 Task: Research Airbnb options in Tebingtinggi, Indonesia from 7th December, 2023 to 15th December, 2023 for 6 adults.3 bedrooms having 3 beds and 3 bathrooms. Property type can be guest house. Look for 4 properties as per requirement.
Action: Mouse moved to (567, 130)
Screenshot: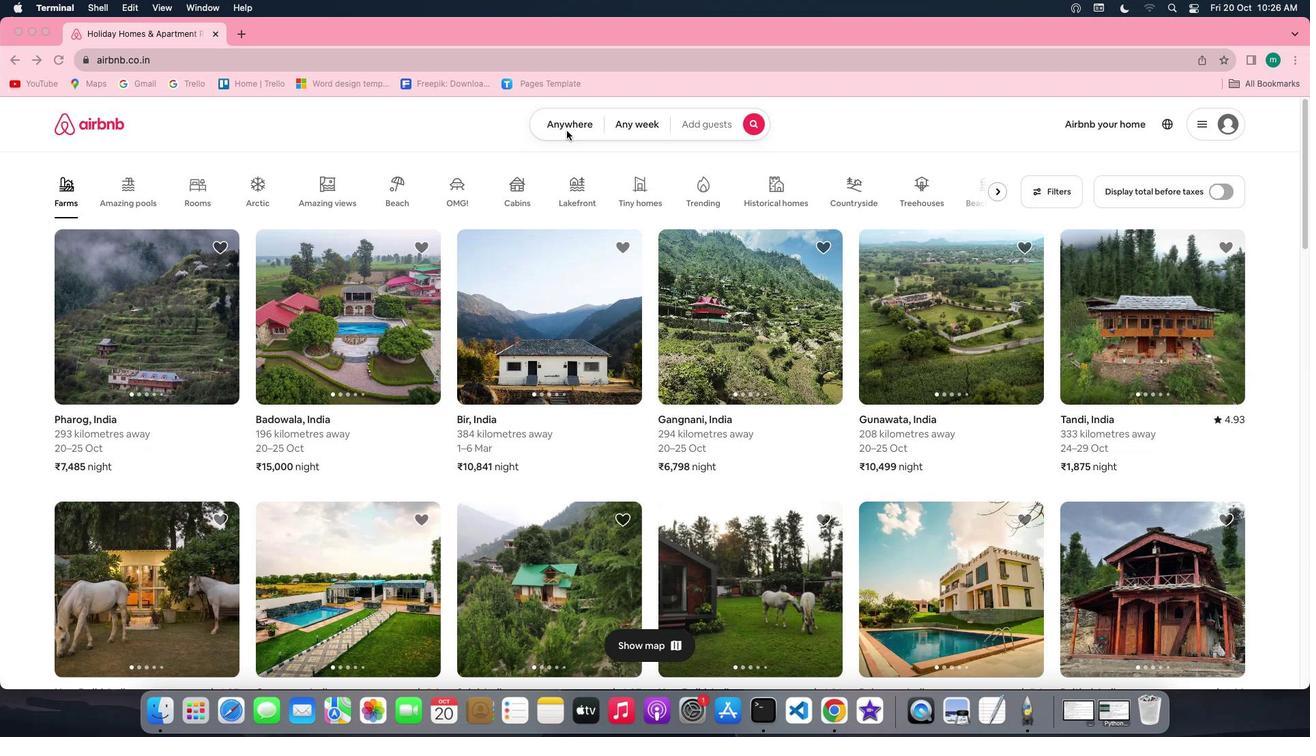 
Action: Mouse pressed left at (567, 130)
Screenshot: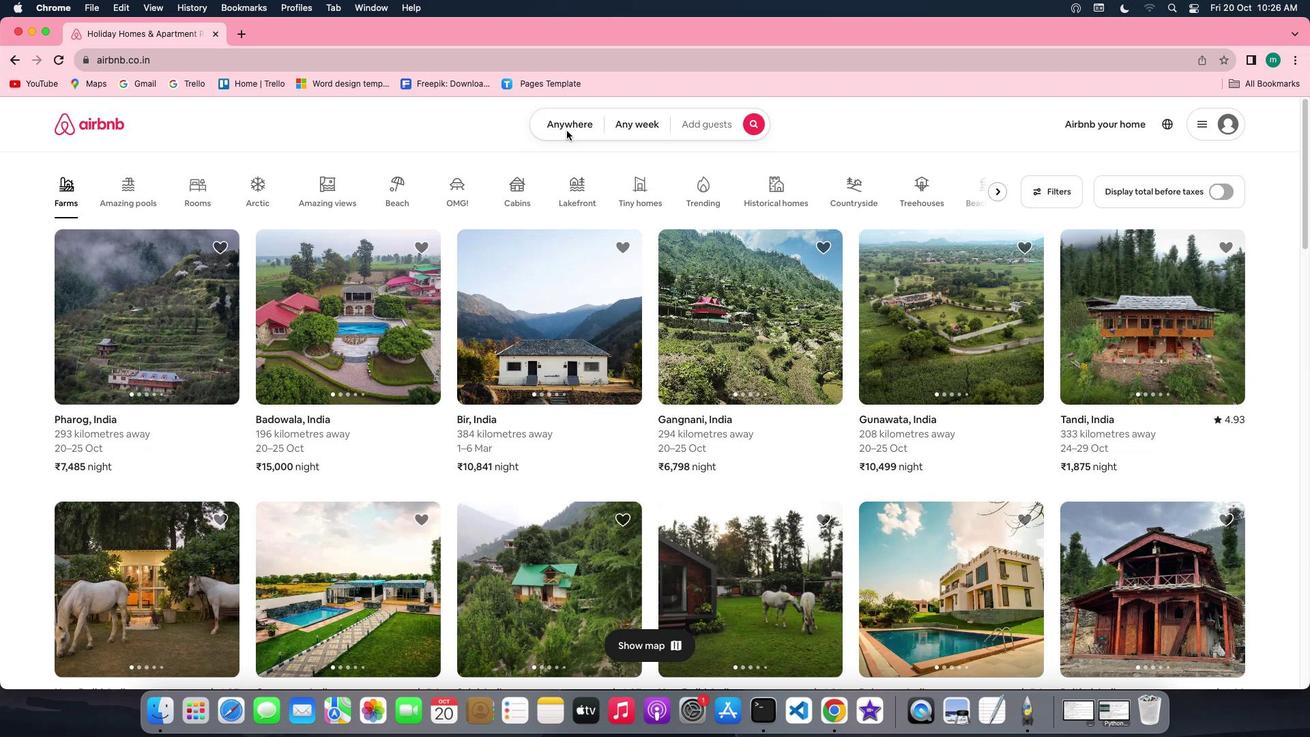 
Action: Mouse pressed left at (567, 130)
Screenshot: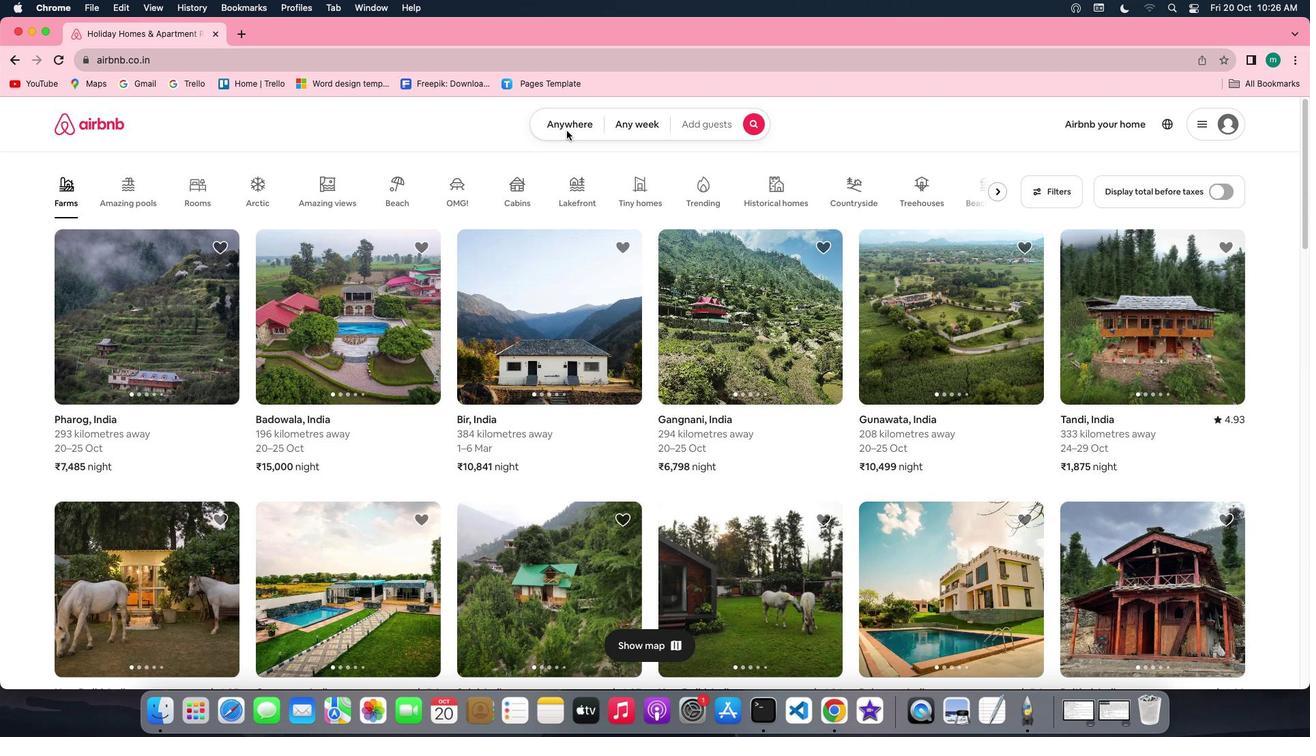 
Action: Key pressed Key.shift'T''e''b''i''n''g''t''i''n''g''g''i'','Key.shift'I''n''d''o''n''e''s''i''a'
Screenshot: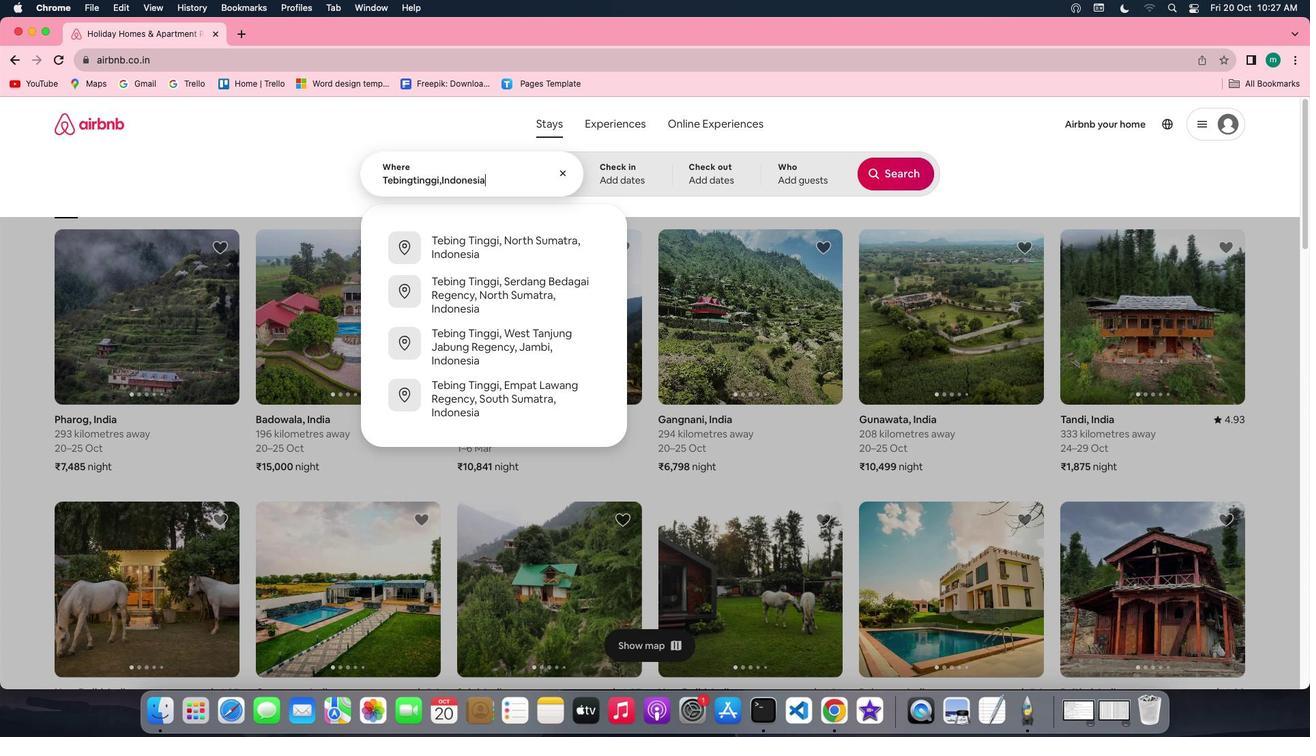 
Action: Mouse moved to (628, 182)
Screenshot: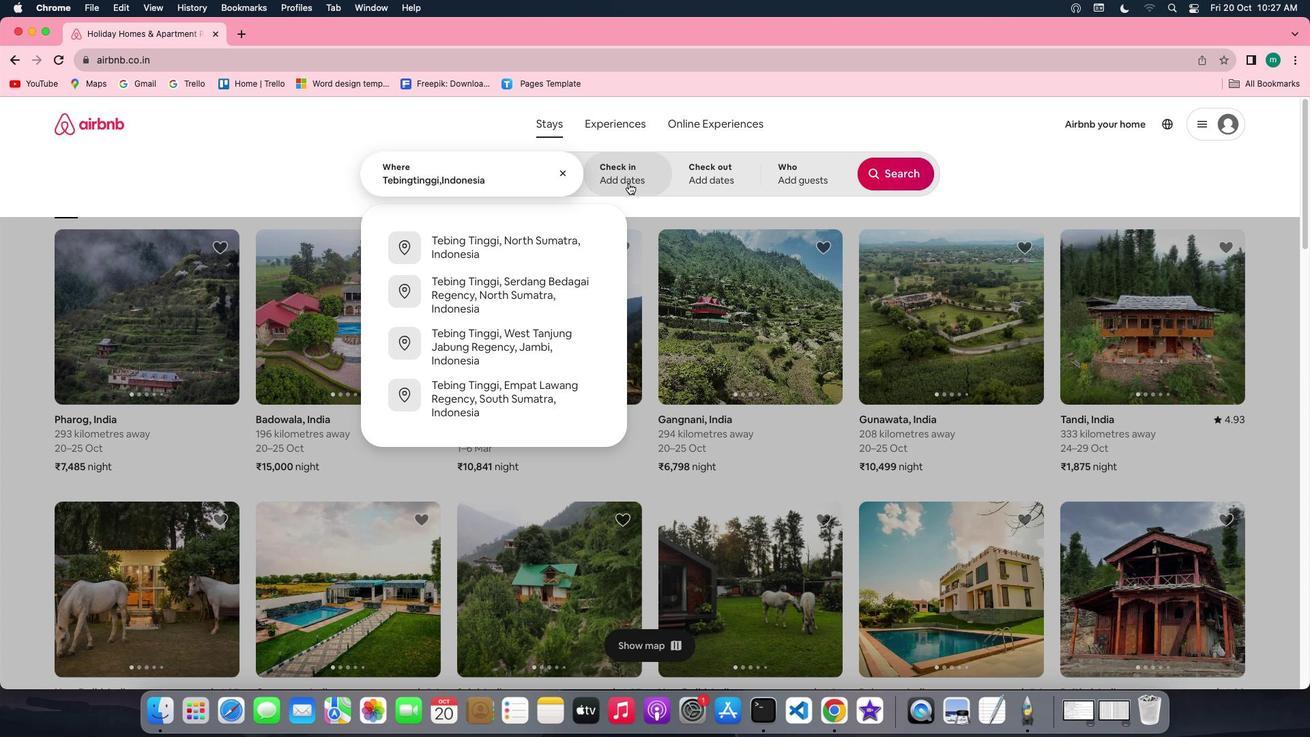 
Action: Mouse pressed left at (628, 182)
Screenshot: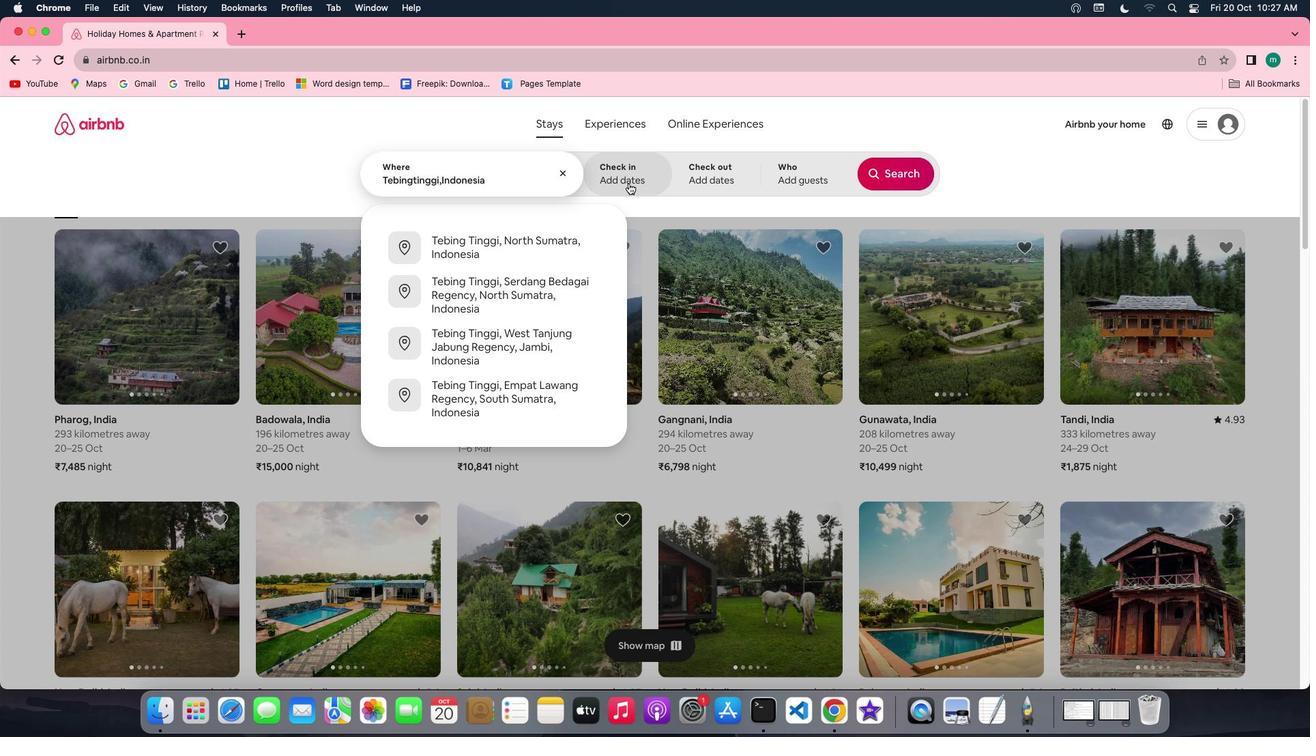 
Action: Mouse moved to (888, 279)
Screenshot: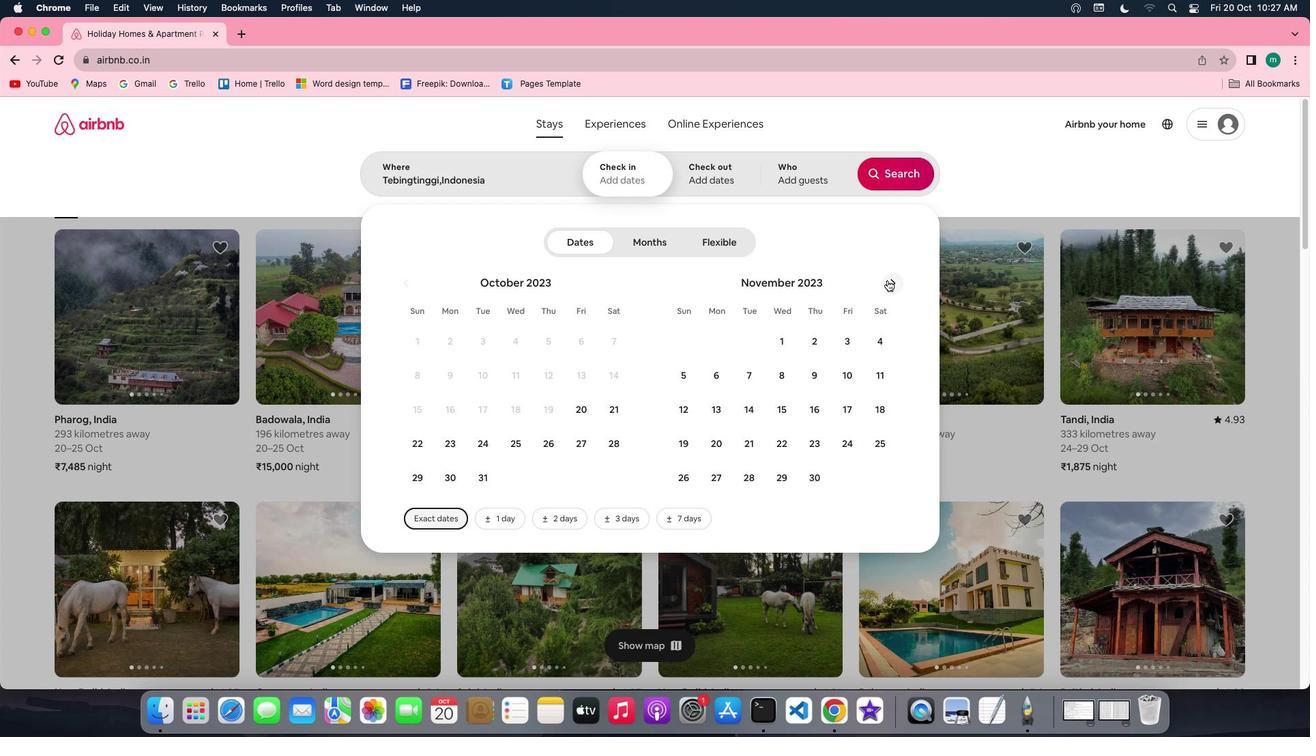 
Action: Mouse pressed left at (888, 279)
Screenshot: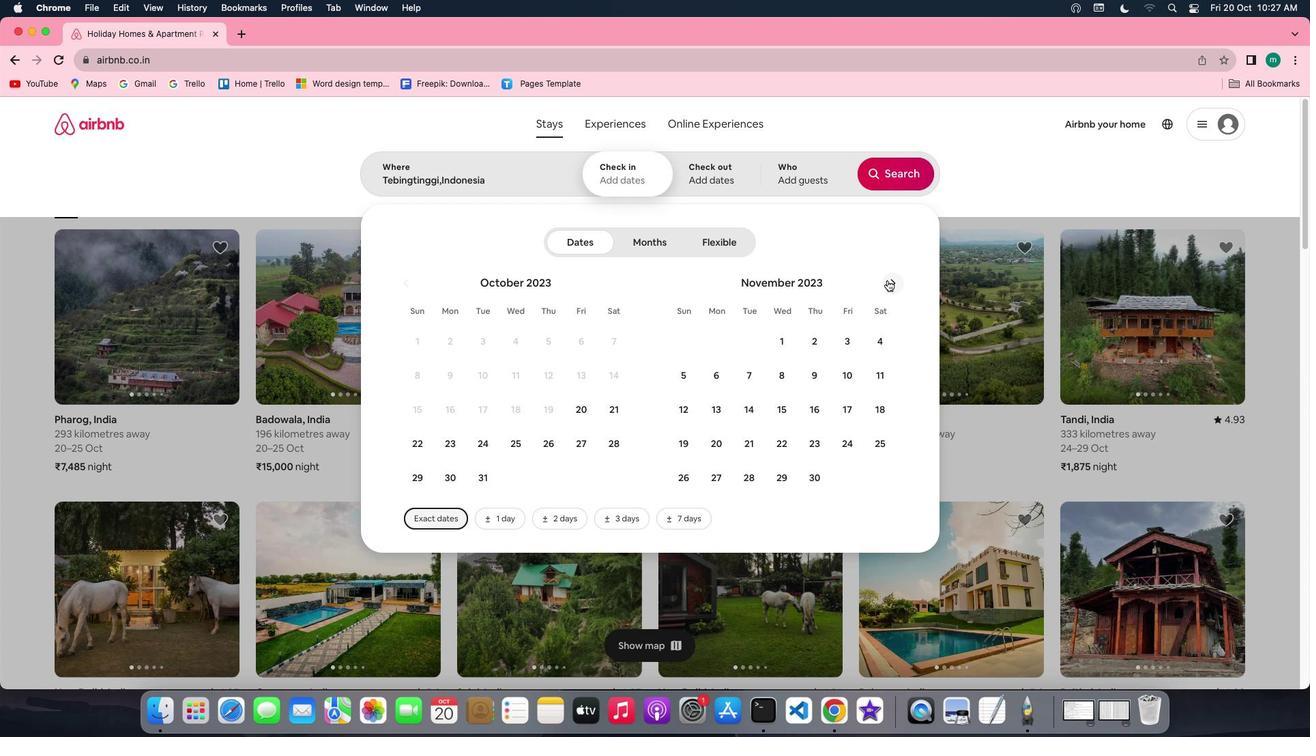 
Action: Mouse moved to (811, 365)
Screenshot: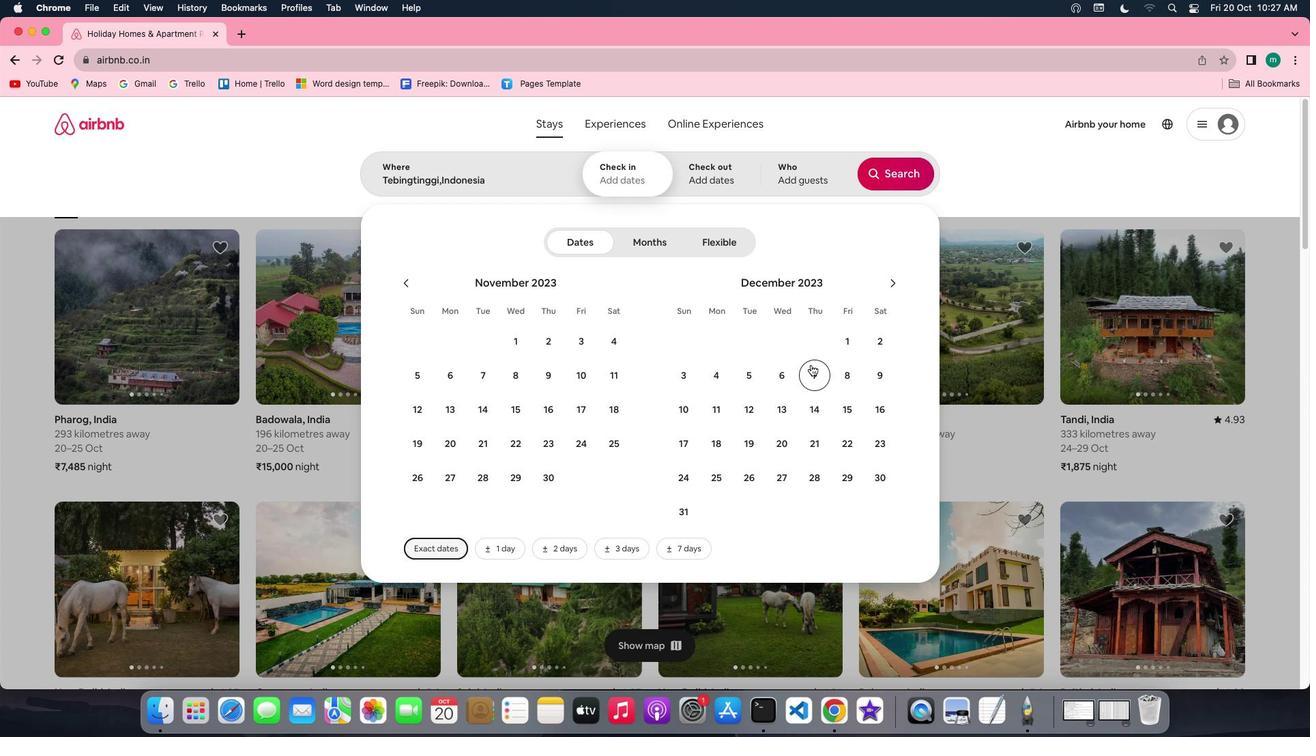
Action: Mouse pressed left at (811, 365)
Screenshot: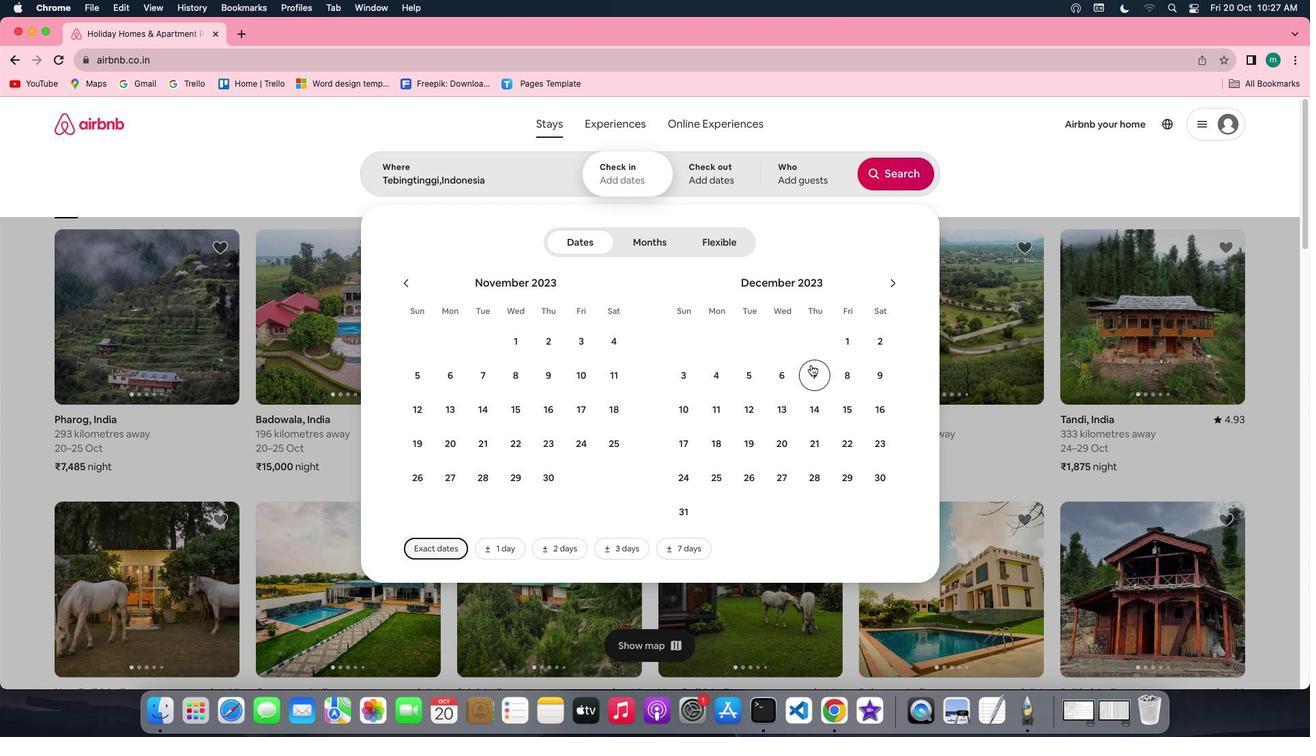 
Action: Mouse moved to (845, 400)
Screenshot: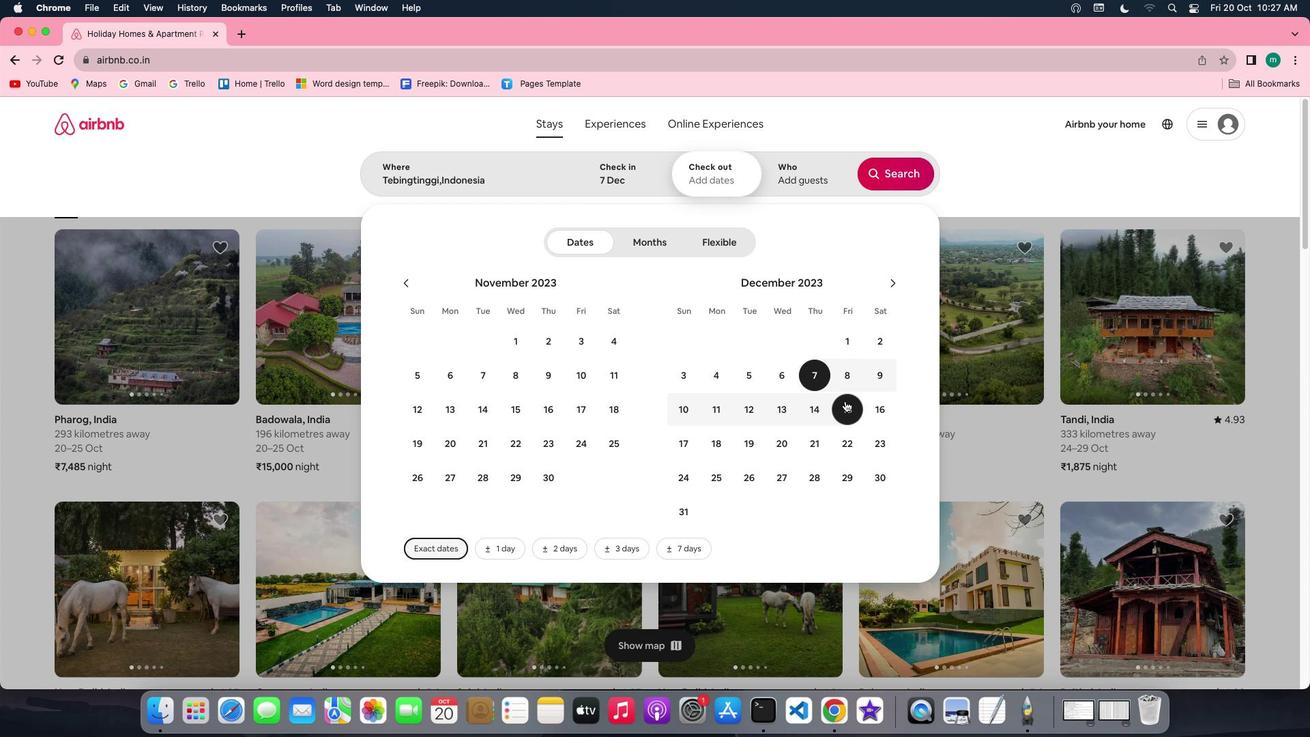 
Action: Mouse pressed left at (845, 400)
Screenshot: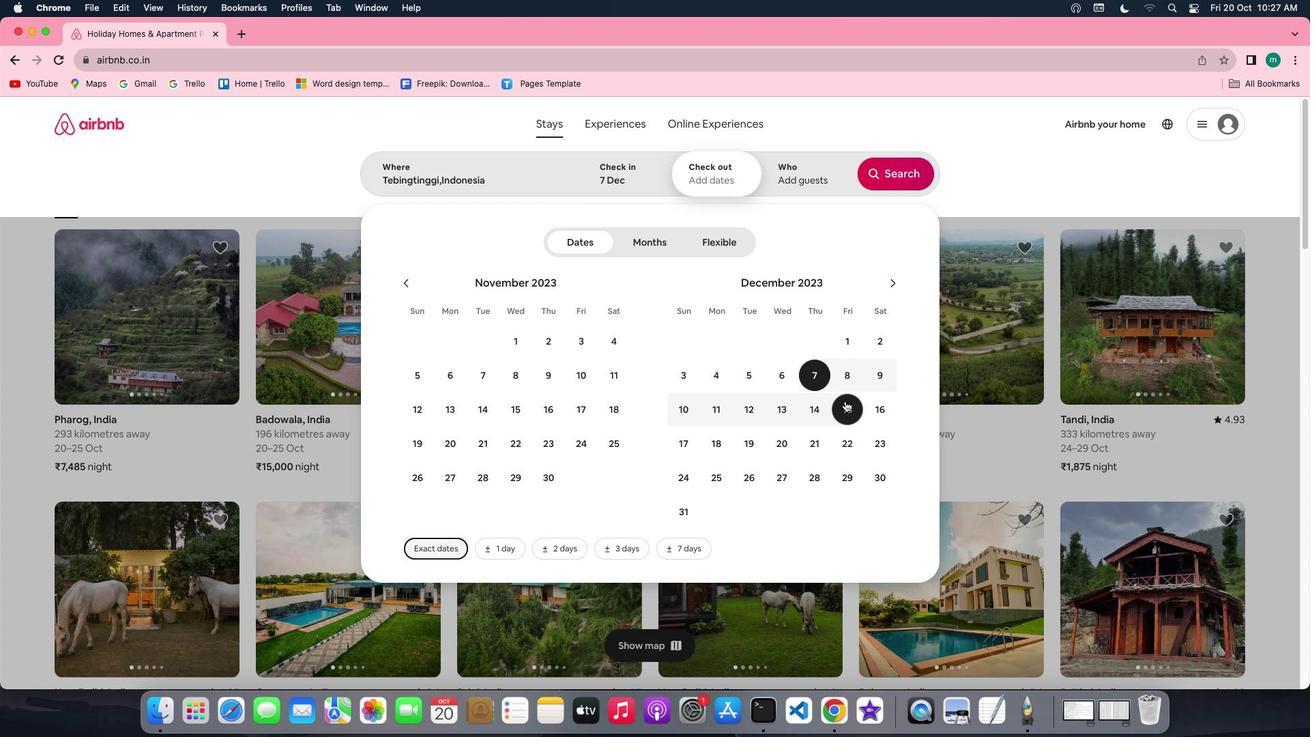 
Action: Mouse moved to (814, 182)
Screenshot: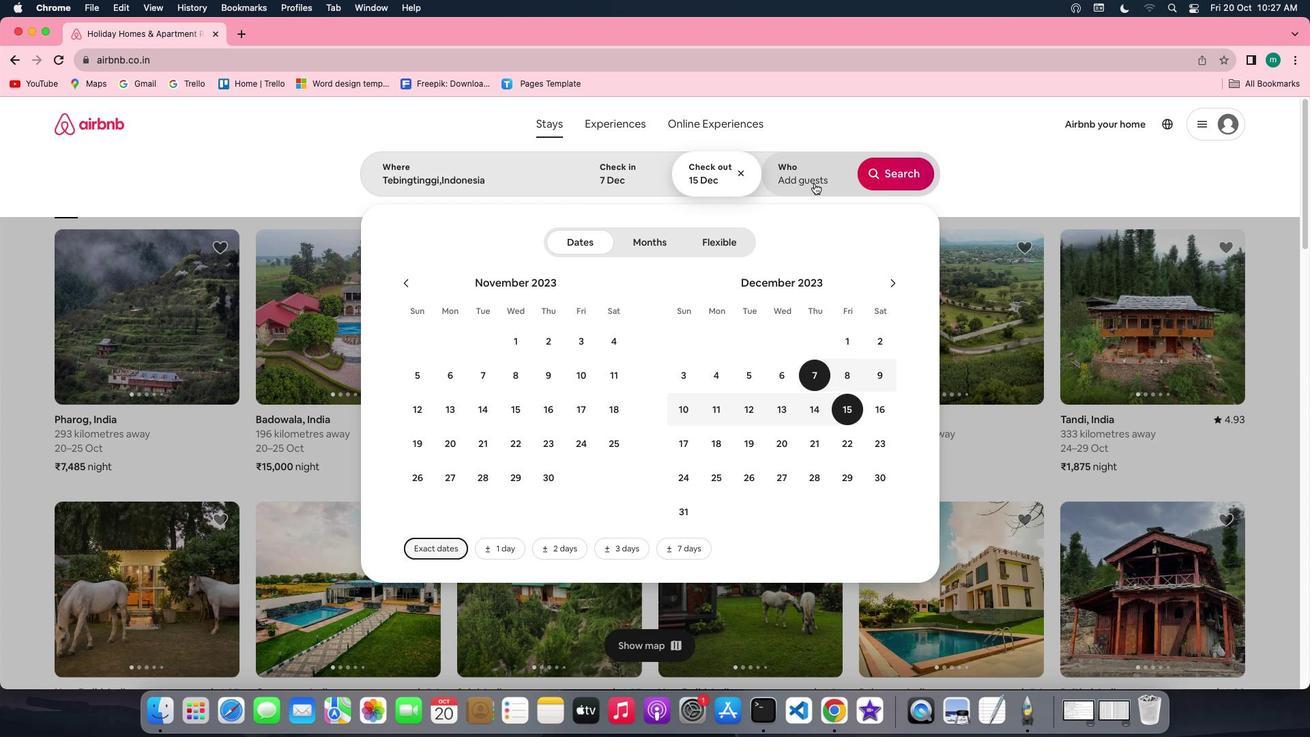 
Action: Mouse pressed left at (814, 182)
Screenshot: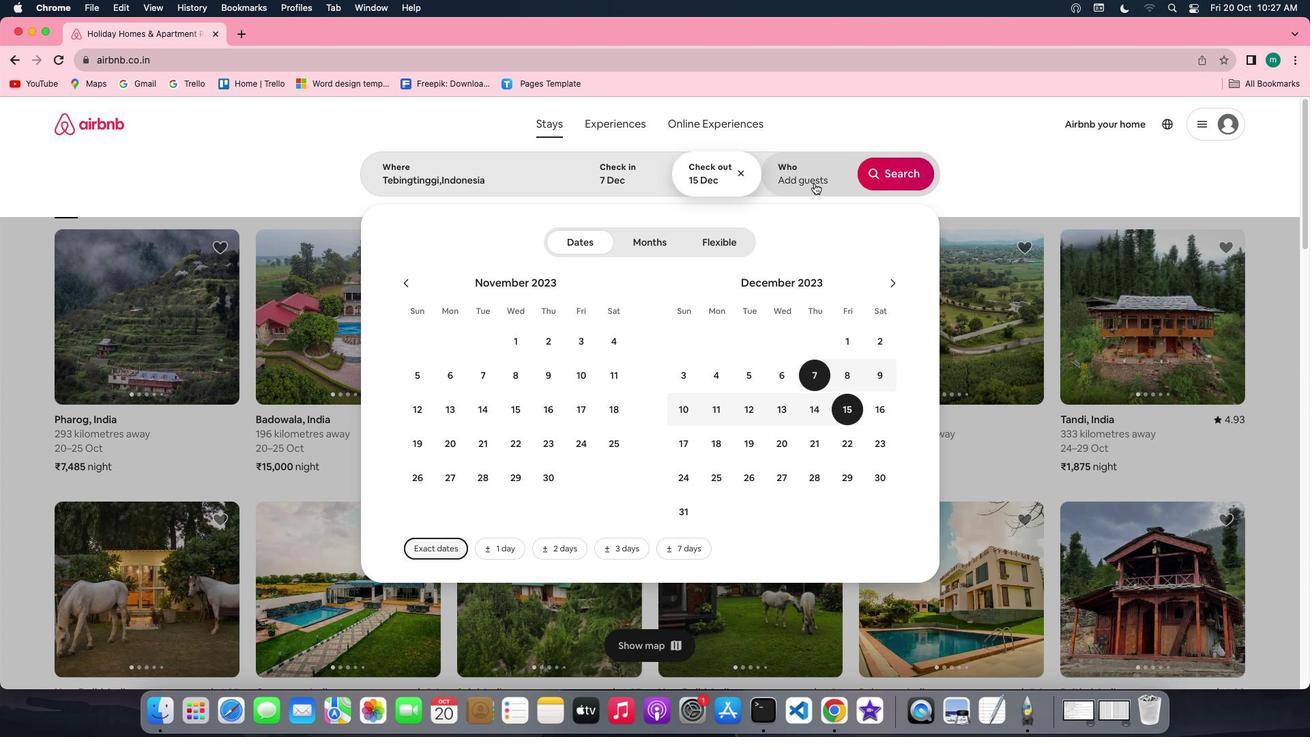 
Action: Mouse moved to (905, 247)
Screenshot: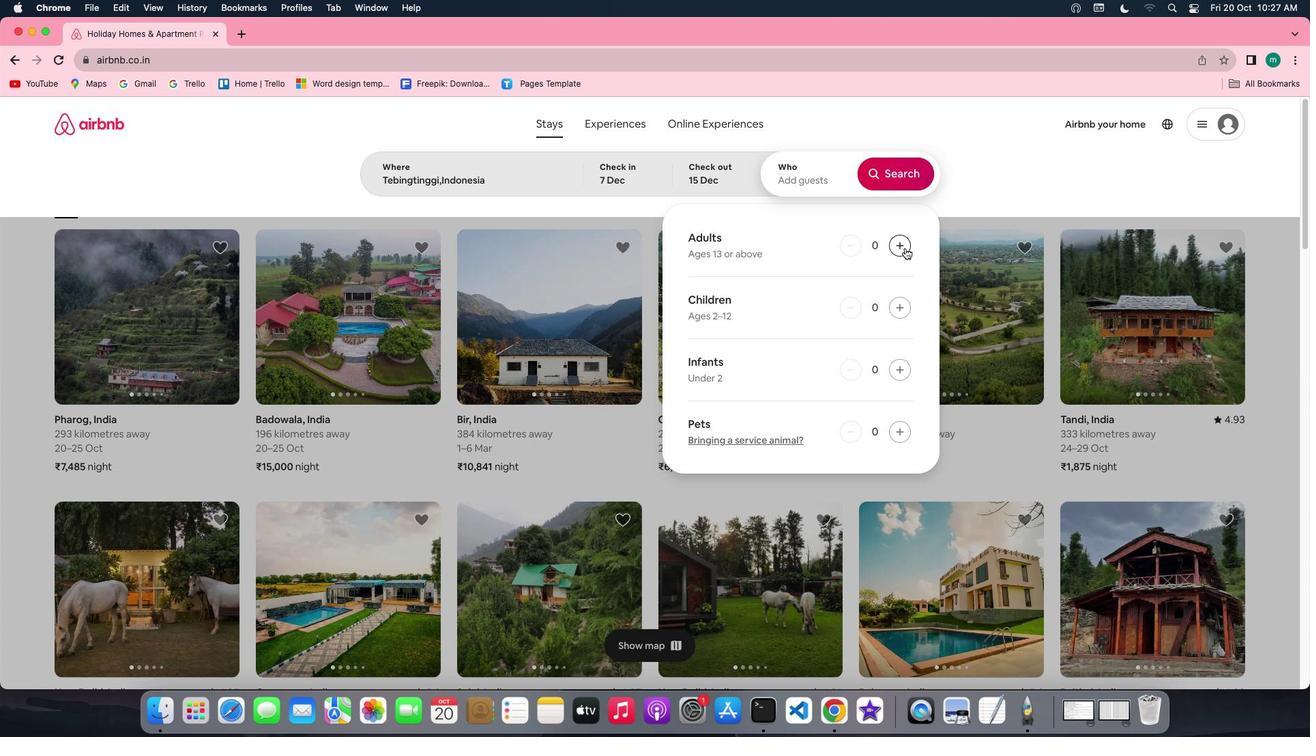 
Action: Mouse pressed left at (905, 247)
Screenshot: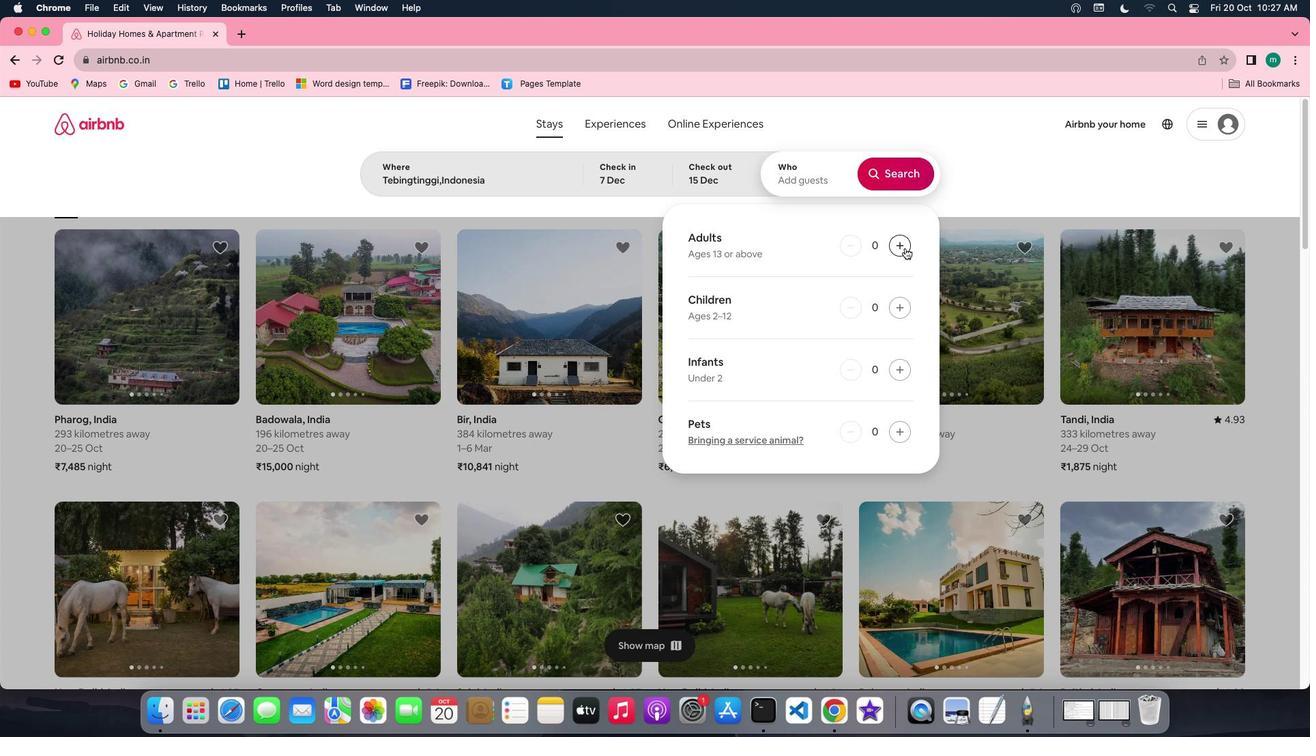 
Action: Mouse pressed left at (905, 247)
Screenshot: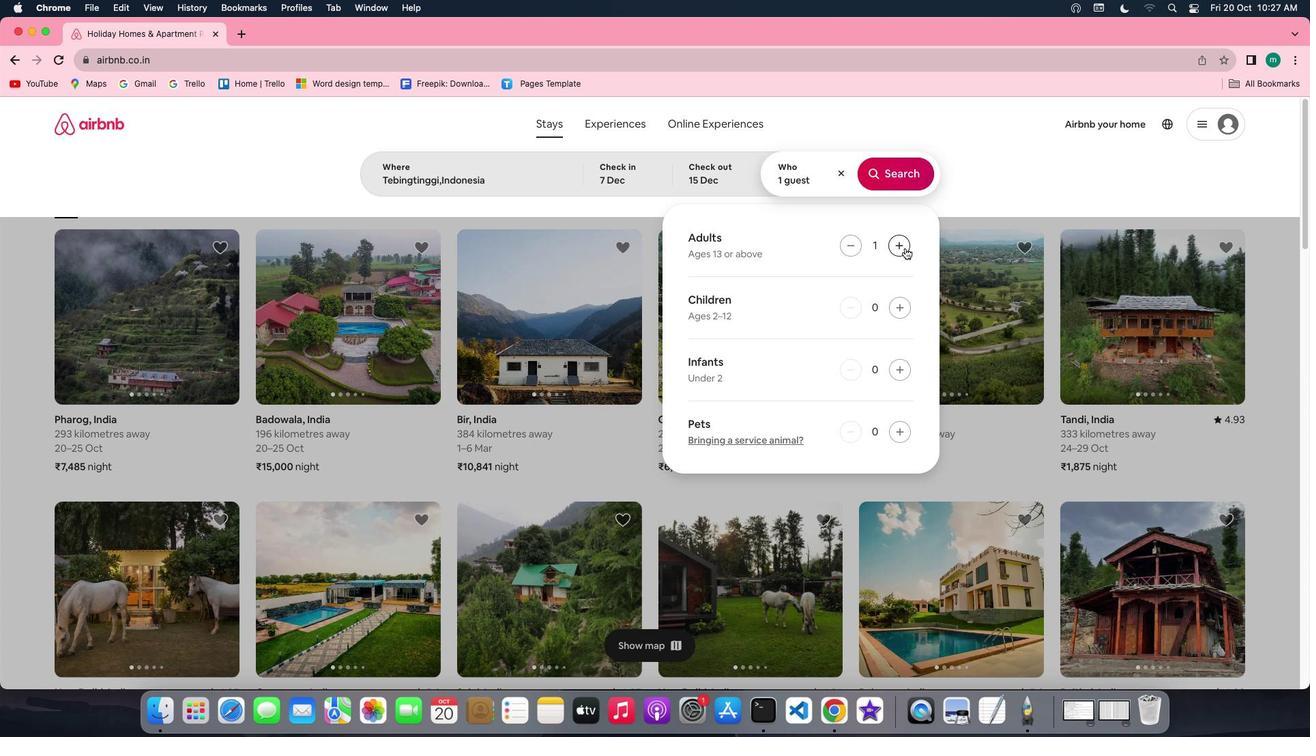 
Action: Mouse pressed left at (905, 247)
Screenshot: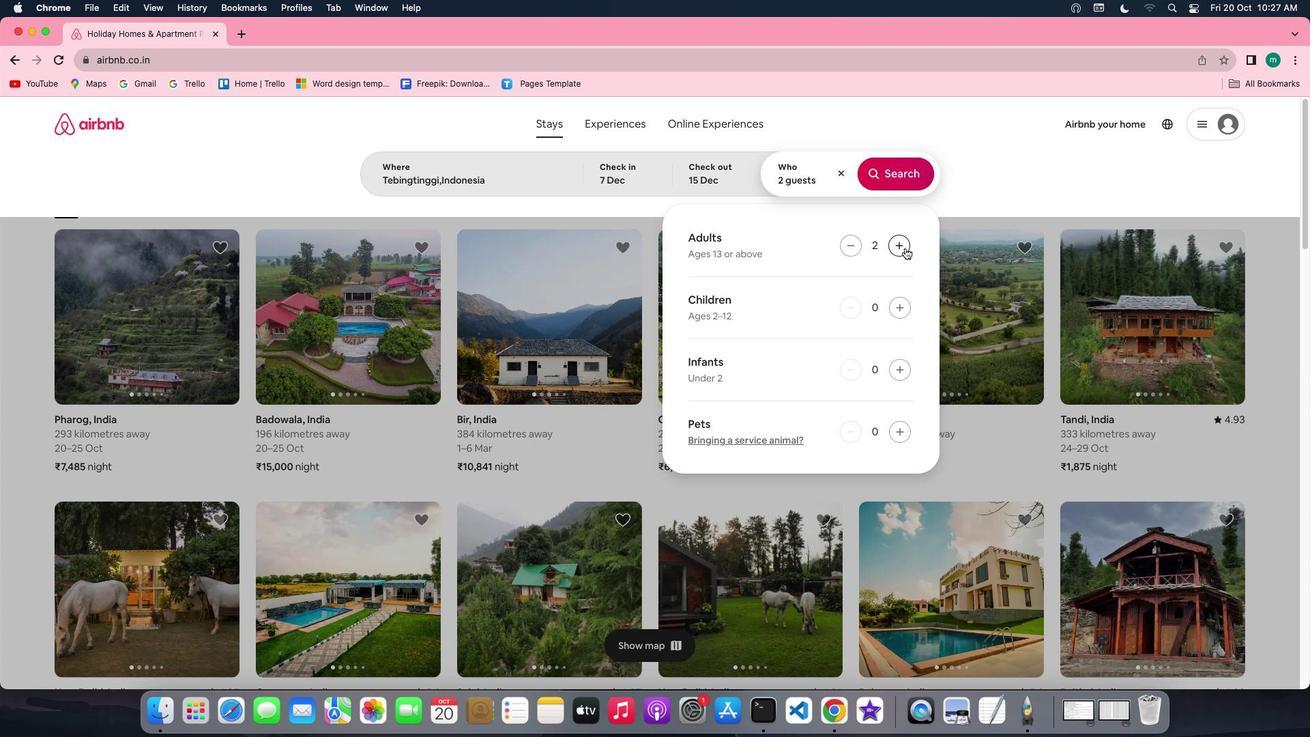 
Action: Mouse pressed left at (905, 247)
Screenshot: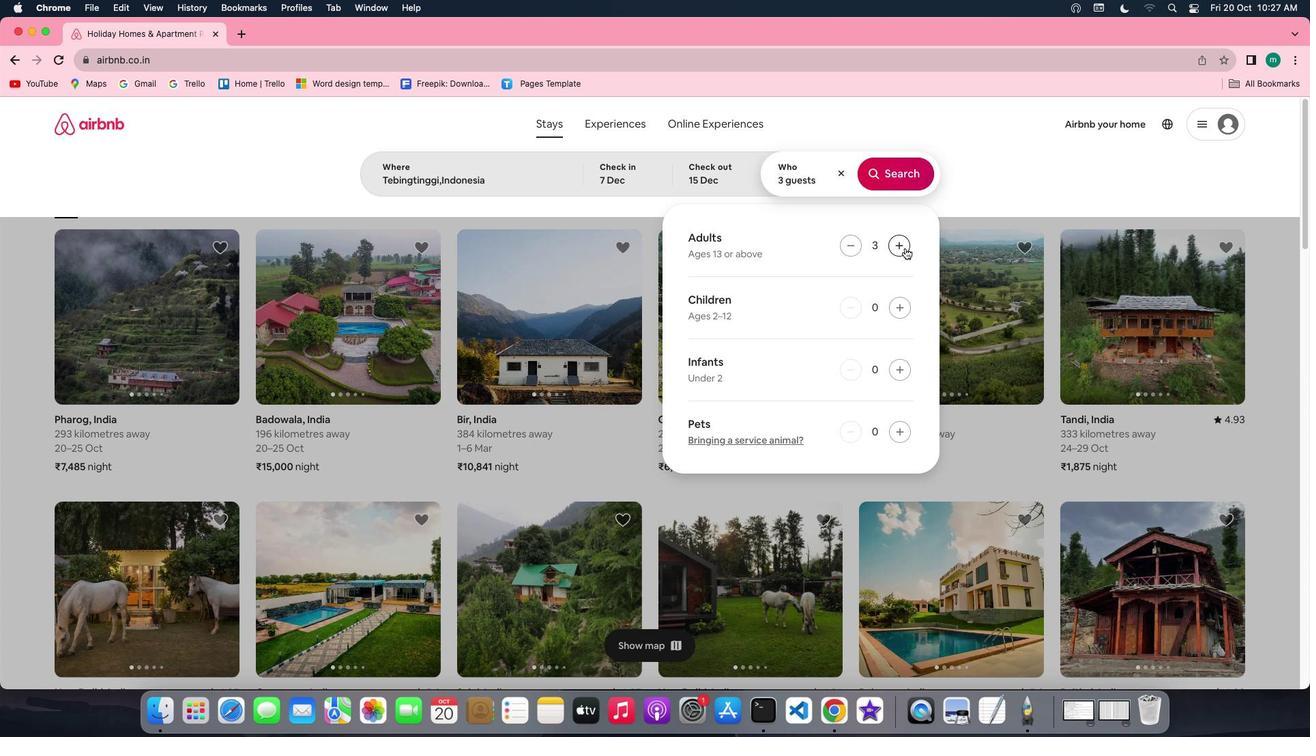 
Action: Mouse pressed left at (905, 247)
Screenshot: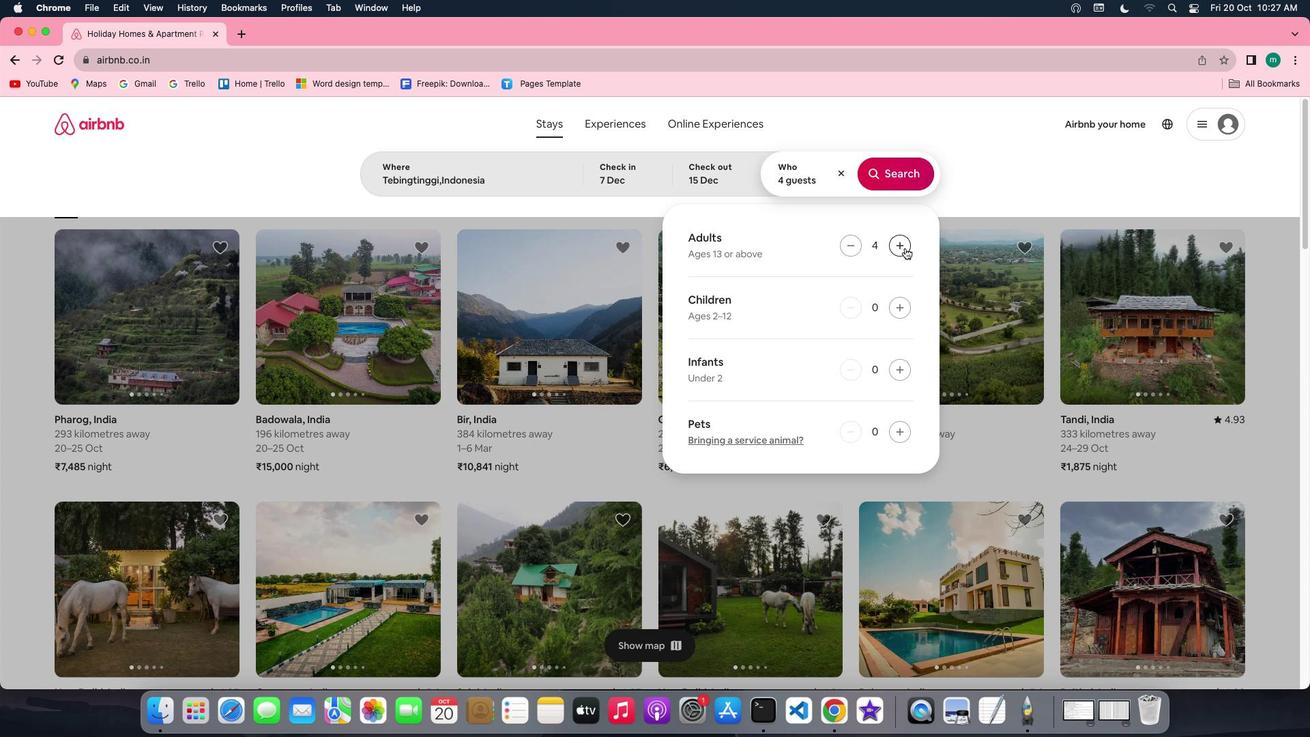 
Action: Mouse pressed left at (905, 247)
Screenshot: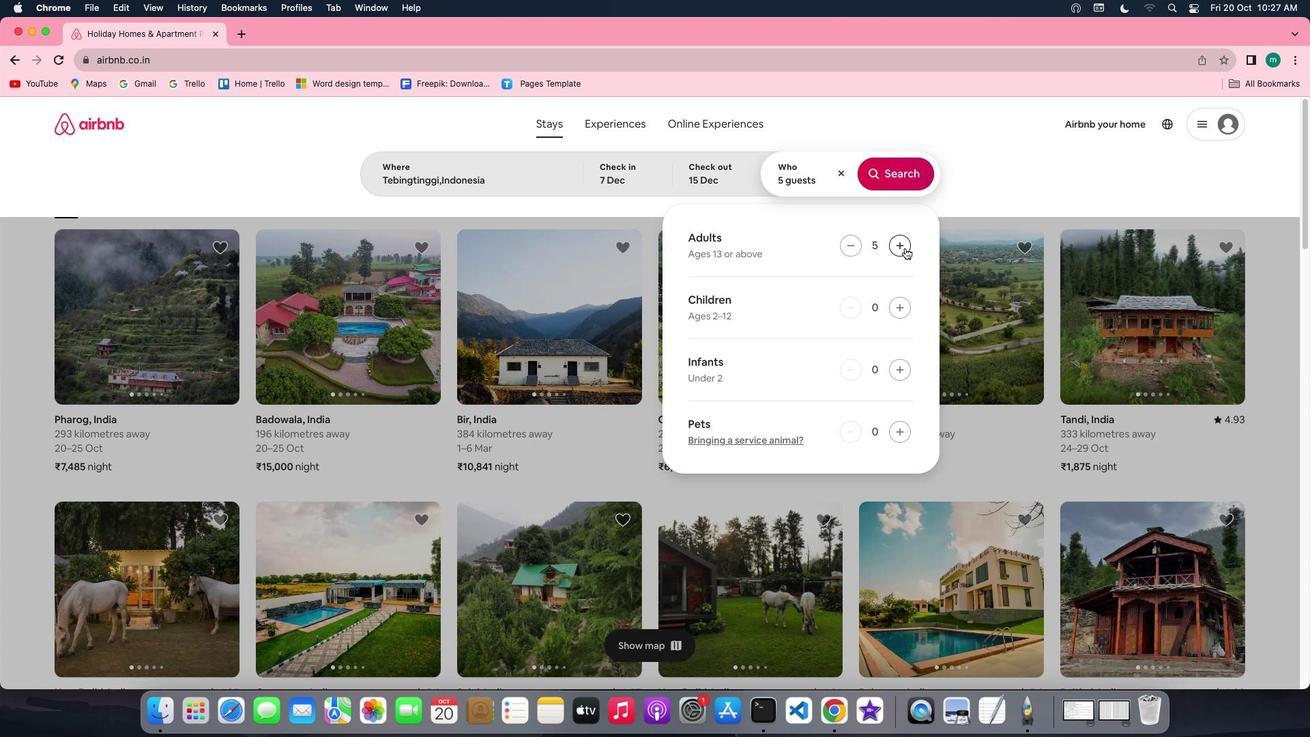 
Action: Mouse moved to (888, 168)
Screenshot: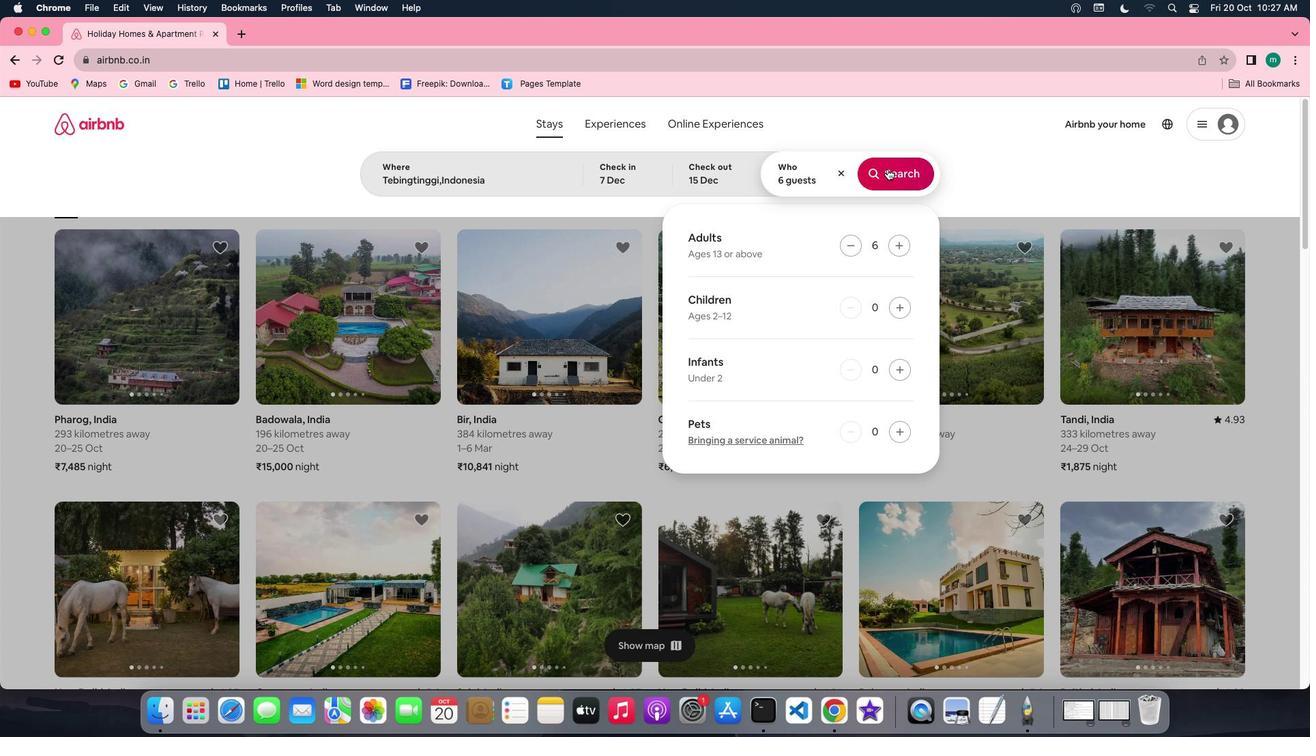 
Action: Mouse pressed left at (888, 168)
Screenshot: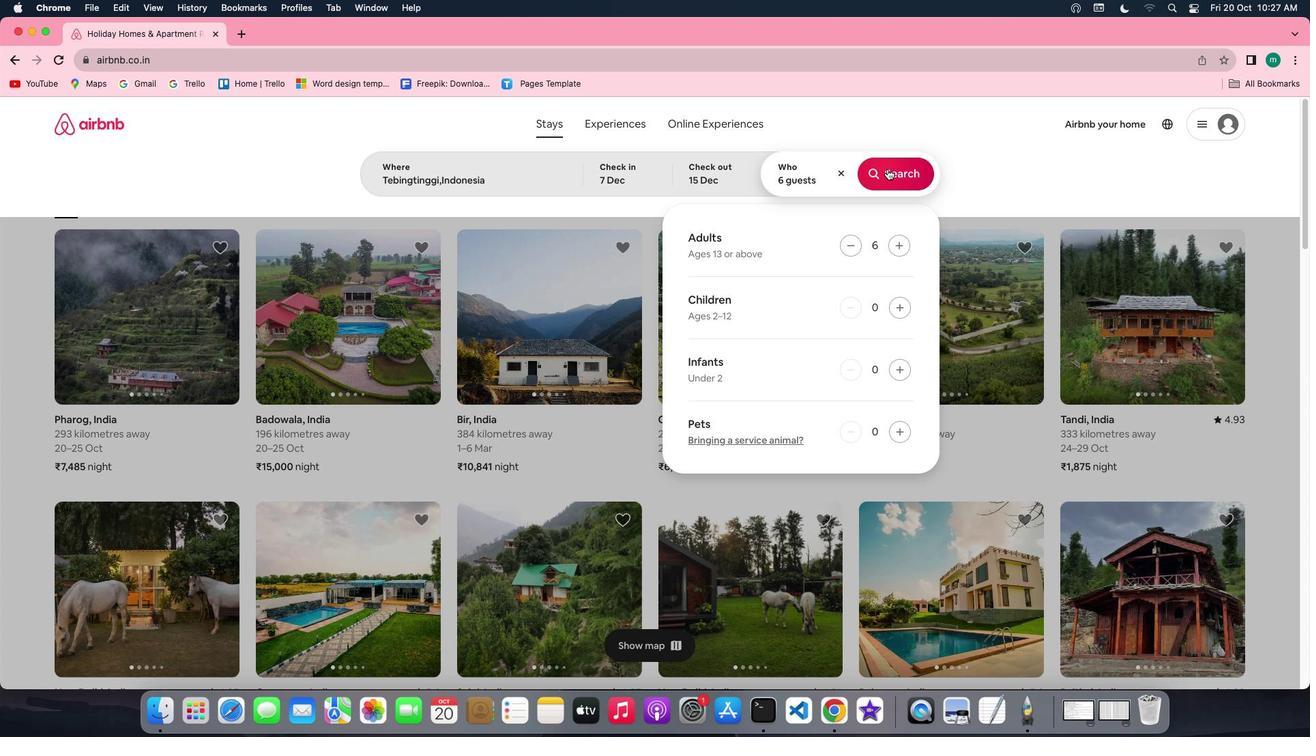 
Action: Mouse moved to (1085, 182)
Screenshot: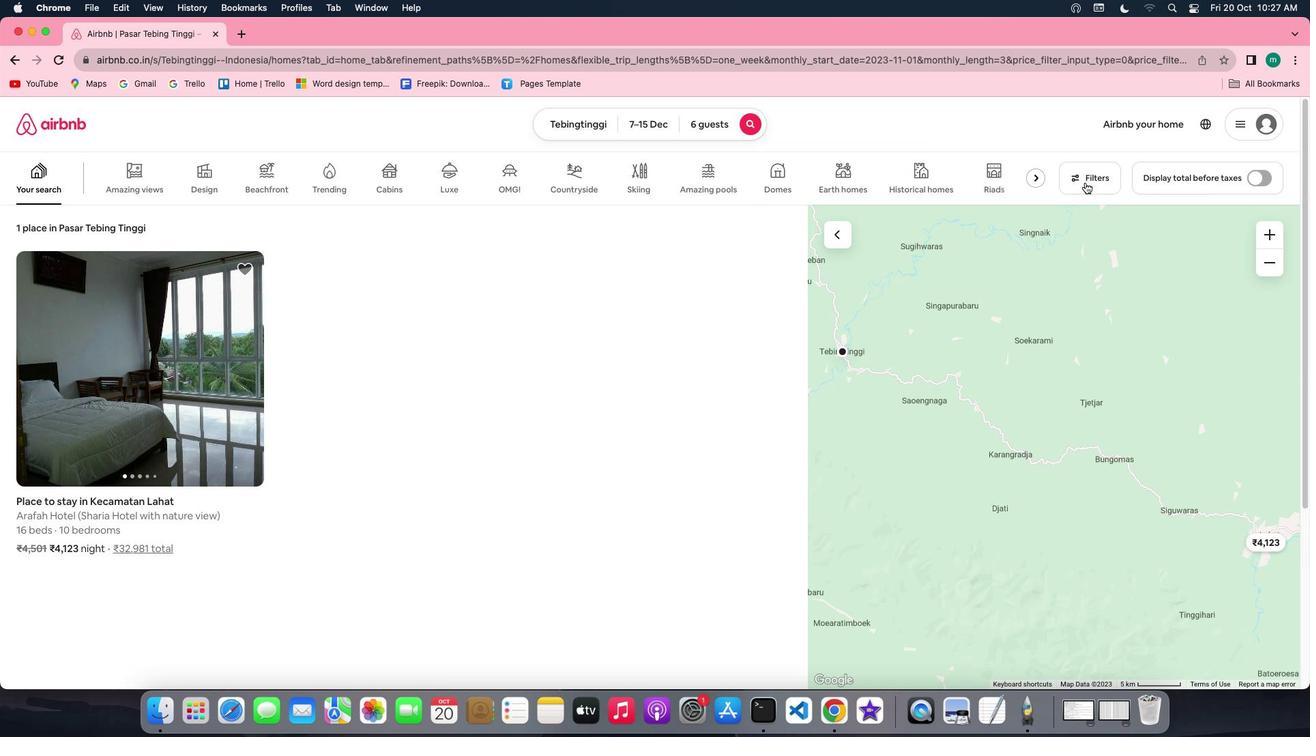 
Action: Mouse pressed left at (1085, 182)
Screenshot: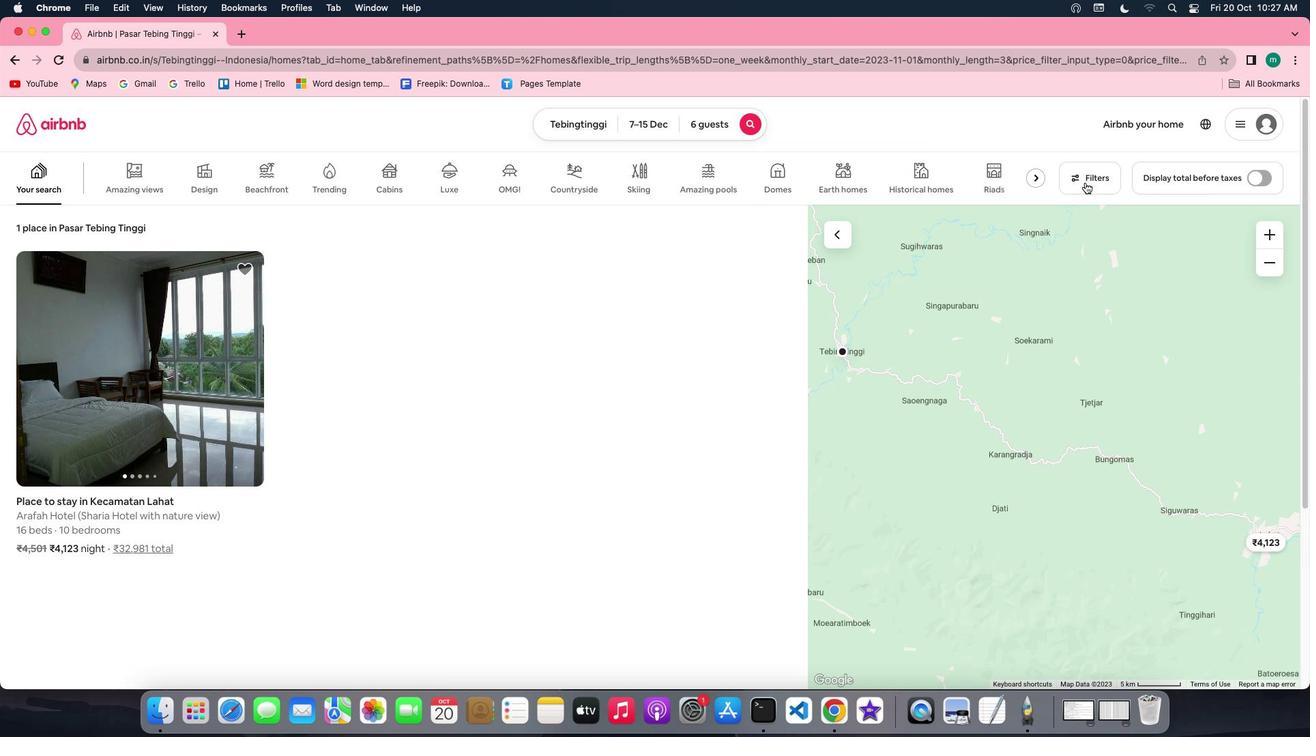 
Action: Mouse moved to (620, 410)
Screenshot: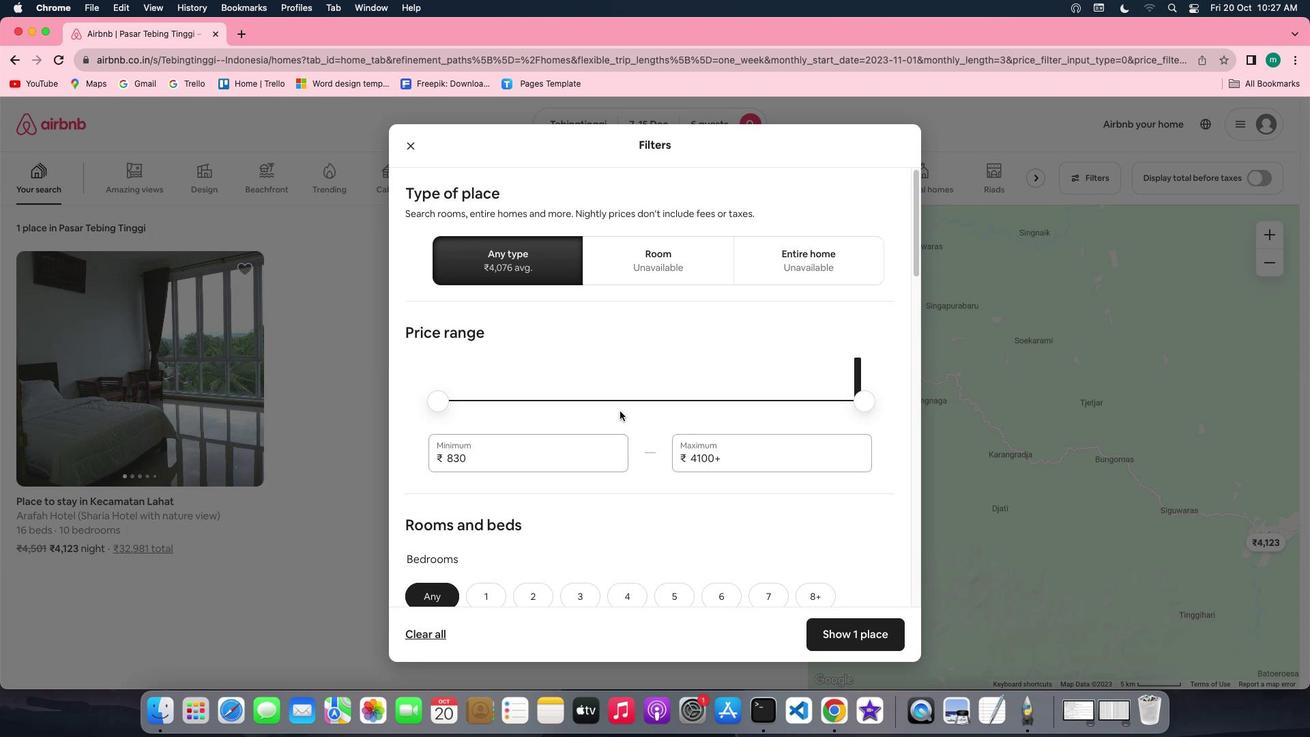 
Action: Mouse scrolled (620, 410) with delta (0, 0)
Screenshot: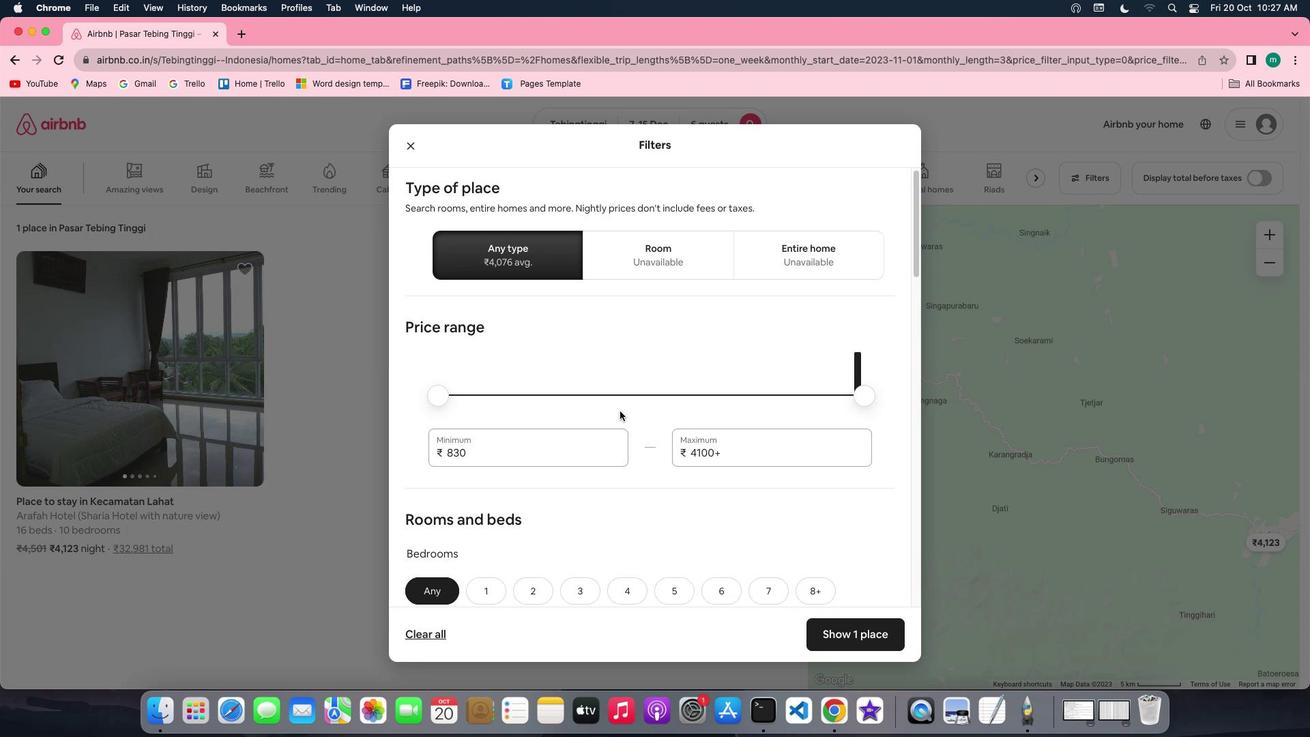 
Action: Mouse scrolled (620, 410) with delta (0, 0)
Screenshot: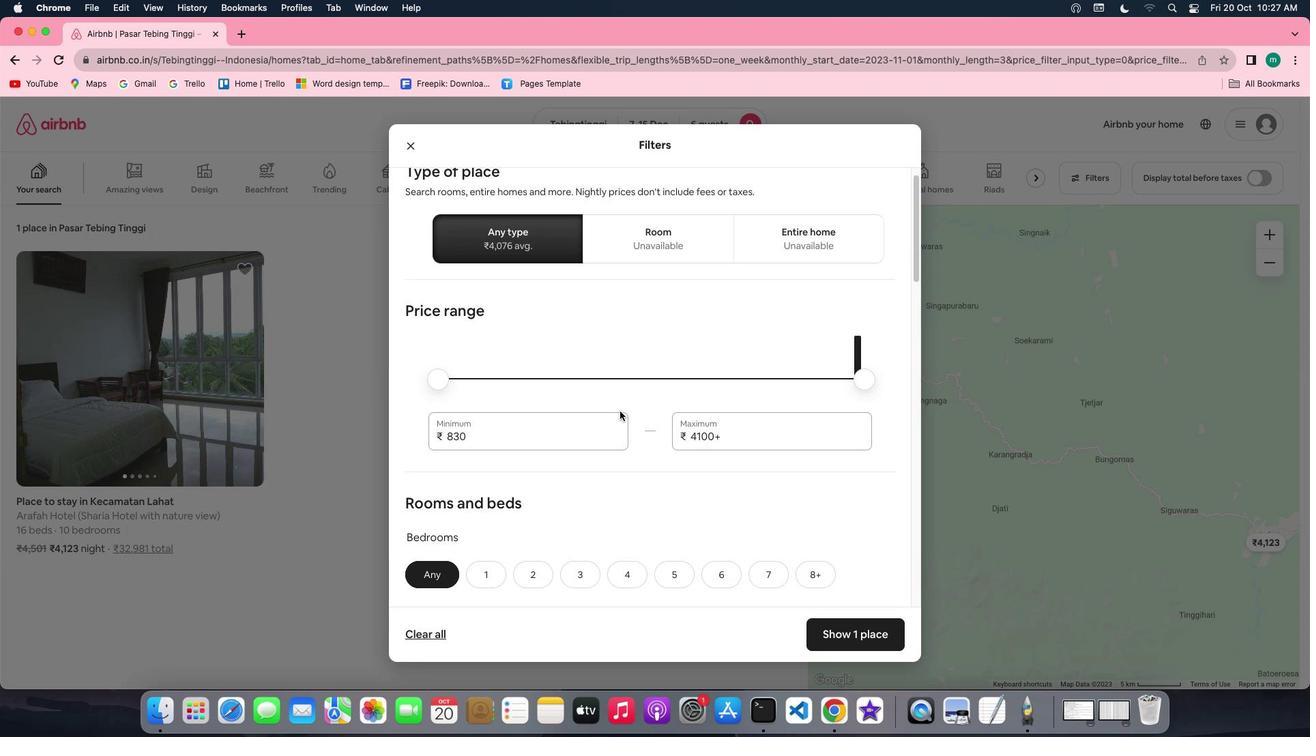 
Action: Mouse scrolled (620, 410) with delta (0, -2)
Screenshot: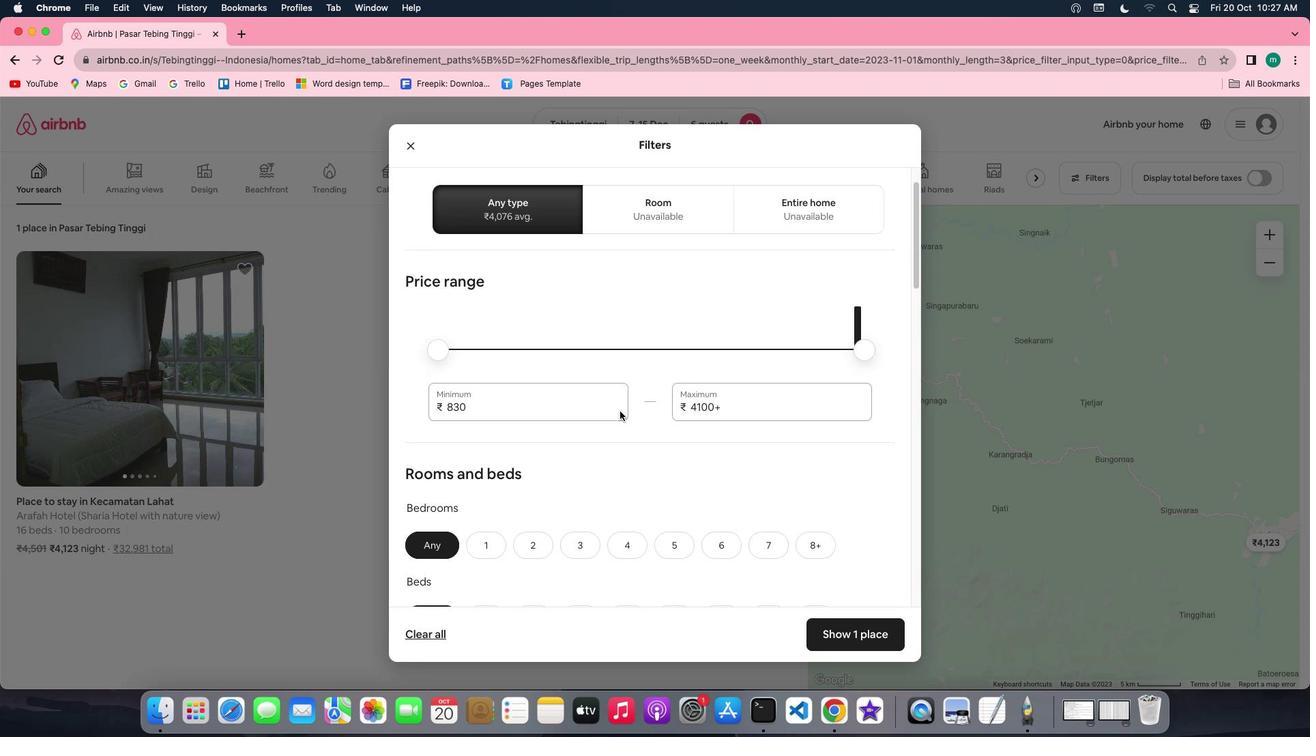 
Action: Mouse scrolled (620, 410) with delta (0, -2)
Screenshot: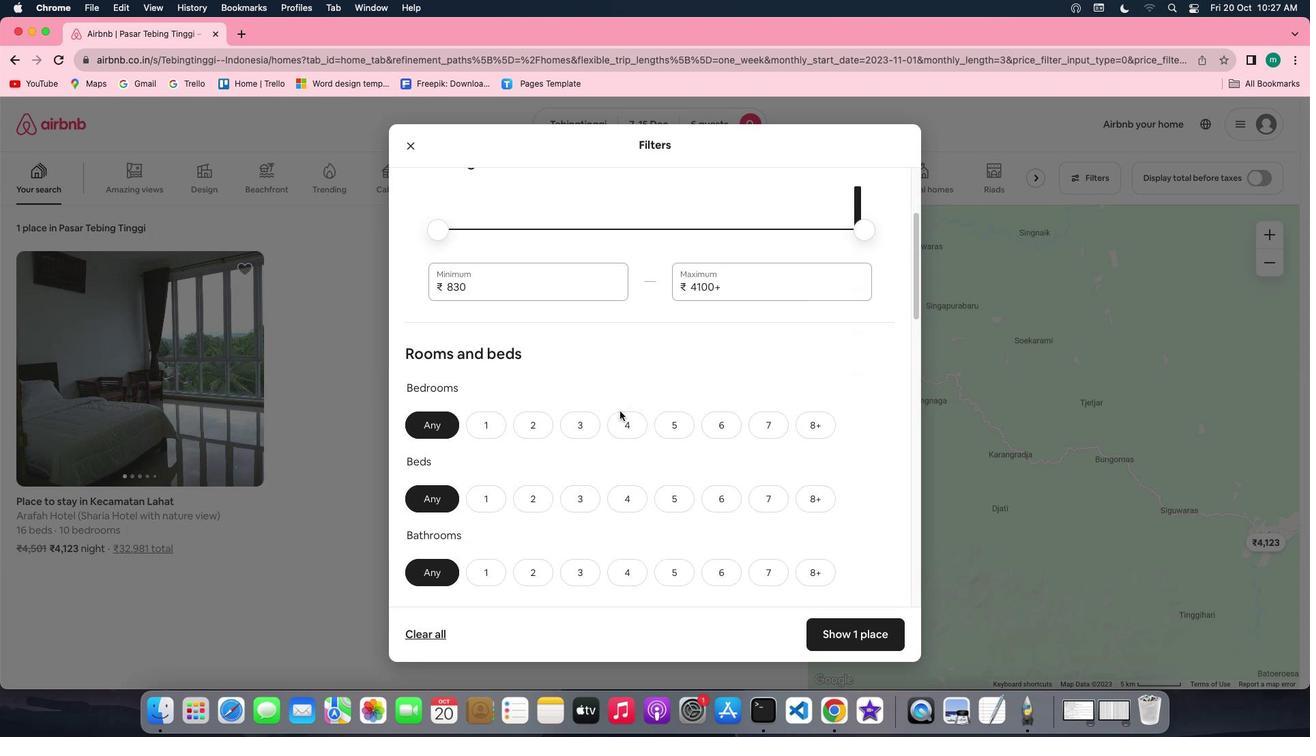 
Action: Mouse scrolled (620, 410) with delta (0, 0)
Screenshot: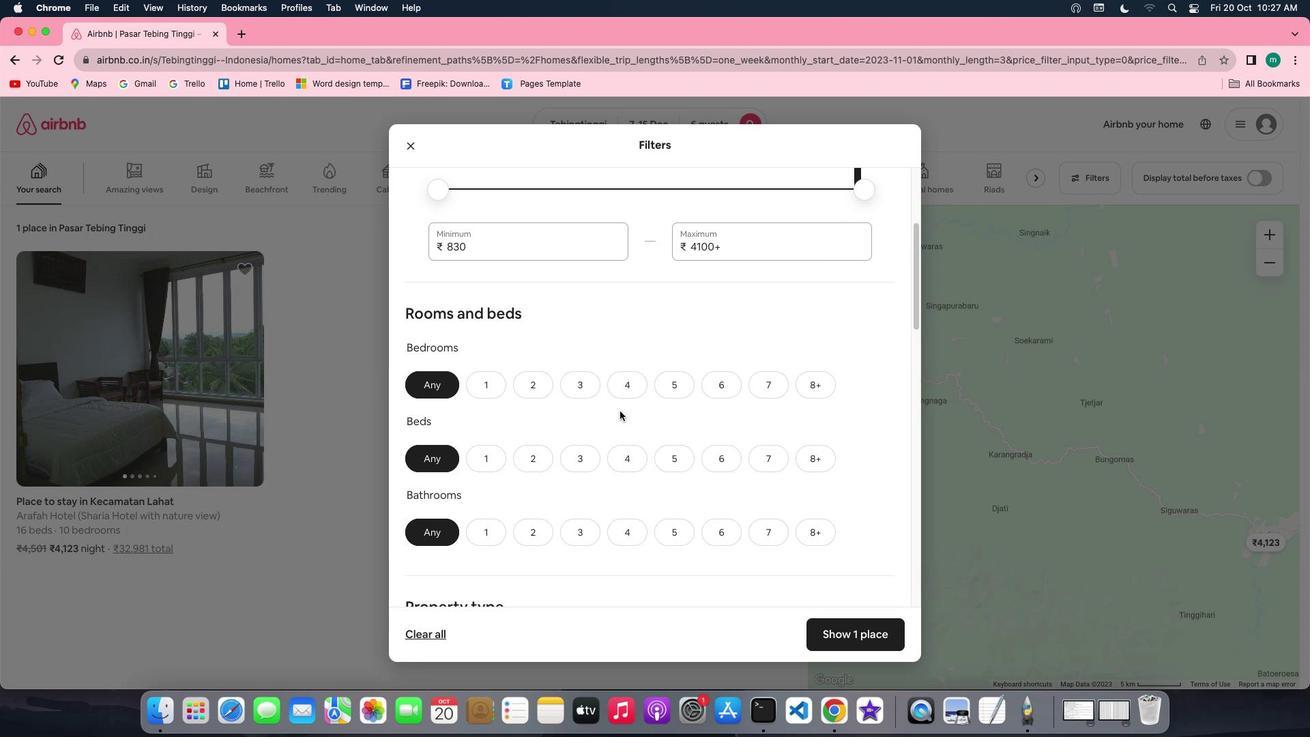
Action: Mouse scrolled (620, 410) with delta (0, 0)
Screenshot: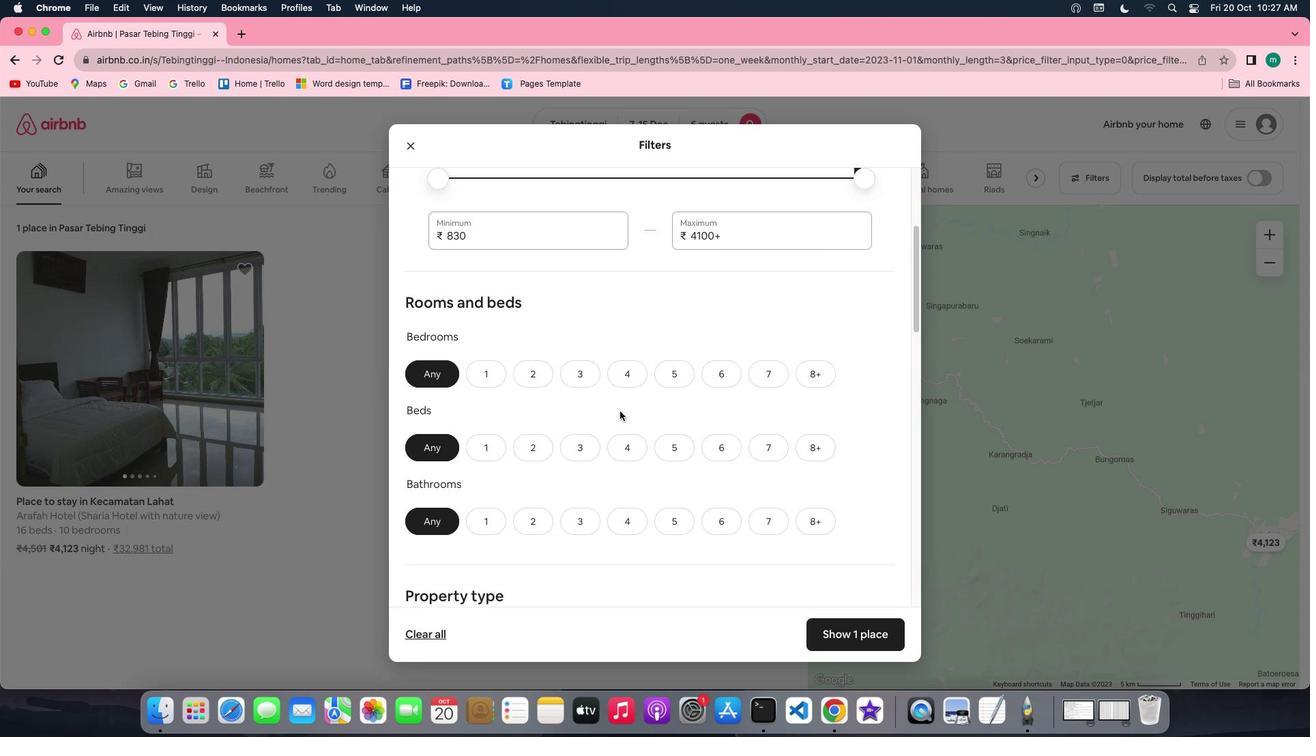 
Action: Mouse scrolled (620, 410) with delta (0, -2)
Screenshot: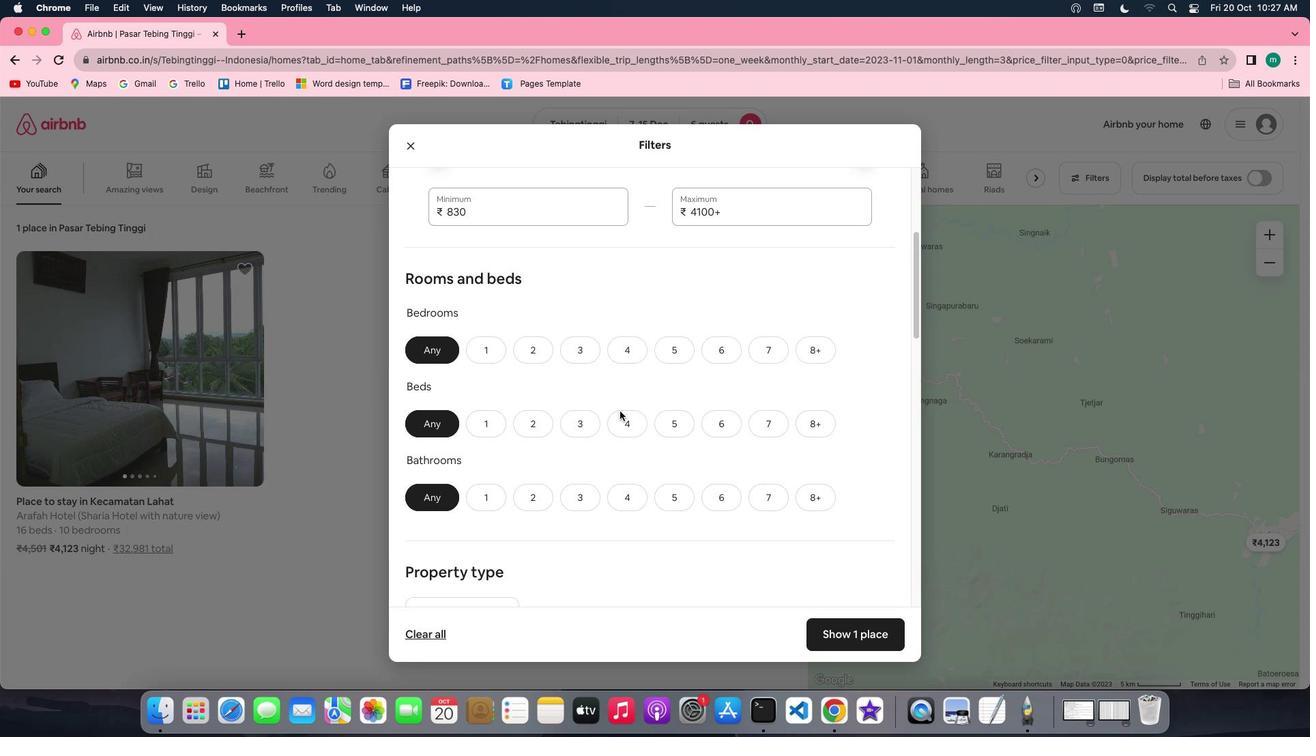 
Action: Mouse scrolled (620, 410) with delta (0, -2)
Screenshot: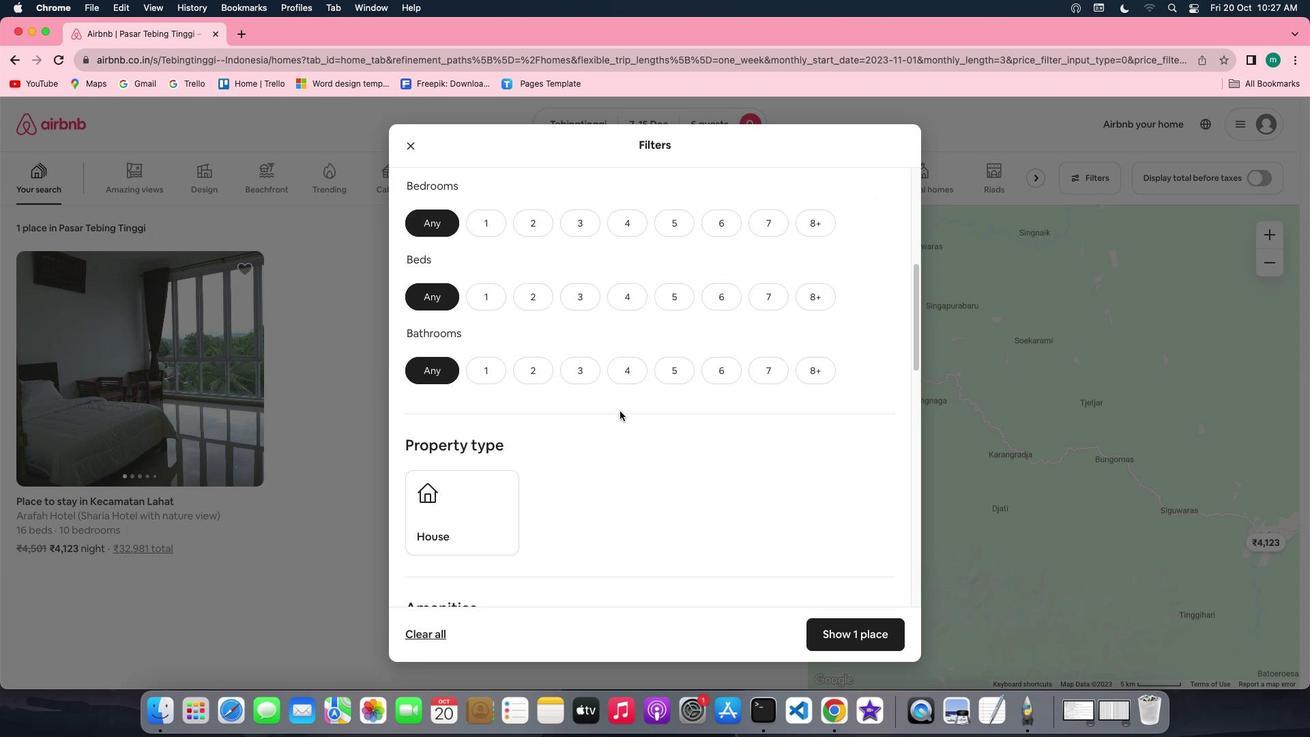 
Action: Mouse moved to (615, 382)
Screenshot: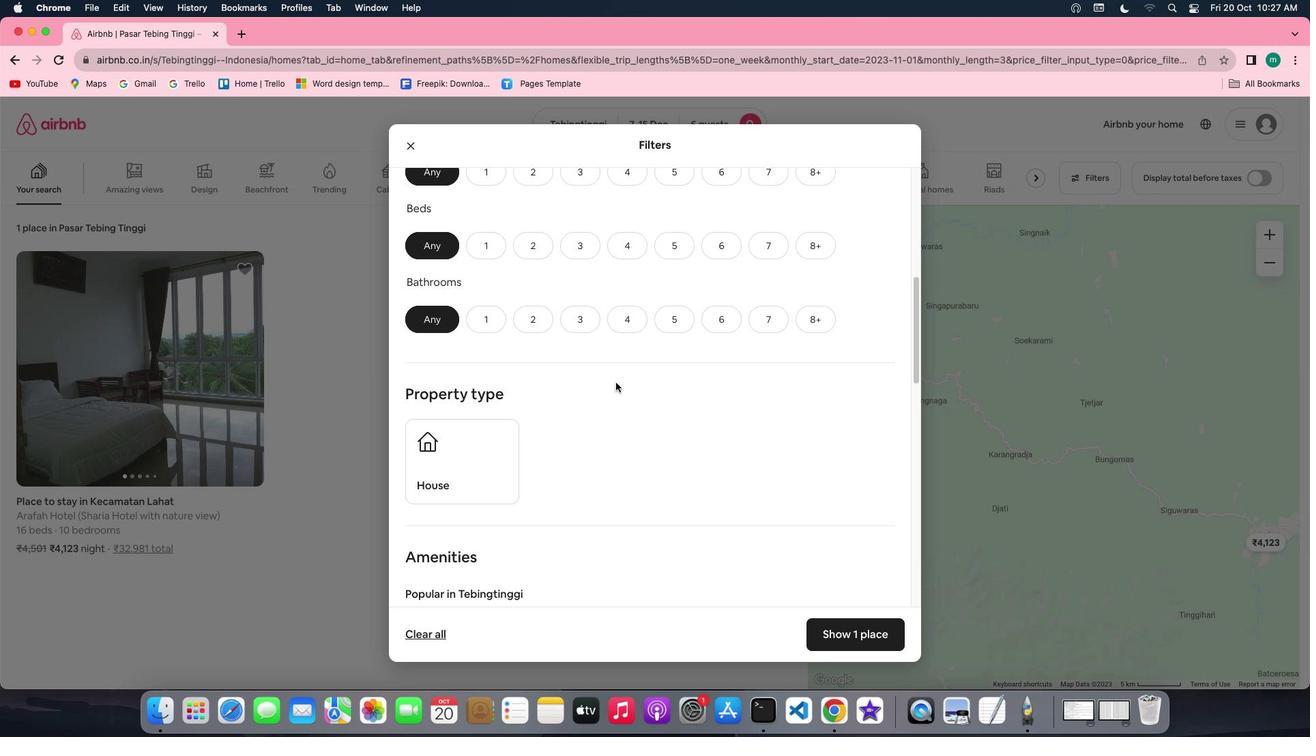 
Action: Mouse scrolled (615, 382) with delta (0, 0)
Screenshot: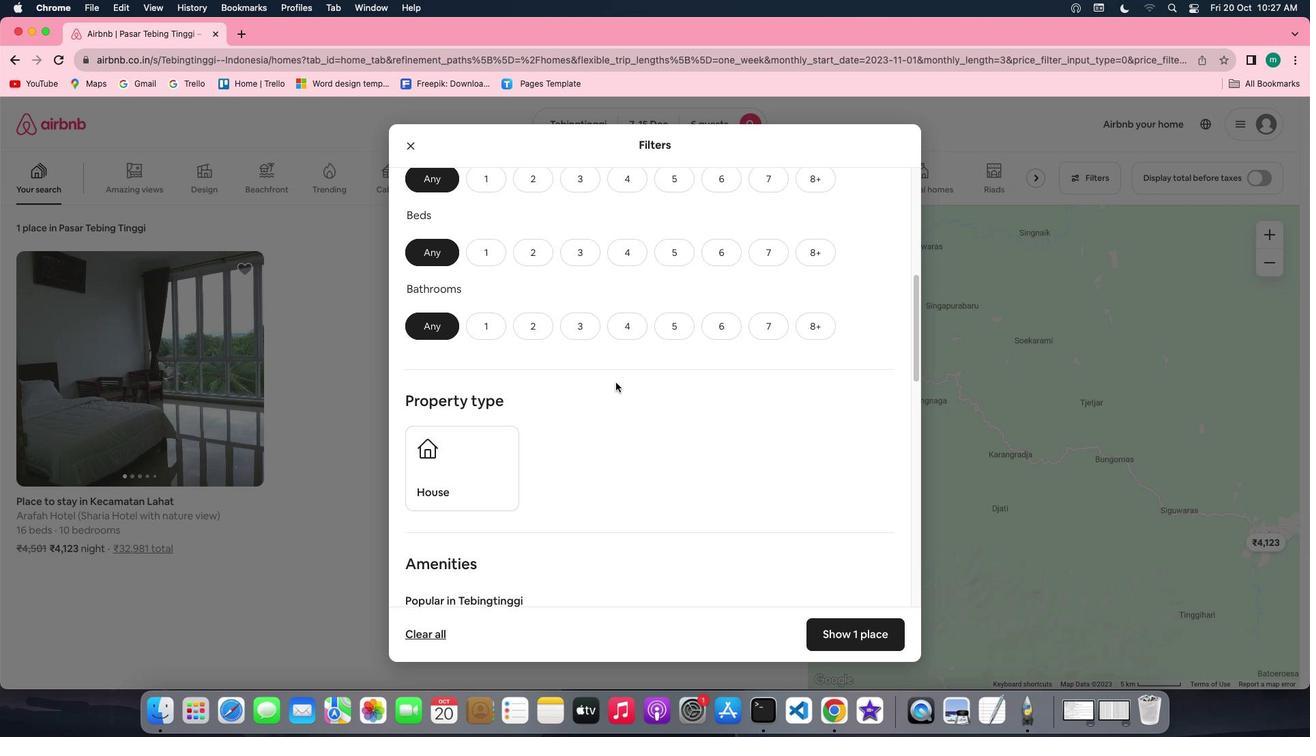 
Action: Mouse scrolled (615, 382) with delta (0, 0)
Screenshot: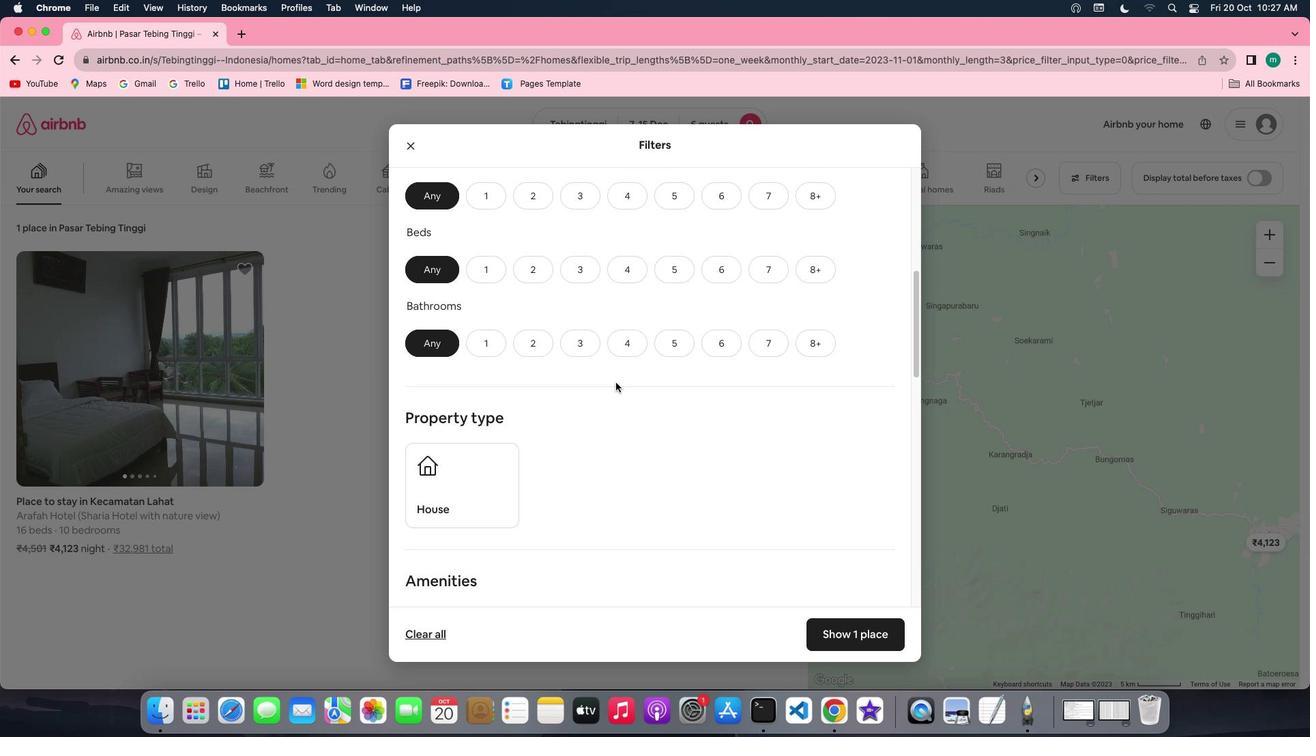 
Action: Mouse scrolled (615, 382) with delta (0, 2)
Screenshot: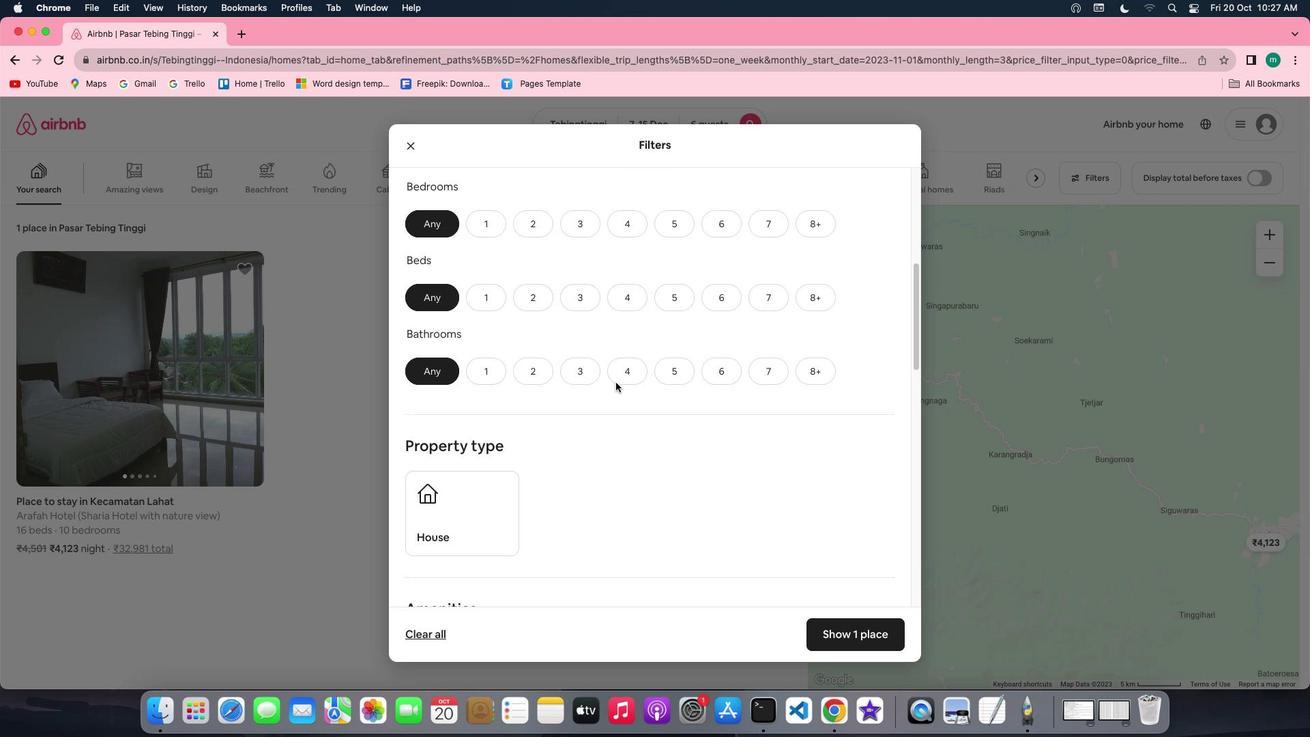 
Action: Mouse moved to (595, 284)
Screenshot: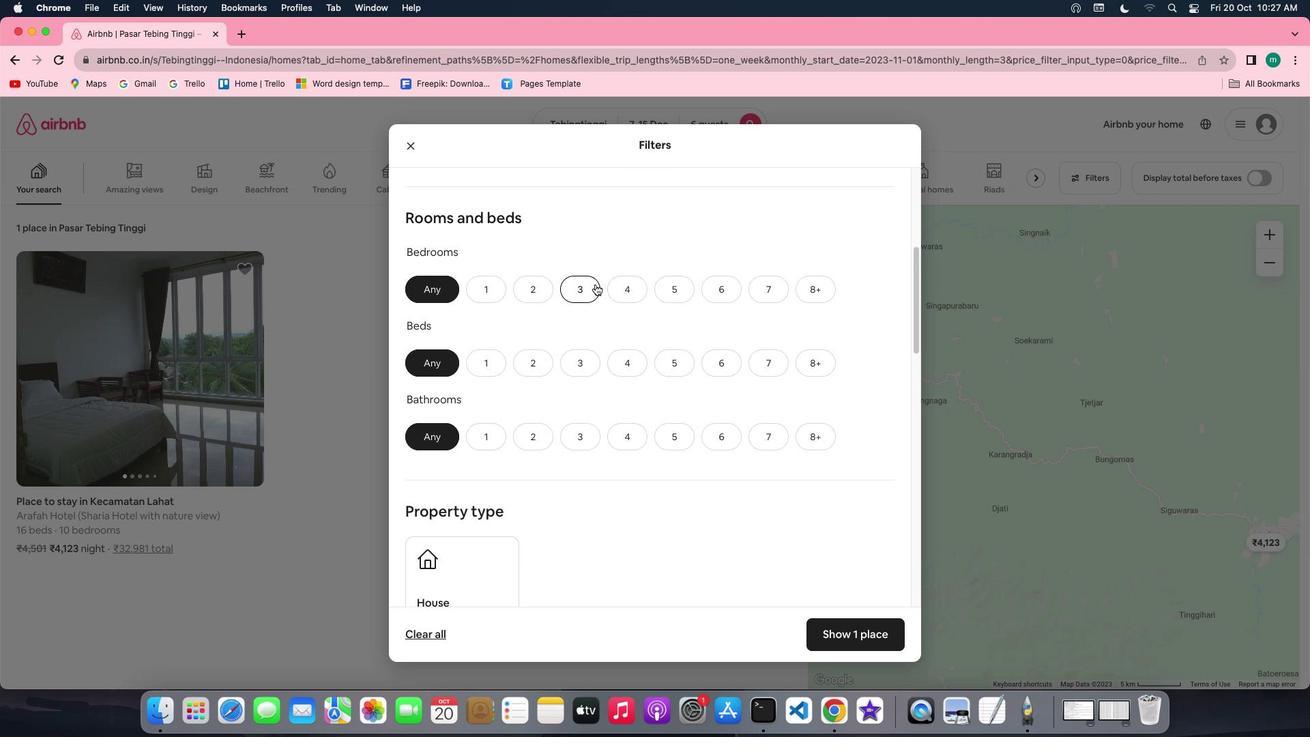 
Action: Mouse pressed left at (595, 284)
Screenshot: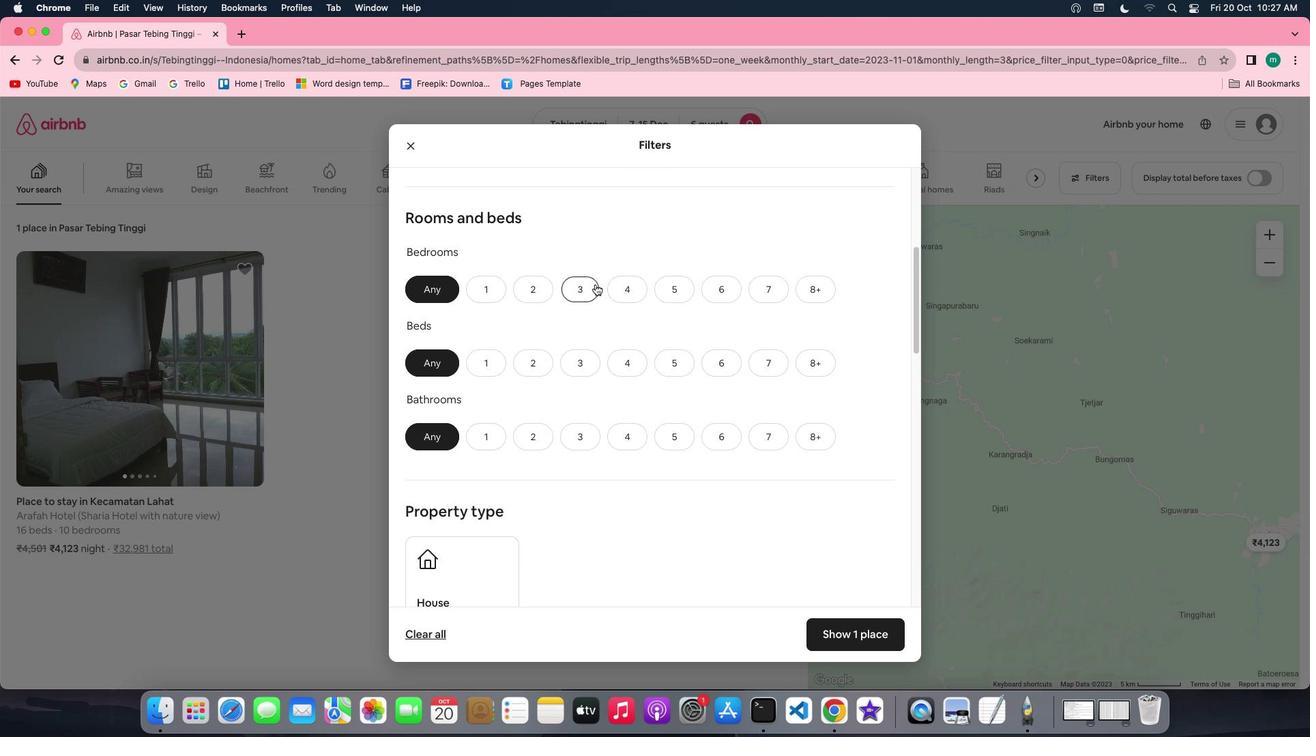 
Action: Mouse moved to (576, 367)
Screenshot: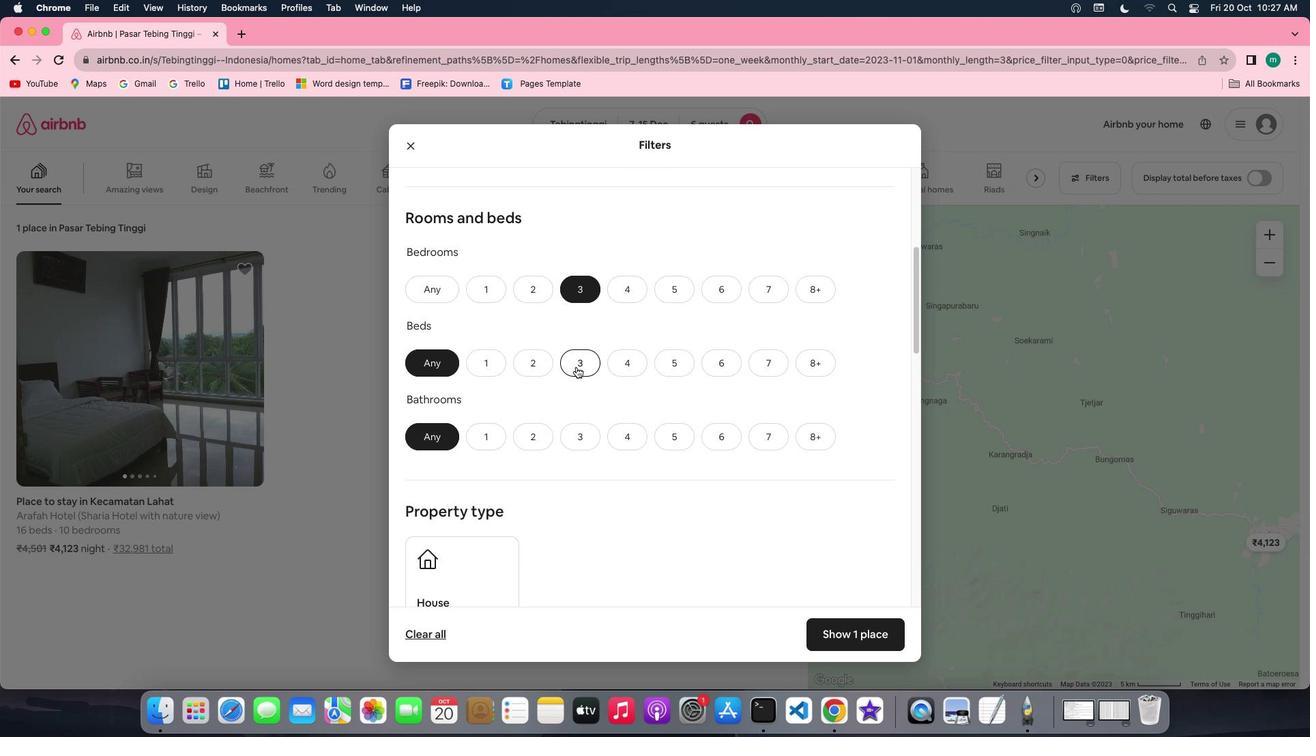 
Action: Mouse pressed left at (576, 367)
Screenshot: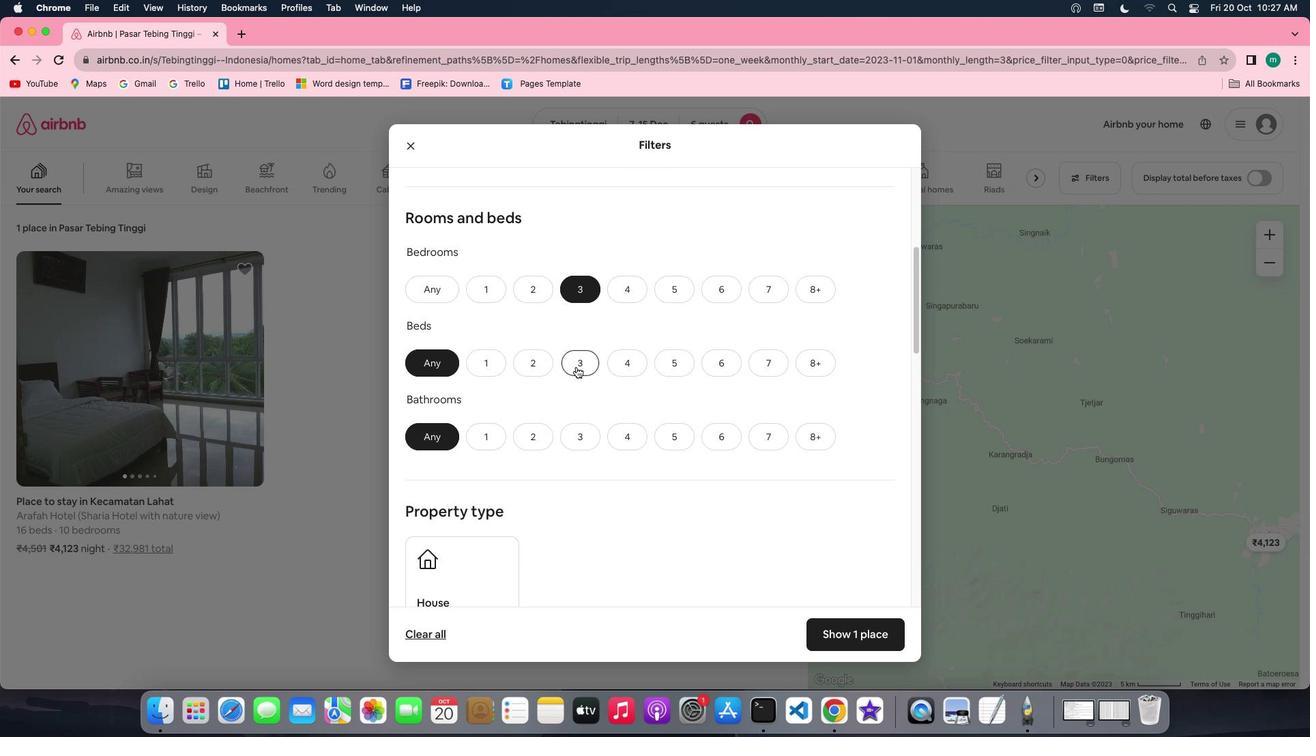 
Action: Mouse moved to (576, 430)
Screenshot: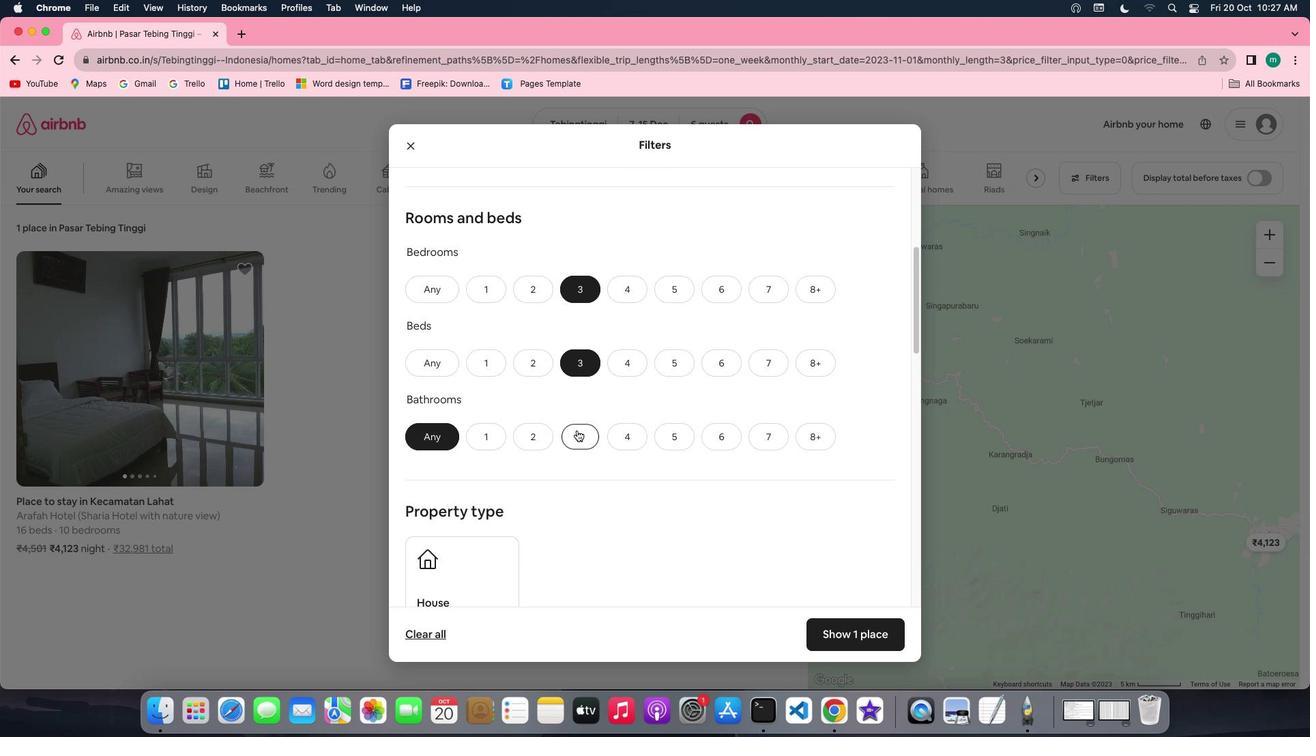
Action: Mouse pressed left at (576, 430)
Screenshot: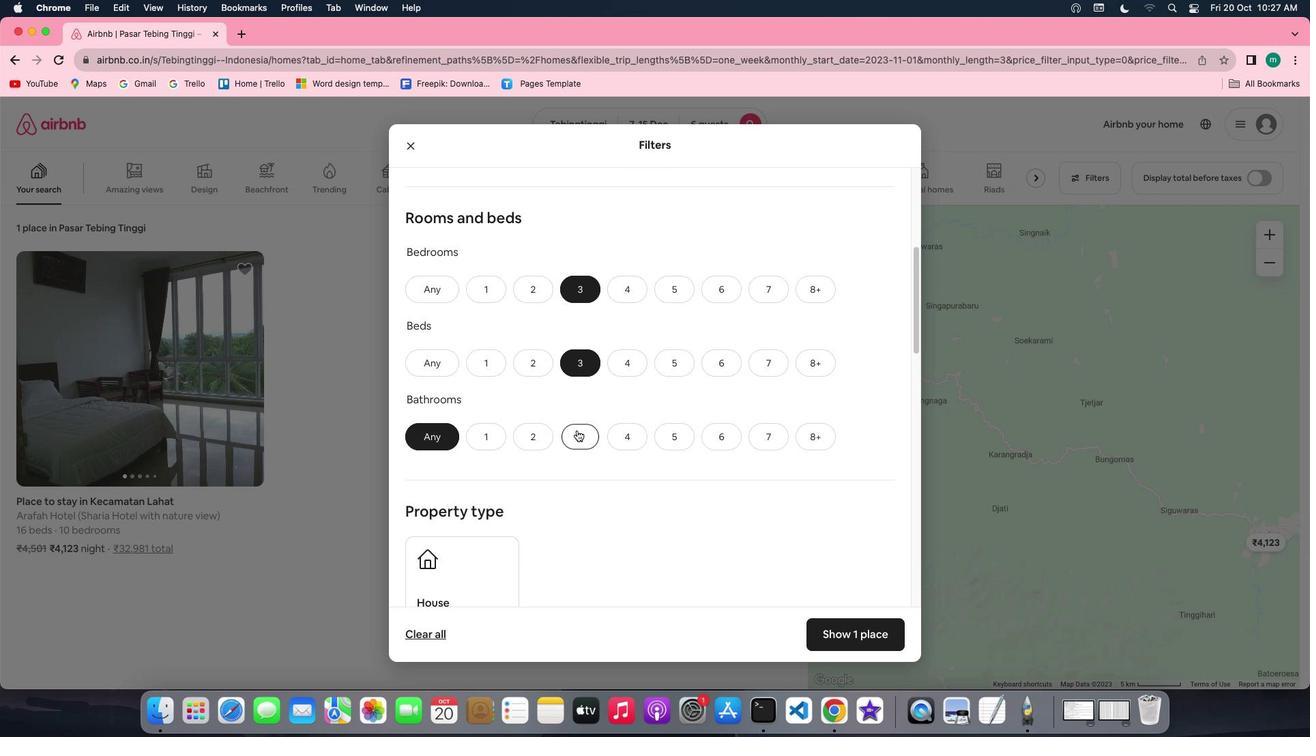 
Action: Mouse moved to (722, 425)
Screenshot: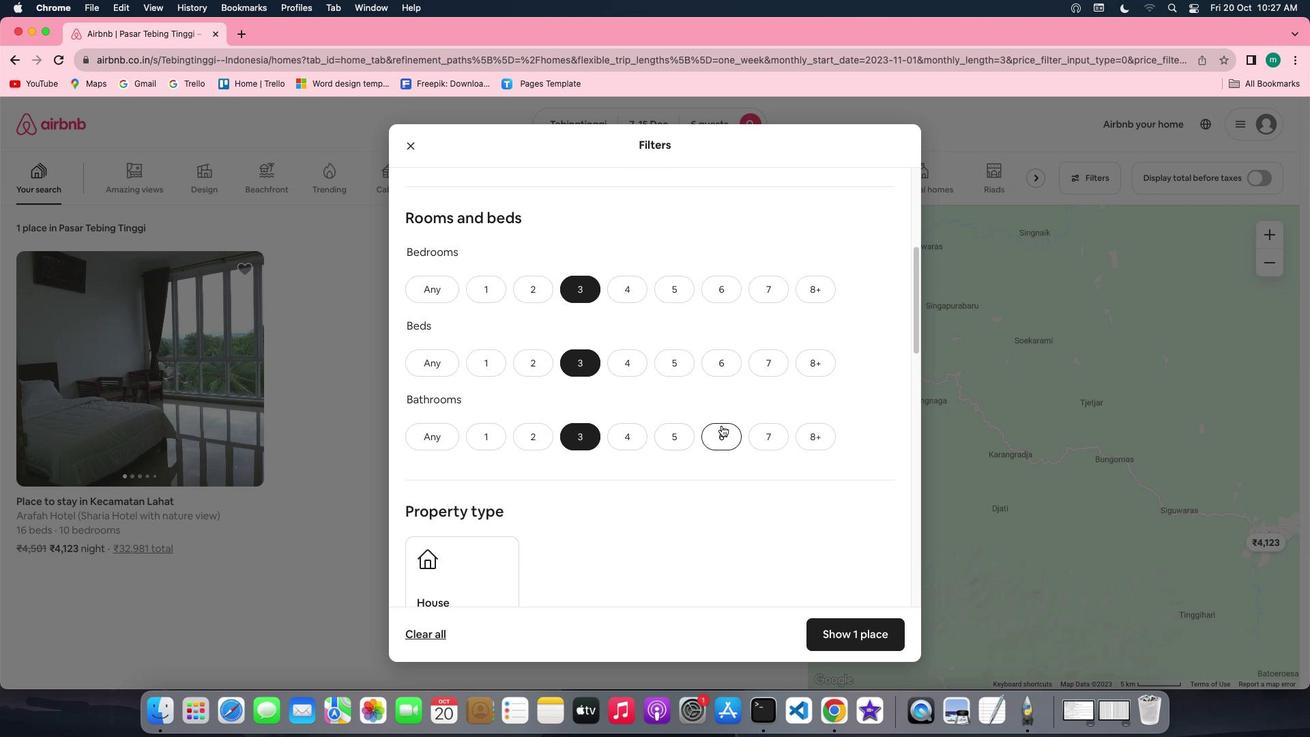 
Action: Mouse scrolled (722, 425) with delta (0, 0)
Screenshot: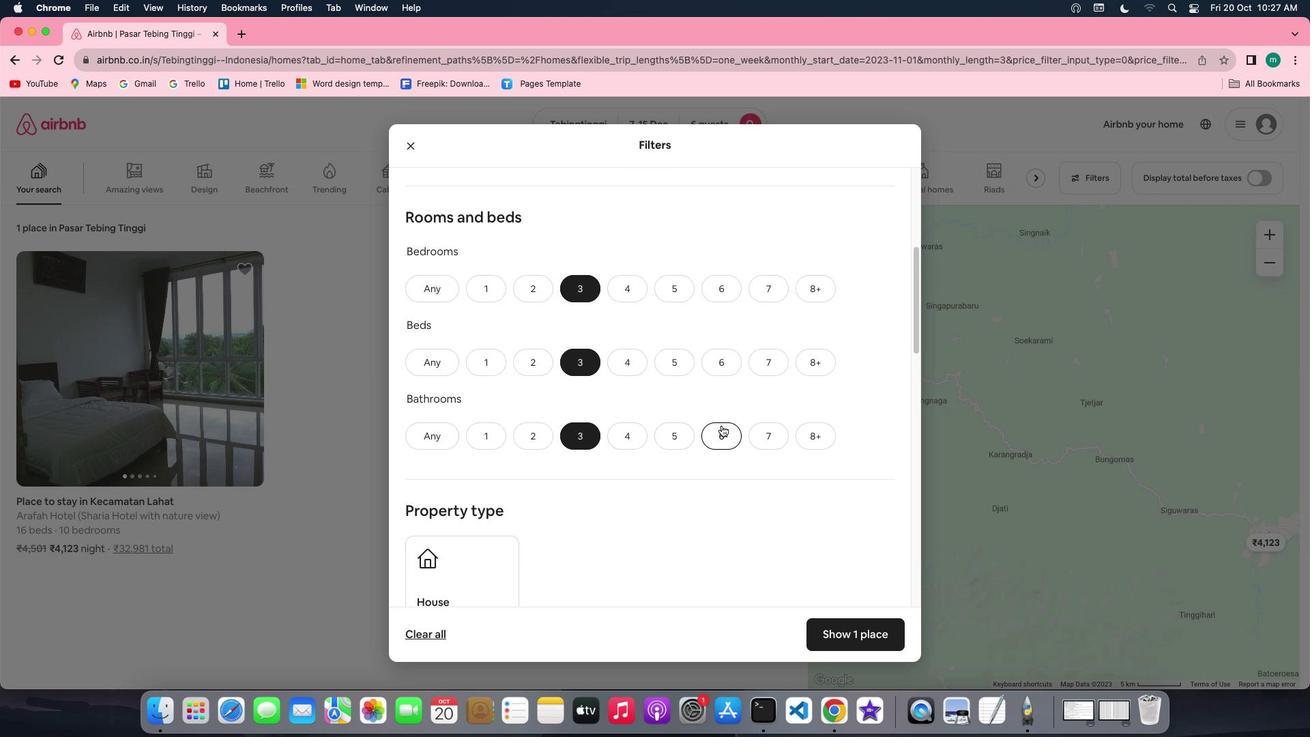 
Action: Mouse scrolled (722, 425) with delta (0, 0)
Screenshot: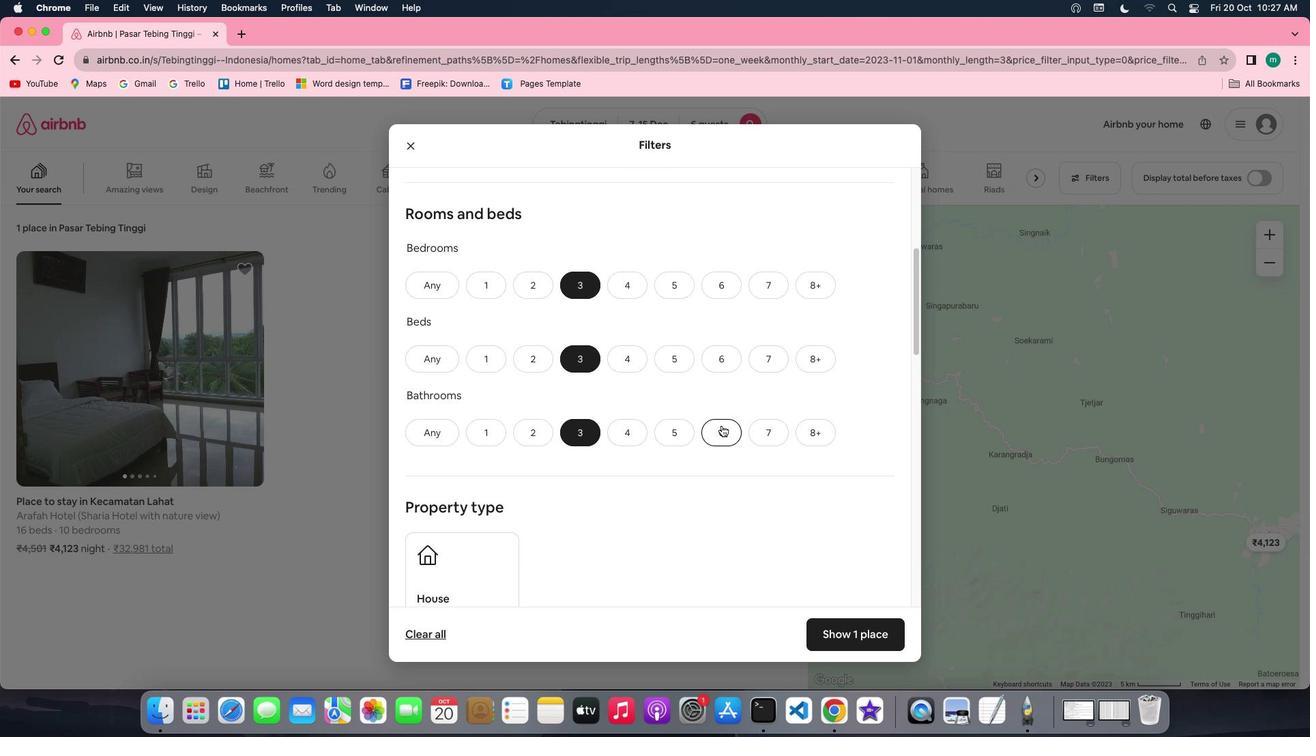 
Action: Mouse scrolled (722, 425) with delta (0, 0)
Screenshot: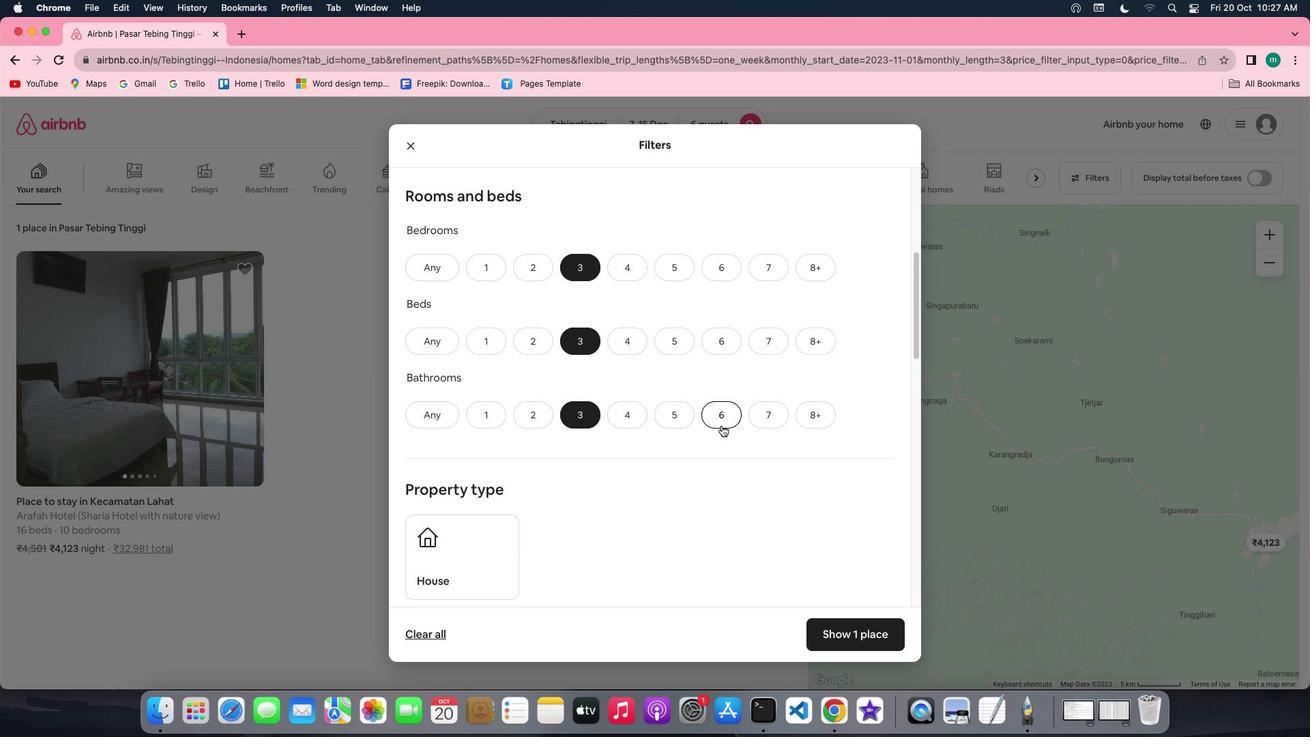 
Action: Mouse scrolled (722, 425) with delta (0, 0)
Screenshot: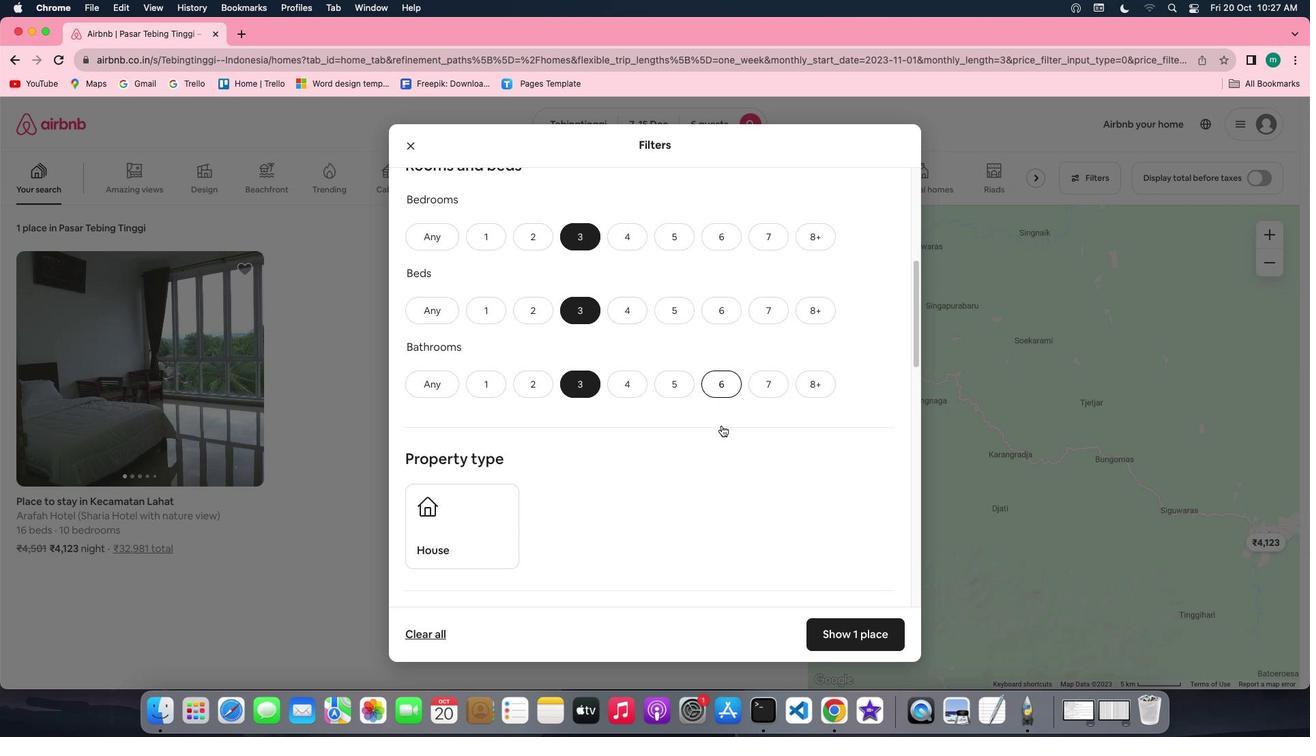 
Action: Mouse scrolled (722, 425) with delta (0, 0)
Screenshot: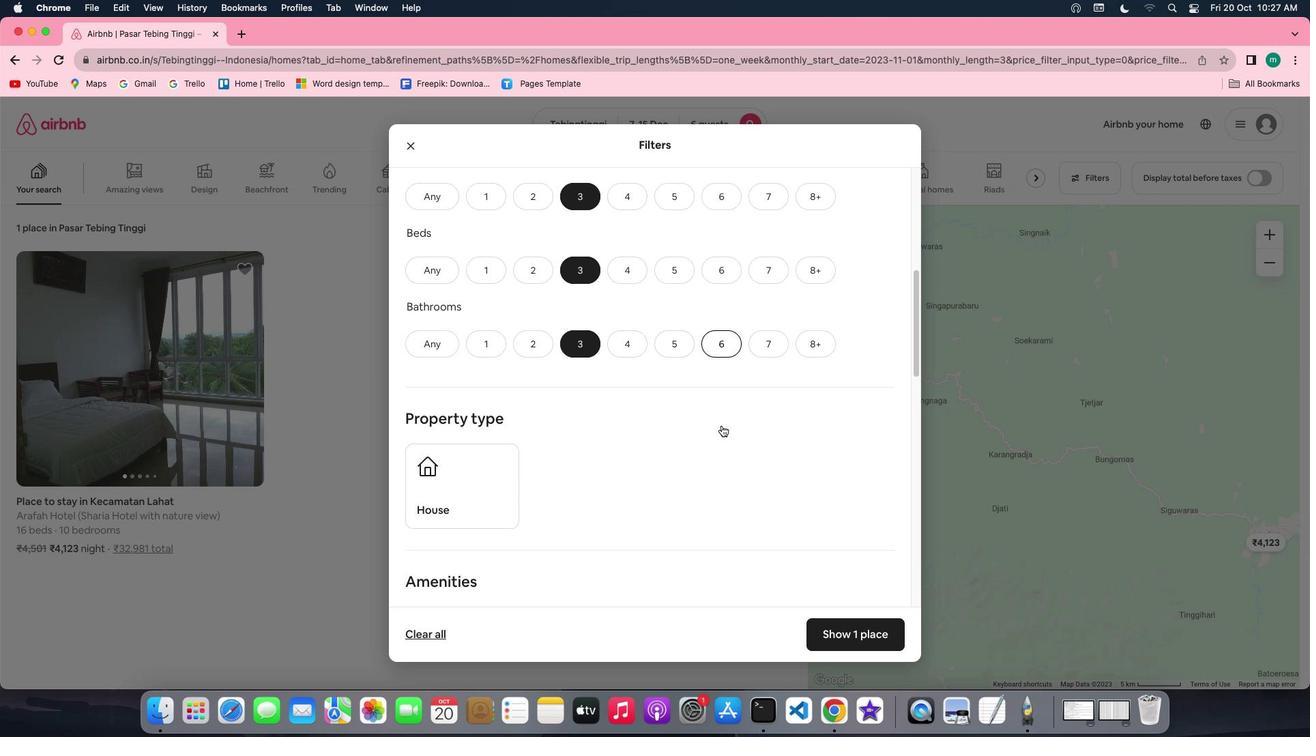 
Action: Mouse scrolled (722, 425) with delta (0, 0)
Screenshot: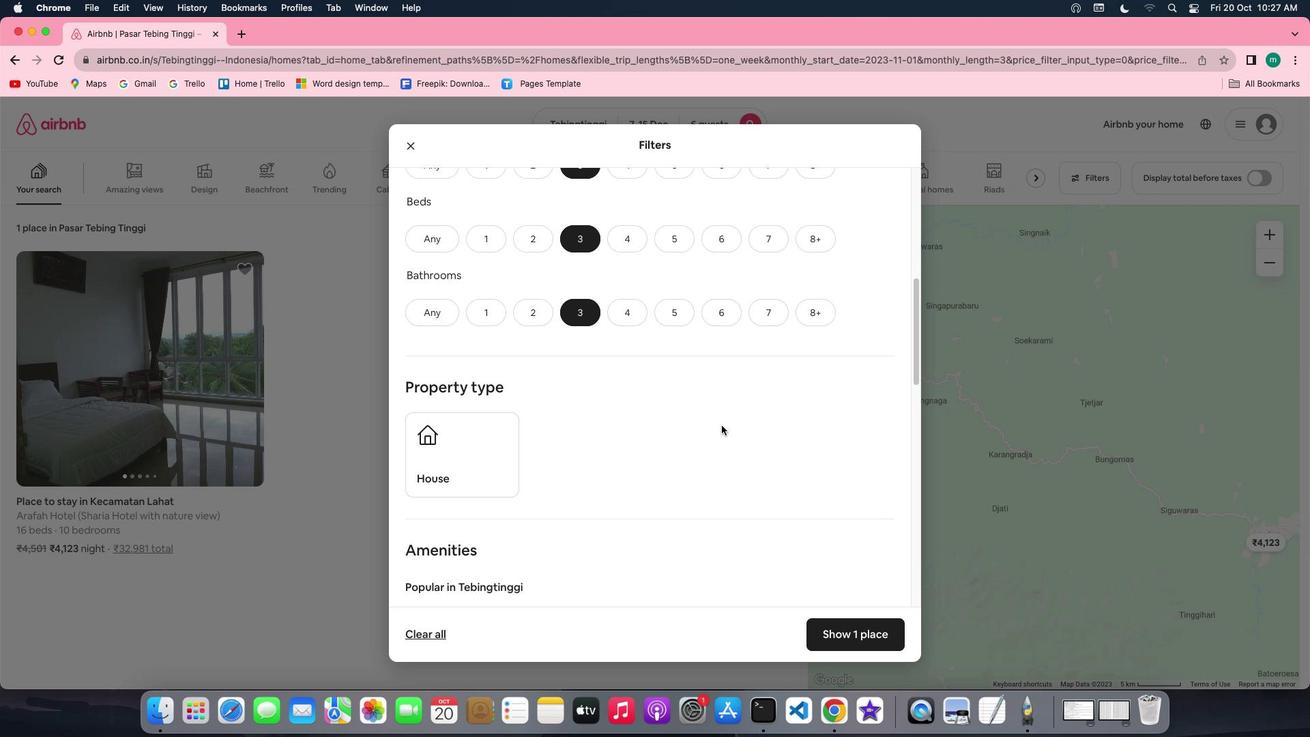 
Action: Mouse scrolled (722, 425) with delta (0, 0)
Screenshot: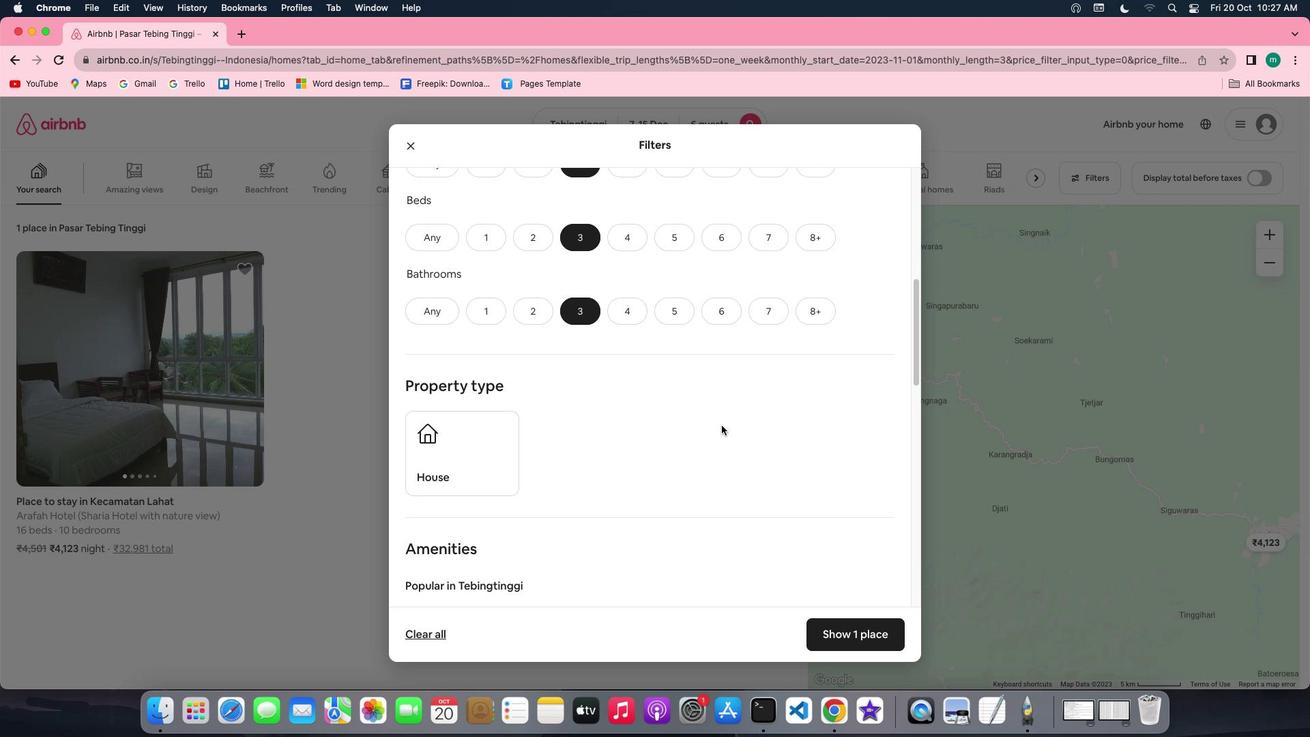 
Action: Mouse scrolled (722, 425) with delta (0, 0)
Screenshot: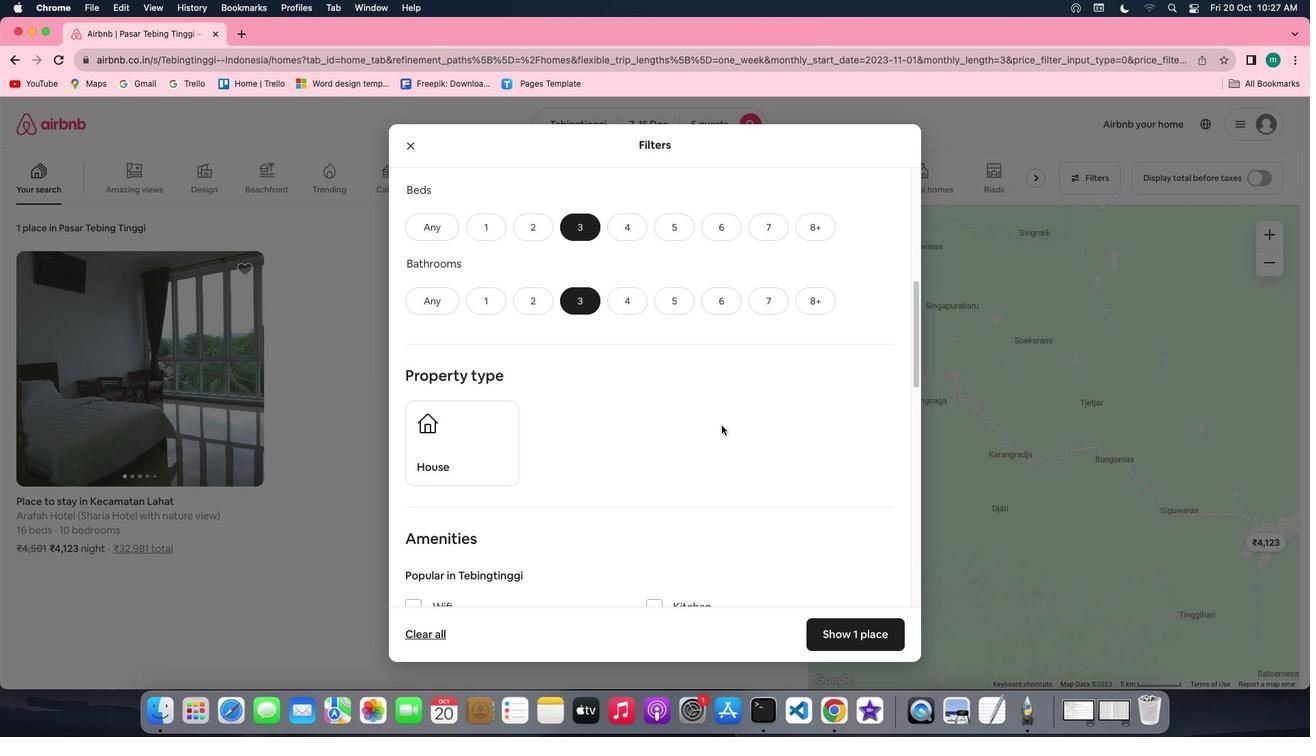 
Action: Mouse scrolled (722, 425) with delta (0, 0)
Screenshot: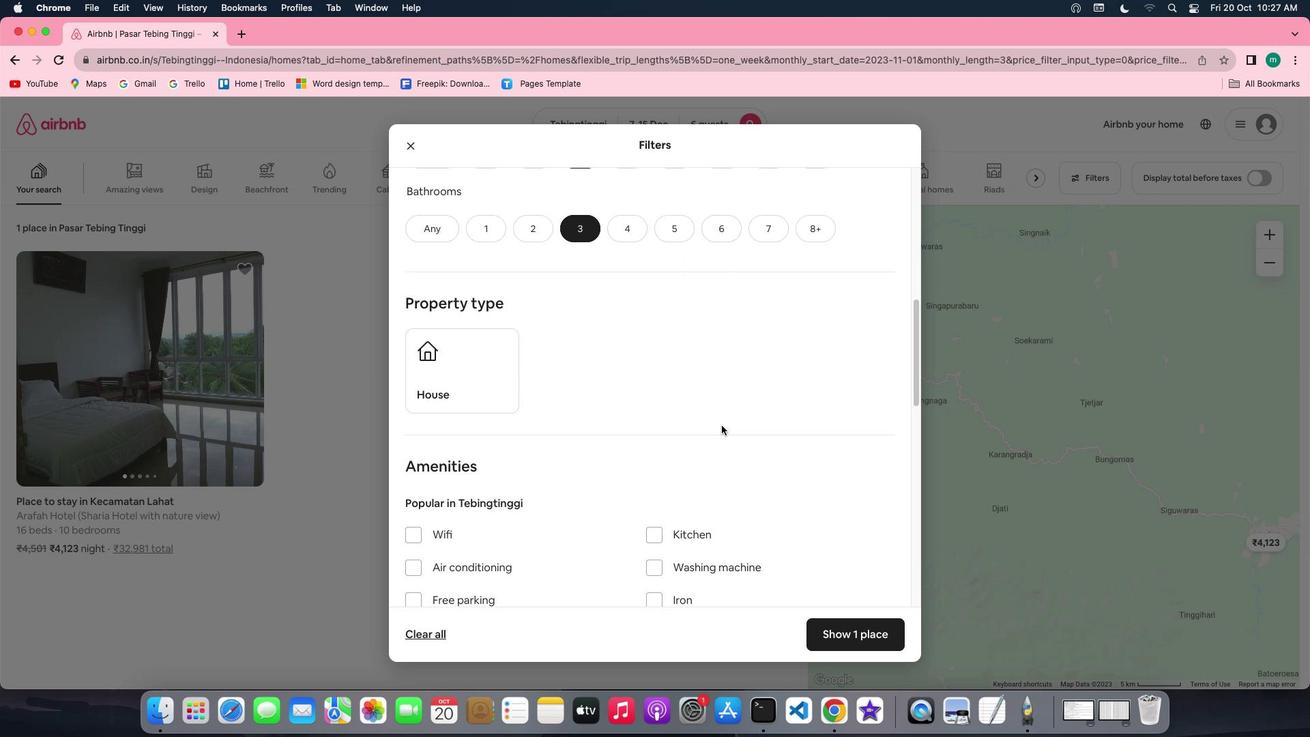 
Action: Mouse scrolled (722, 425) with delta (0, 0)
Screenshot: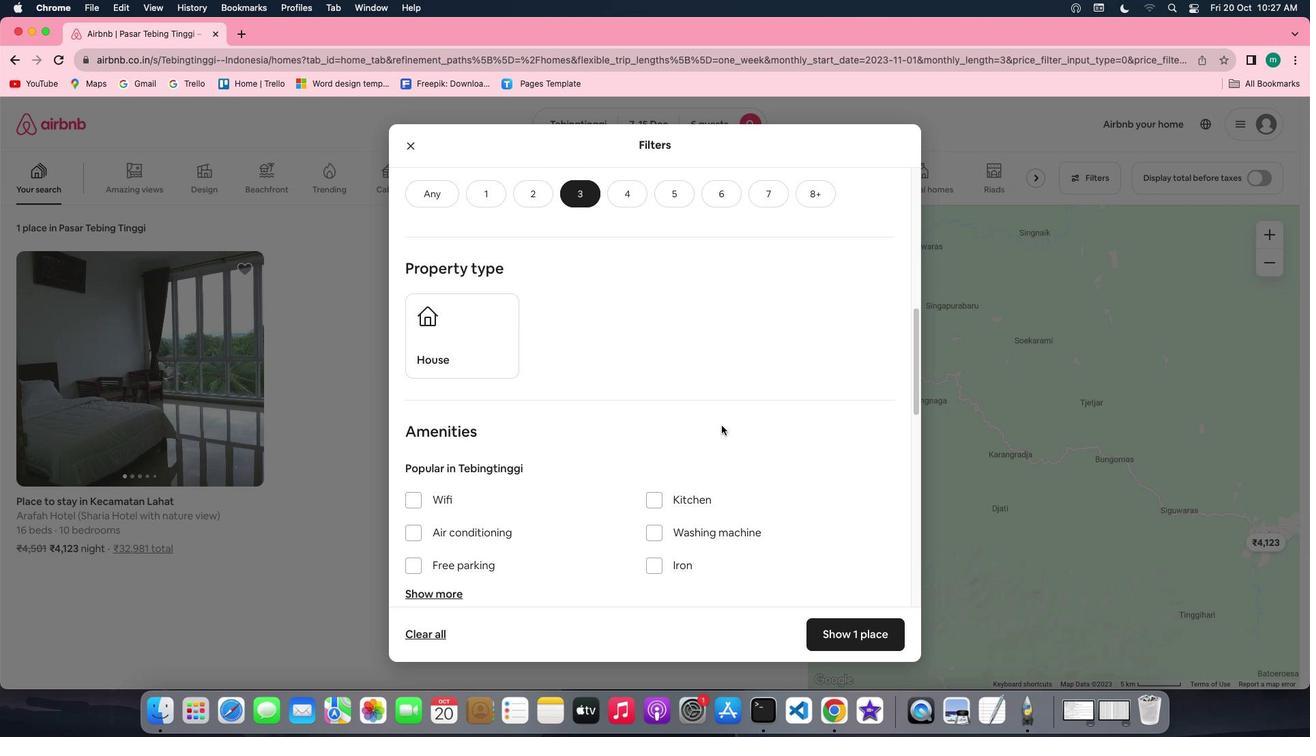 
Action: Mouse scrolled (722, 425) with delta (0, 0)
Screenshot: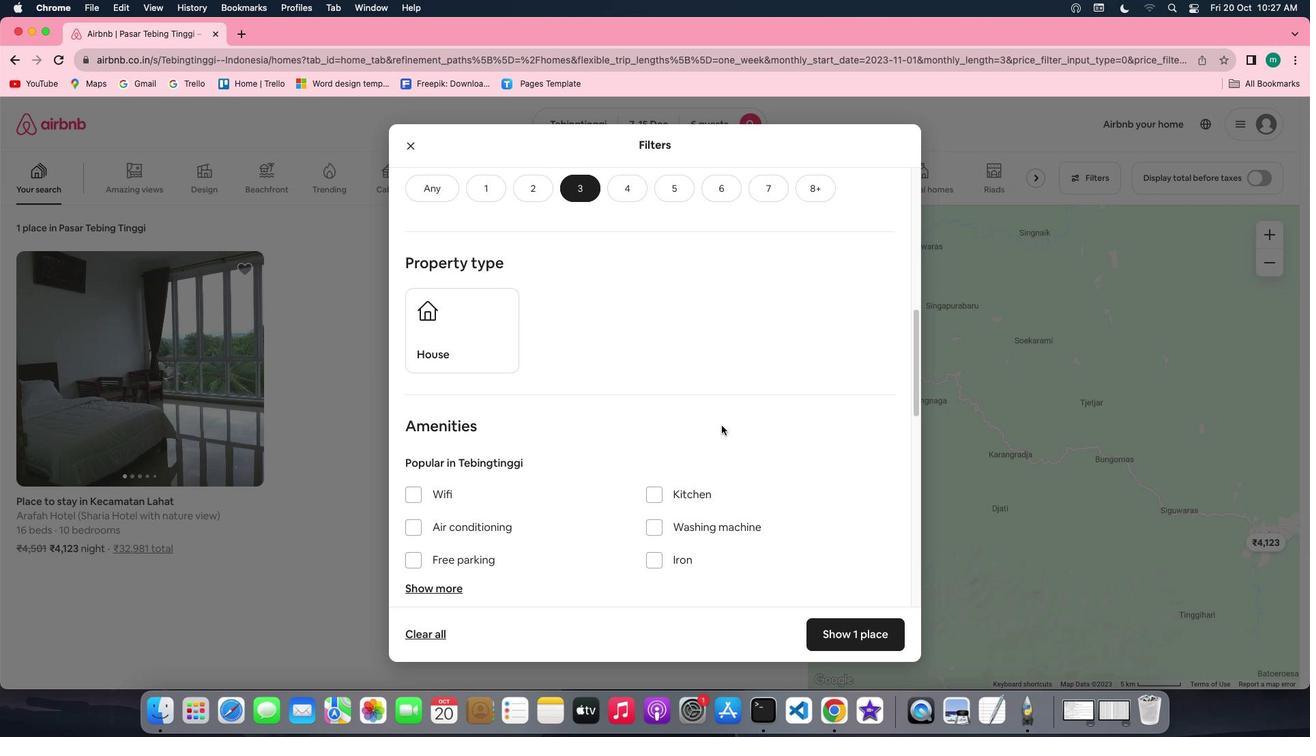 
Action: Mouse scrolled (722, 425) with delta (0, 0)
Screenshot: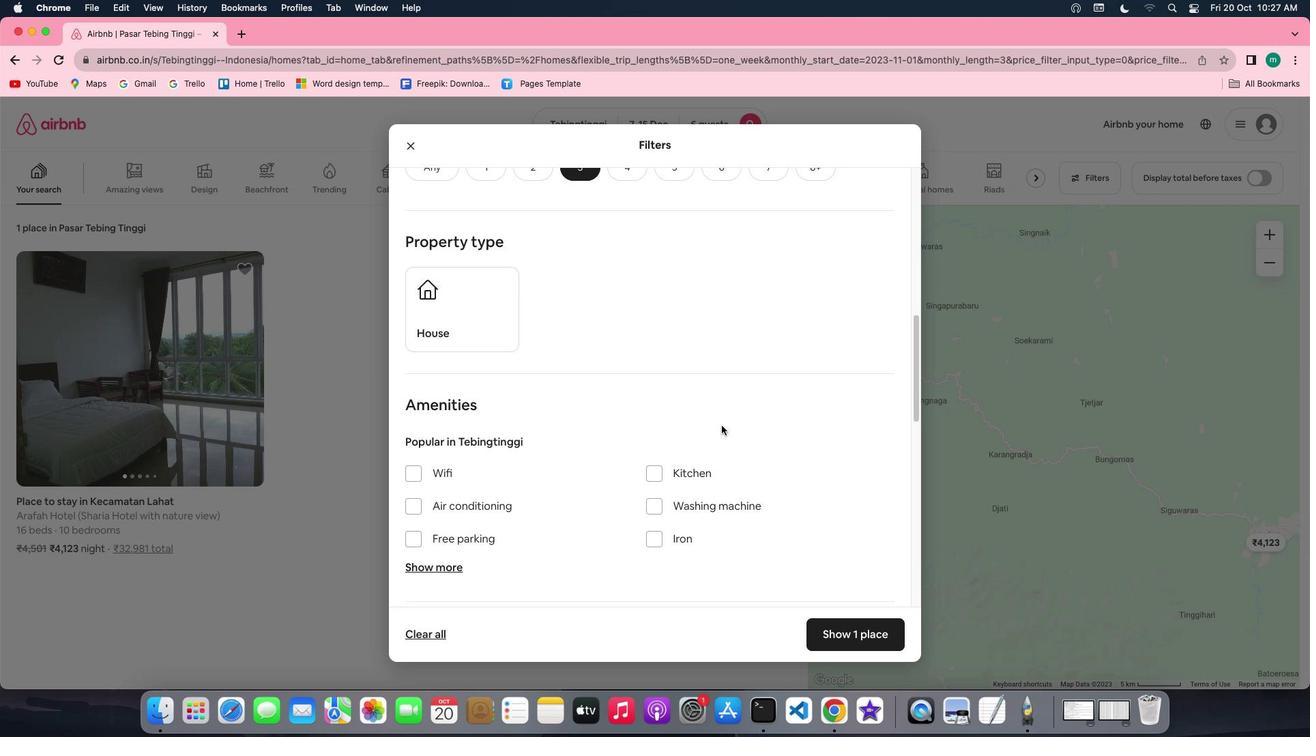 
Action: Mouse scrolled (722, 425) with delta (0, 0)
Screenshot: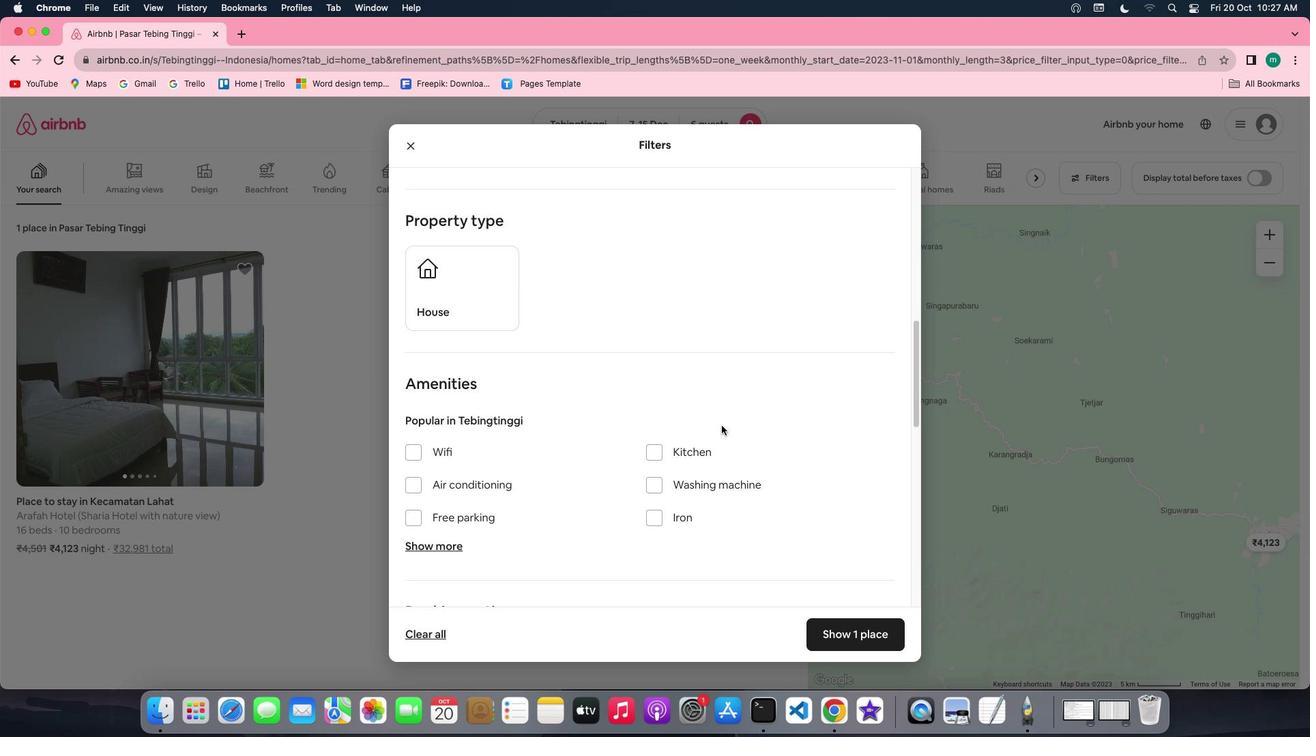
Action: Mouse scrolled (722, 425) with delta (0, 0)
Screenshot: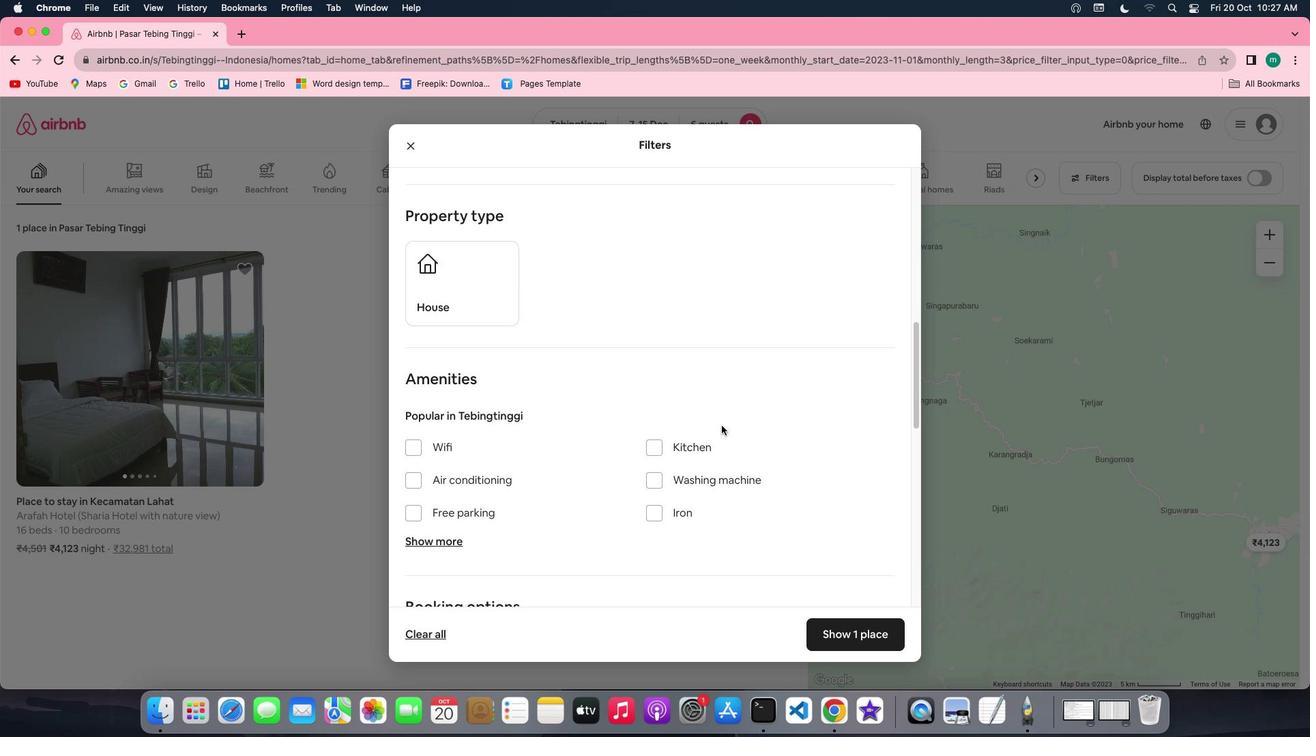 
Action: Mouse scrolled (722, 425) with delta (0, 0)
Screenshot: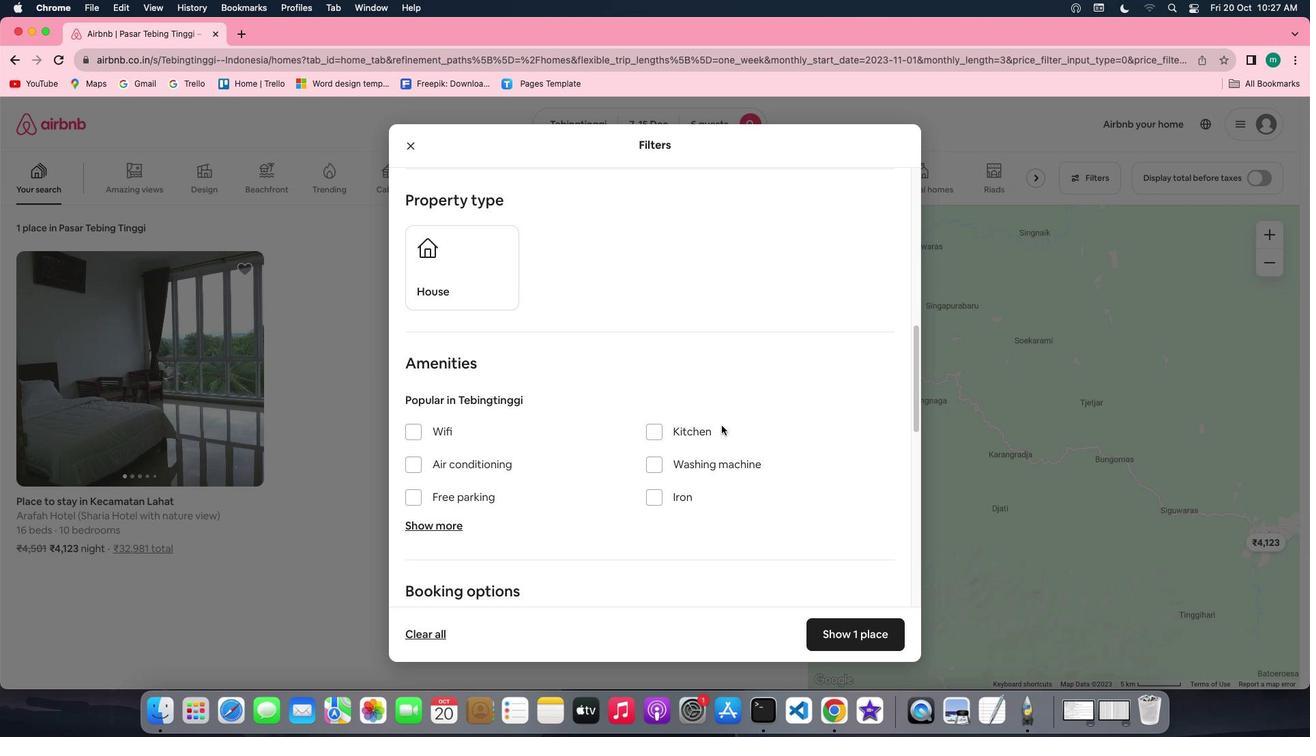 
Action: Mouse scrolled (722, 425) with delta (0, 0)
Screenshot: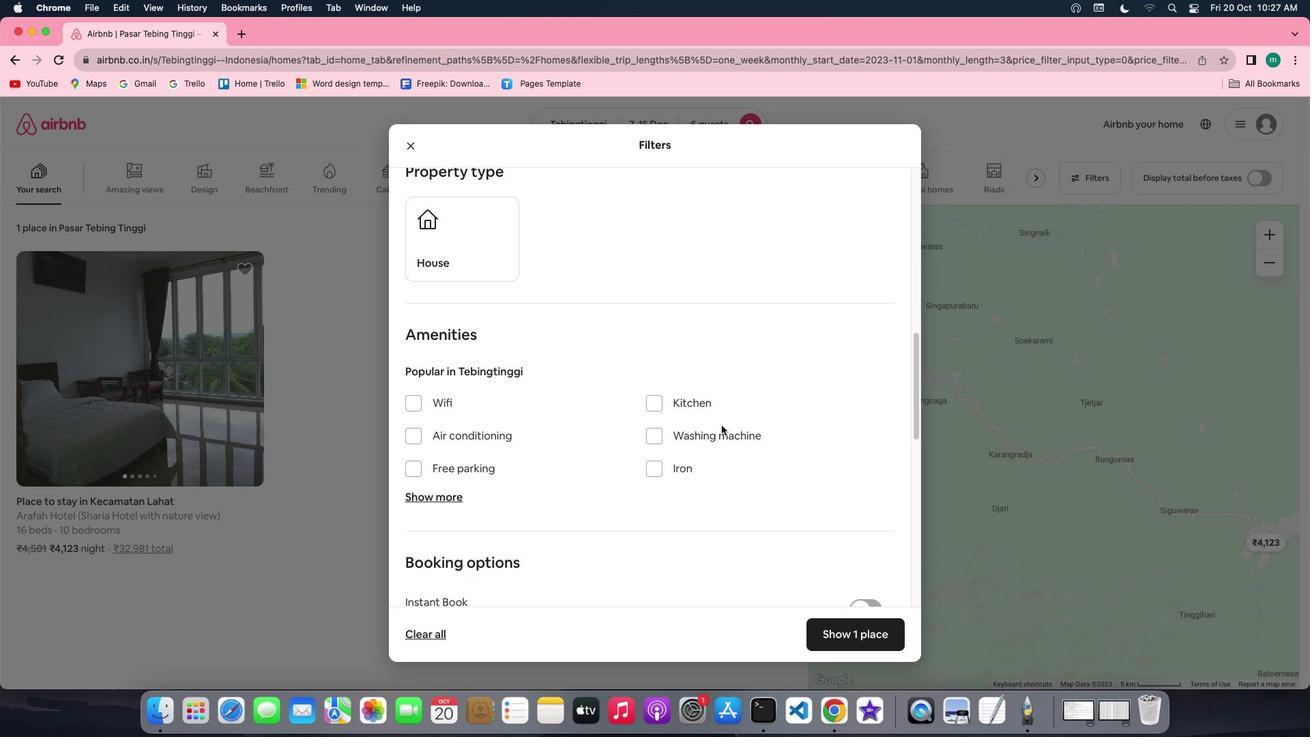 
Action: Mouse scrolled (722, 425) with delta (0, 0)
Screenshot: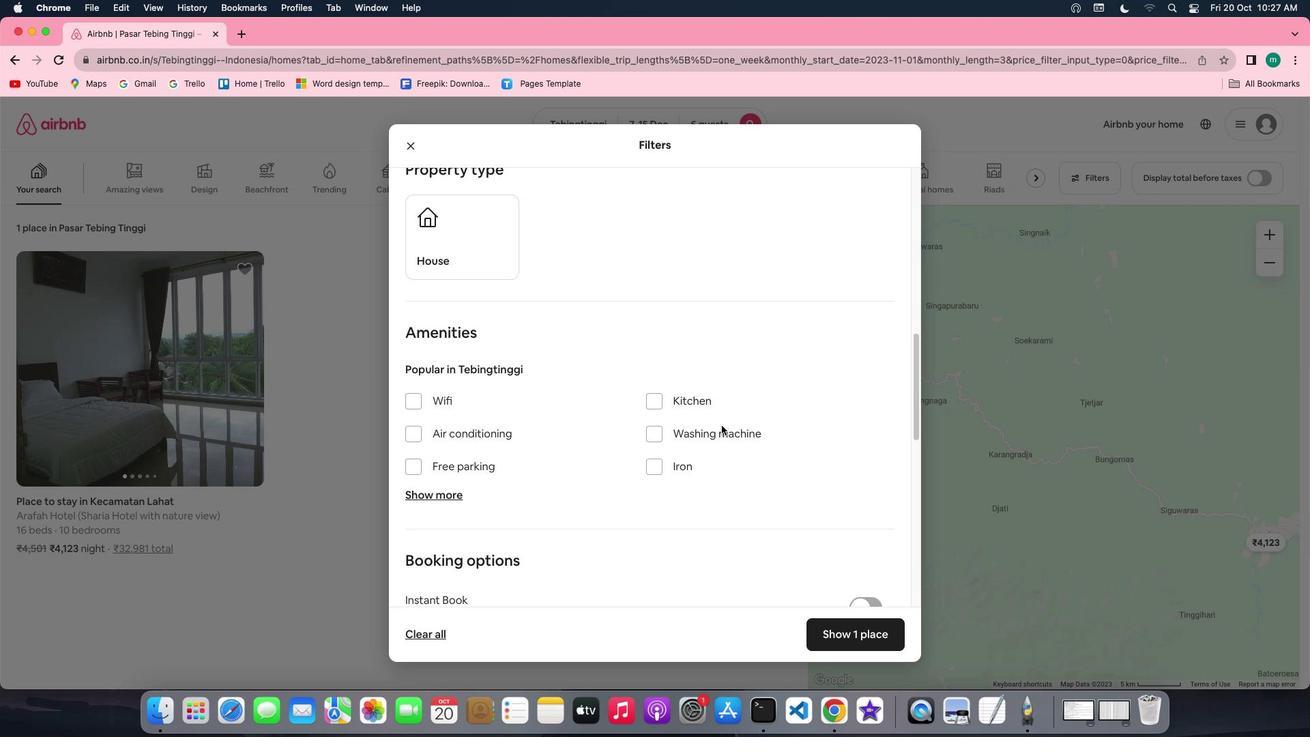 
Action: Mouse scrolled (722, 425) with delta (0, 0)
Screenshot: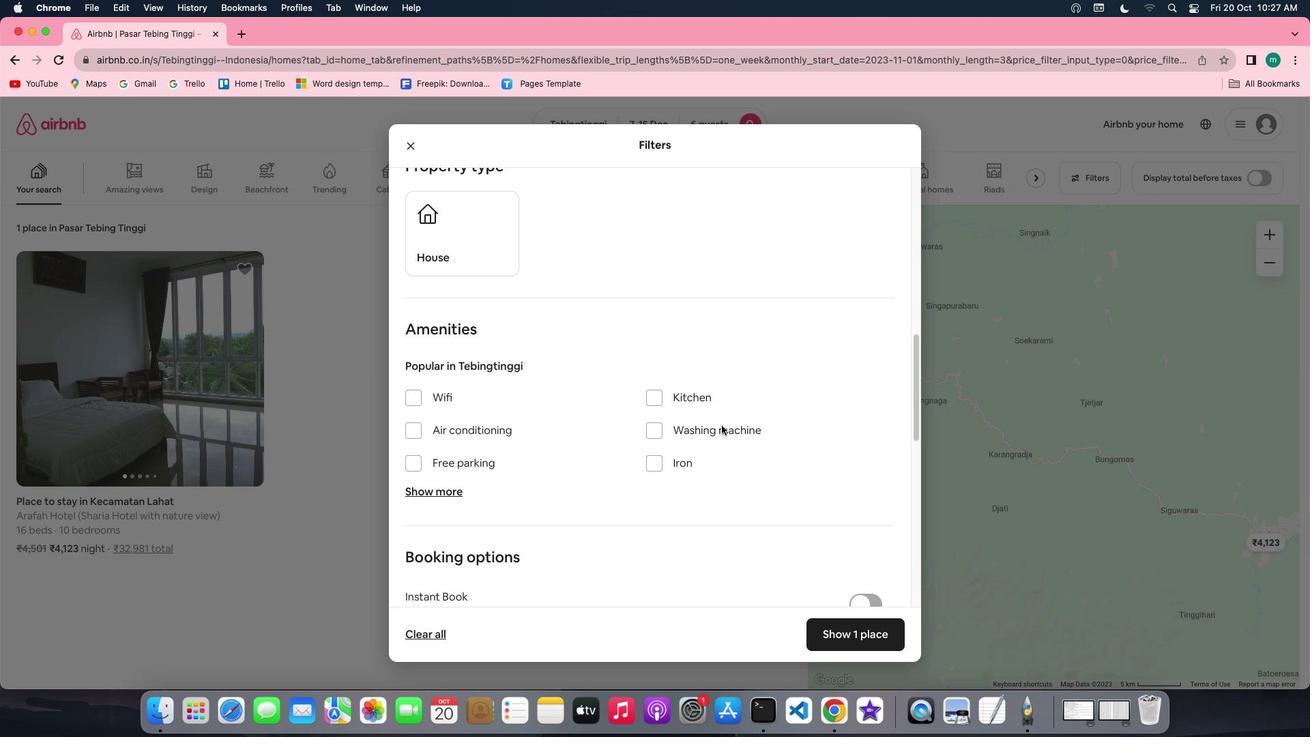 
Action: Mouse scrolled (722, 425) with delta (0, 0)
Screenshot: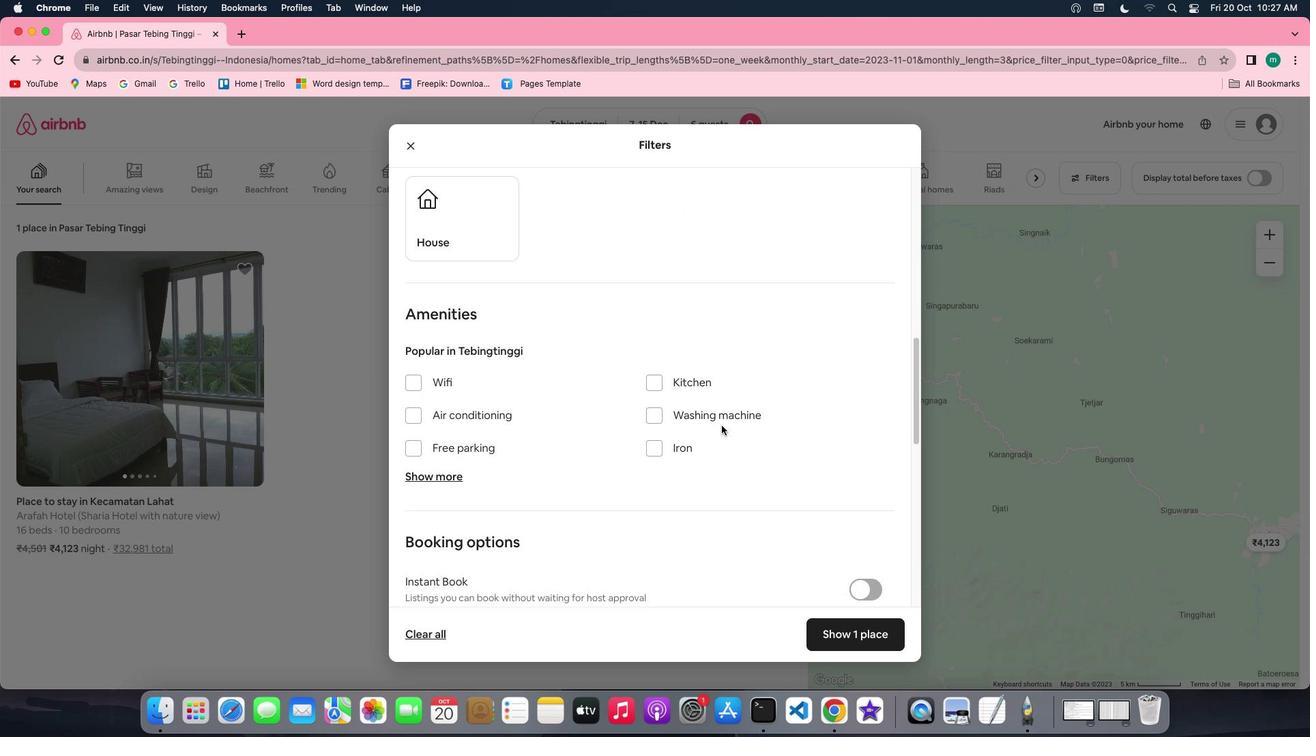 
Action: Mouse scrolled (722, 425) with delta (0, 0)
Screenshot: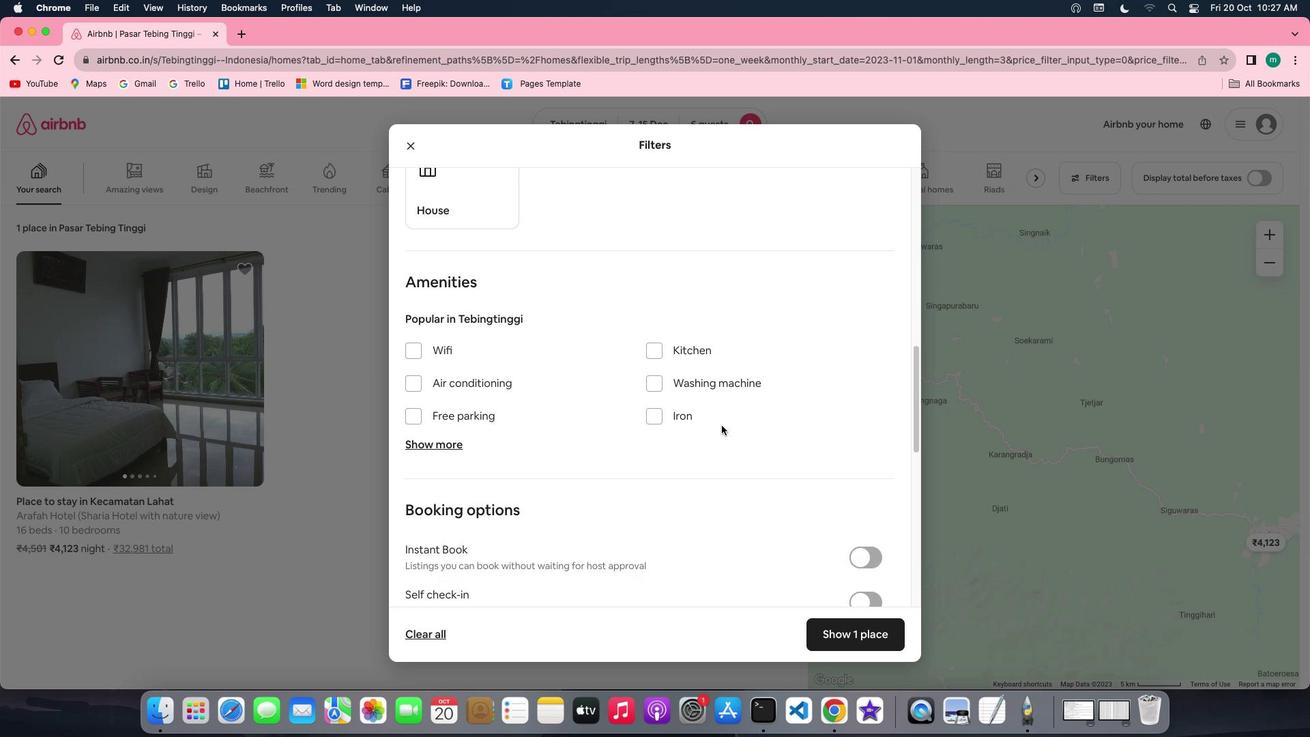 
Action: Mouse scrolled (722, 425) with delta (0, 0)
Screenshot: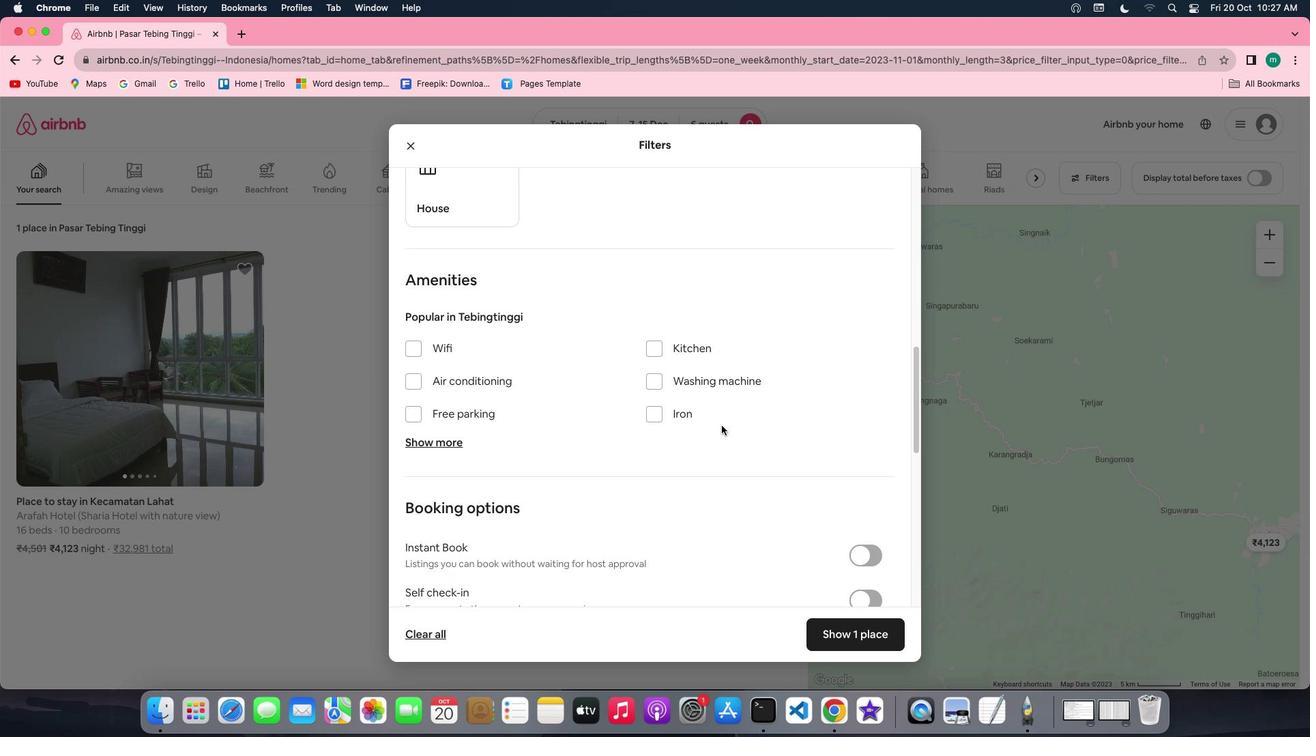 
Action: Mouse scrolled (722, 425) with delta (0, 0)
Screenshot: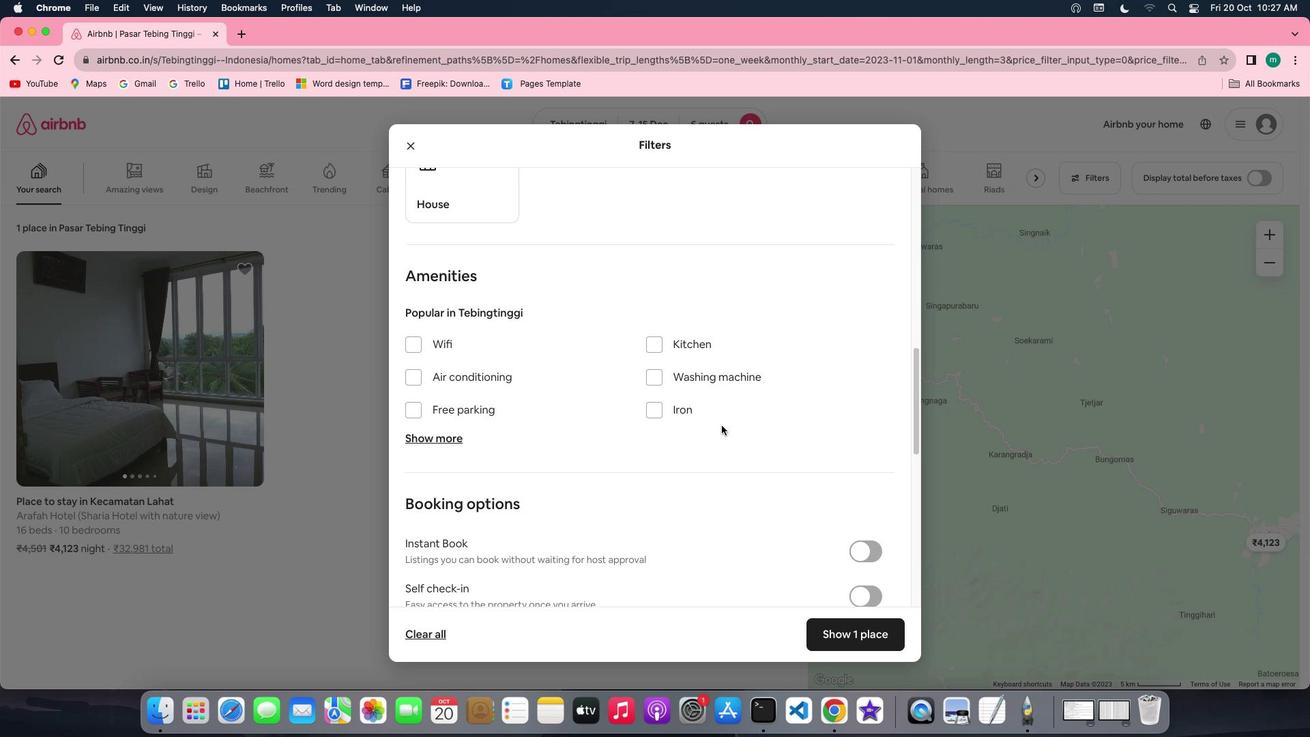 
Action: Mouse scrolled (722, 425) with delta (0, 0)
Screenshot: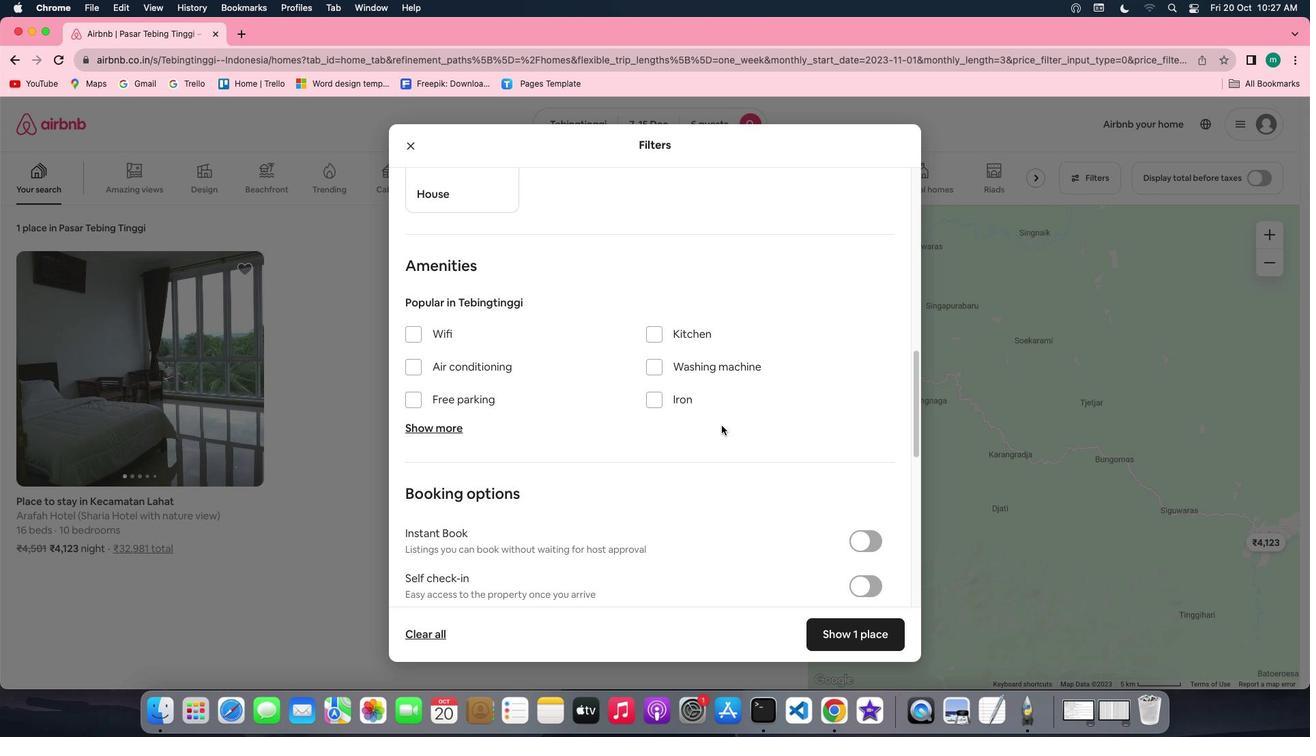 
Action: Mouse scrolled (722, 425) with delta (0, 0)
Screenshot: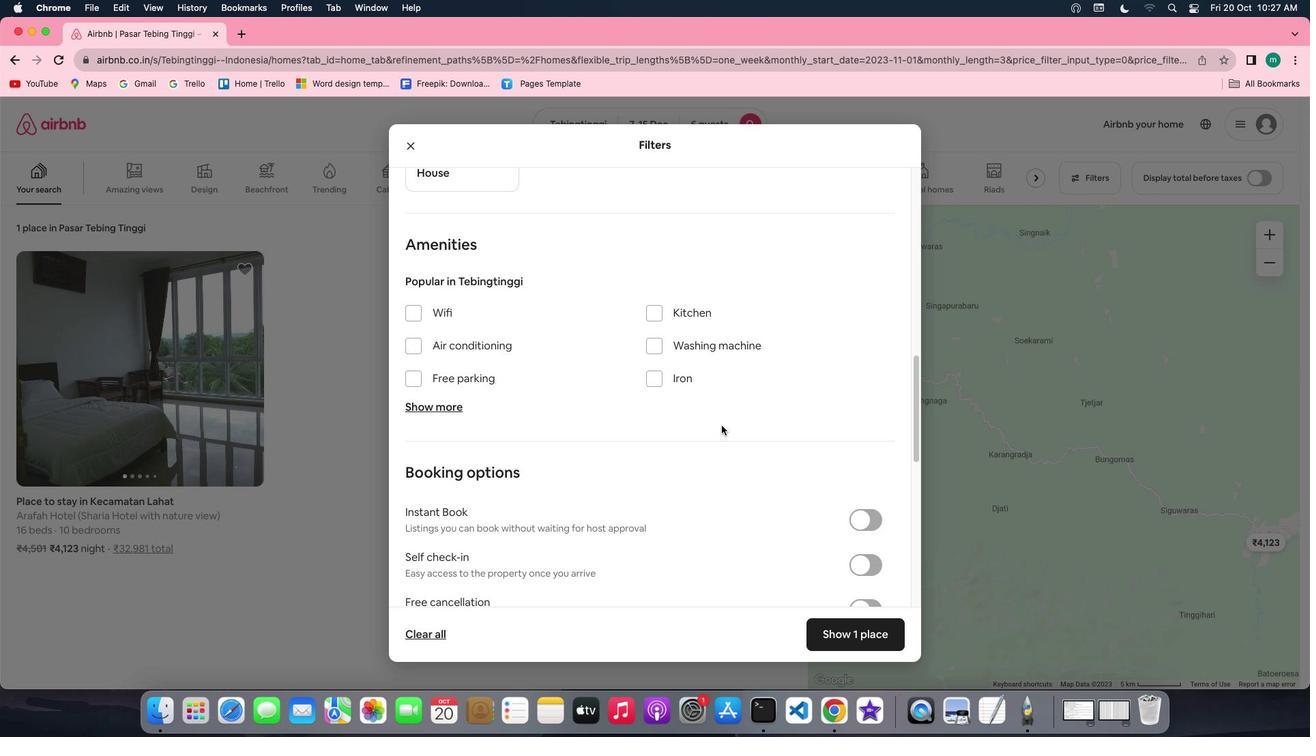 
Action: Mouse scrolled (722, 425) with delta (0, 0)
Screenshot: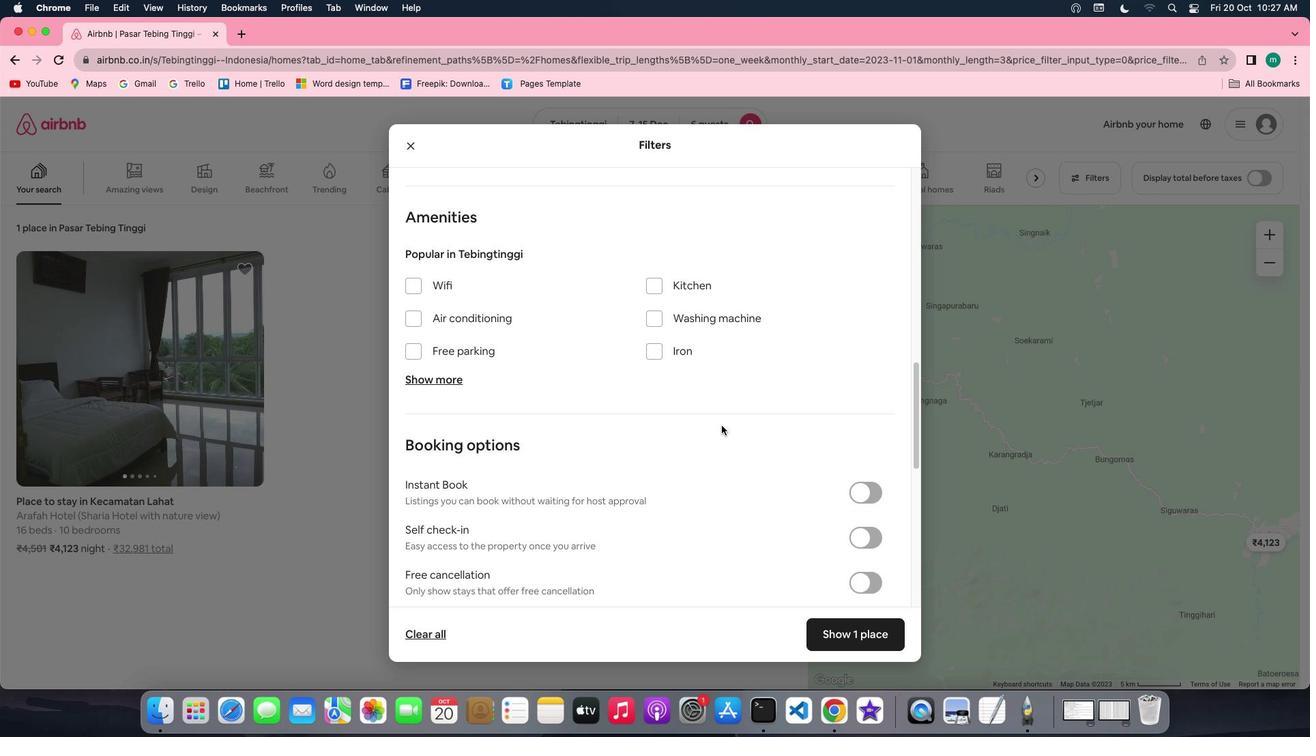 
Action: Mouse scrolled (722, 425) with delta (0, 0)
Screenshot: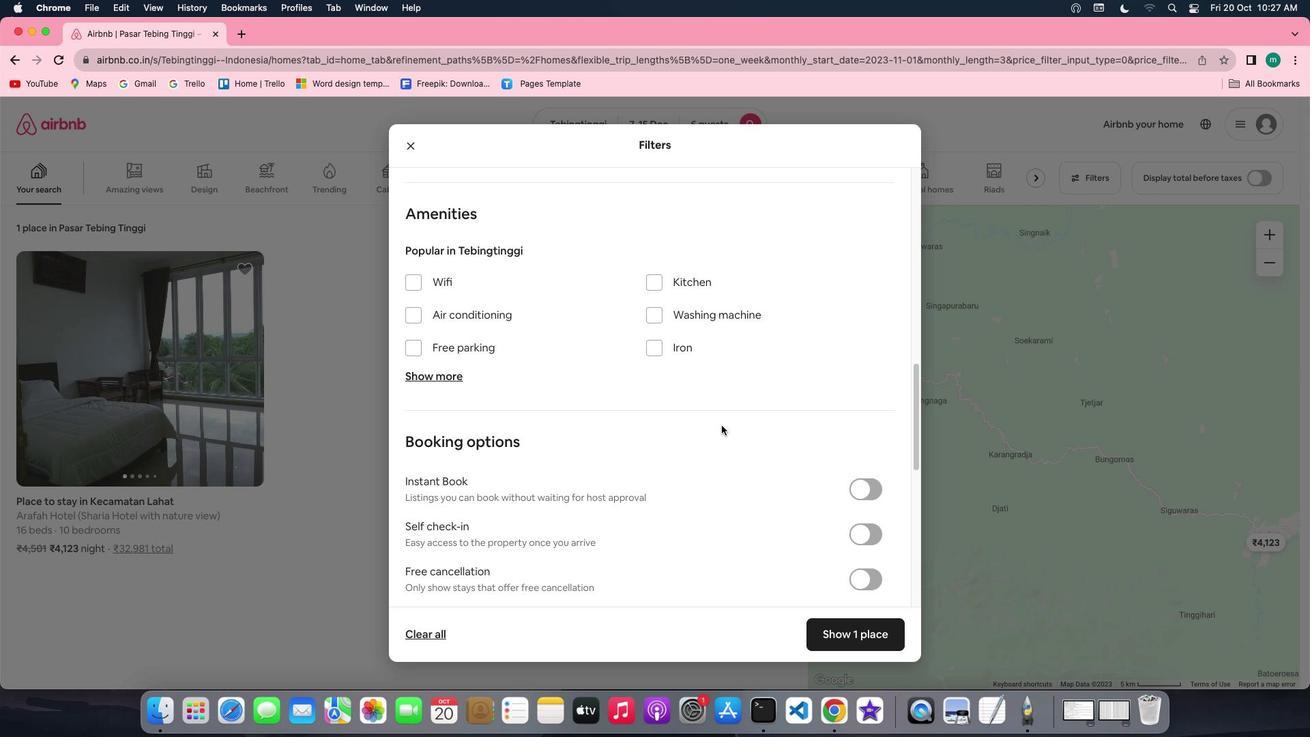 
Action: Mouse scrolled (722, 425) with delta (0, -1)
Screenshot: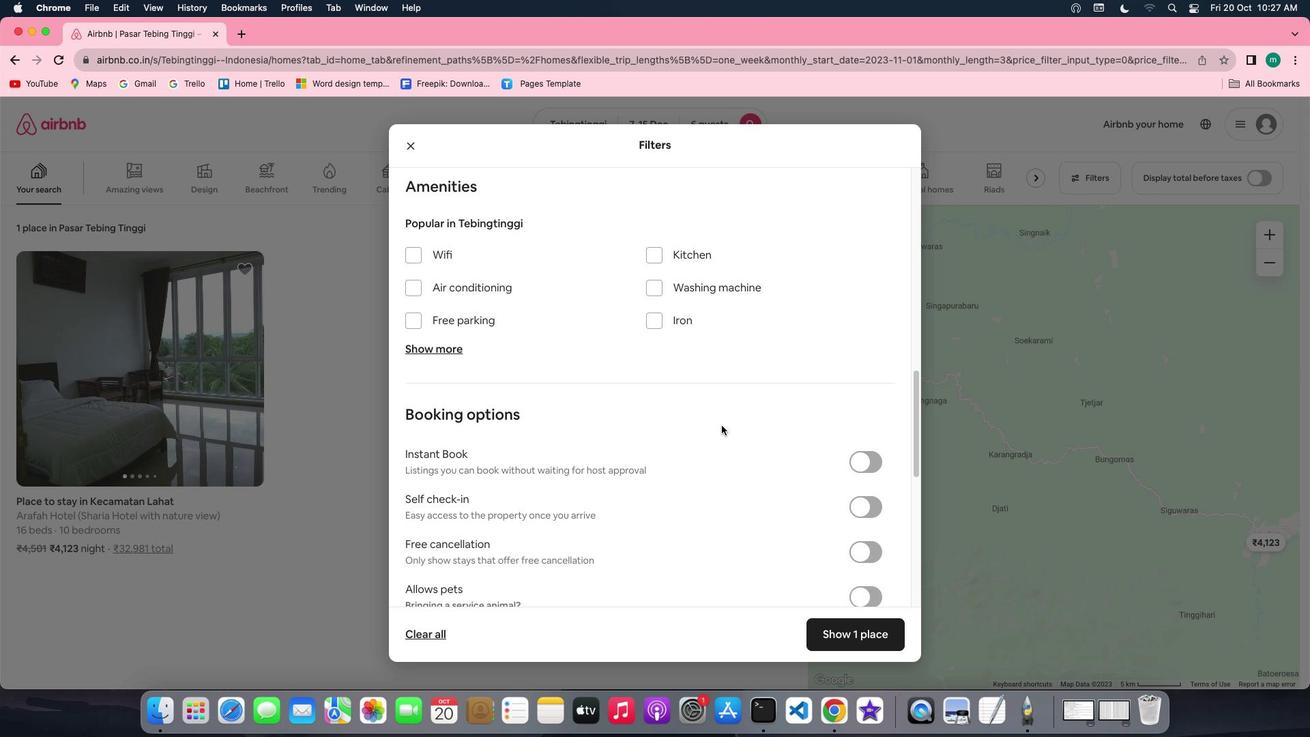 
Action: Mouse scrolled (722, 425) with delta (0, -2)
Screenshot: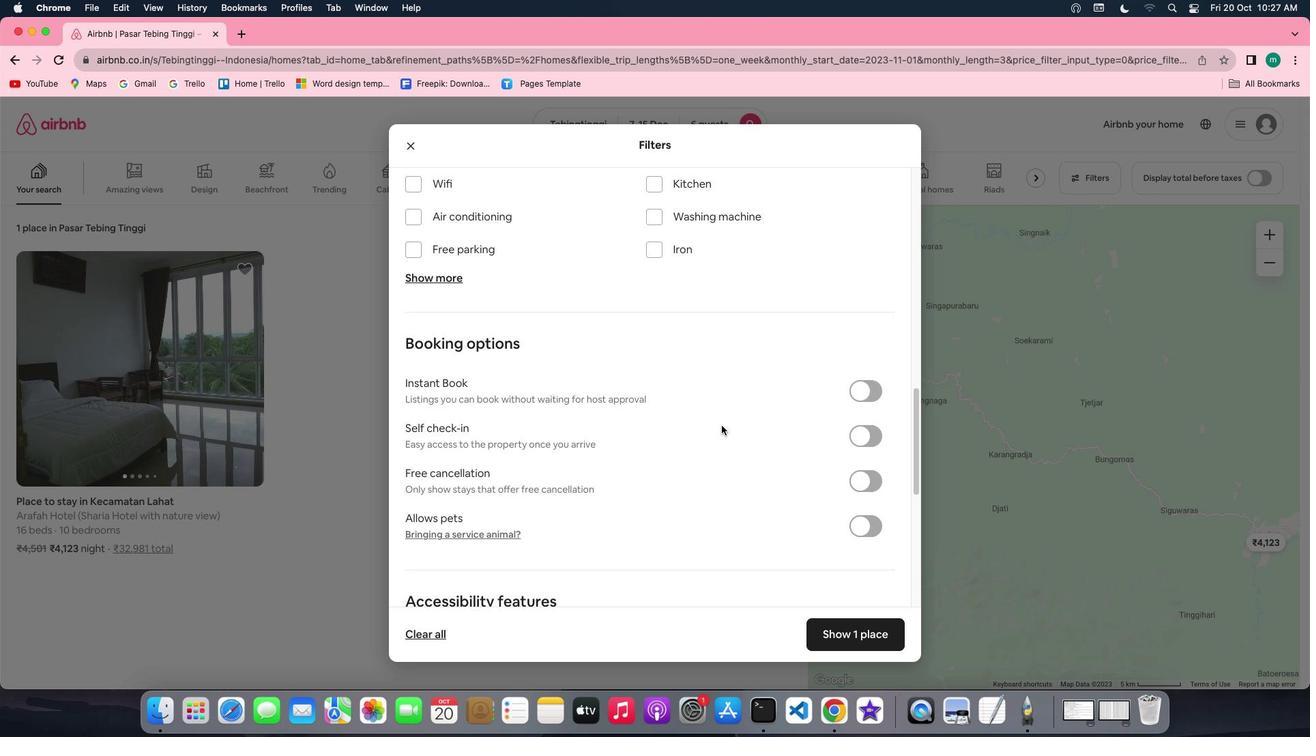 
Action: Mouse moved to (738, 500)
Screenshot: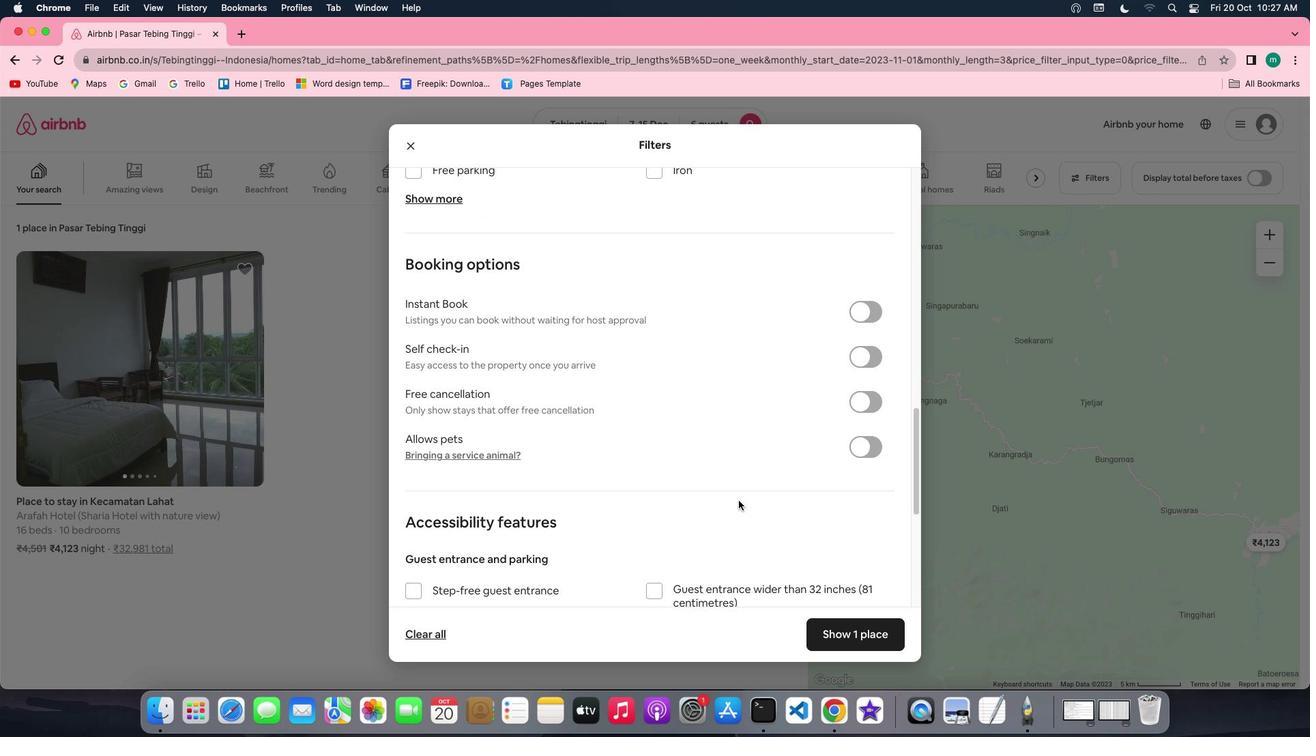 
Action: Mouse scrolled (738, 500) with delta (0, 0)
Screenshot: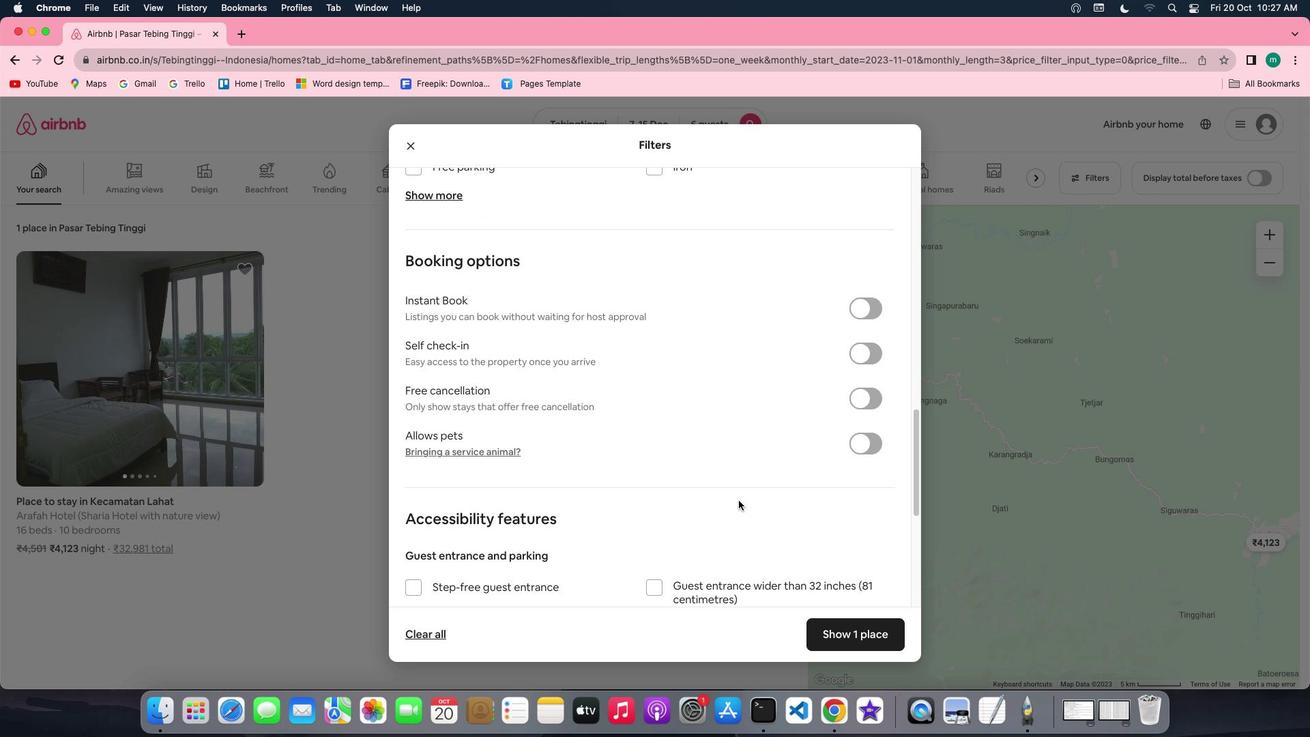 
Action: Mouse scrolled (738, 500) with delta (0, 0)
Screenshot: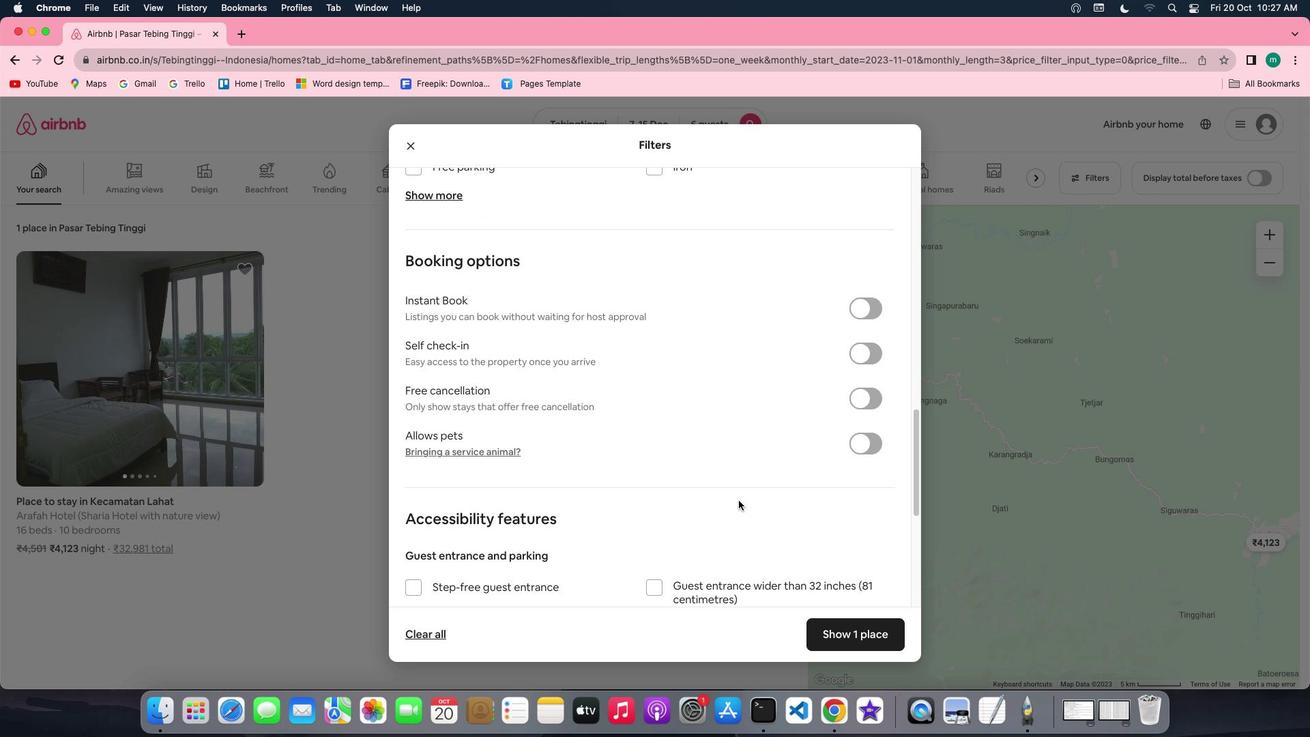 
Action: Mouse scrolled (738, 500) with delta (0, -1)
Screenshot: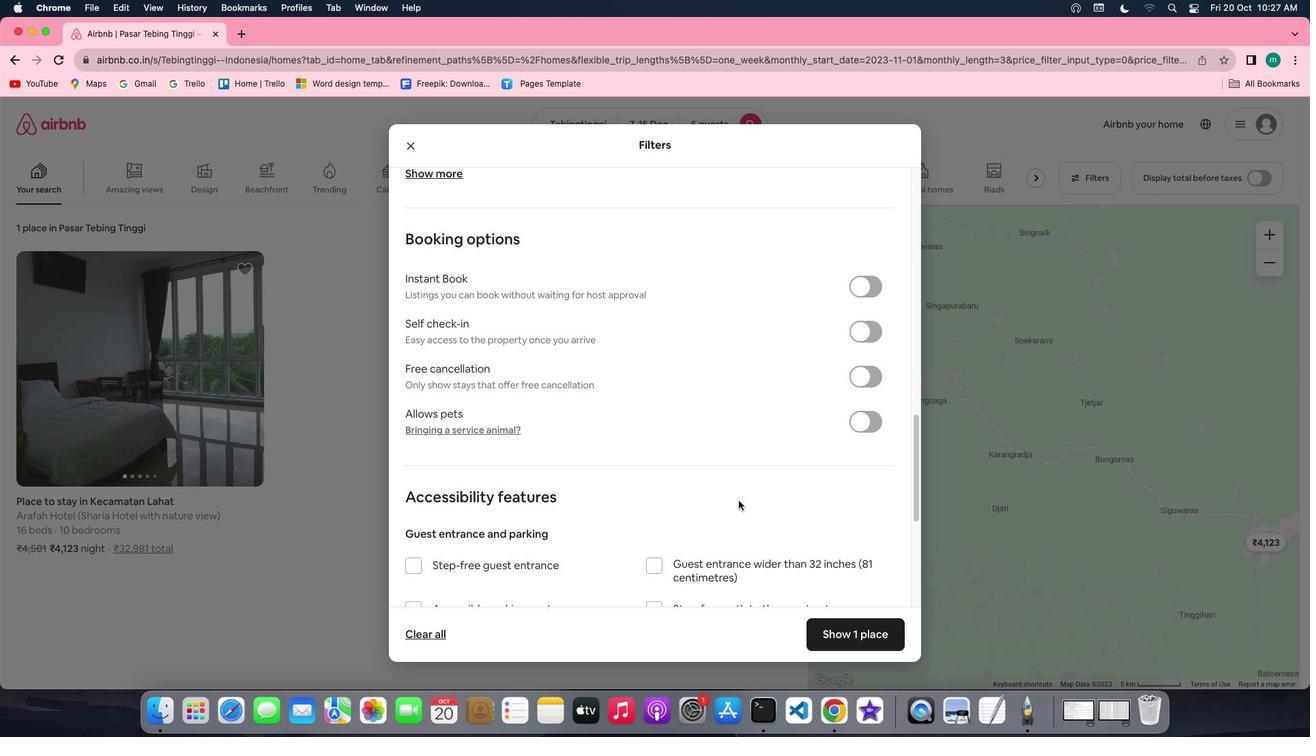 
Action: Mouse scrolled (738, 500) with delta (0, -2)
Screenshot: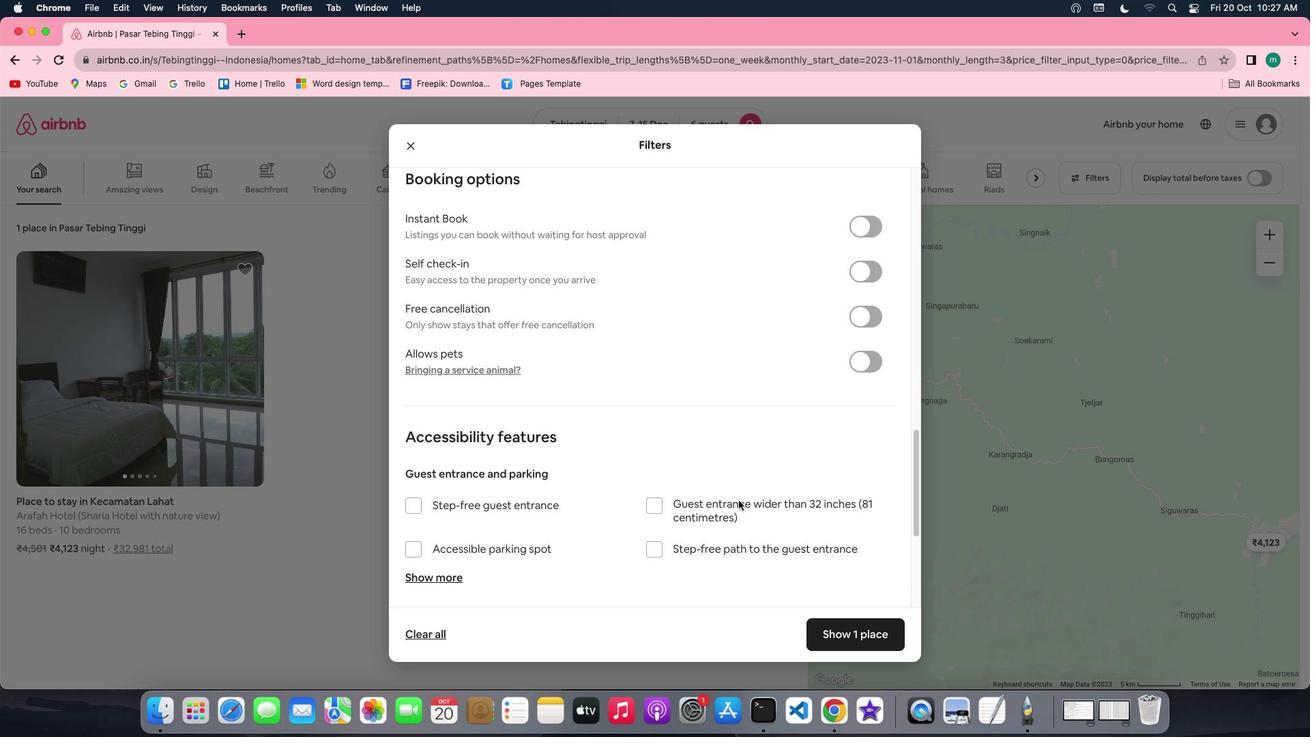 
Action: Mouse moved to (869, 636)
Screenshot: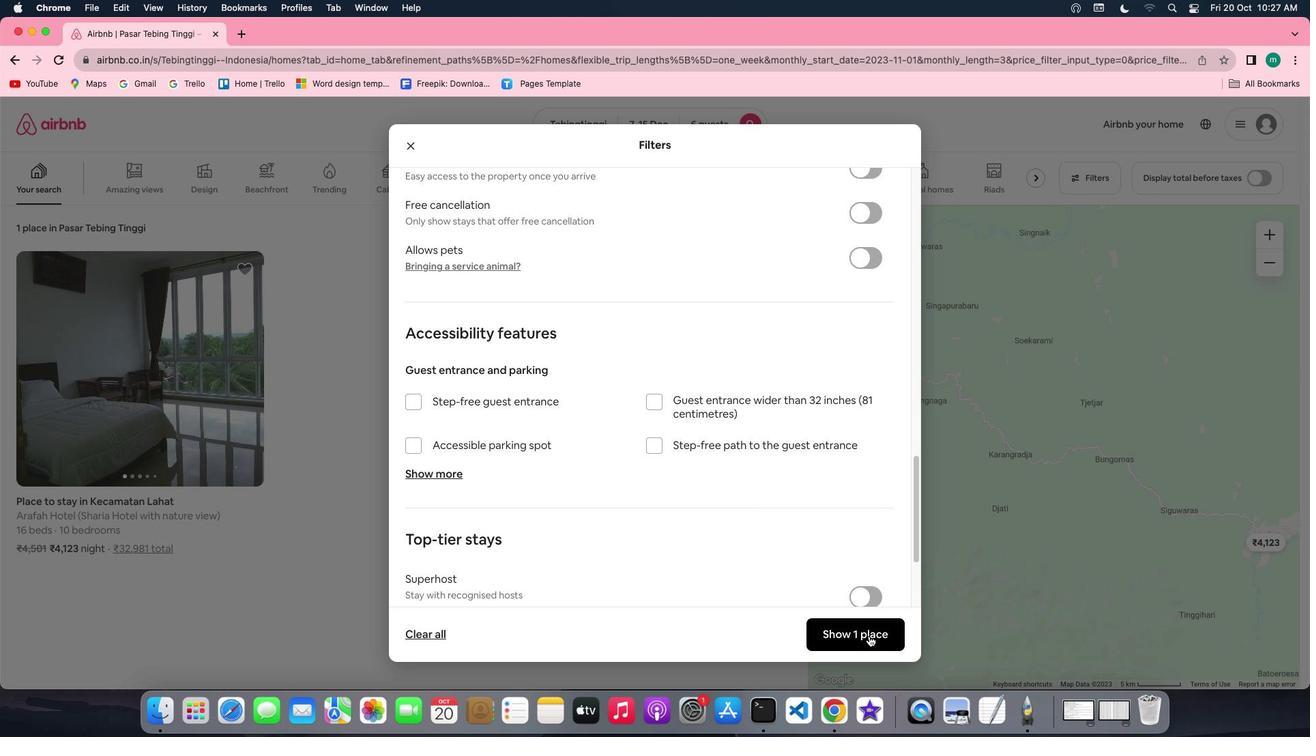 
Action: Mouse pressed left at (869, 636)
Screenshot: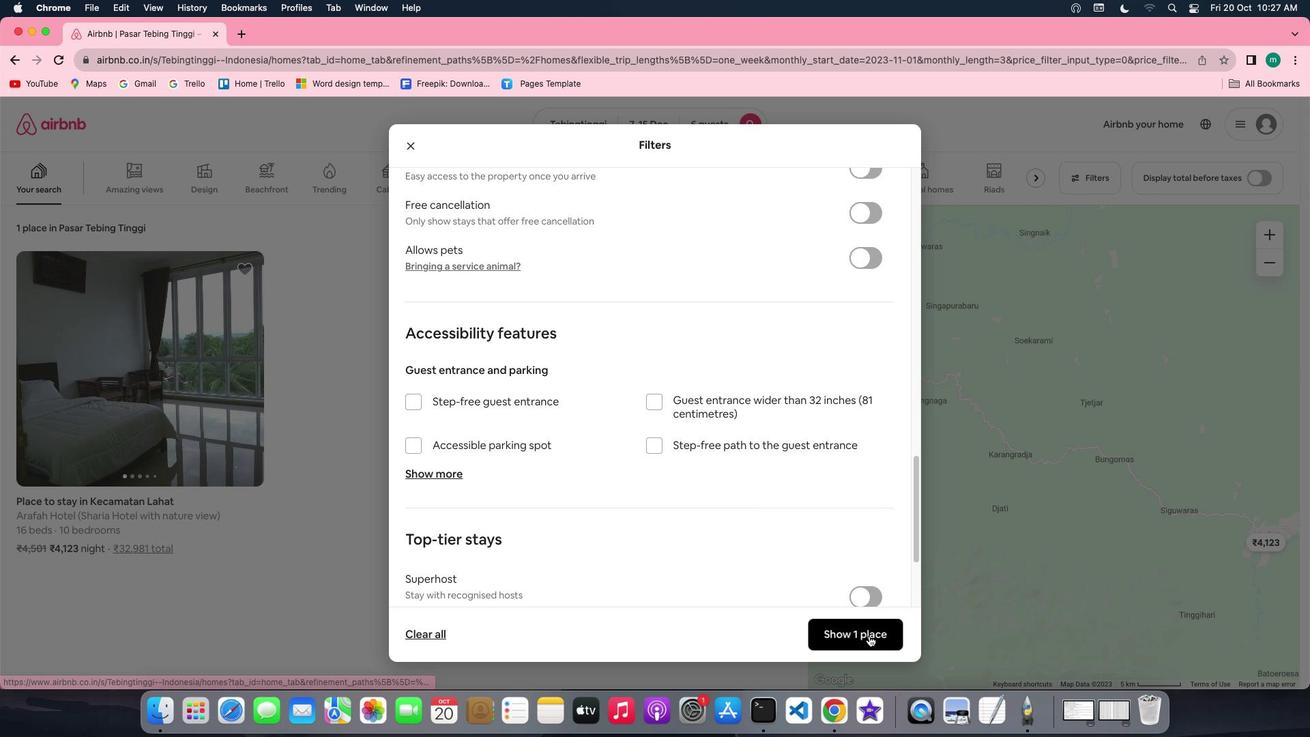 
Action: Mouse moved to (145, 365)
Screenshot: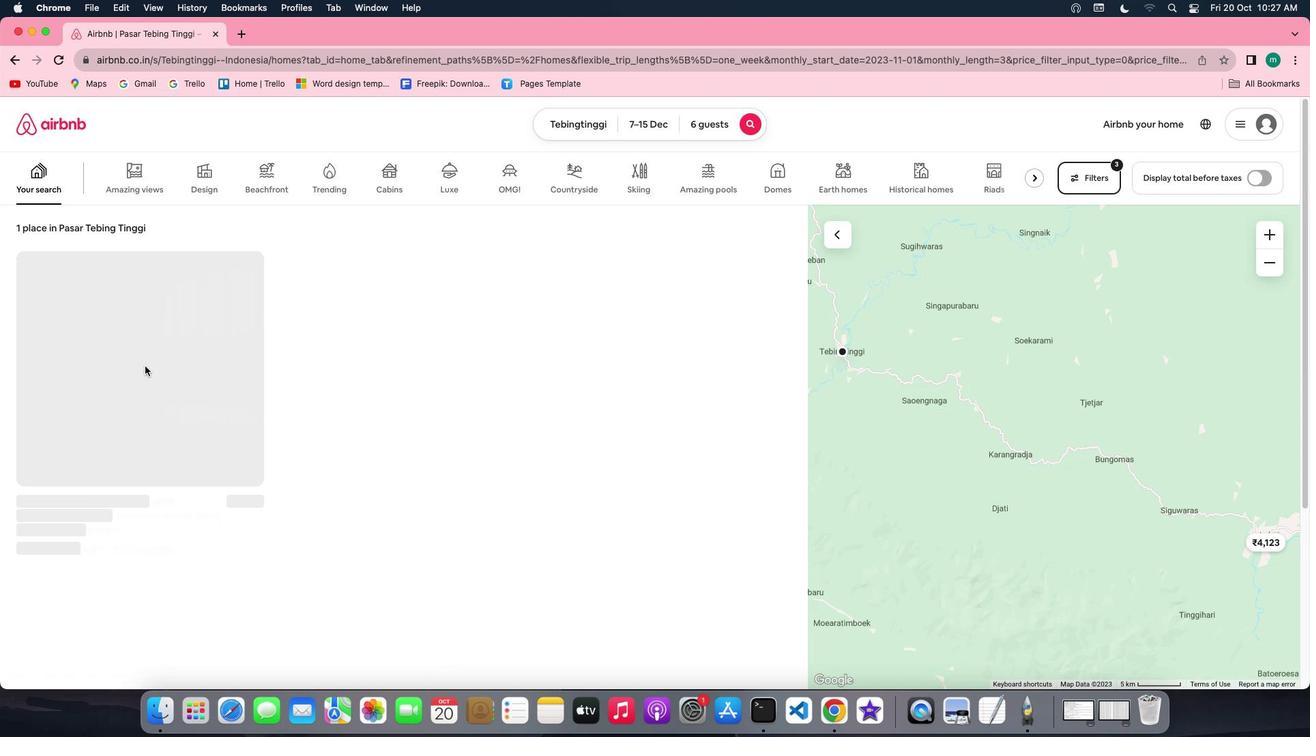 
Action: Mouse pressed left at (145, 365)
Screenshot: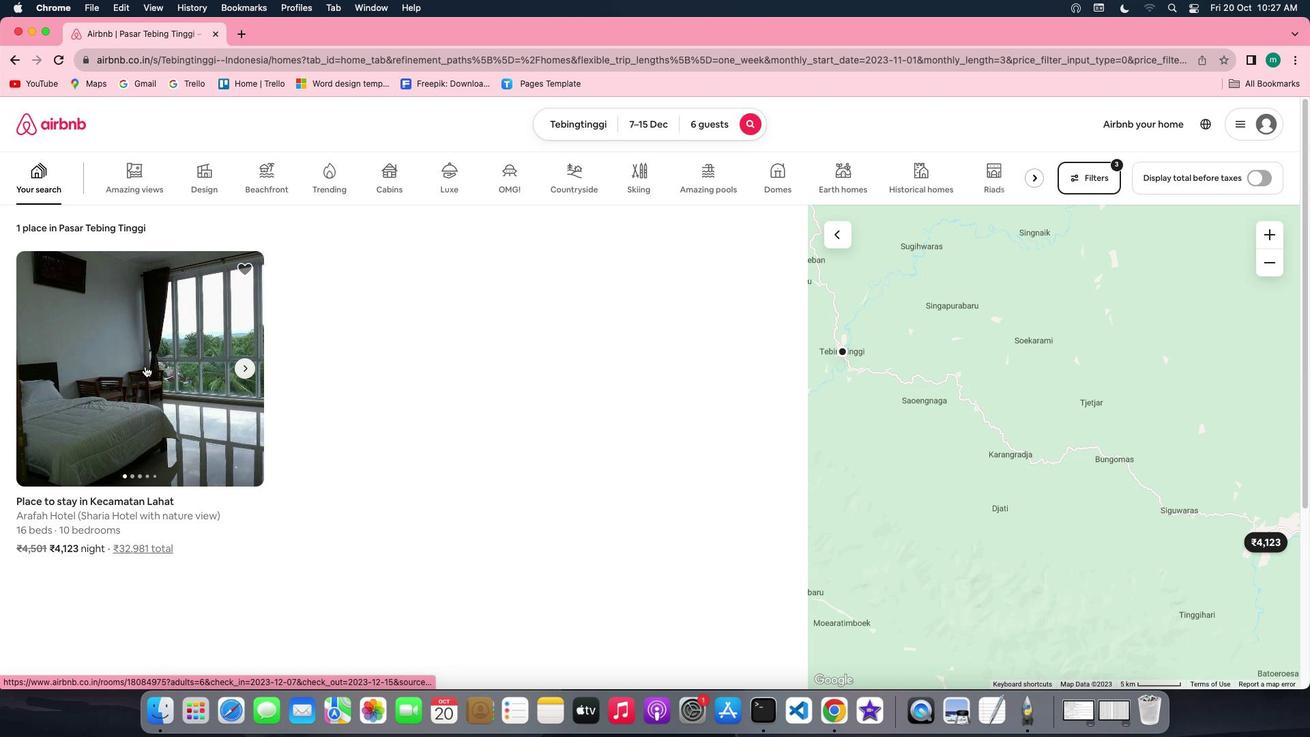 
Action: Mouse moved to (991, 517)
Screenshot: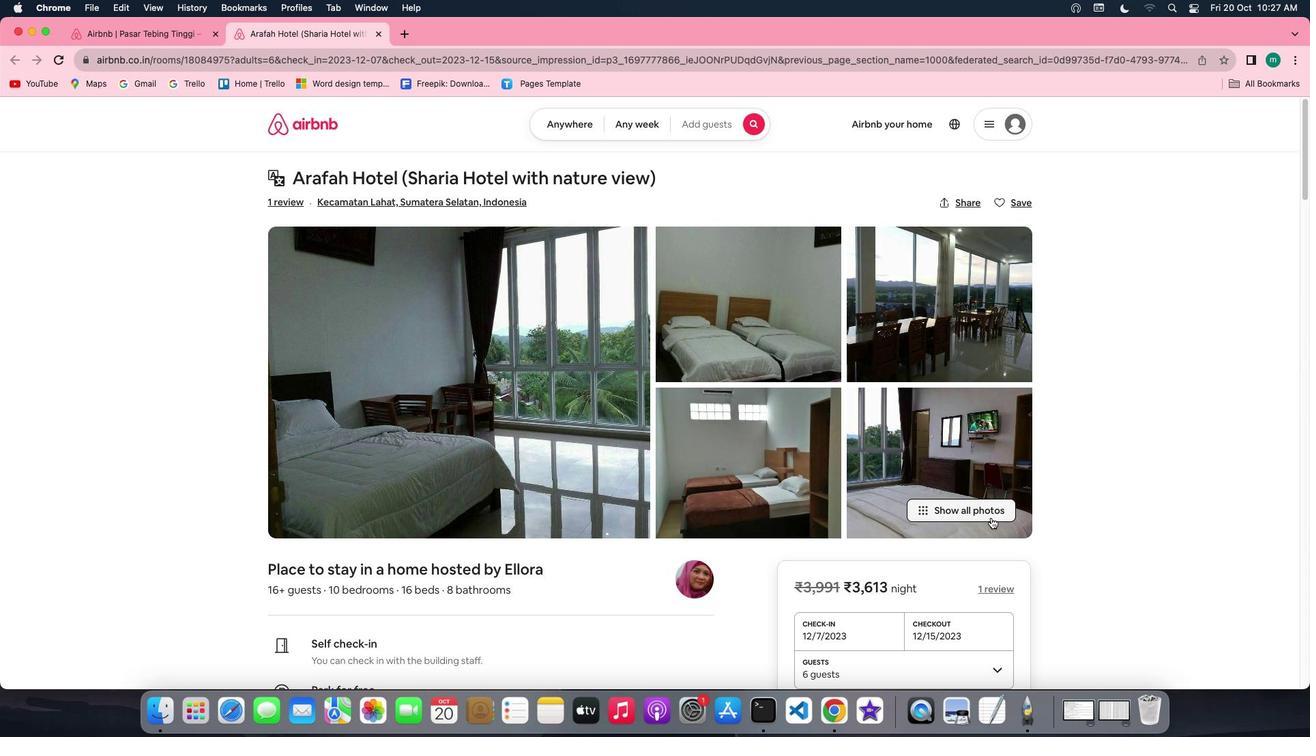 
Action: Mouse pressed left at (991, 517)
Screenshot: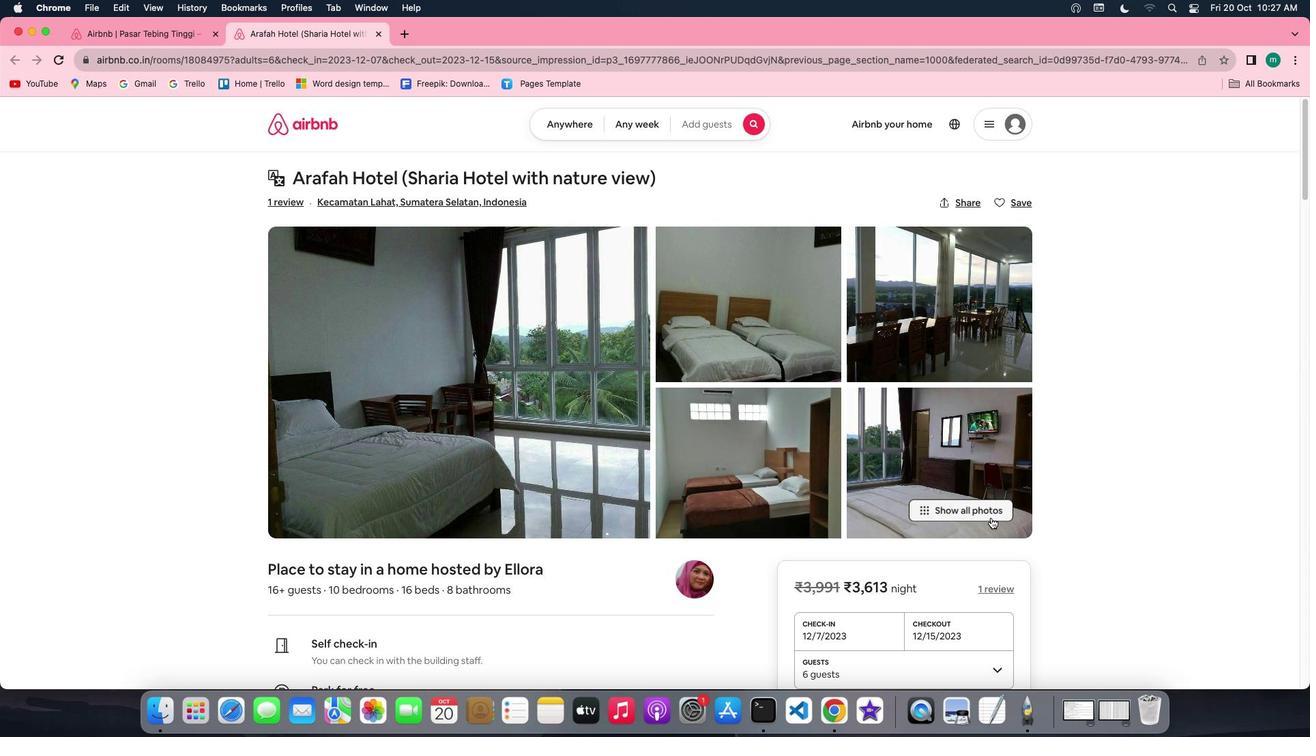 
Action: Mouse moved to (783, 468)
Screenshot: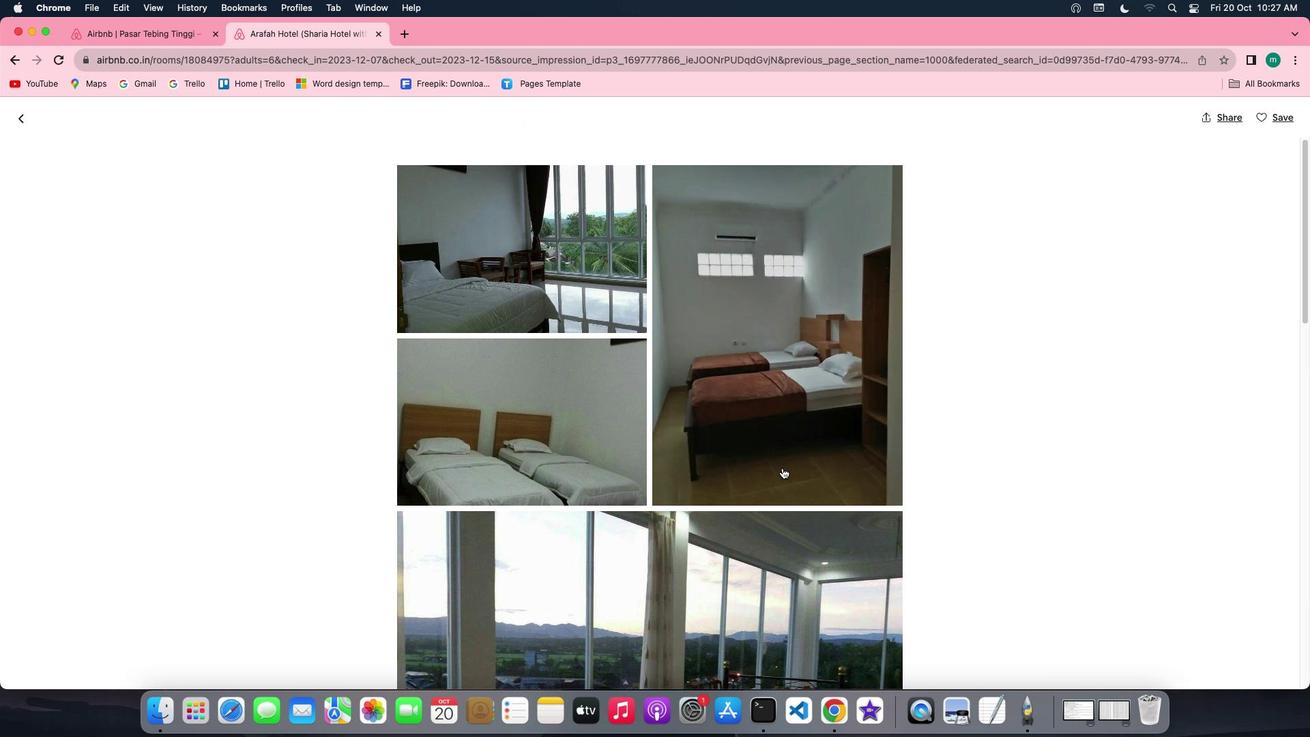
Action: Mouse scrolled (783, 468) with delta (0, 0)
Screenshot: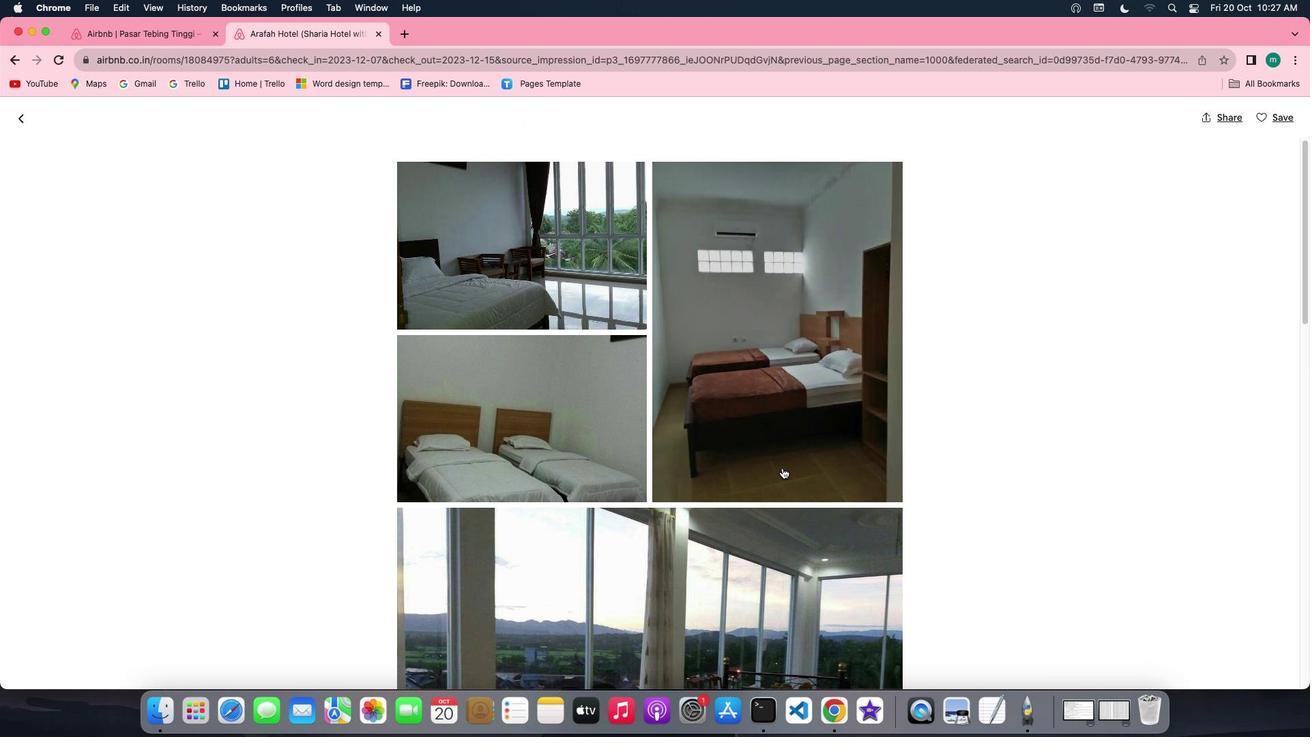 
Action: Mouse scrolled (783, 468) with delta (0, 0)
Screenshot: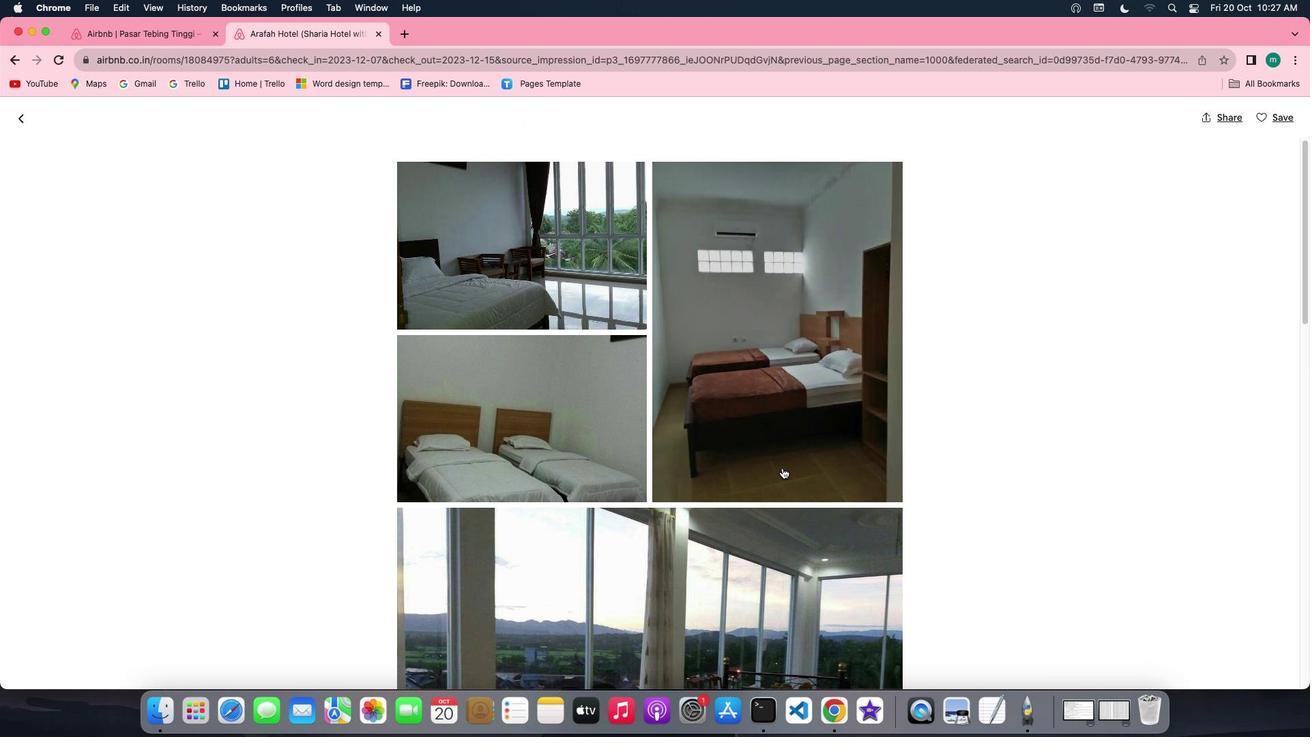 
Action: Mouse scrolled (783, 468) with delta (0, -1)
Screenshot: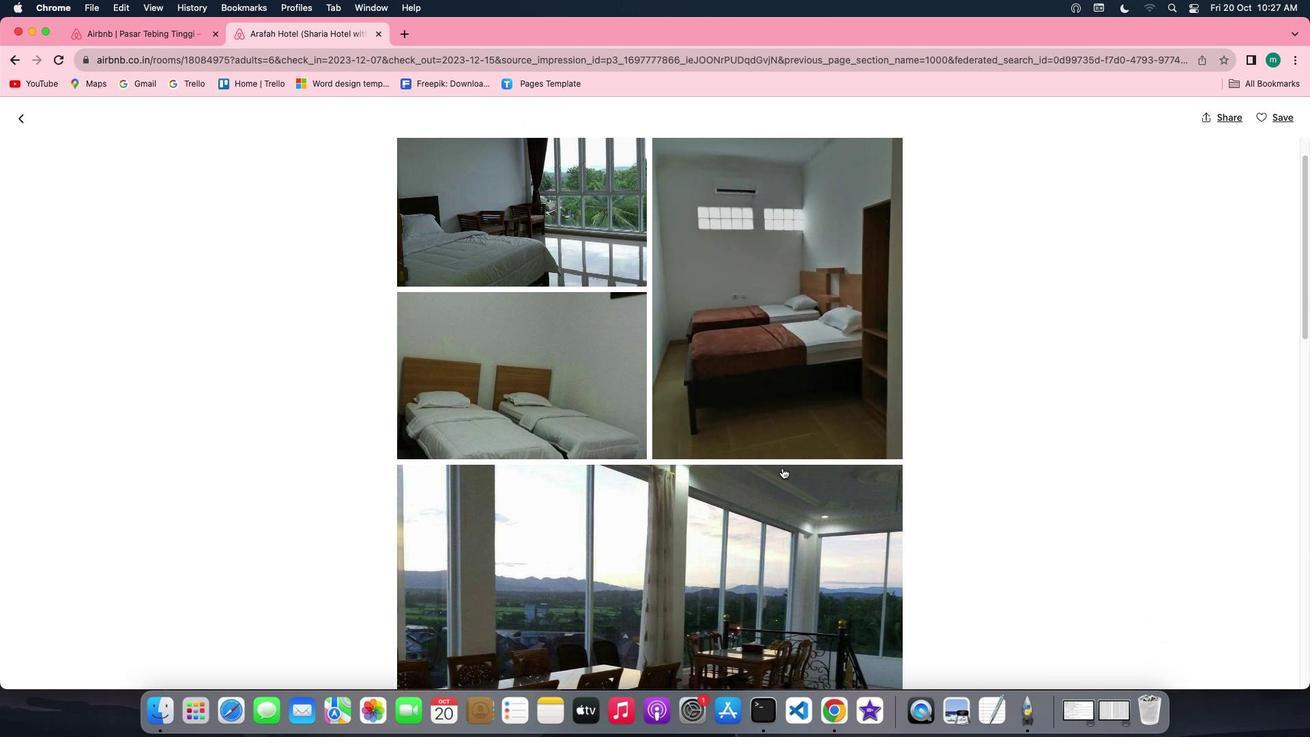 
Action: Mouse scrolled (783, 468) with delta (0, 0)
Screenshot: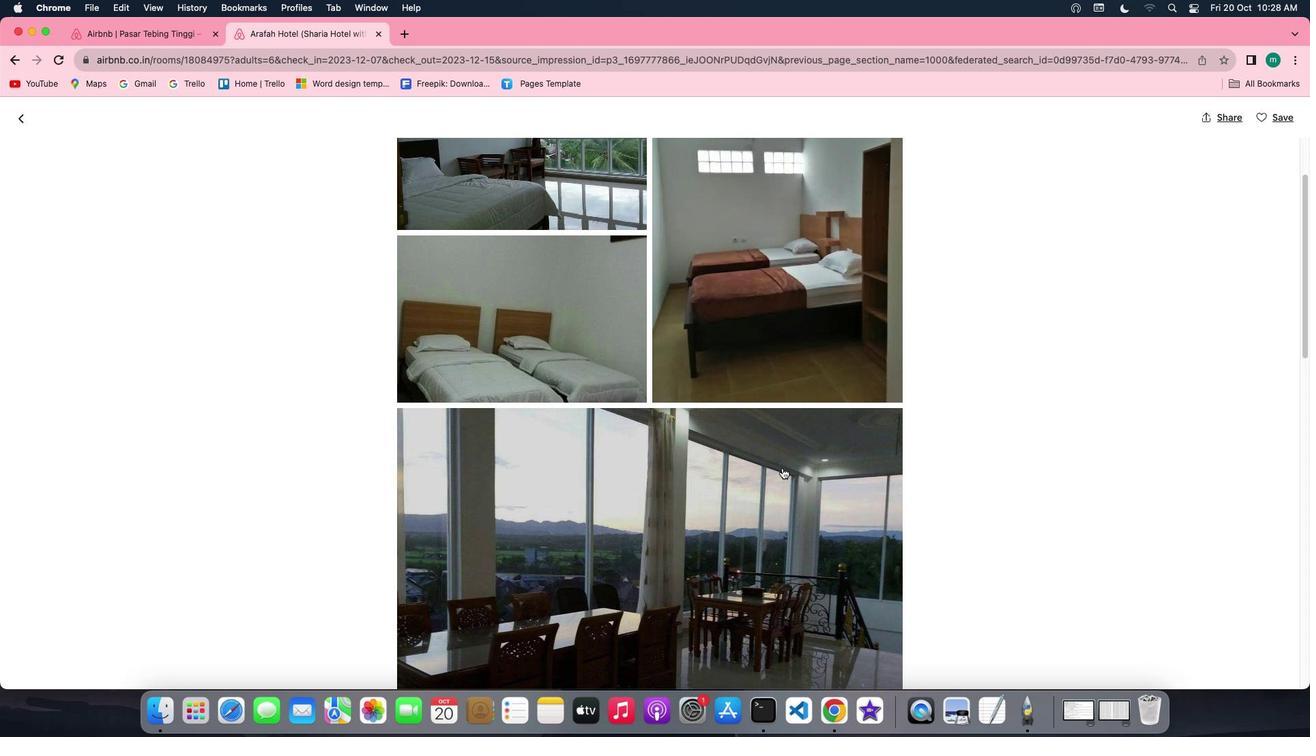 
Action: Mouse scrolled (783, 468) with delta (0, 0)
Screenshot: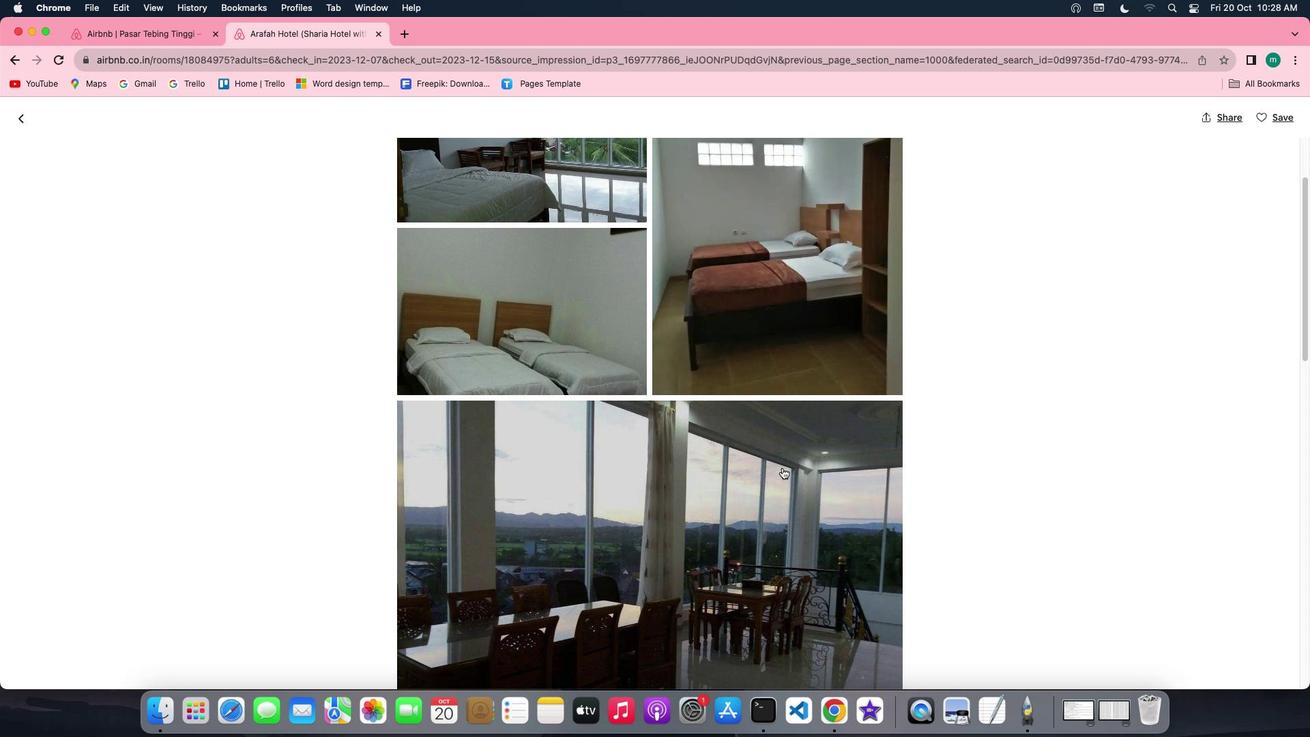 
Action: Mouse scrolled (783, 468) with delta (0, 0)
Screenshot: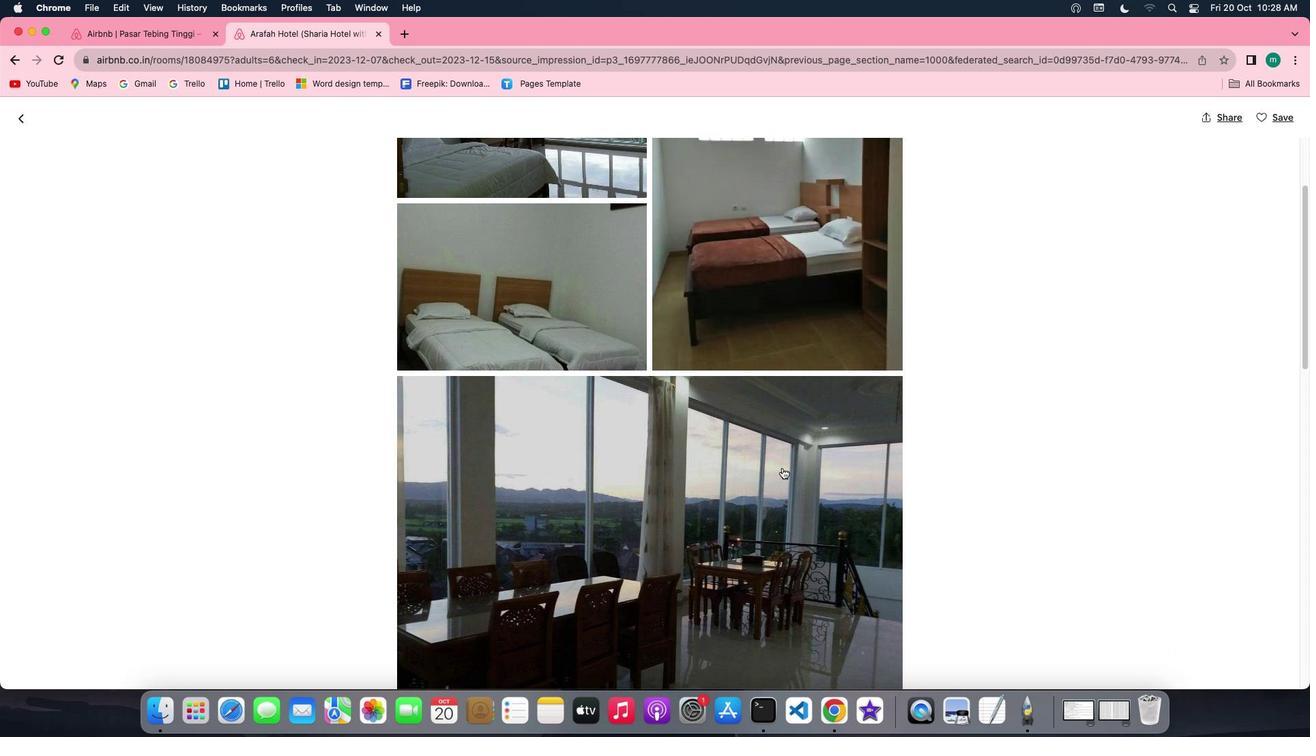 
Action: Mouse scrolled (783, 468) with delta (0, 0)
Screenshot: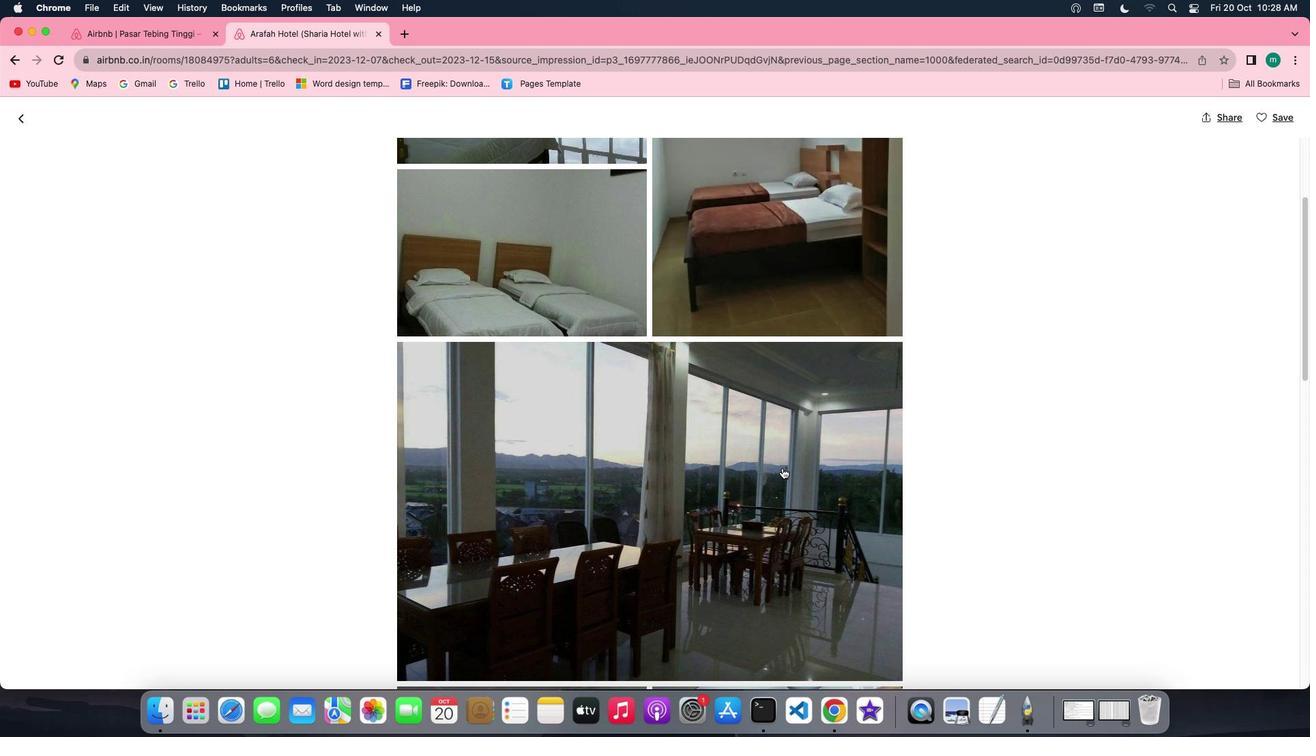 
Action: Mouse scrolled (783, 468) with delta (0, 0)
Screenshot: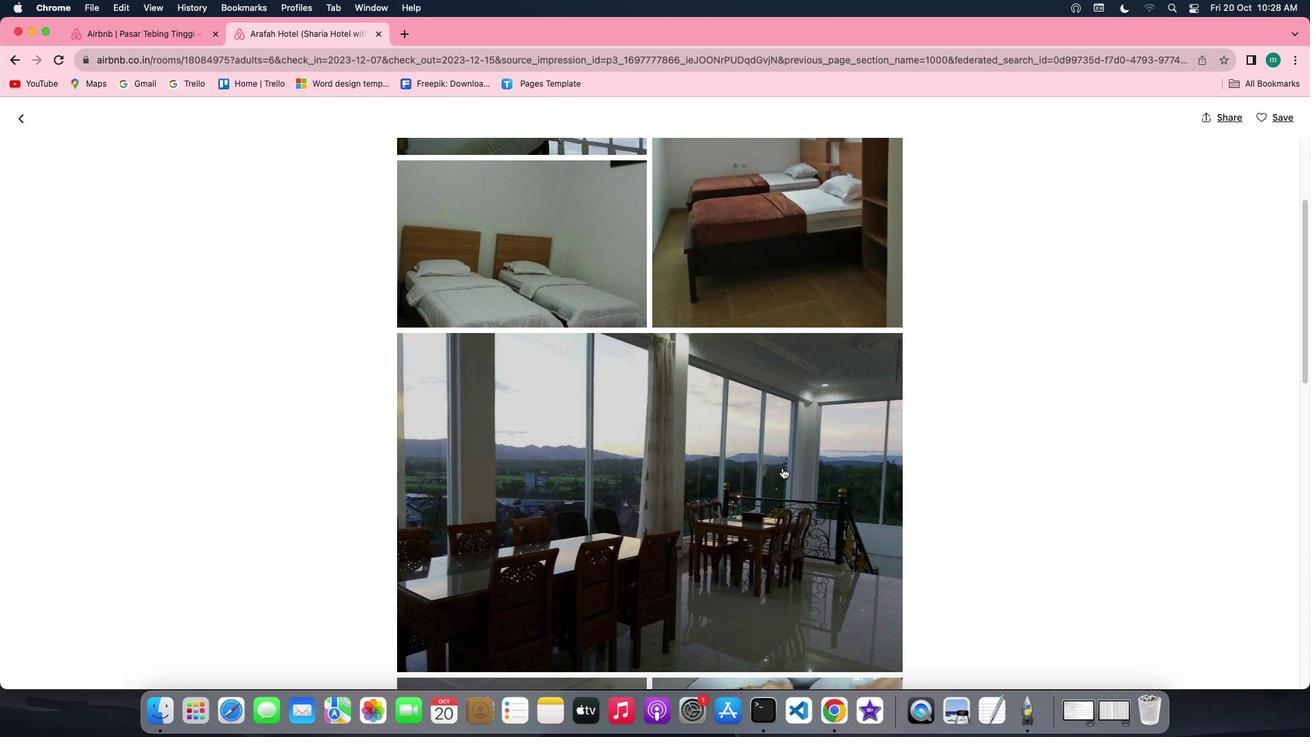 
Action: Mouse scrolled (783, 468) with delta (0, 0)
Screenshot: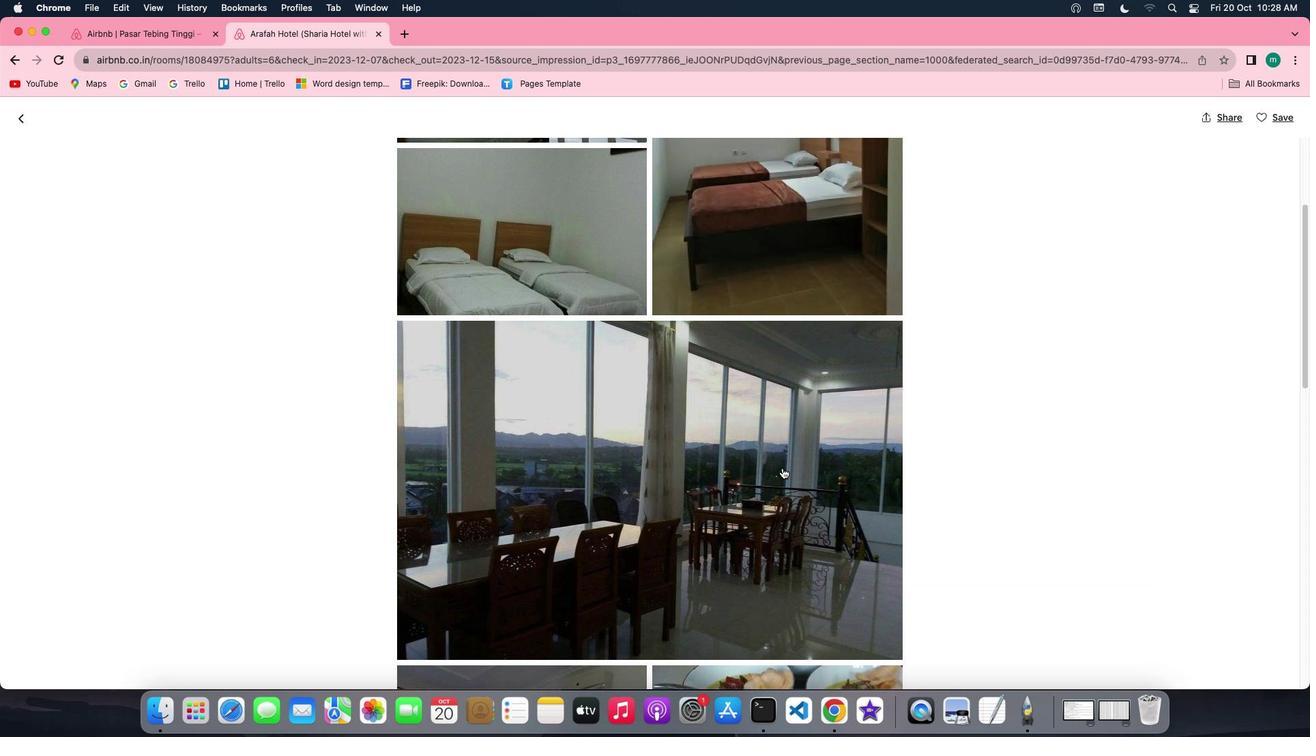 
Action: Mouse scrolled (783, 468) with delta (0, 0)
Screenshot: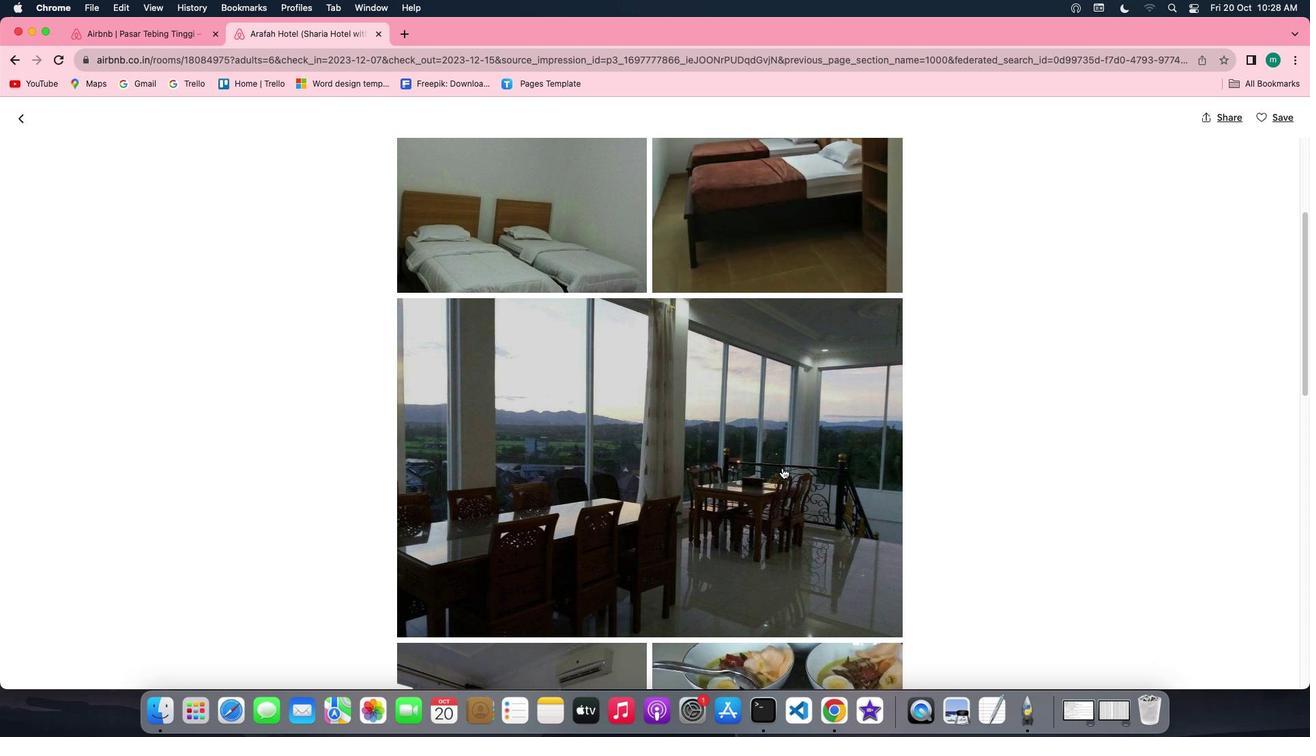 
Action: Mouse scrolled (783, 468) with delta (0, 0)
Screenshot: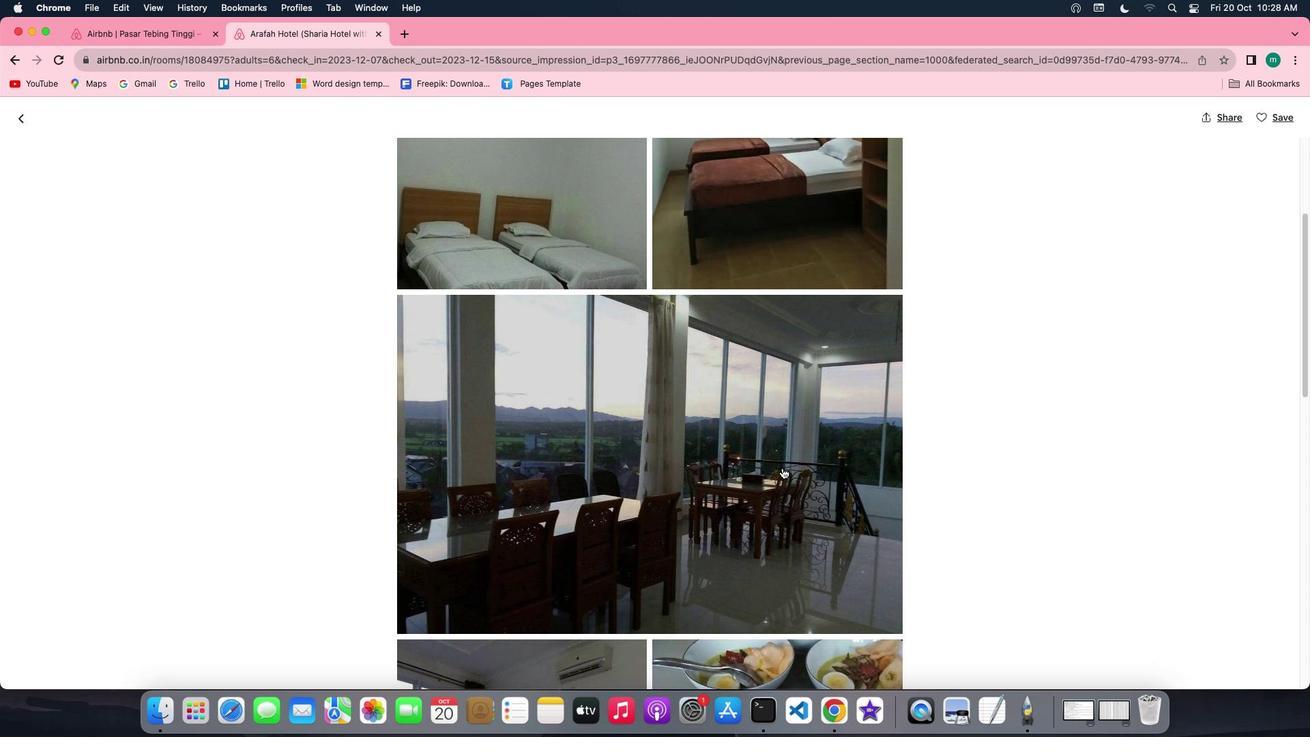 
Action: Mouse scrolled (783, 468) with delta (0, 0)
Screenshot: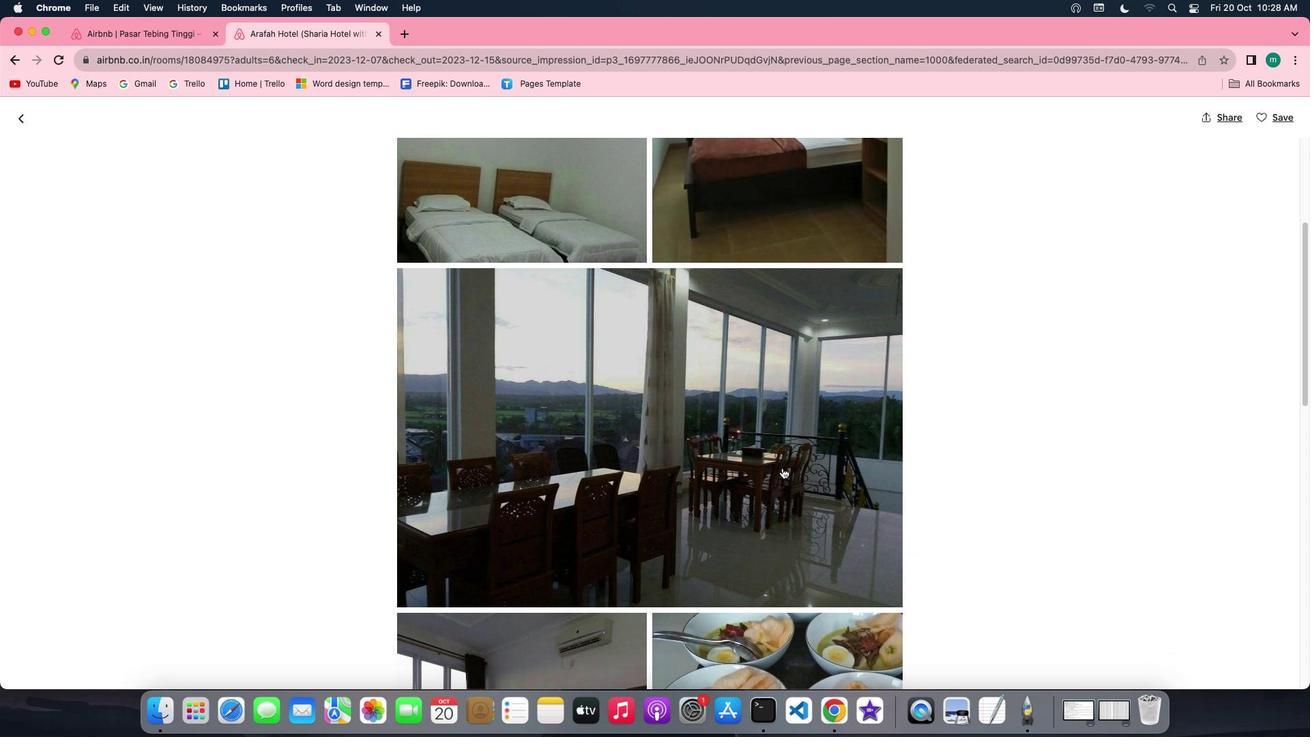 
Action: Mouse scrolled (783, 468) with delta (0, 0)
Screenshot: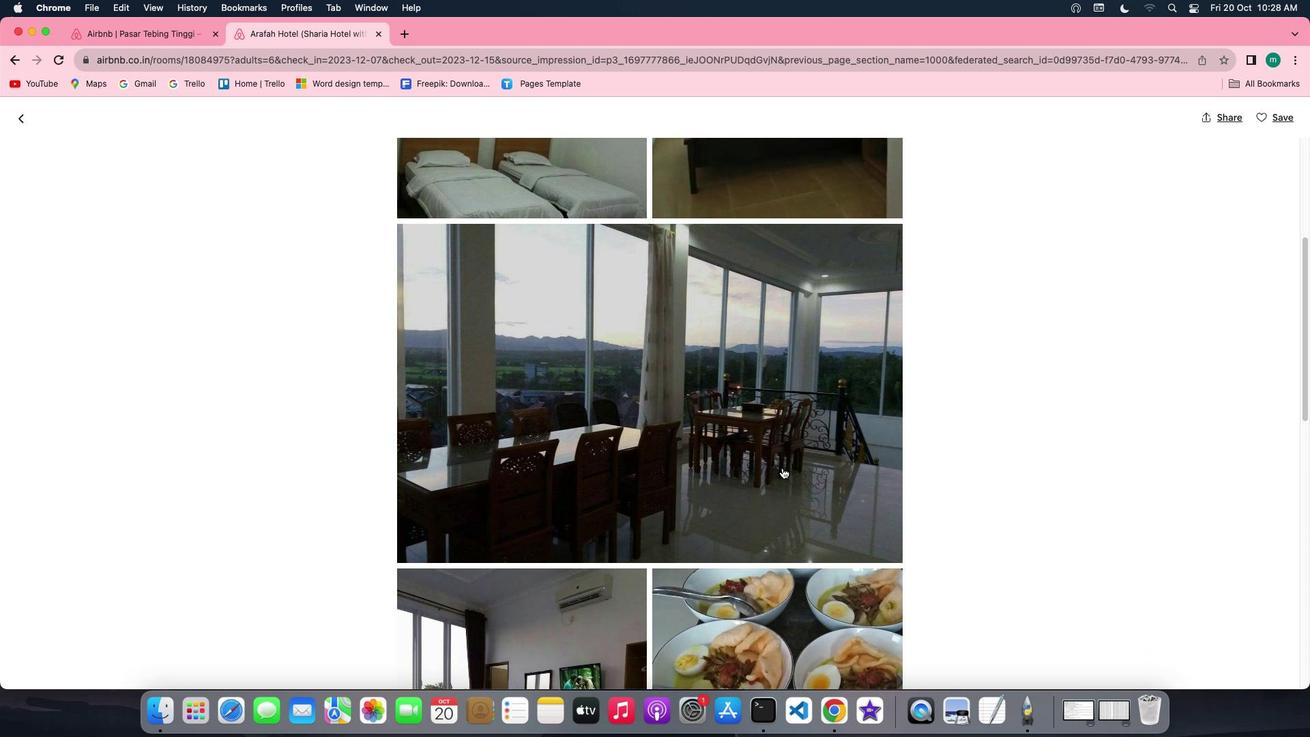 
Action: Mouse scrolled (783, 468) with delta (0, 0)
Screenshot: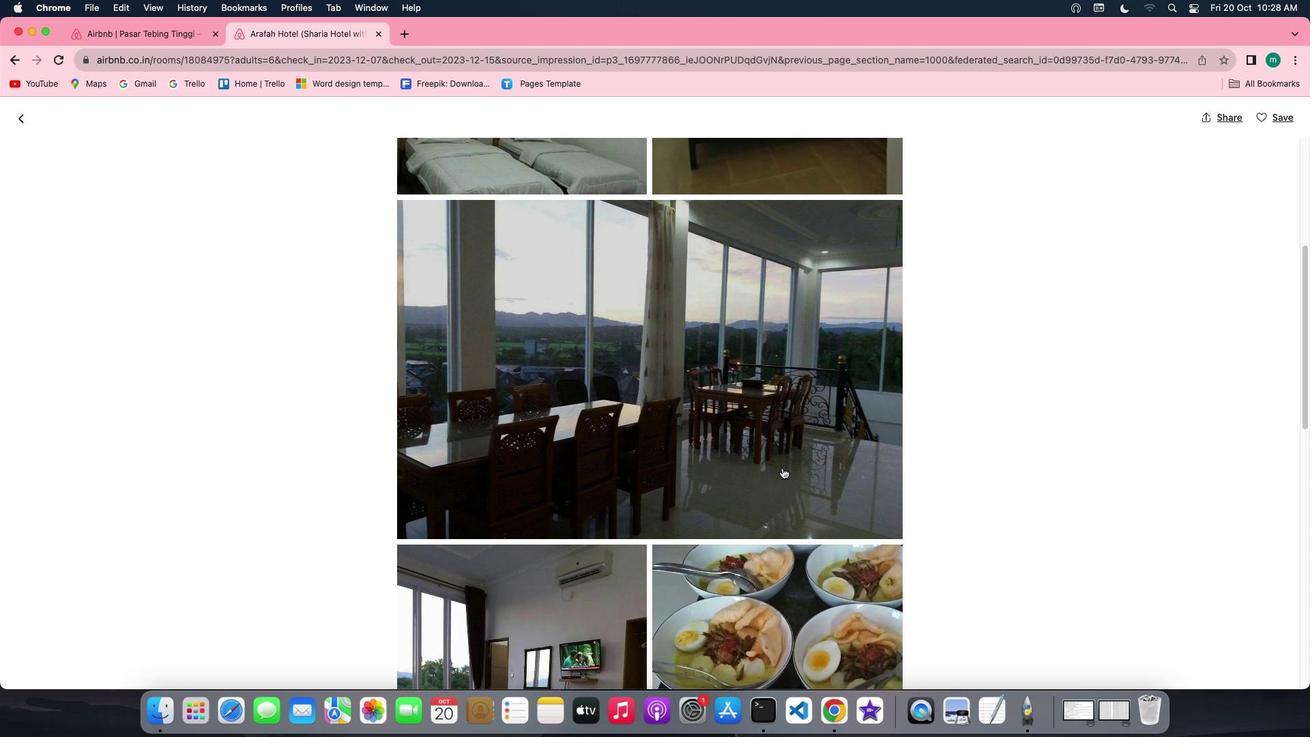 
Action: Mouse scrolled (783, 468) with delta (0, 0)
Screenshot: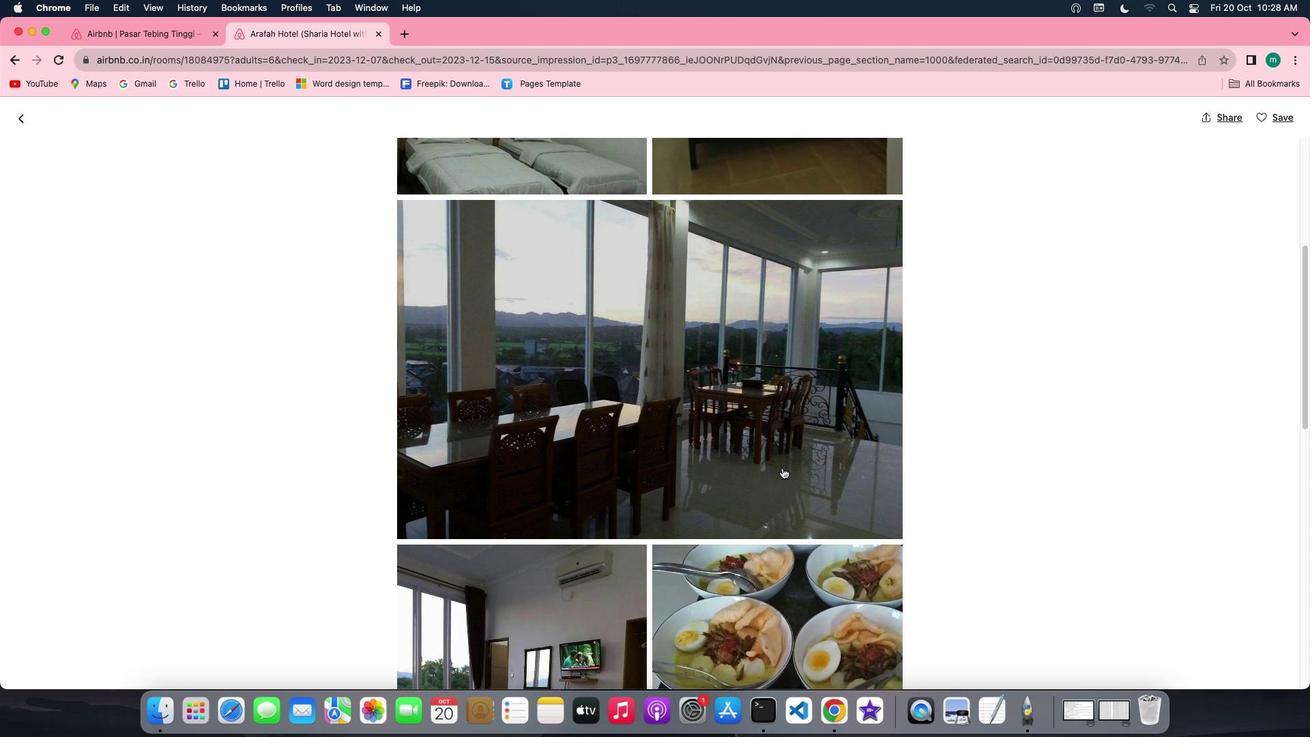 
Action: Mouse scrolled (783, 468) with delta (0, -2)
Screenshot: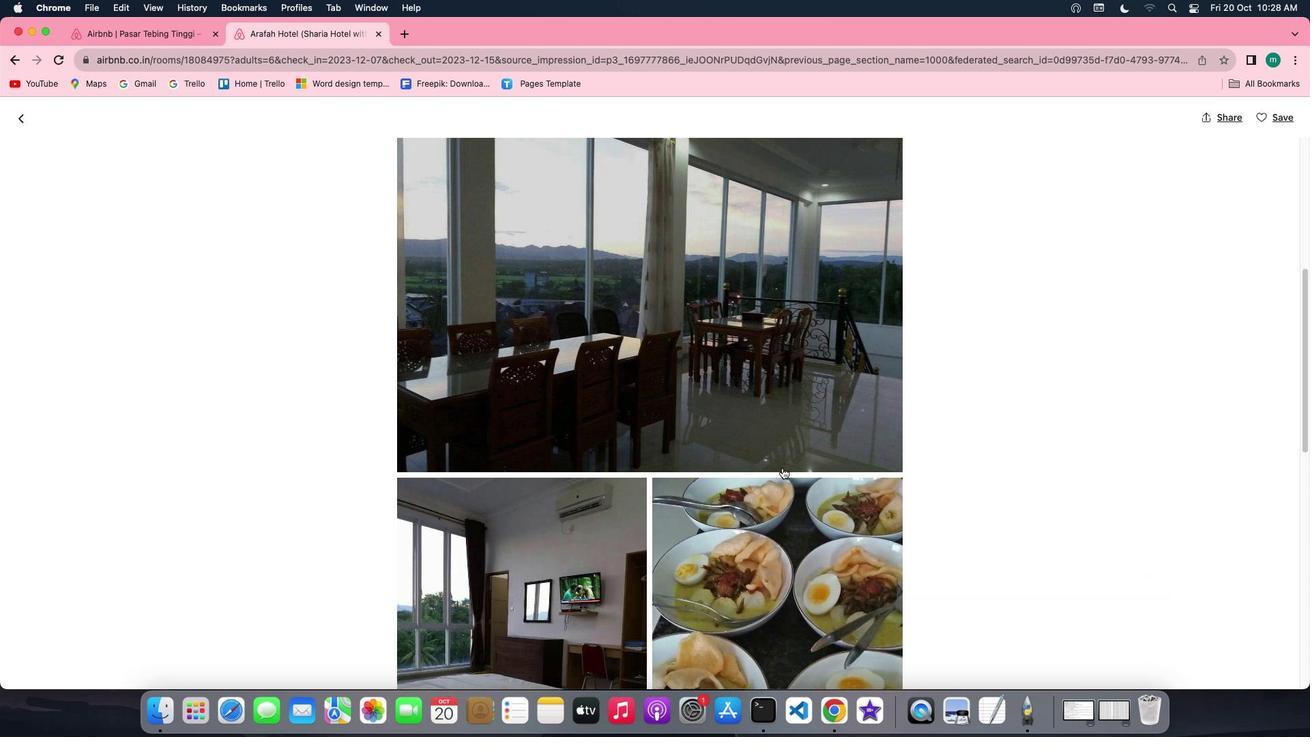 
Action: Mouse scrolled (783, 468) with delta (0, -2)
Screenshot: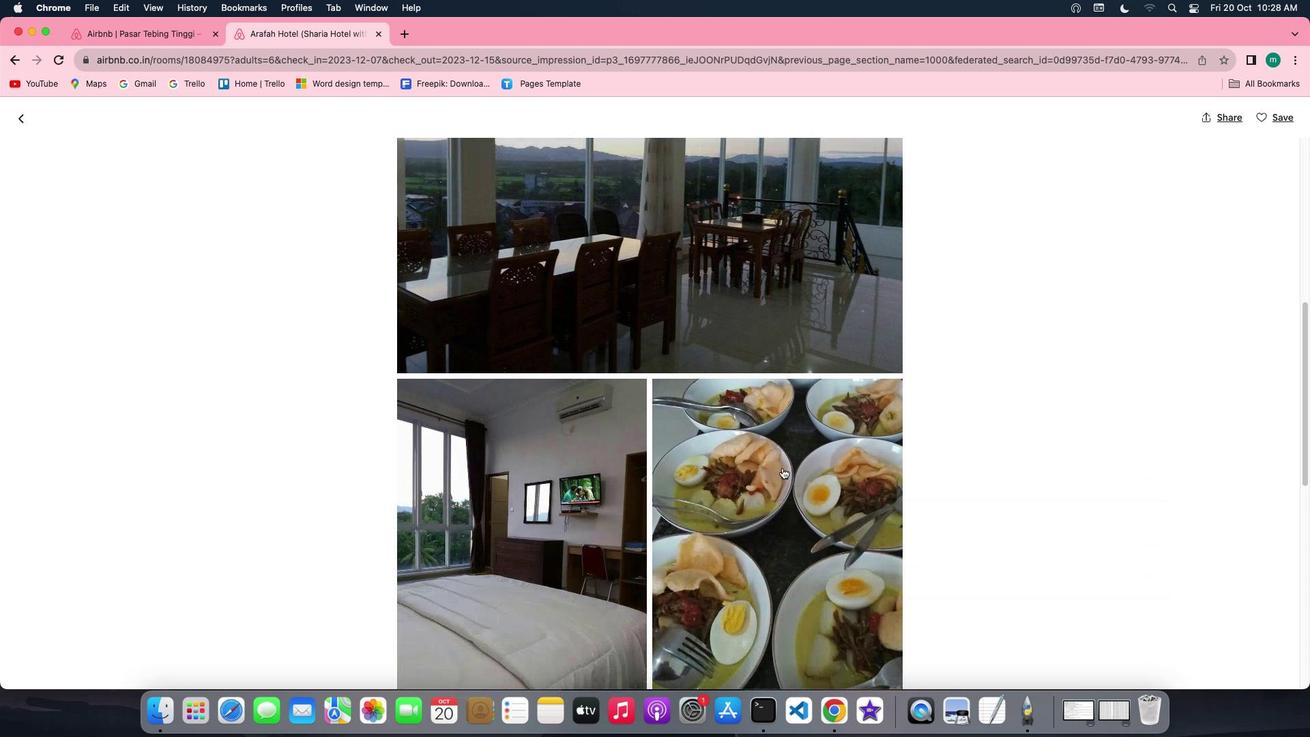 
Action: Mouse scrolled (783, 468) with delta (0, -2)
Screenshot: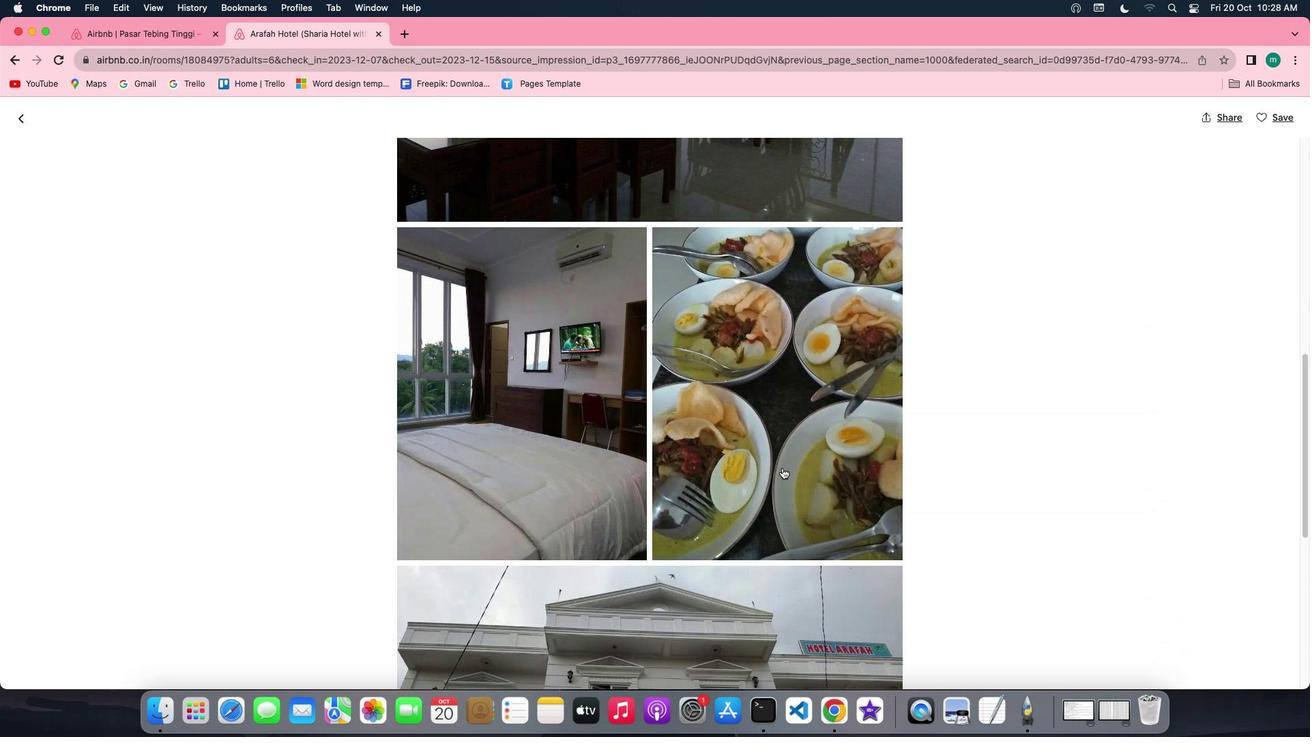 
Action: Mouse scrolled (783, 468) with delta (0, 0)
Screenshot: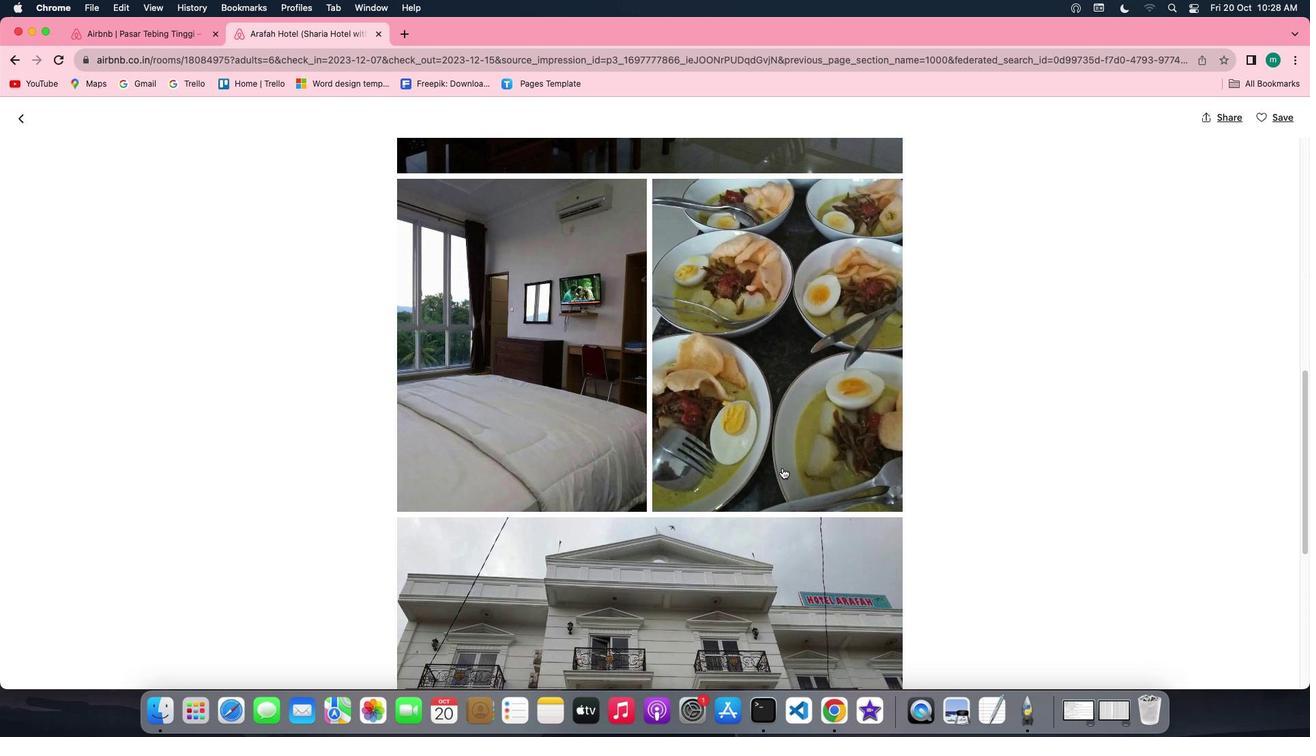 
Action: Mouse scrolled (783, 468) with delta (0, 0)
Screenshot: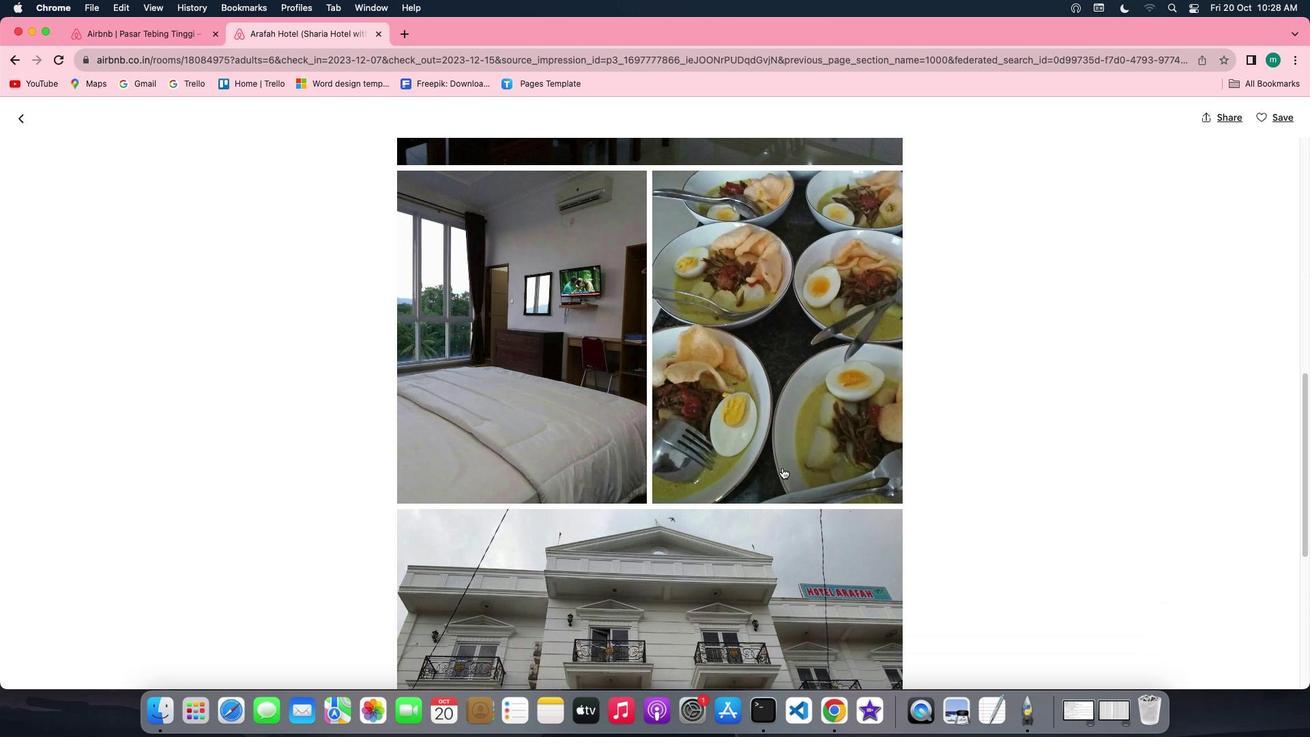 
Action: Mouse scrolled (783, 468) with delta (0, -1)
Screenshot: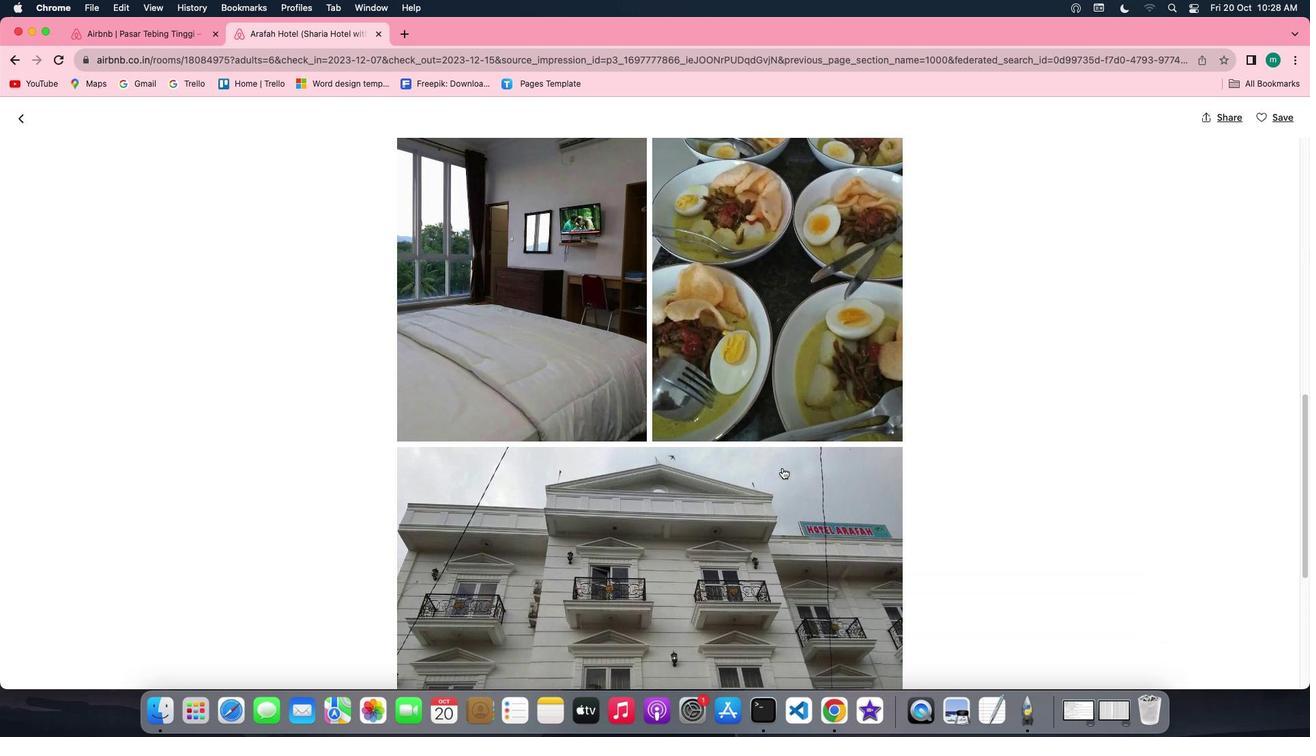 
Action: Mouse scrolled (783, 468) with delta (0, -2)
Screenshot: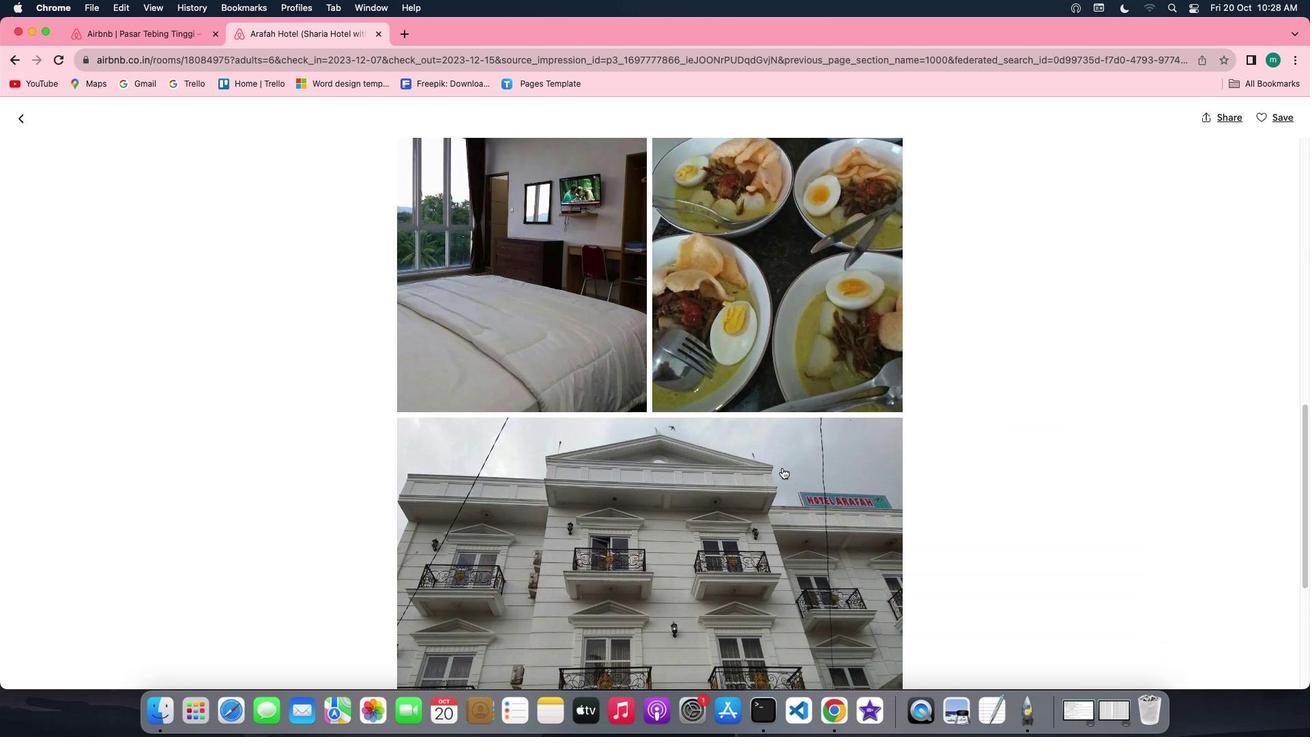 
Action: Mouse scrolled (783, 468) with delta (0, 0)
Screenshot: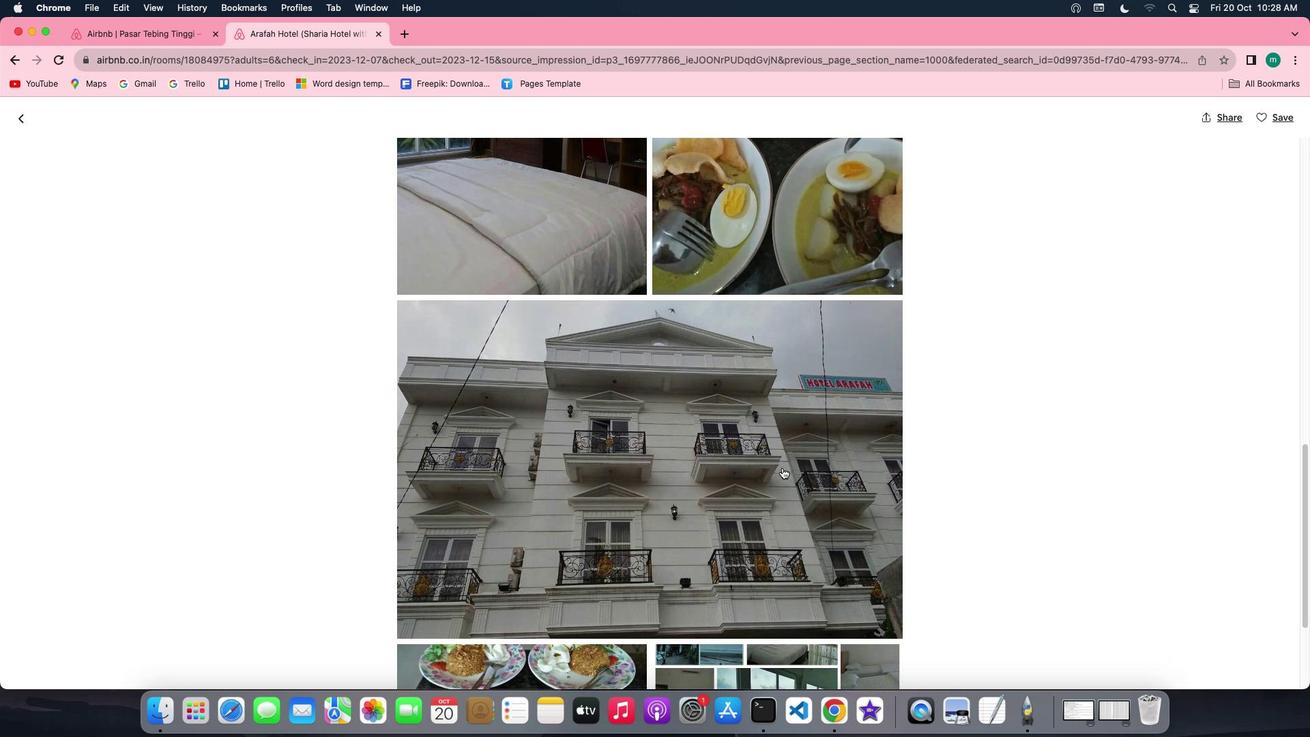 
Action: Mouse scrolled (783, 468) with delta (0, 0)
Screenshot: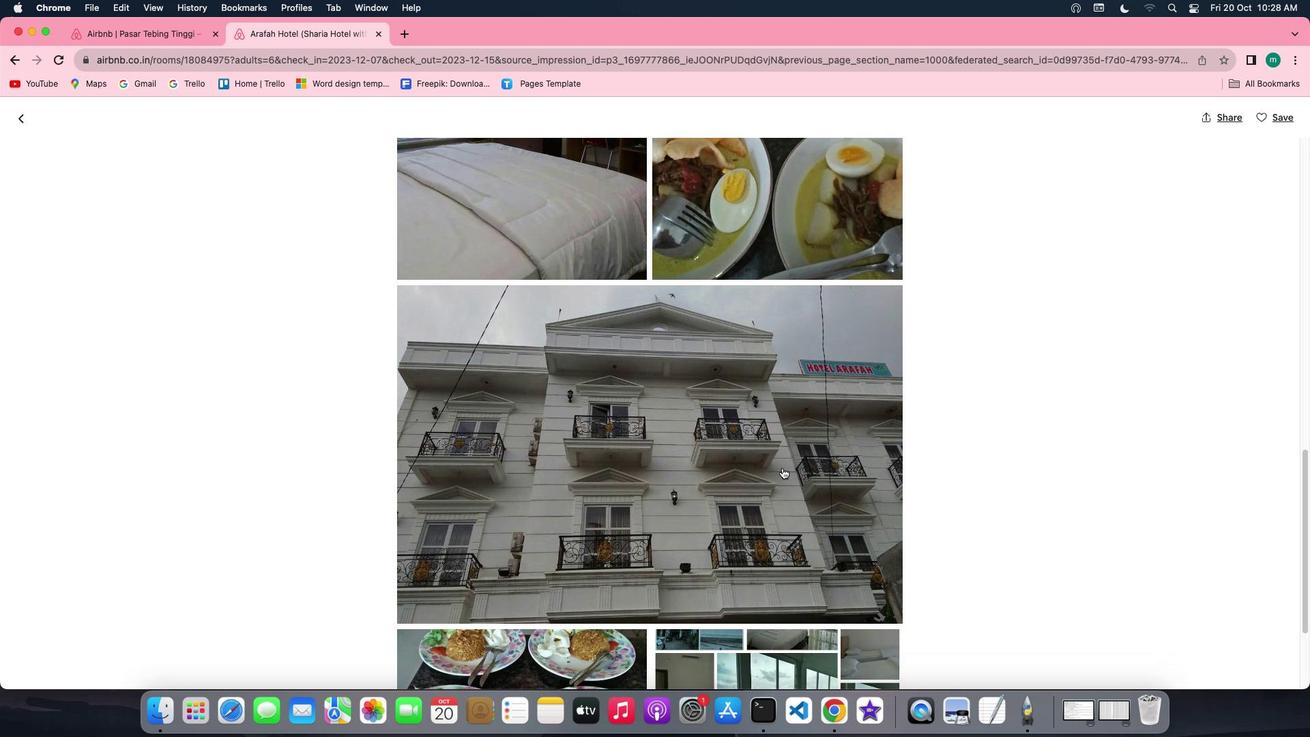 
Action: Mouse scrolled (783, 468) with delta (0, -1)
Screenshot: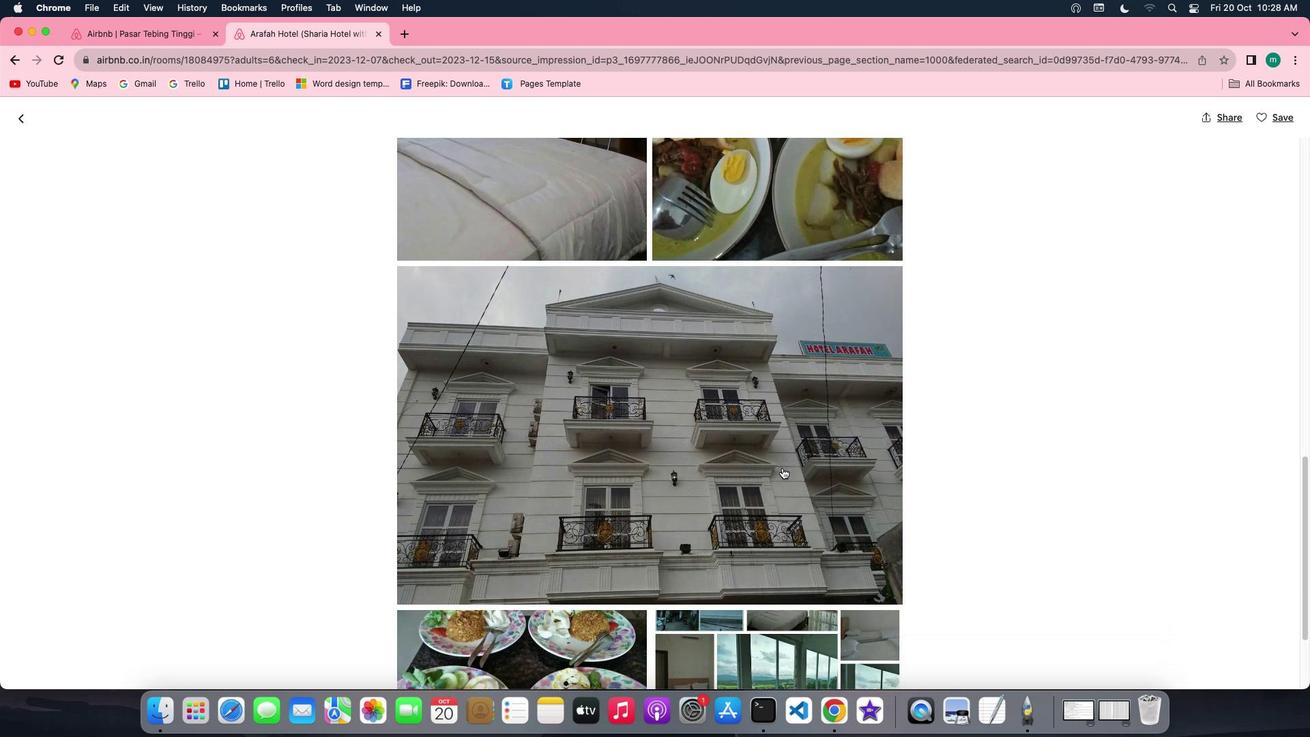 
Action: Mouse scrolled (783, 468) with delta (0, 0)
Screenshot: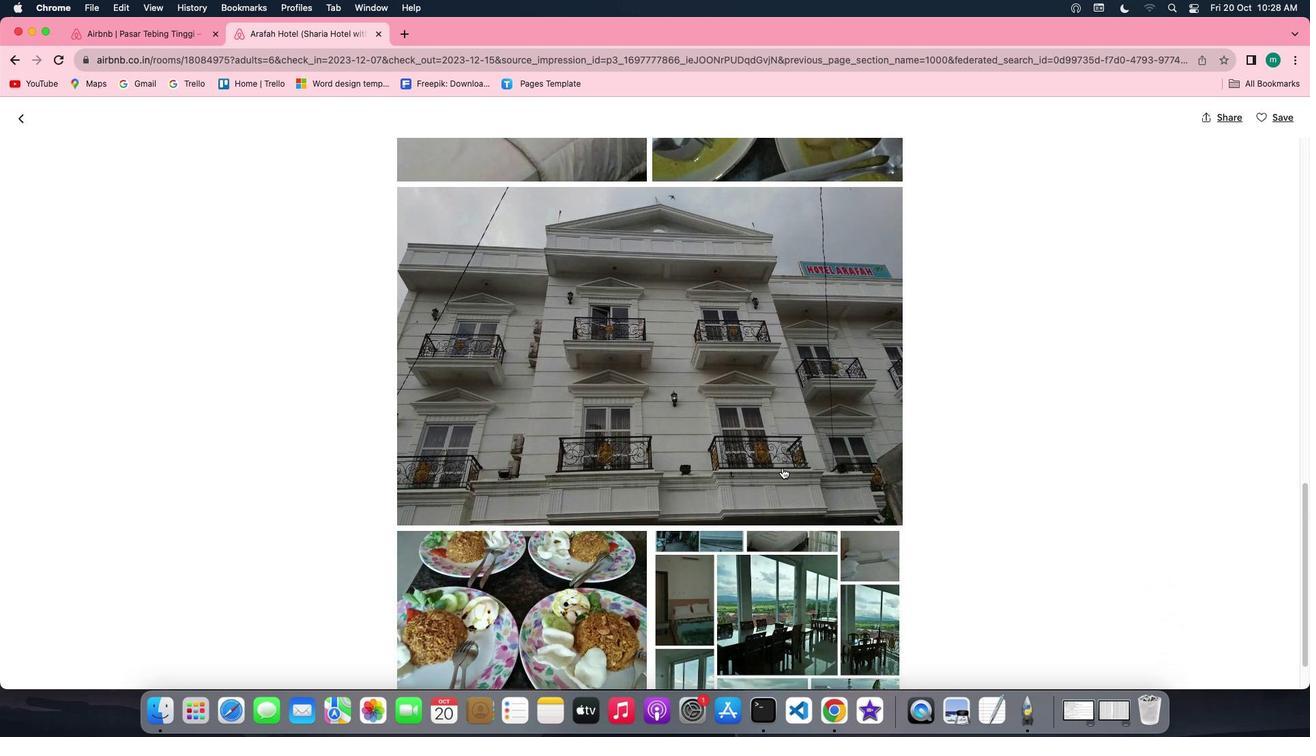 
Action: Mouse scrolled (783, 468) with delta (0, 0)
Screenshot: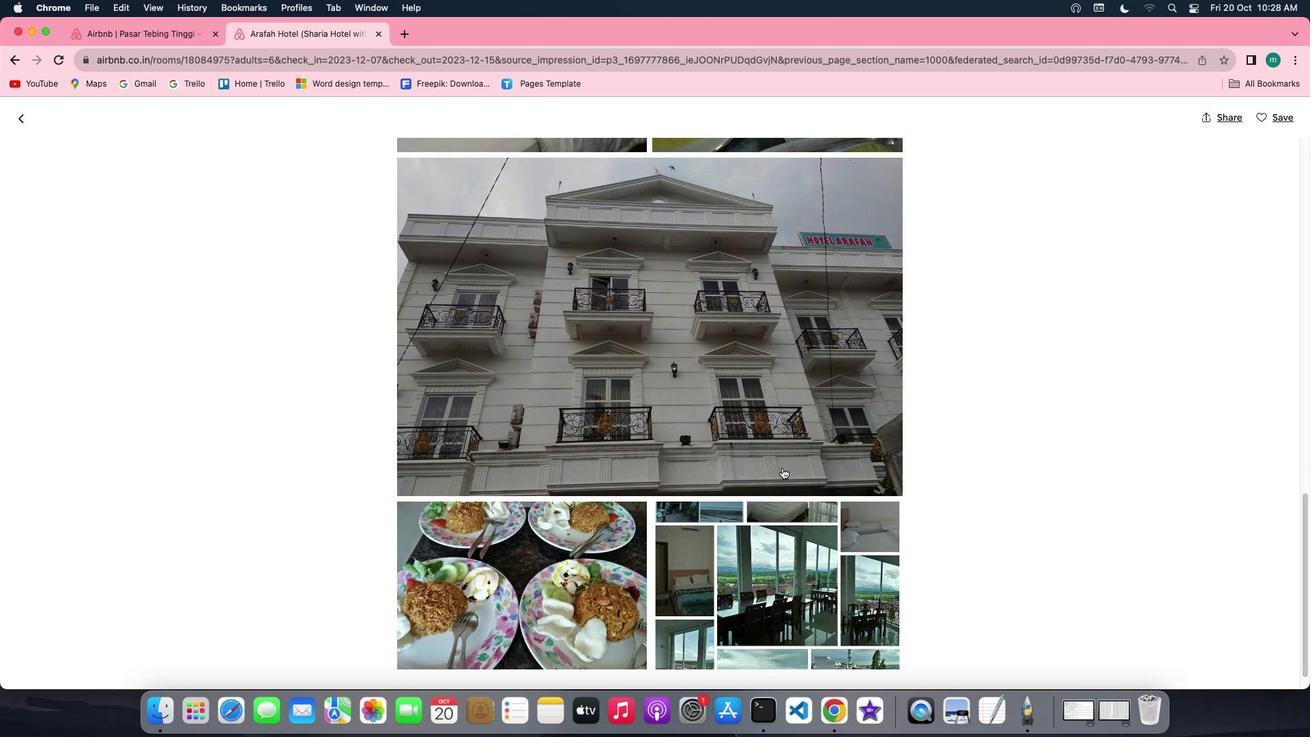 
Action: Mouse scrolled (783, 468) with delta (0, 0)
Screenshot: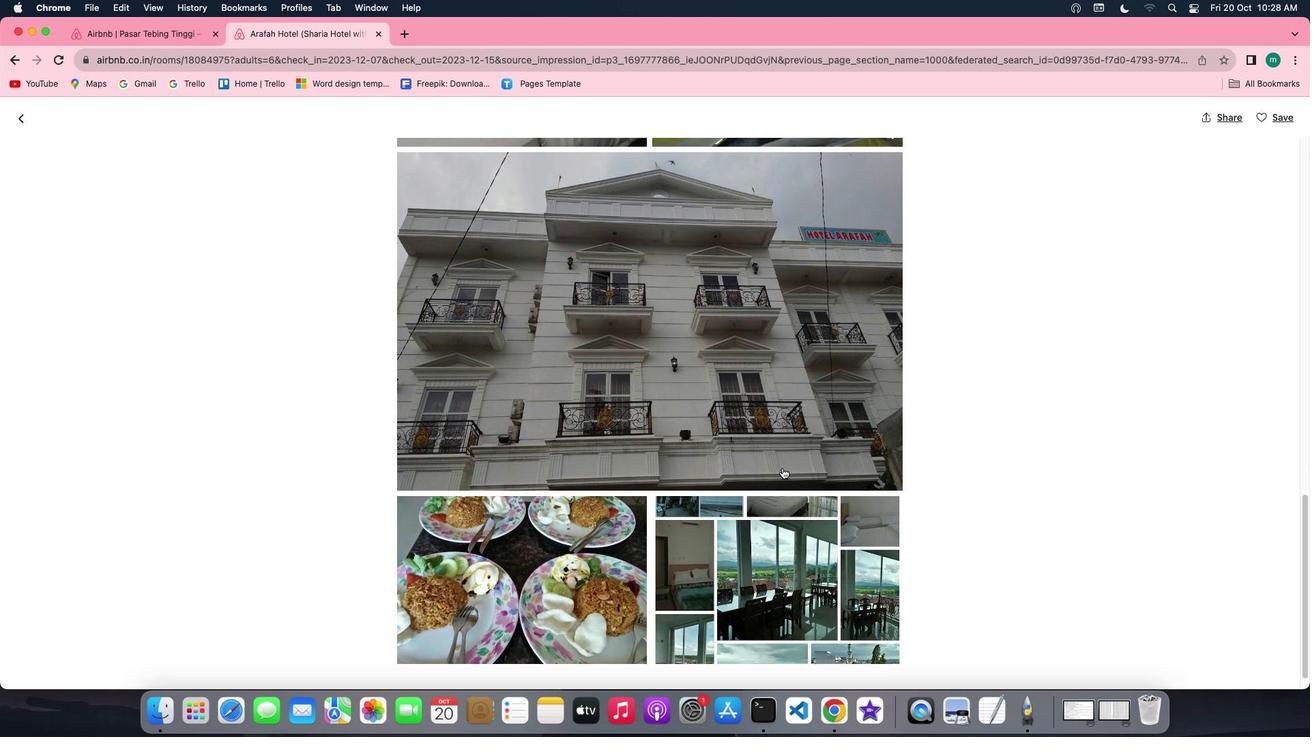 
Action: Mouse scrolled (783, 468) with delta (0, -1)
Screenshot: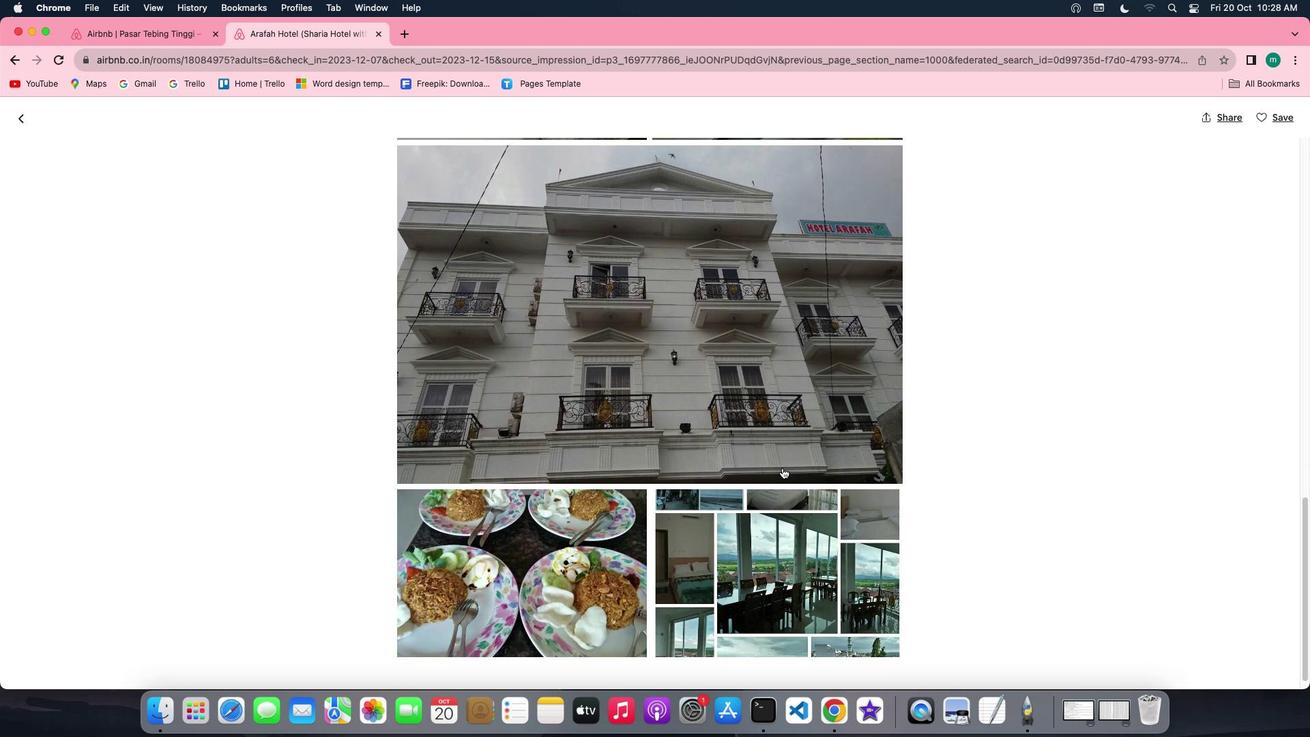 
Action: Mouse scrolled (783, 468) with delta (0, -2)
Screenshot: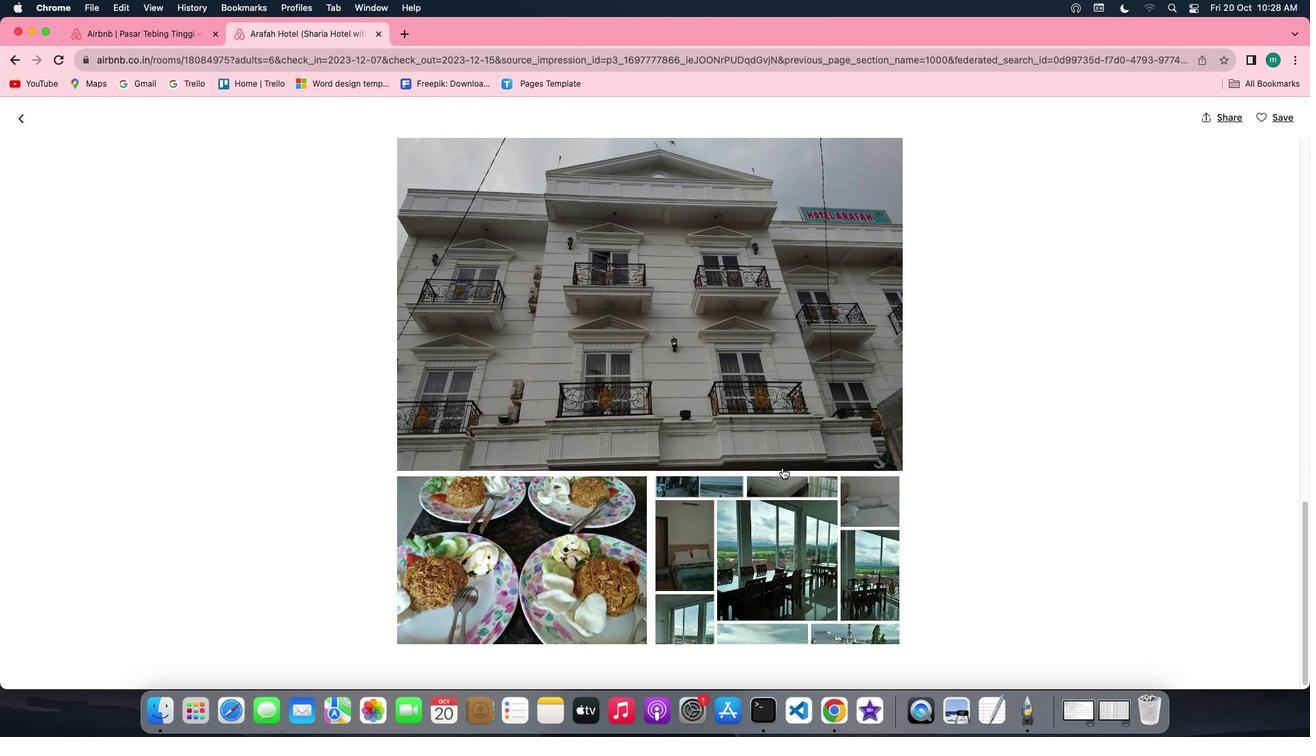 
Action: Mouse scrolled (783, 468) with delta (0, 0)
Screenshot: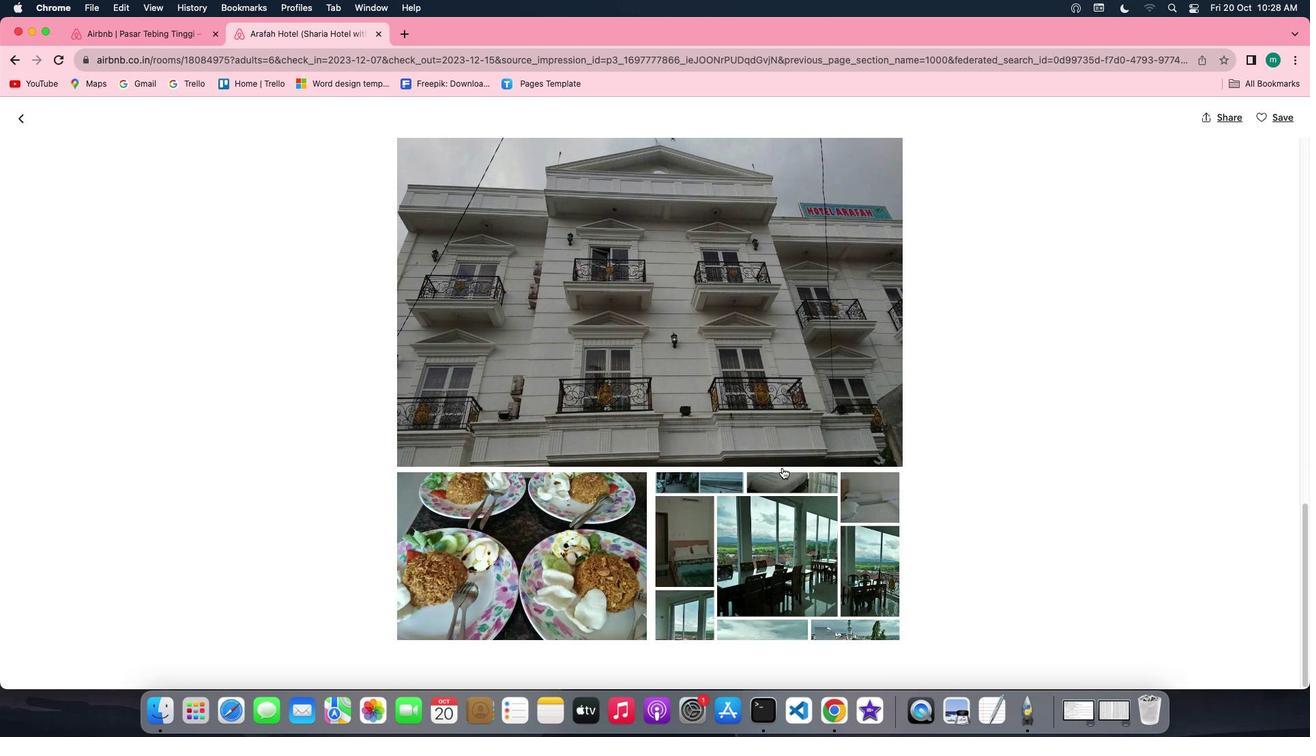 
Action: Mouse scrolled (783, 468) with delta (0, 0)
Screenshot: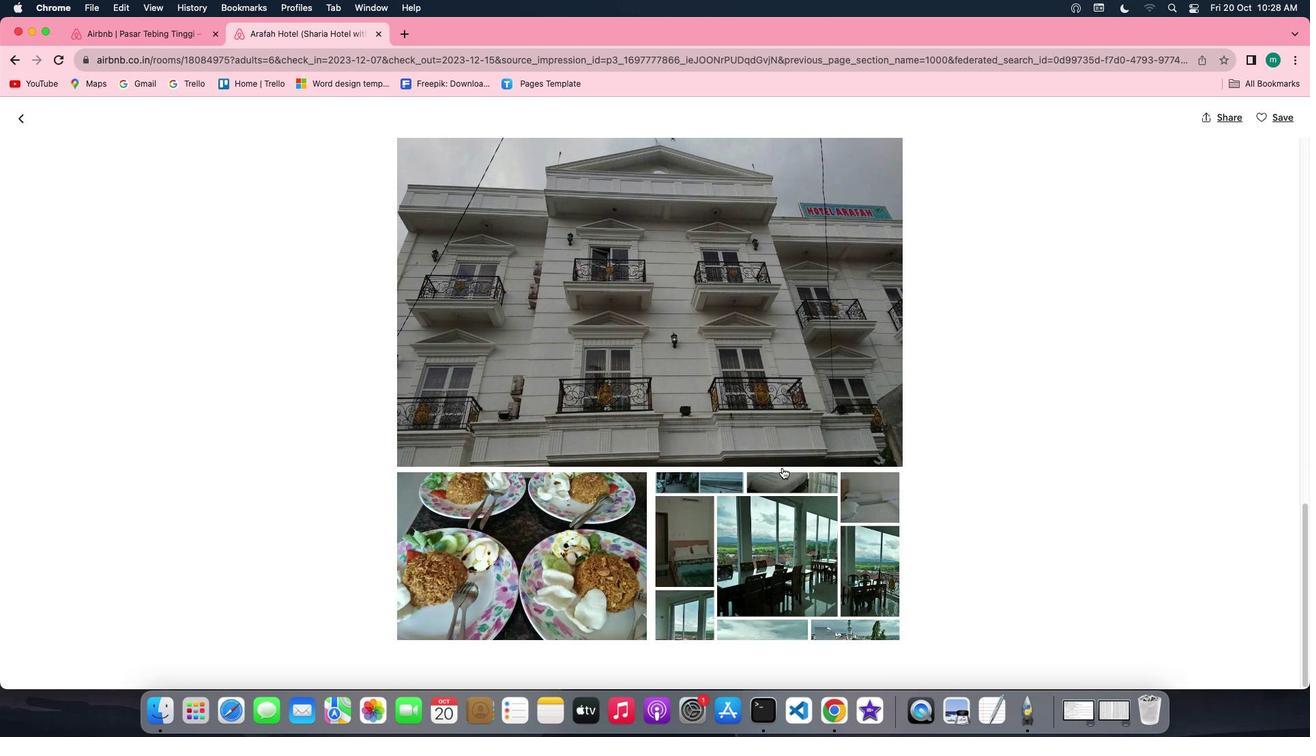 
Action: Mouse scrolled (783, 468) with delta (0, -1)
Screenshot: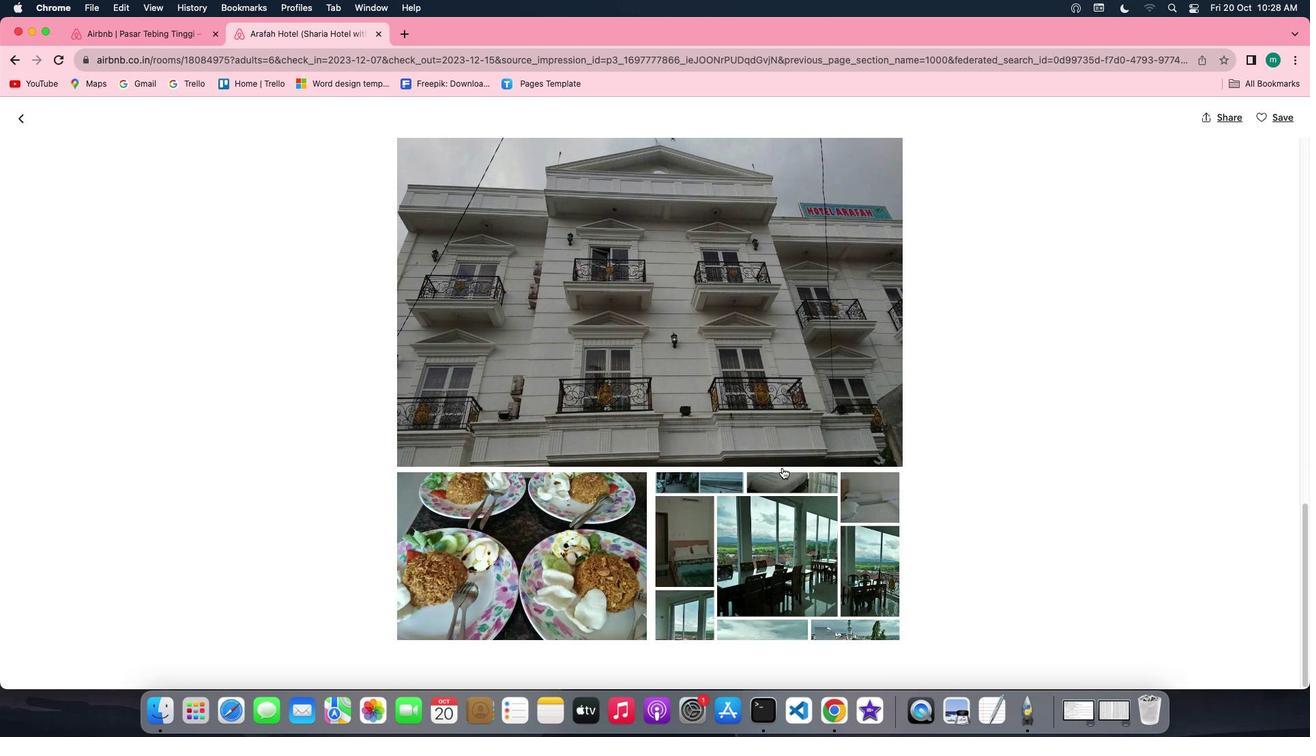 
Action: Mouse scrolled (783, 468) with delta (0, 0)
Screenshot: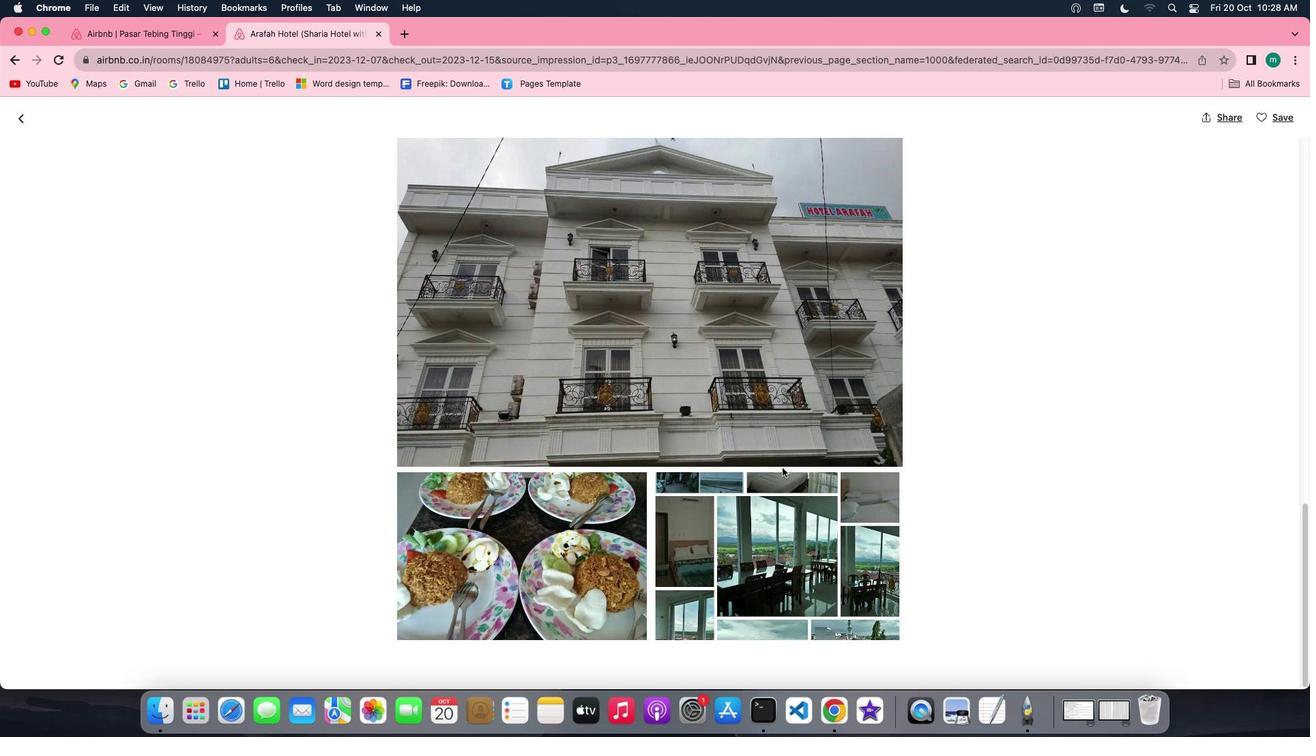 
Action: Mouse scrolled (783, 468) with delta (0, 0)
Screenshot: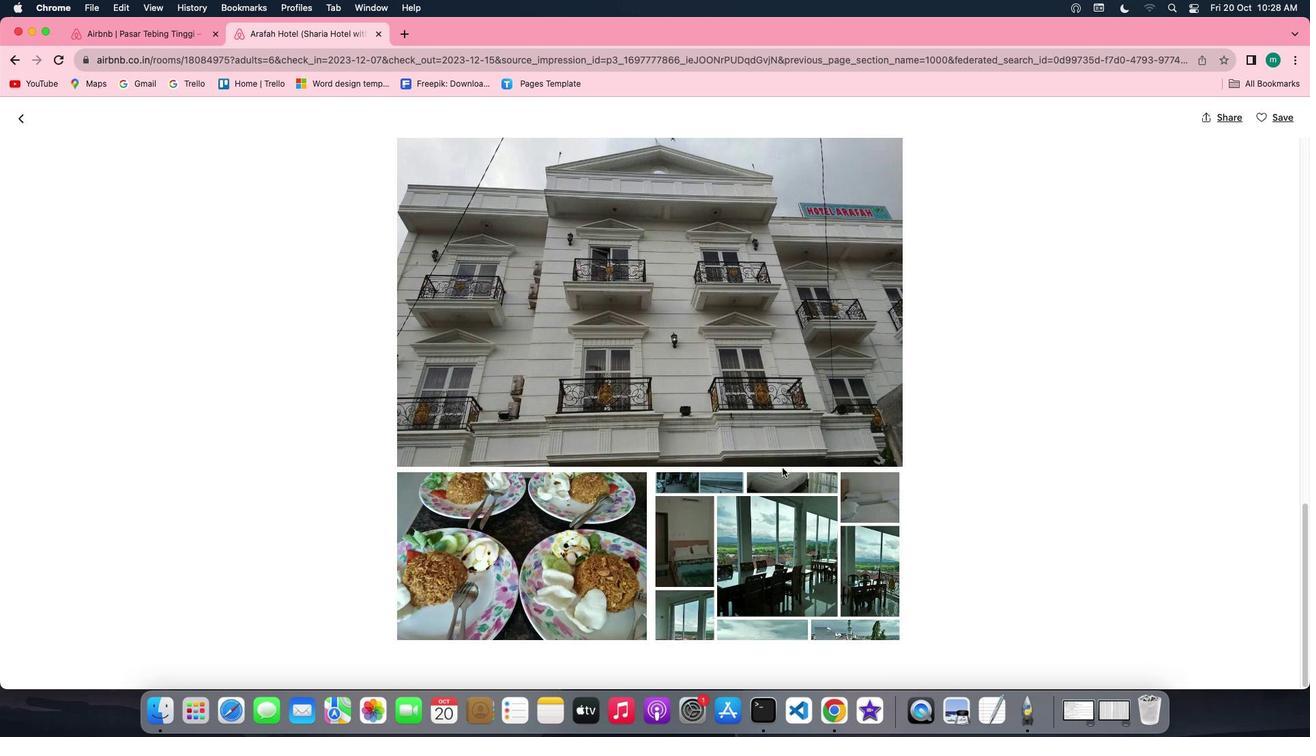 
Action: Mouse scrolled (783, 468) with delta (0, -2)
Screenshot: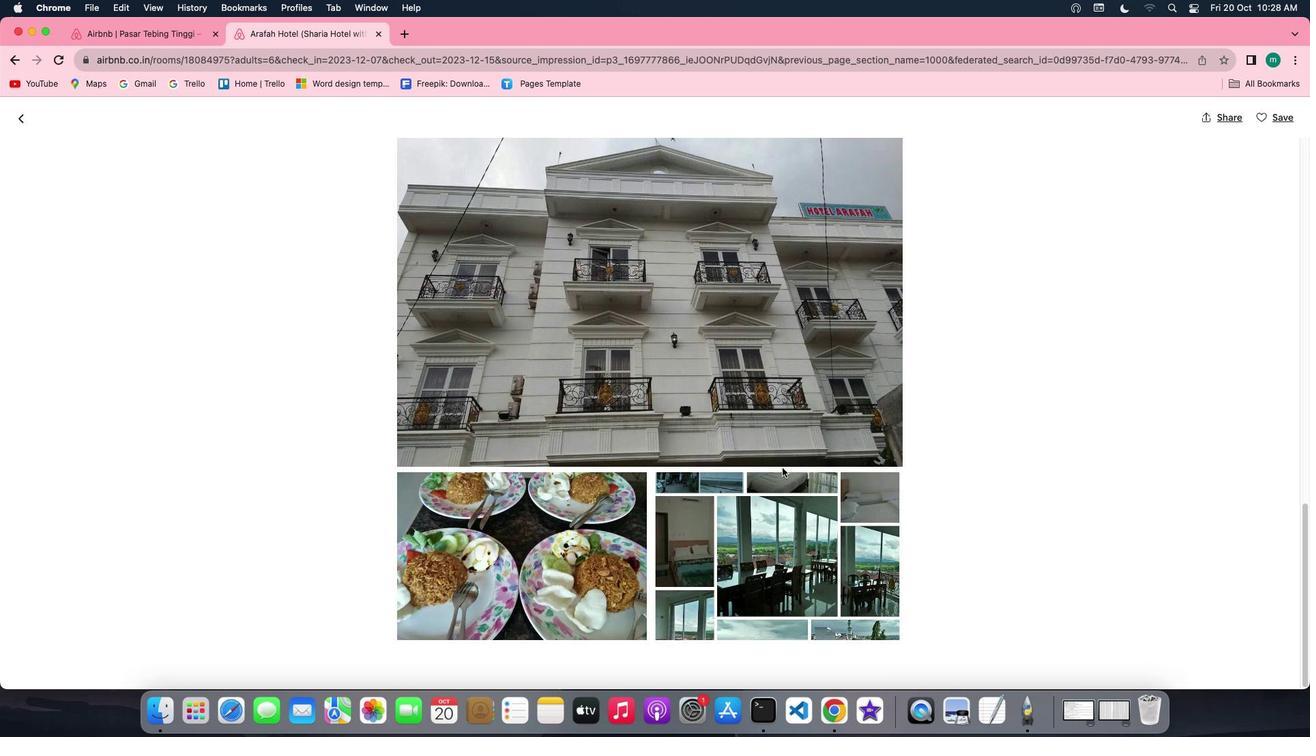 
Action: Mouse scrolled (783, 468) with delta (0, -2)
Screenshot: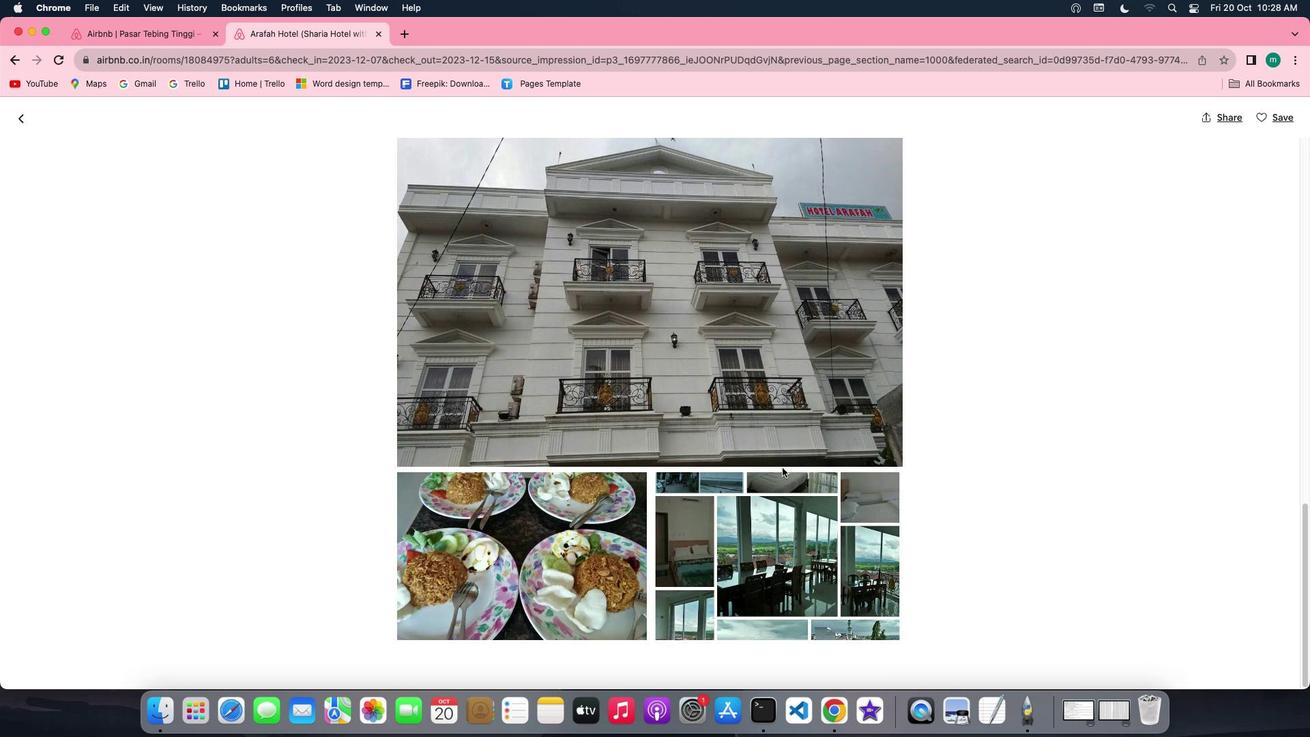 
Action: Mouse moved to (25, 124)
Screenshot: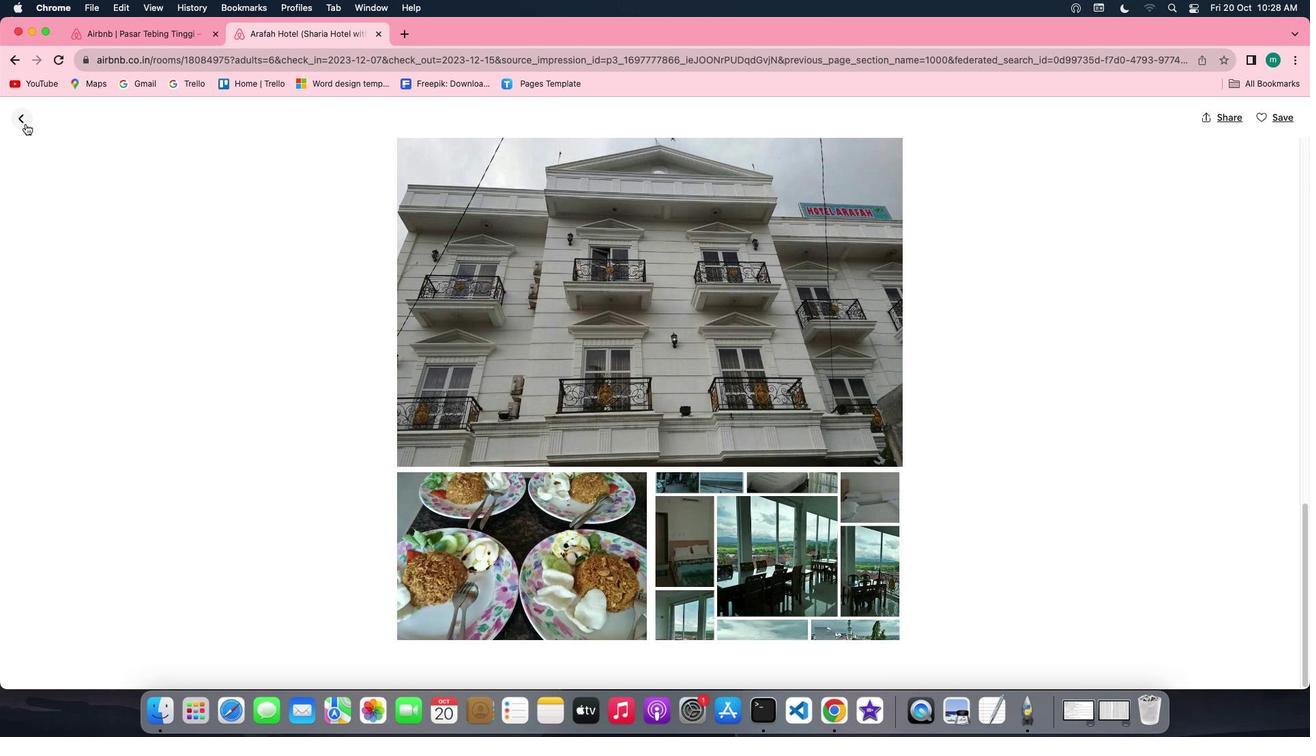 
Action: Mouse pressed left at (25, 124)
Screenshot: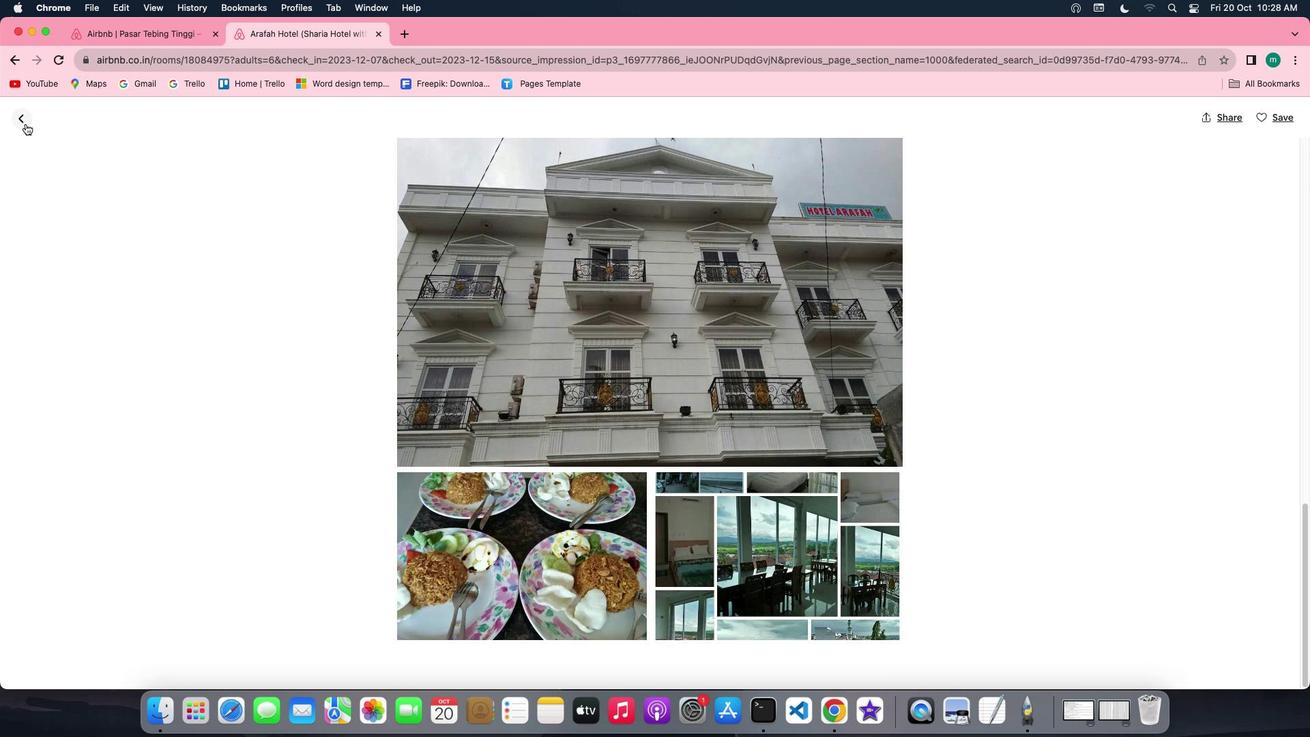 
Action: Mouse moved to (653, 417)
Screenshot: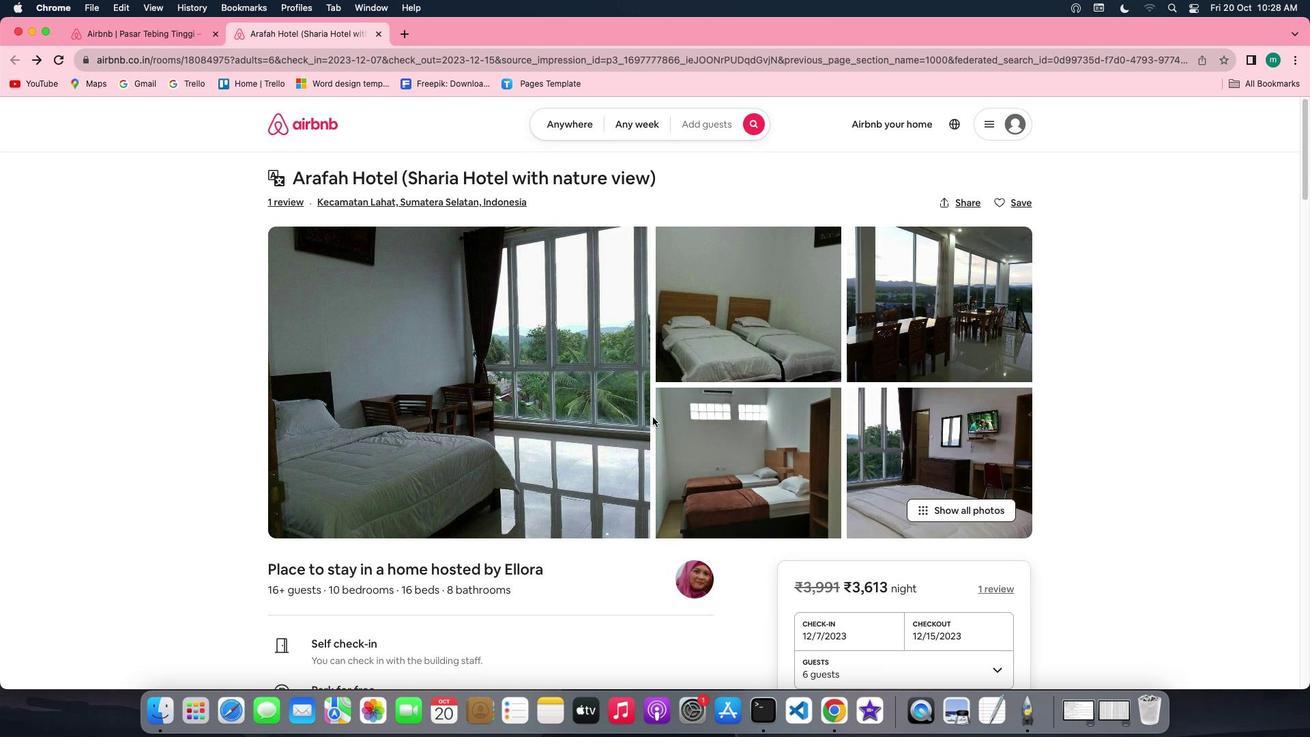 
Action: Mouse scrolled (653, 417) with delta (0, 0)
Screenshot: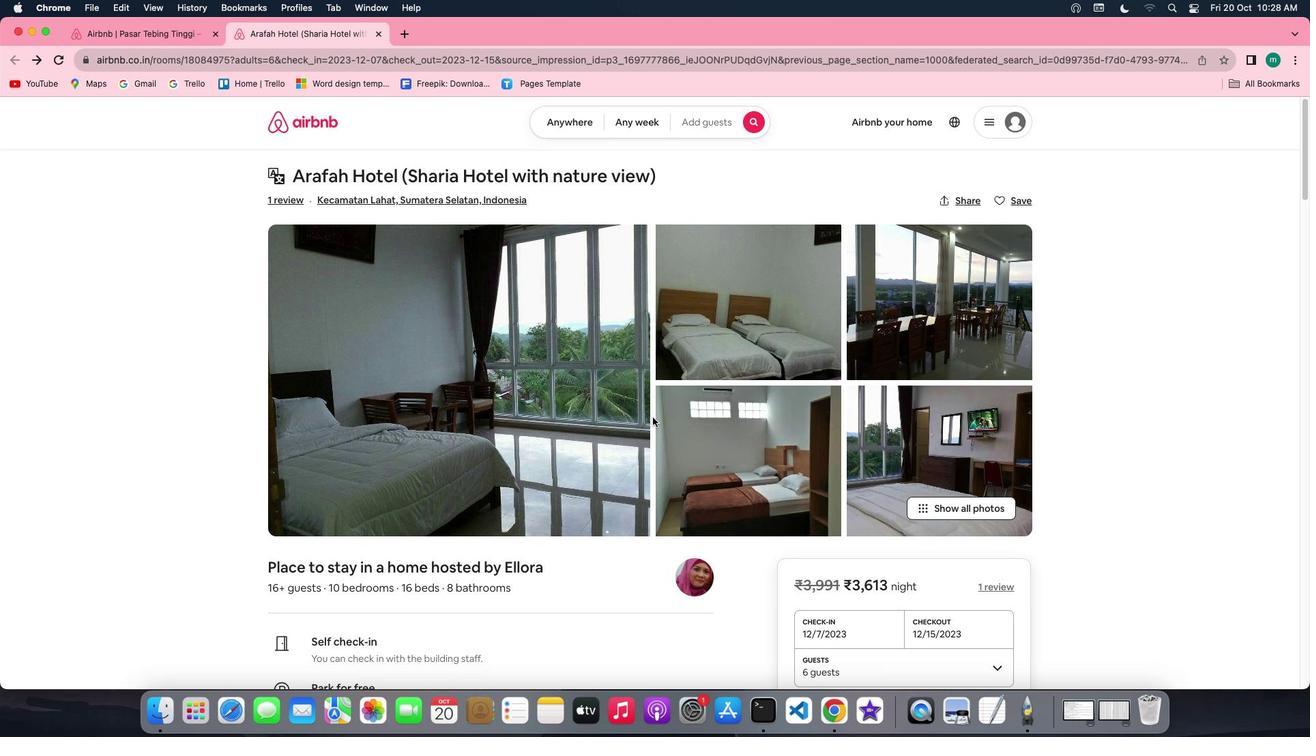 
Action: Mouse scrolled (653, 417) with delta (0, 0)
Screenshot: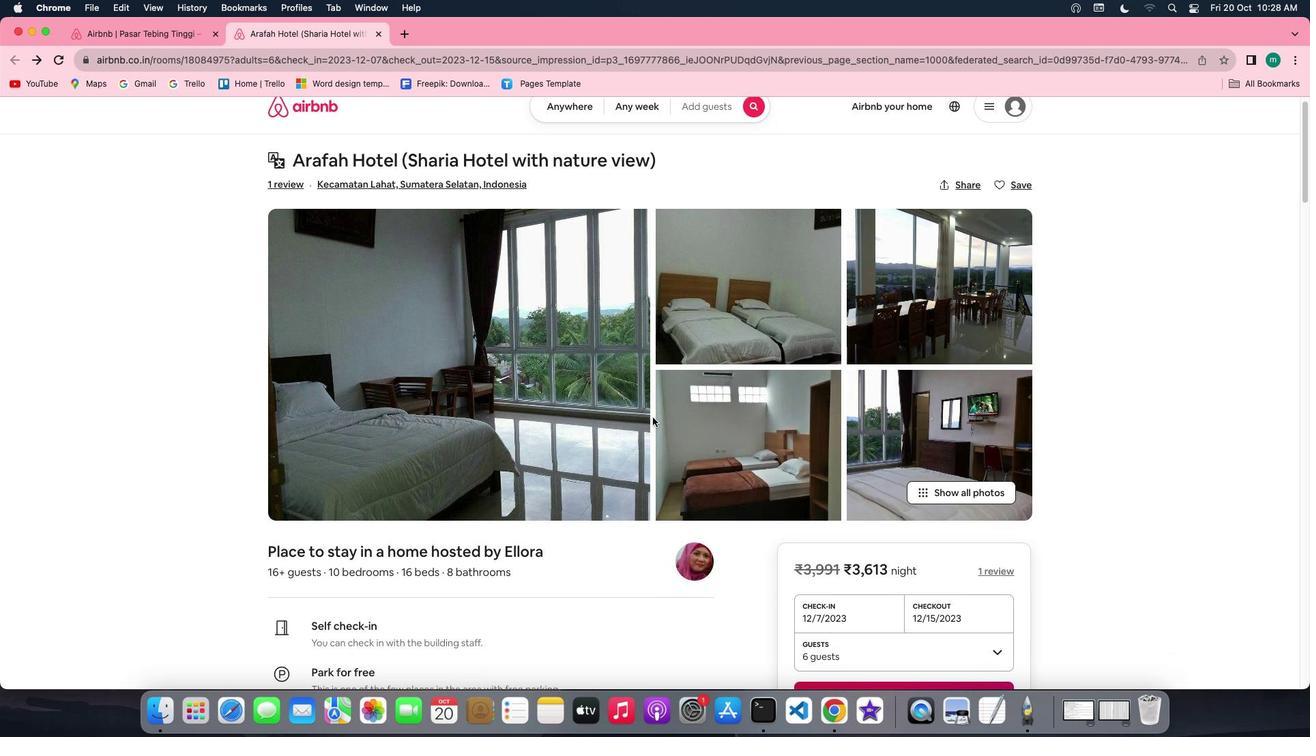 
Action: Mouse scrolled (653, 417) with delta (0, -1)
Screenshot: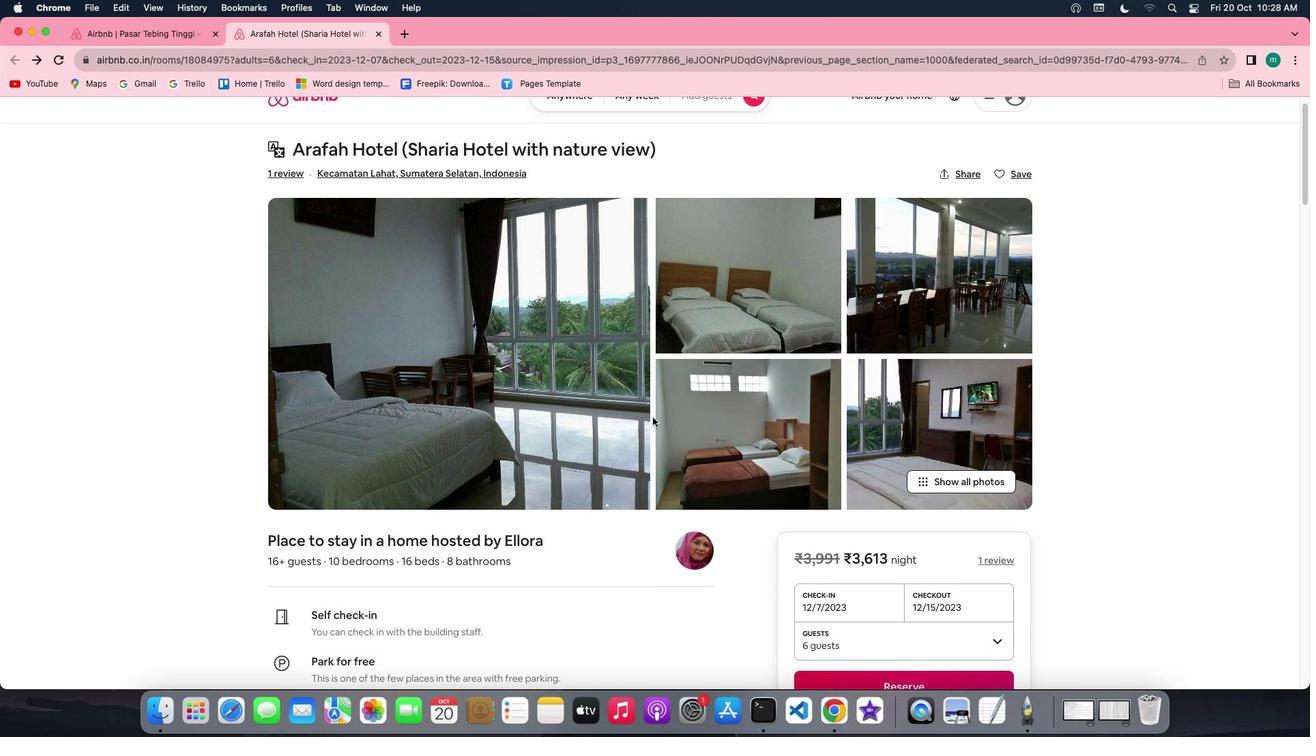 
Action: Mouse scrolled (653, 417) with delta (0, -2)
Screenshot: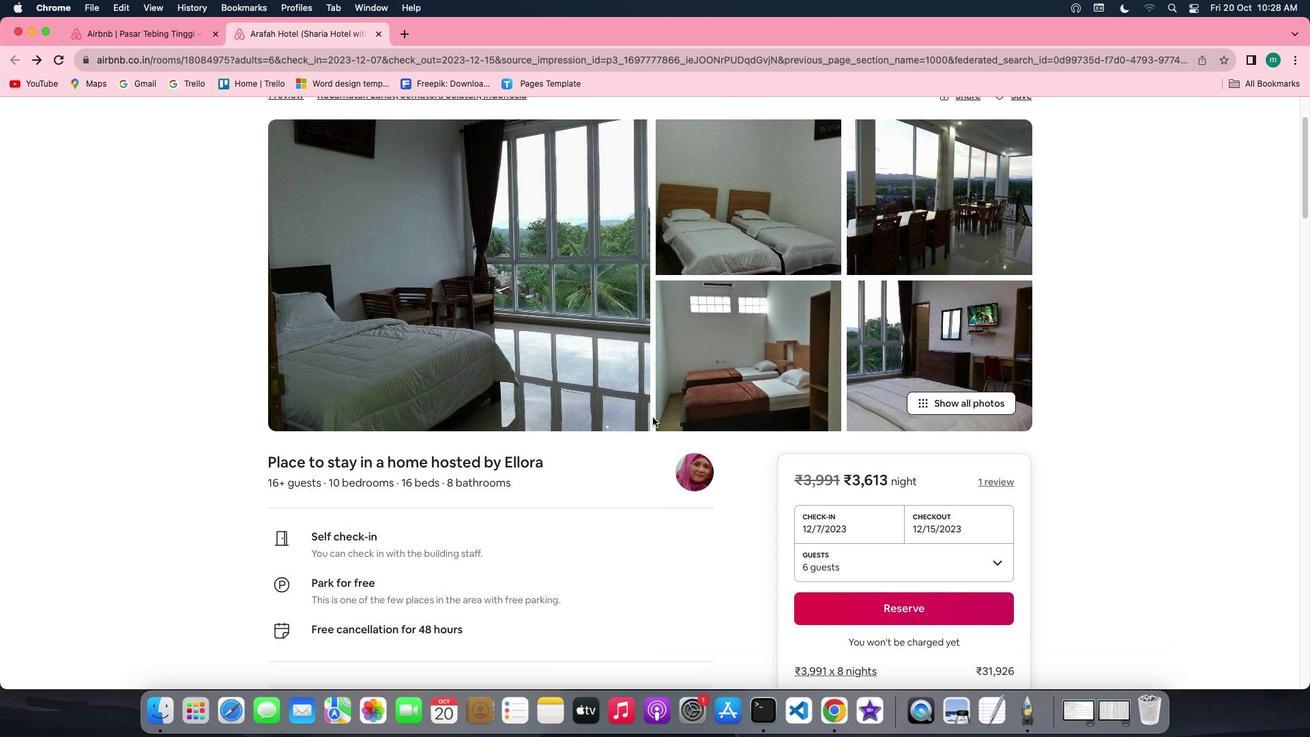 
Action: Mouse scrolled (653, 417) with delta (0, 0)
Screenshot: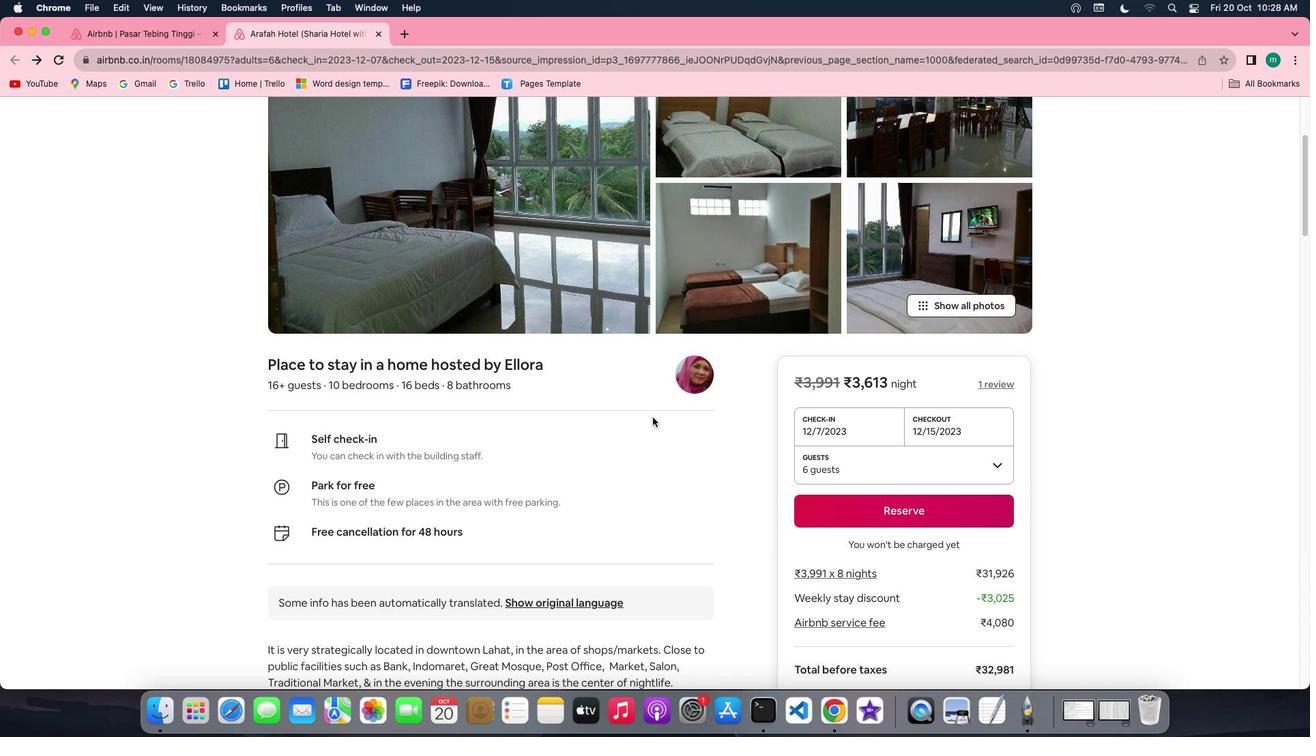 
Action: Mouse scrolled (653, 417) with delta (0, 0)
Screenshot: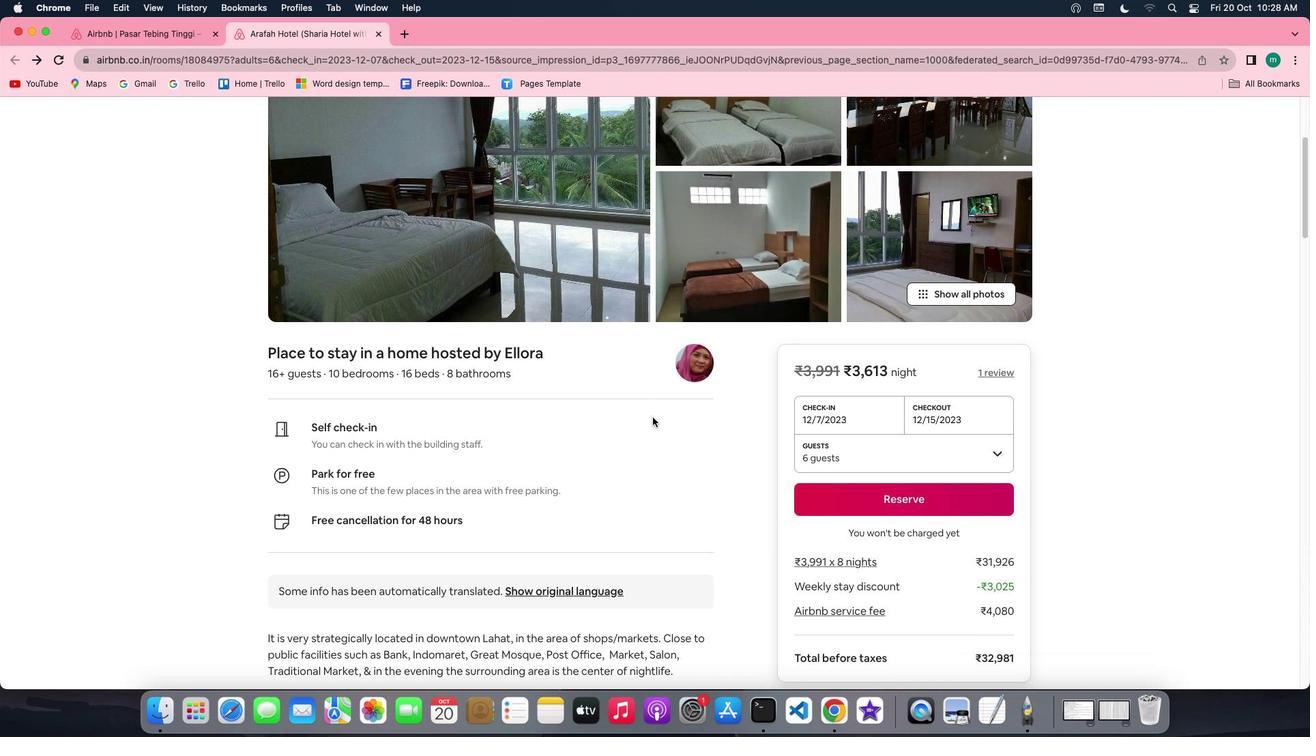 
Action: Mouse scrolled (653, 417) with delta (0, -1)
Screenshot: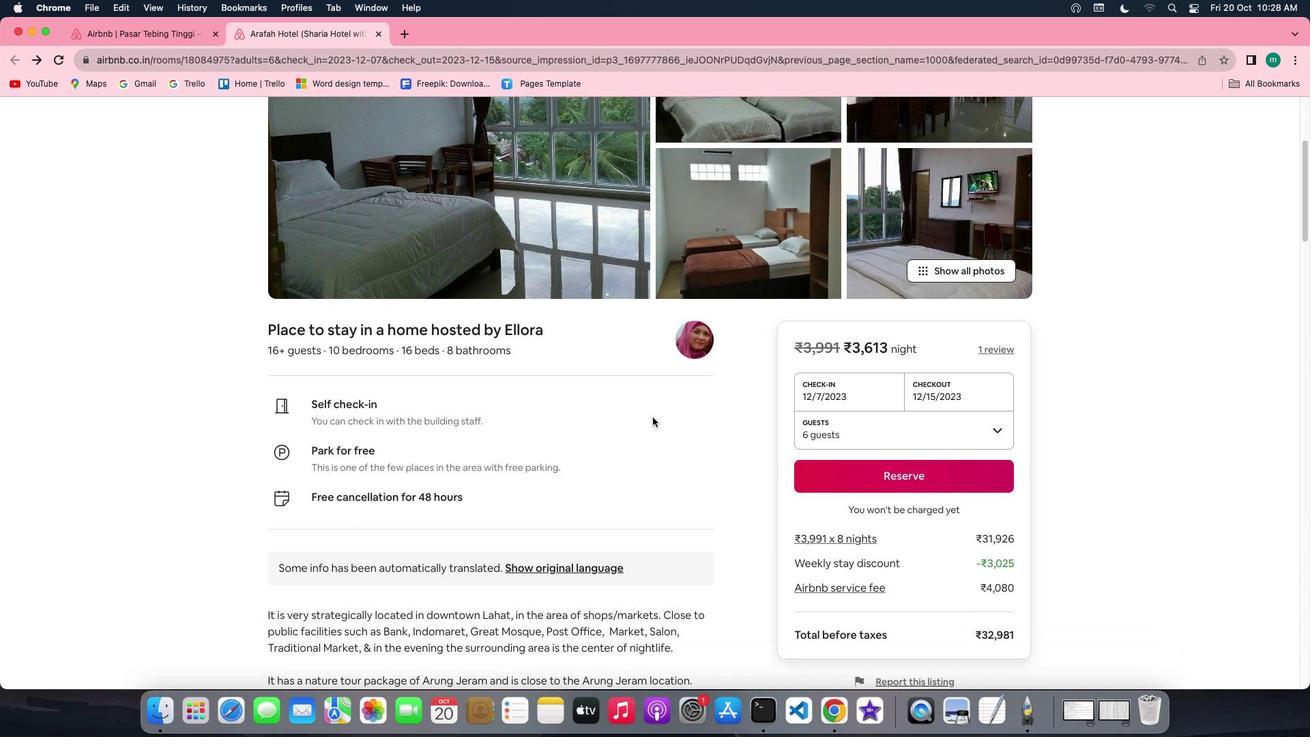 
Action: Mouse scrolled (653, 417) with delta (0, -2)
Screenshot: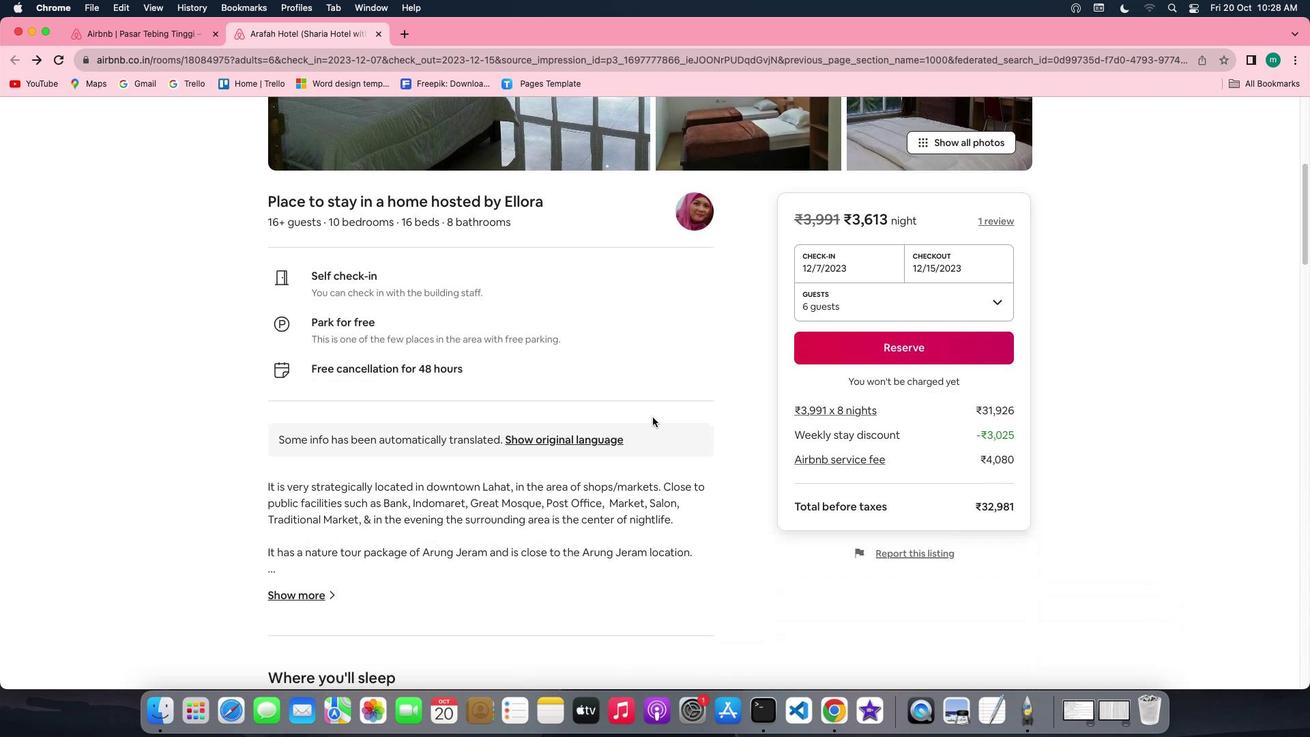 
Action: Mouse scrolled (653, 417) with delta (0, -2)
Screenshot: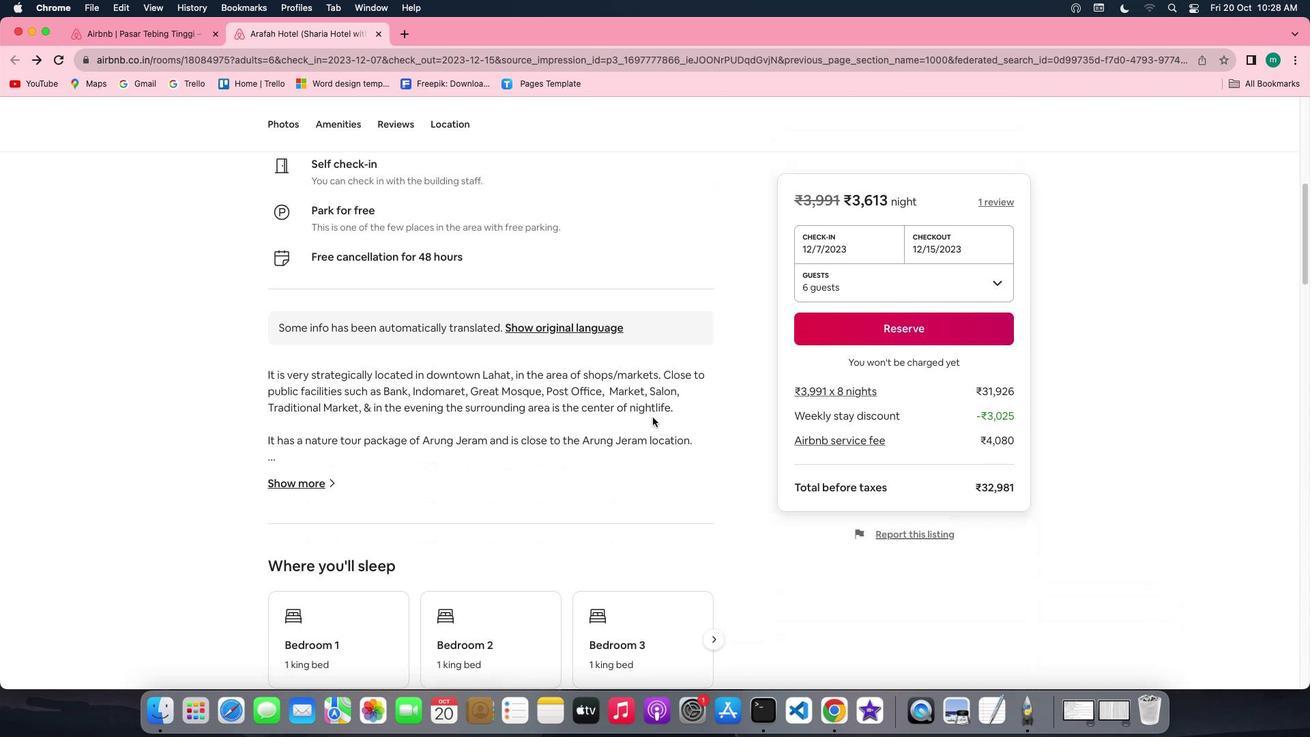 
Action: Mouse scrolled (653, 417) with delta (0, 0)
Screenshot: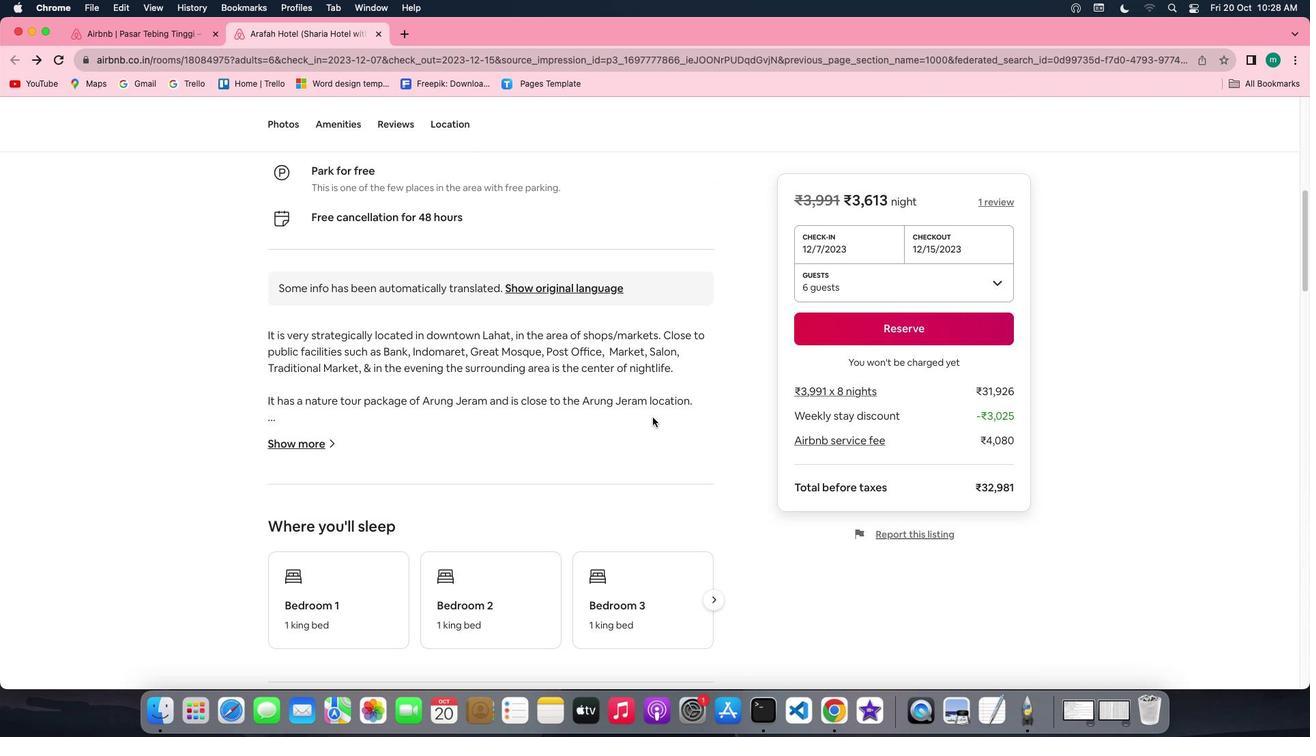 
Action: Mouse scrolled (653, 417) with delta (0, 0)
Screenshot: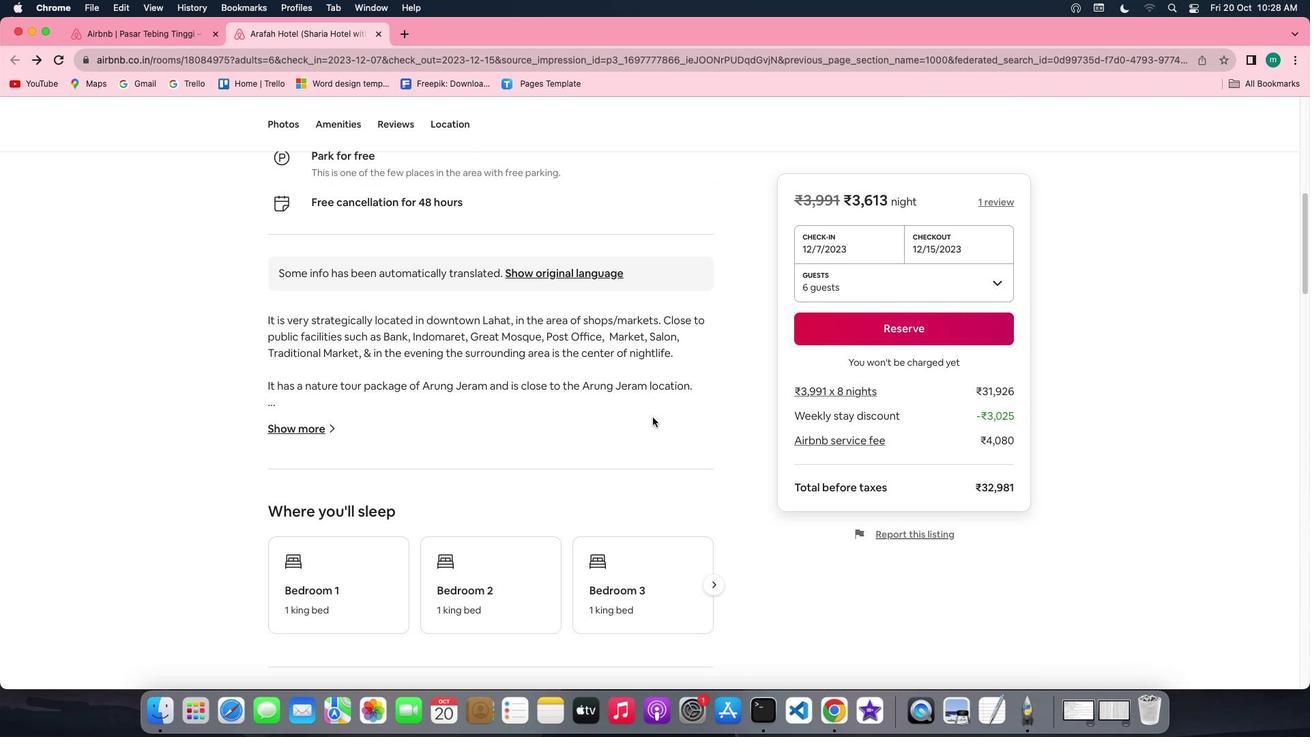 
Action: Mouse scrolled (653, 417) with delta (0, -1)
Screenshot: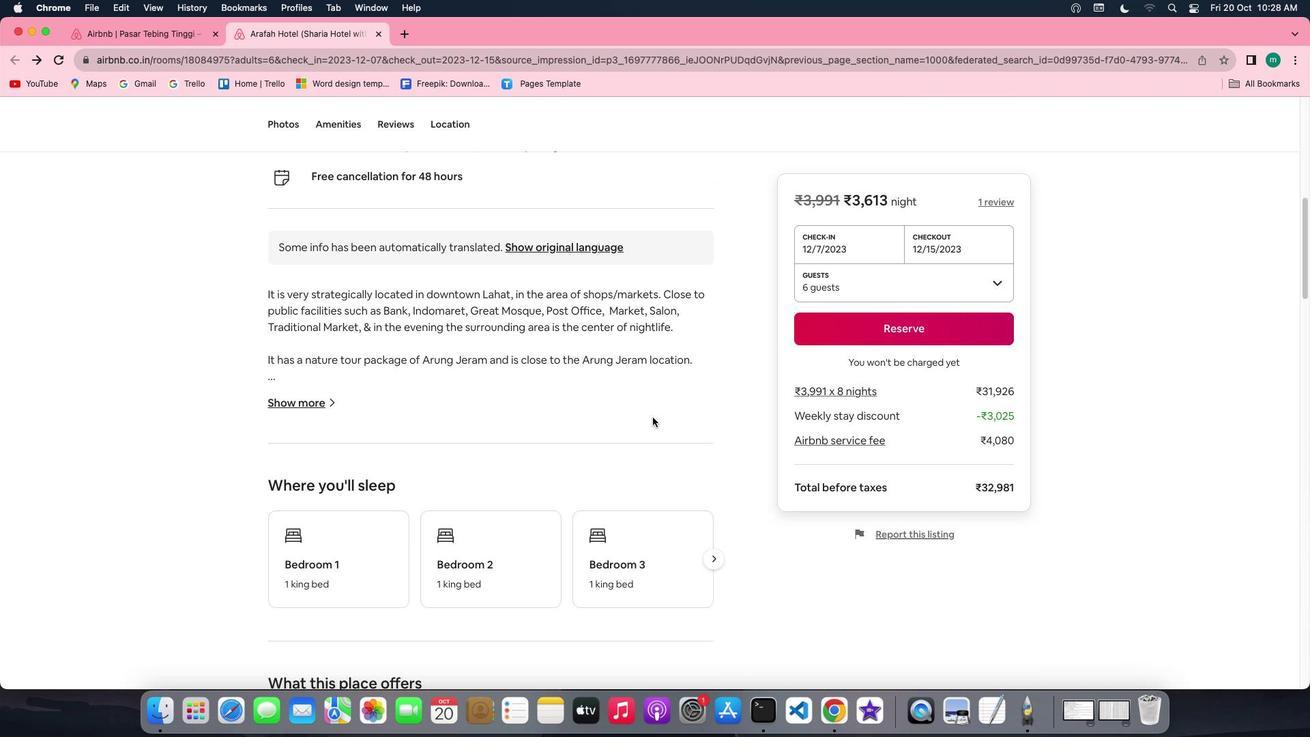 
Action: Mouse scrolled (653, 417) with delta (0, -1)
Screenshot: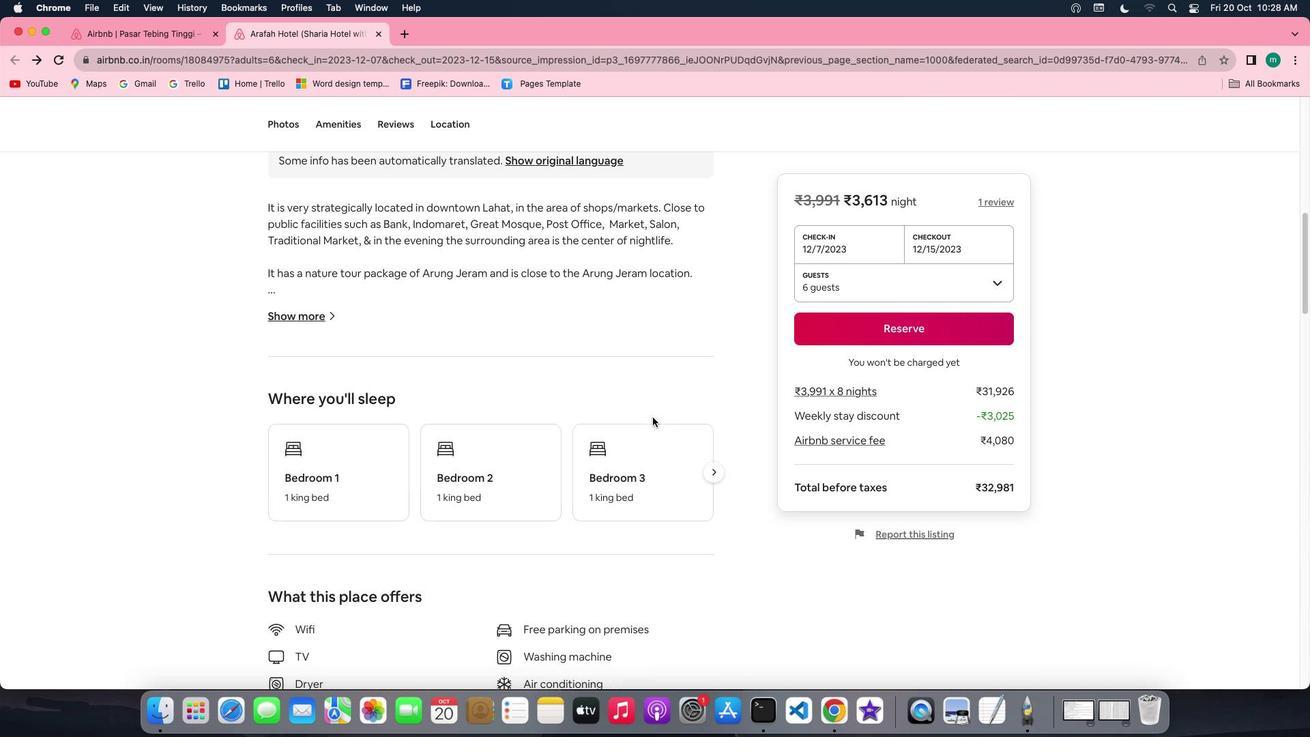 
Action: Mouse moved to (300, 264)
Screenshot: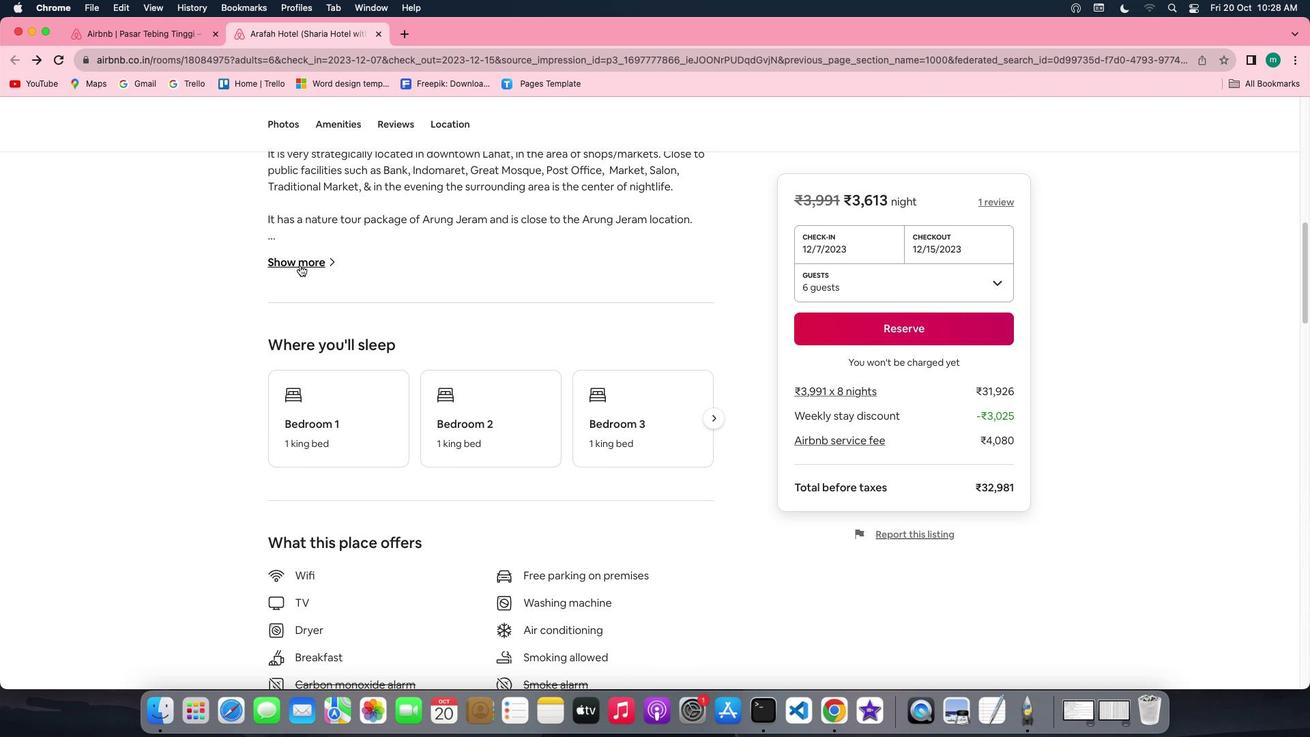 
Action: Mouse pressed left at (300, 264)
Screenshot: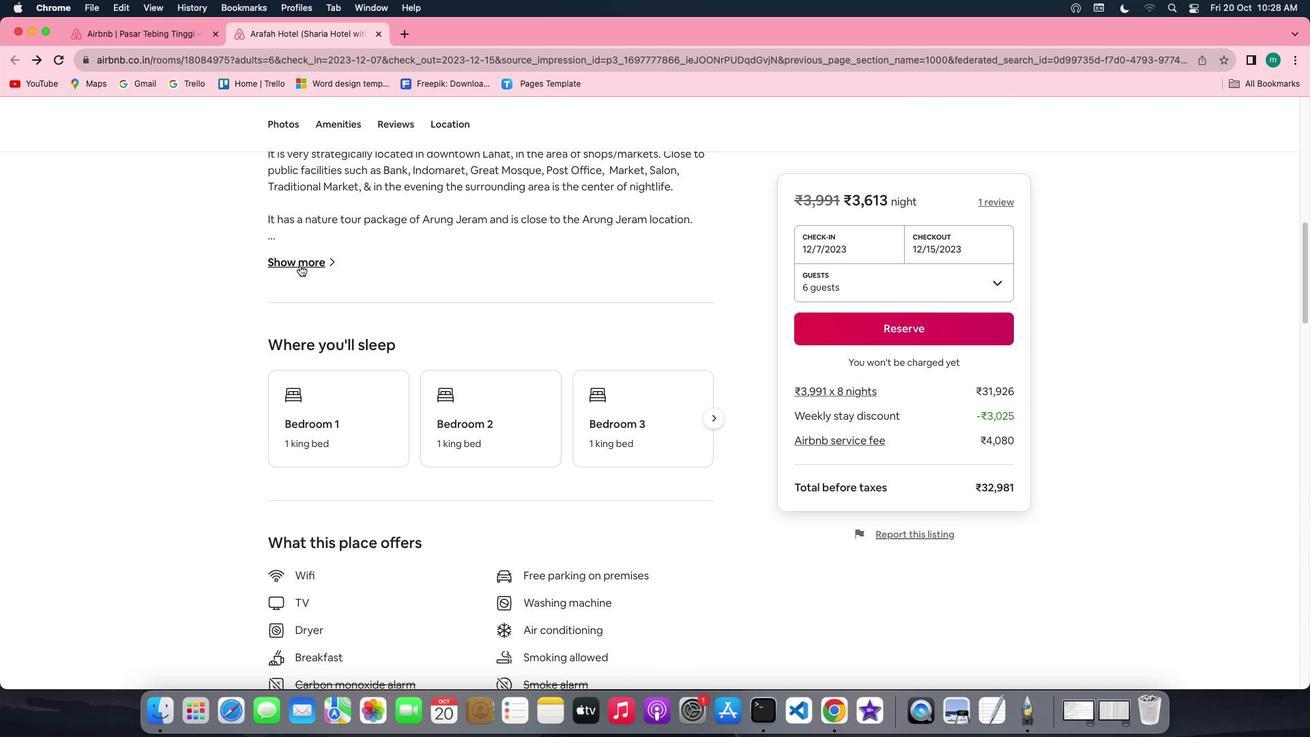 
Action: Mouse moved to (496, 361)
Screenshot: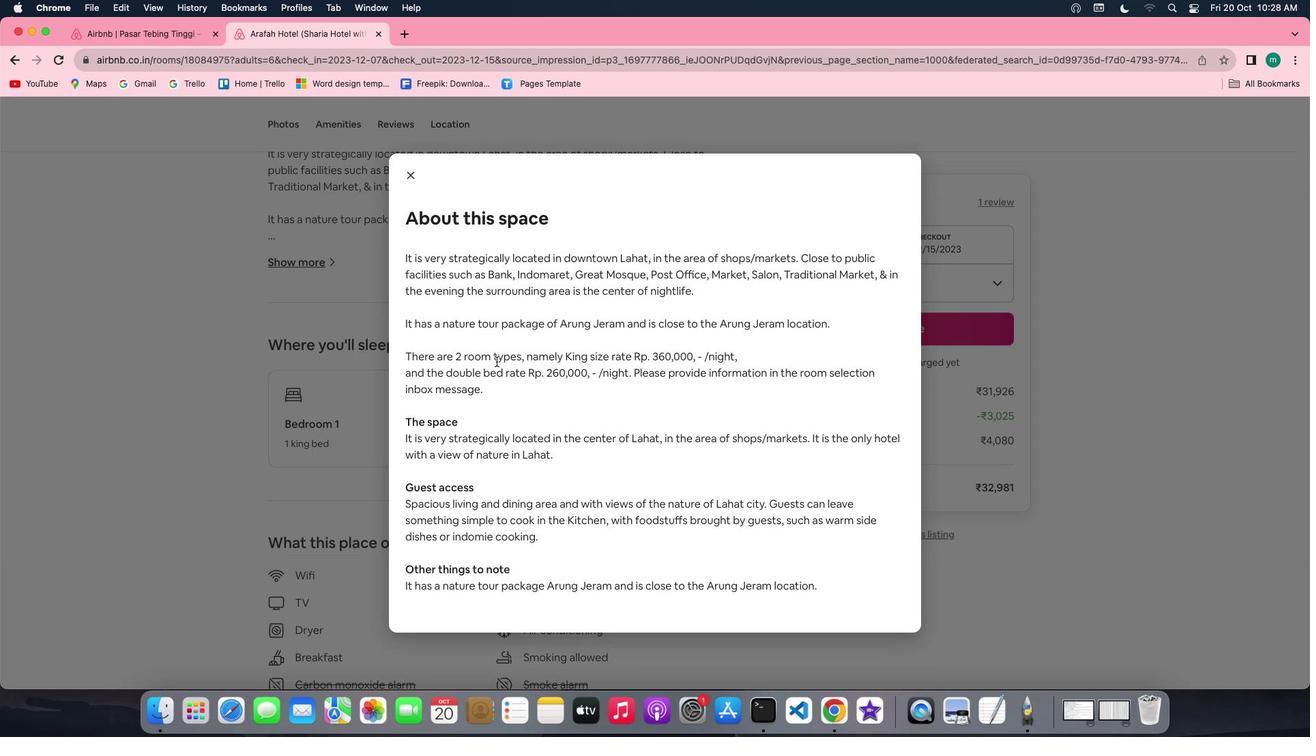
Action: Mouse scrolled (496, 361) with delta (0, 0)
Screenshot: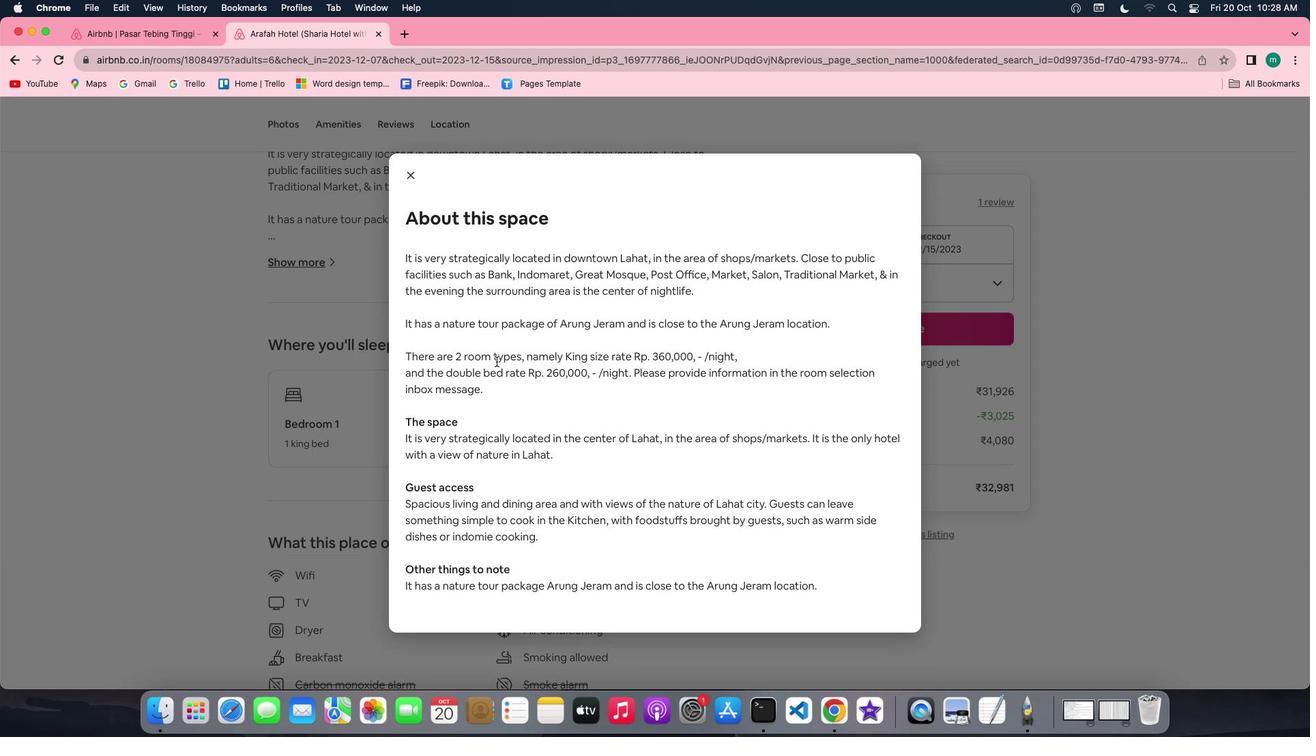 
Action: Mouse scrolled (496, 361) with delta (0, 0)
Screenshot: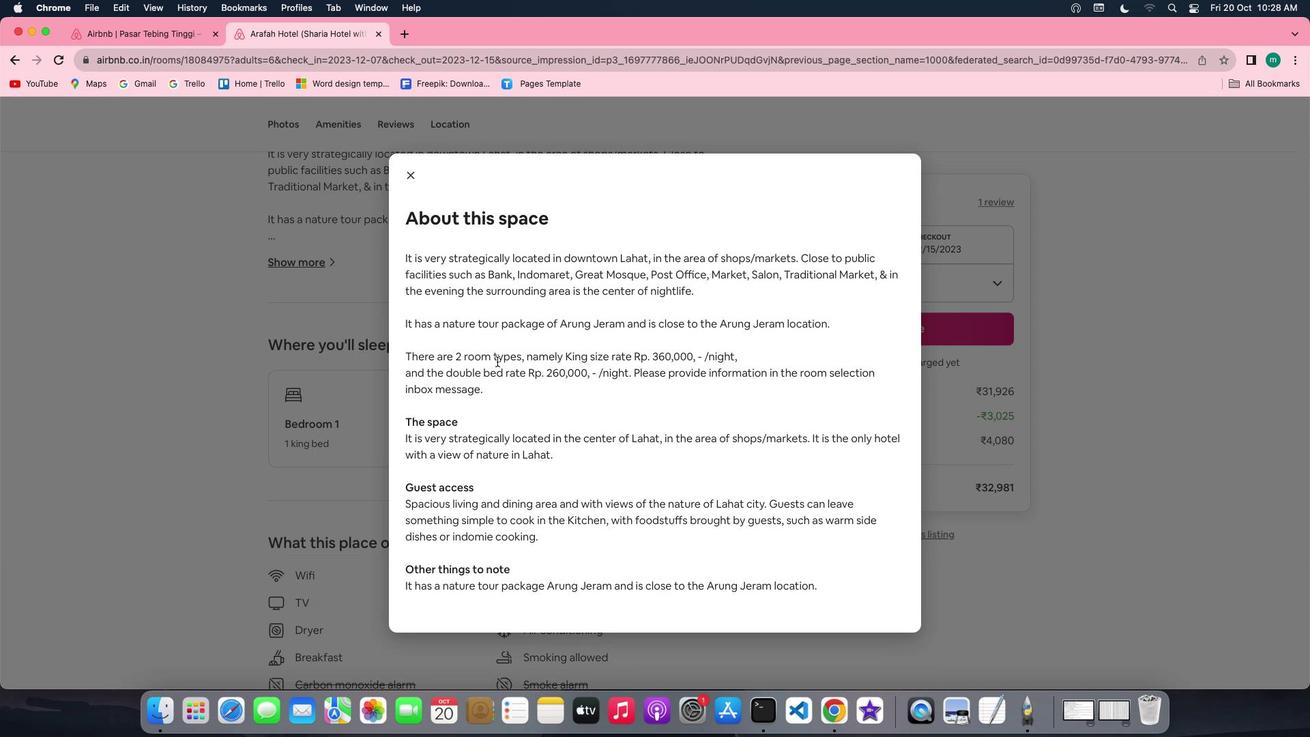 
Action: Mouse scrolled (496, 361) with delta (0, -2)
Screenshot: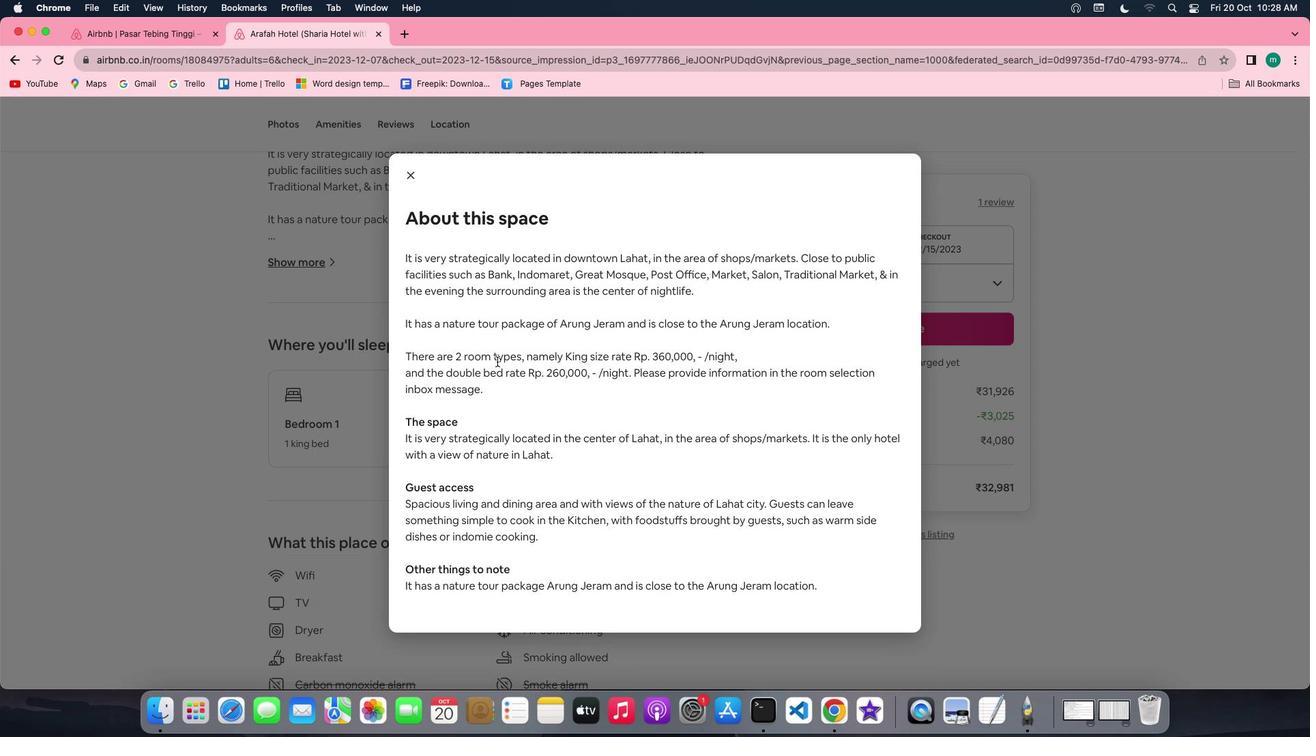 
Action: Mouse scrolled (496, 361) with delta (0, -2)
Screenshot: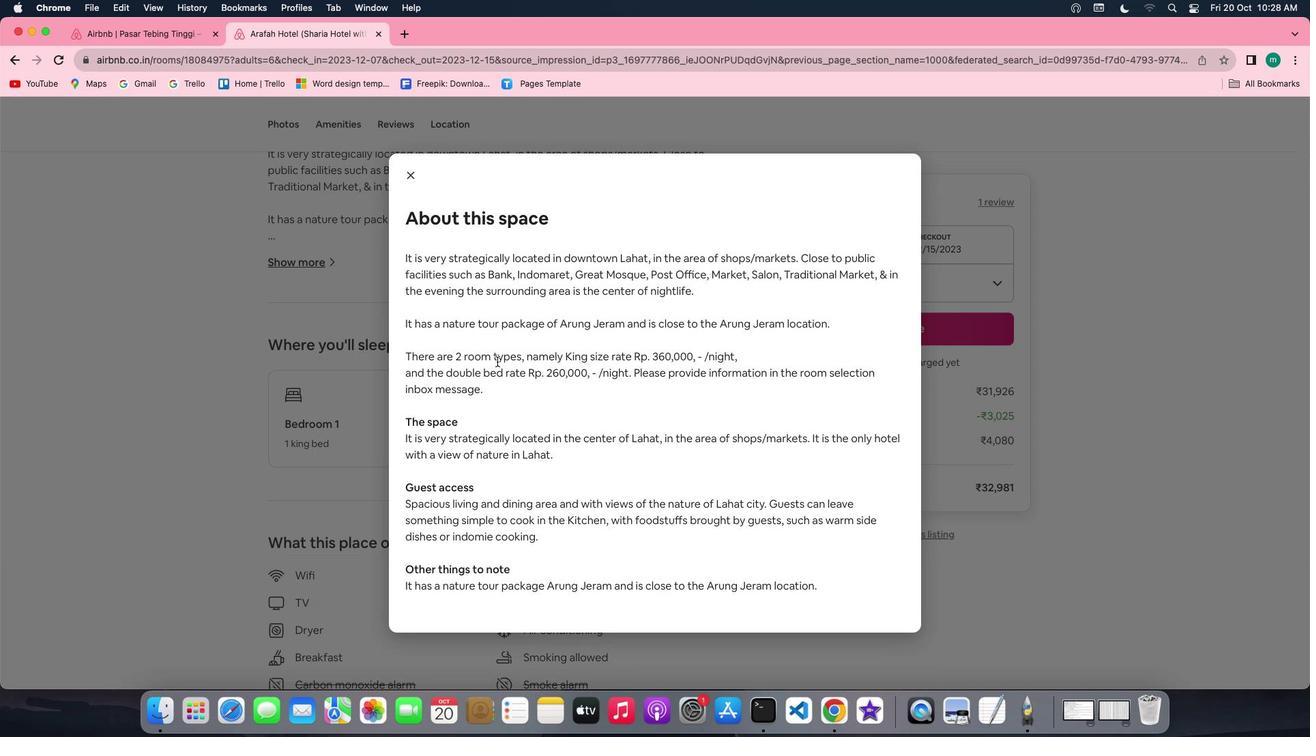 
Action: Mouse moved to (496, 361)
Screenshot: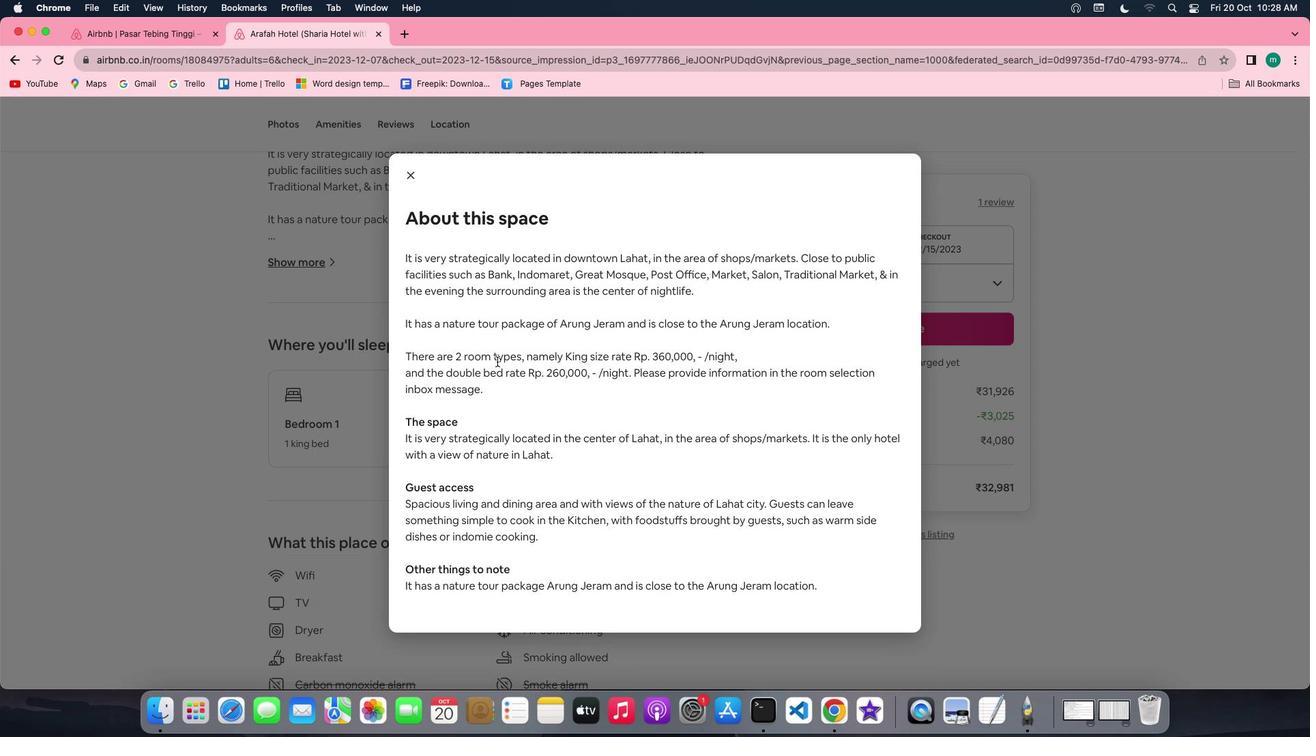 
Action: Mouse scrolled (496, 361) with delta (0, 0)
Screenshot: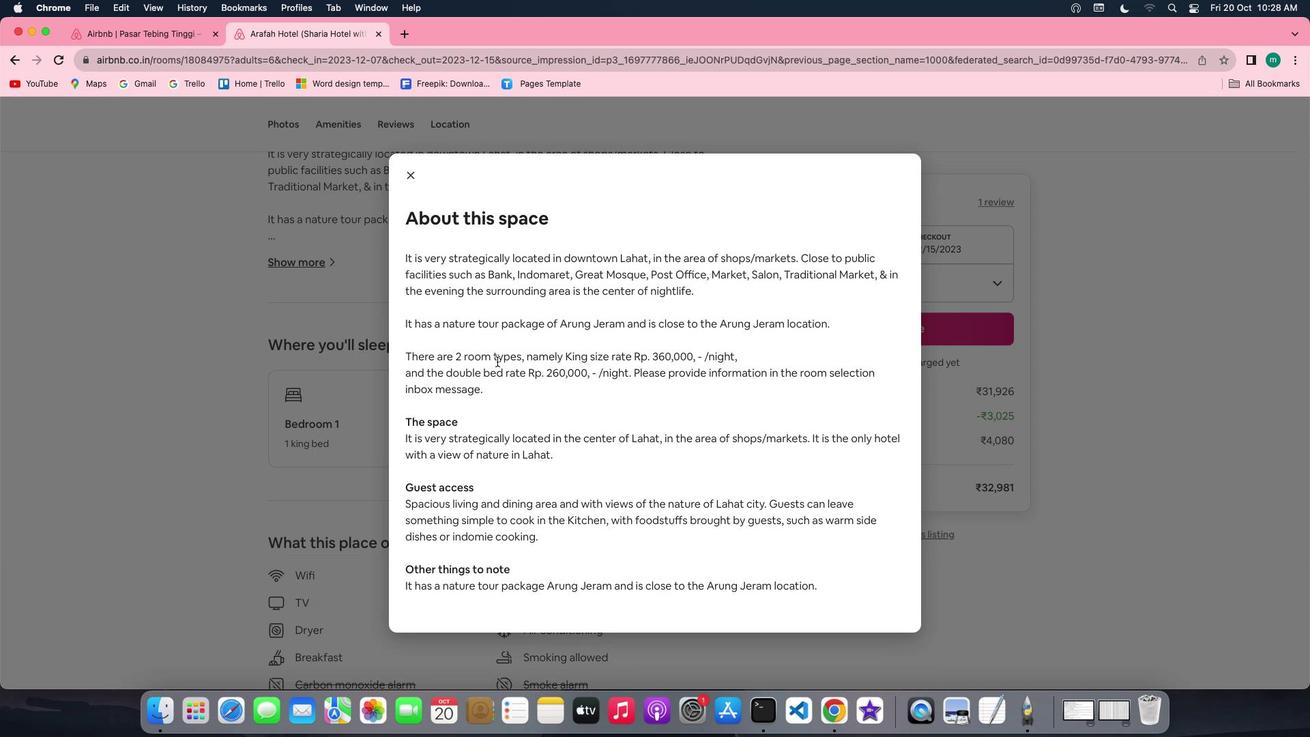 
Action: Mouse moved to (402, 170)
Screenshot: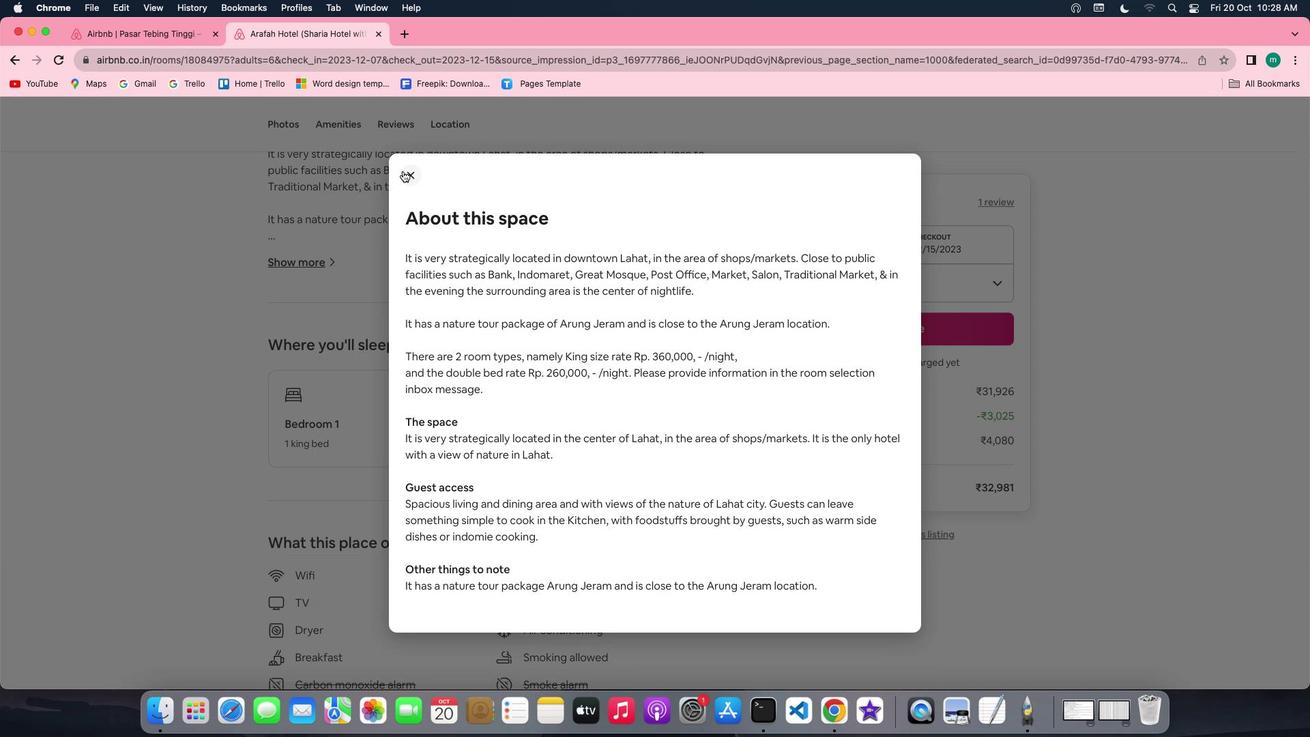 
Action: Mouse pressed left at (402, 170)
Screenshot: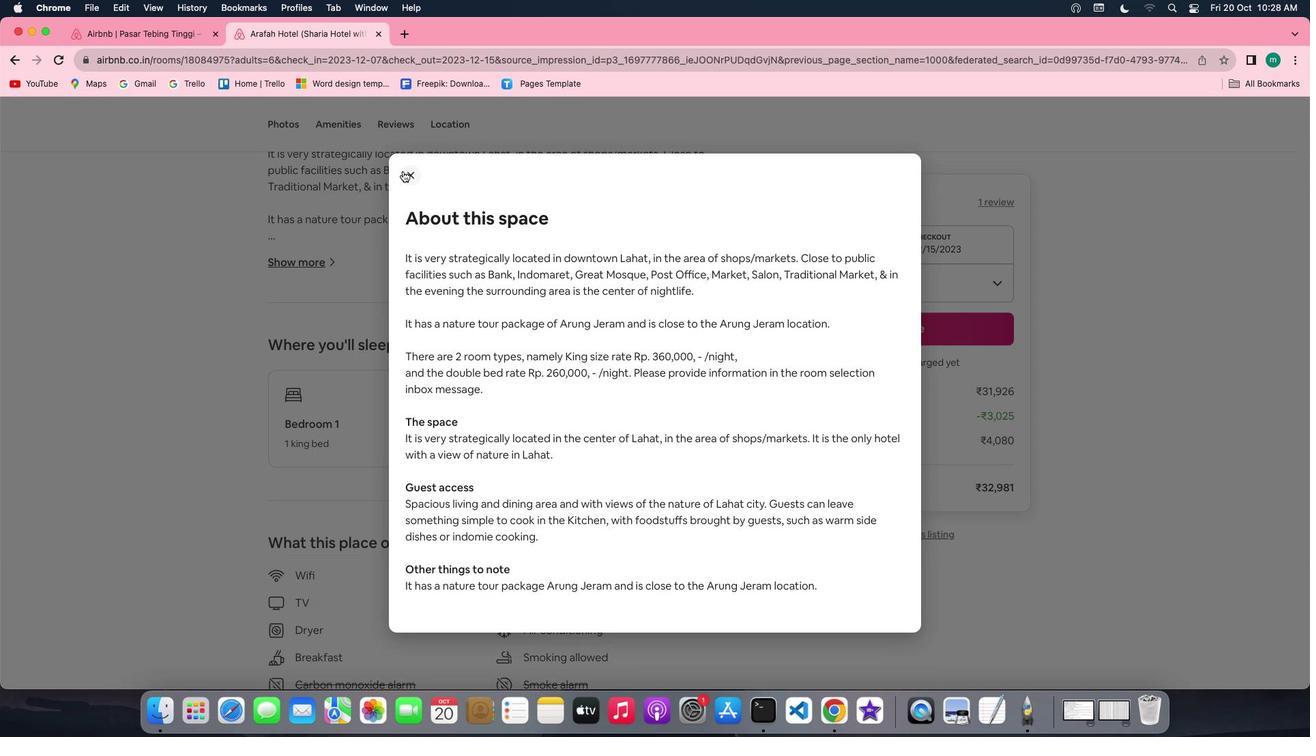 
Action: Mouse moved to (709, 414)
Screenshot: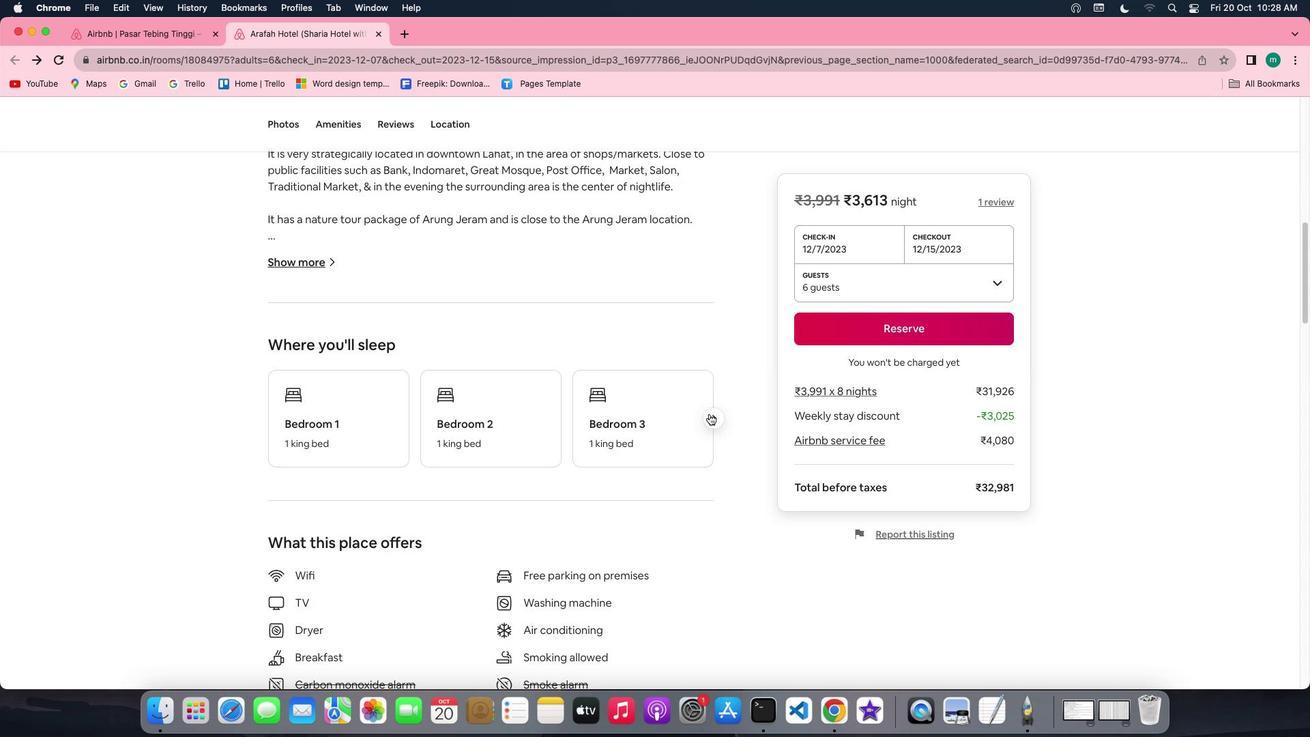 
Action: Mouse pressed left at (709, 414)
Screenshot: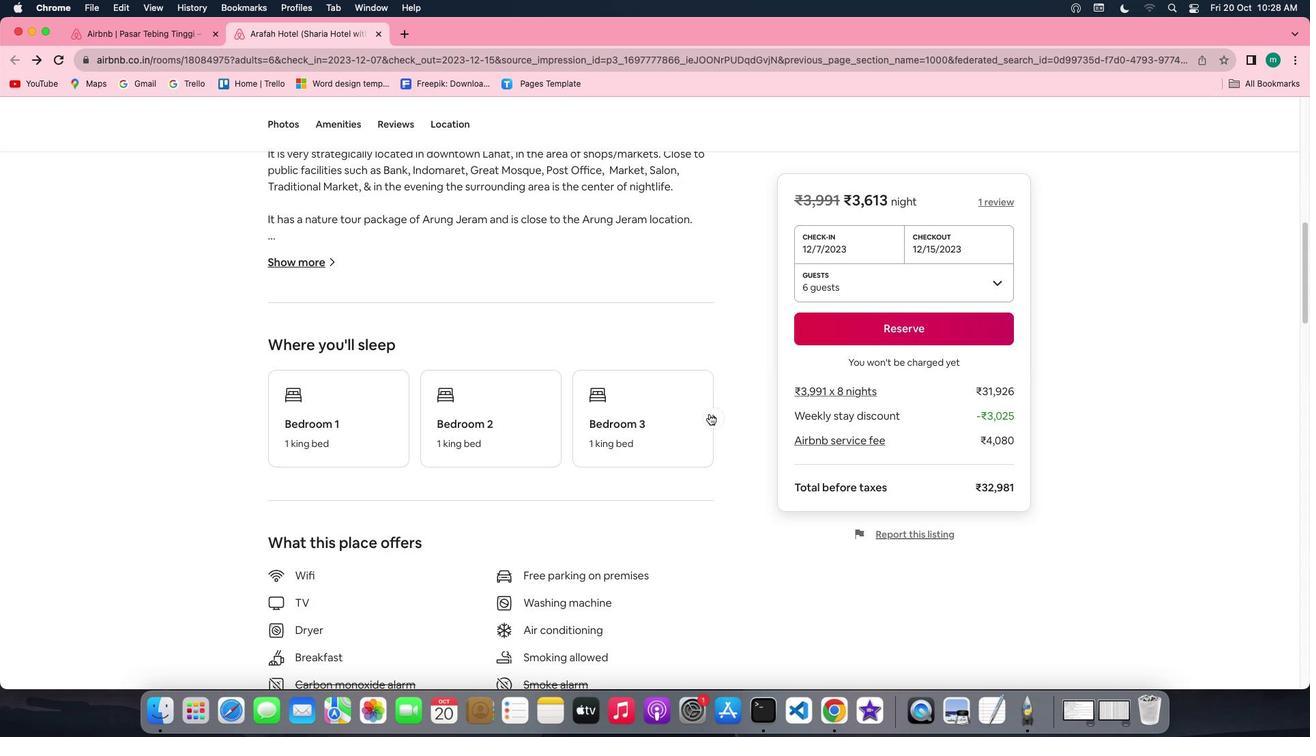 
Action: Mouse scrolled (709, 414) with delta (0, 0)
Screenshot: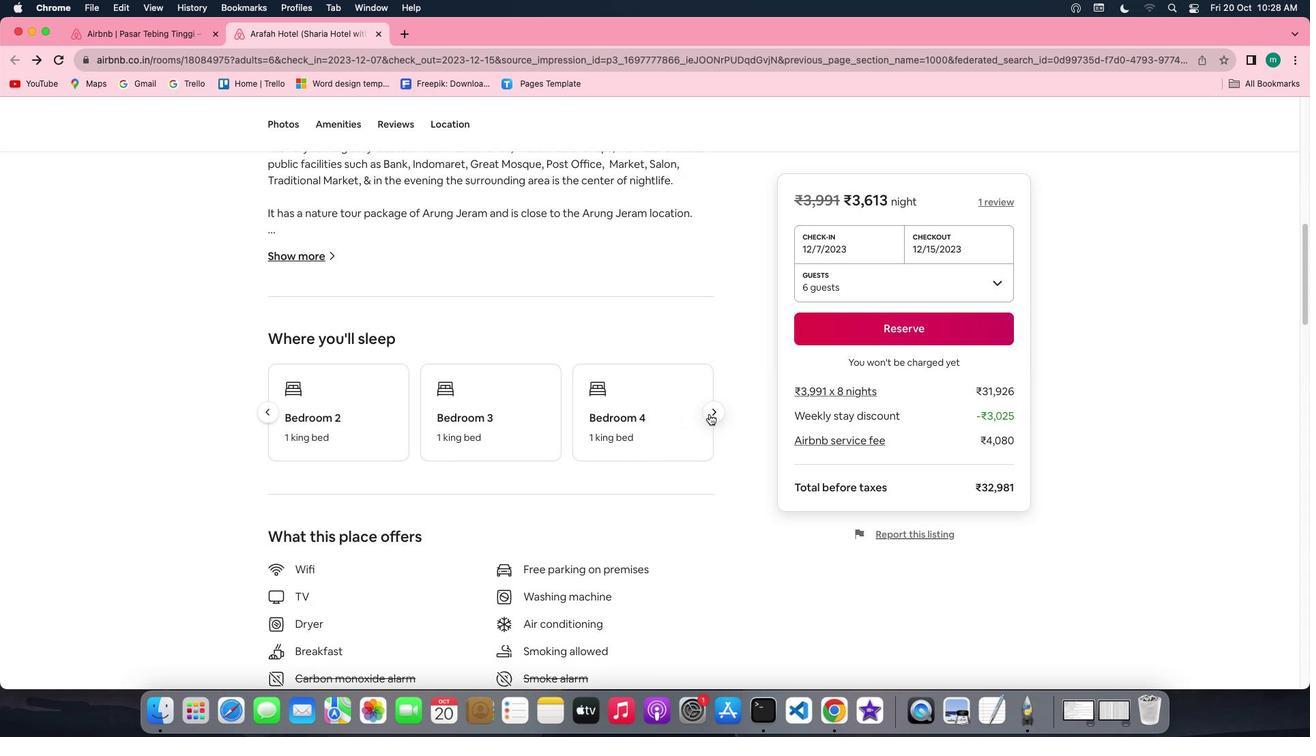 
Action: Mouse scrolled (709, 414) with delta (0, 0)
Screenshot: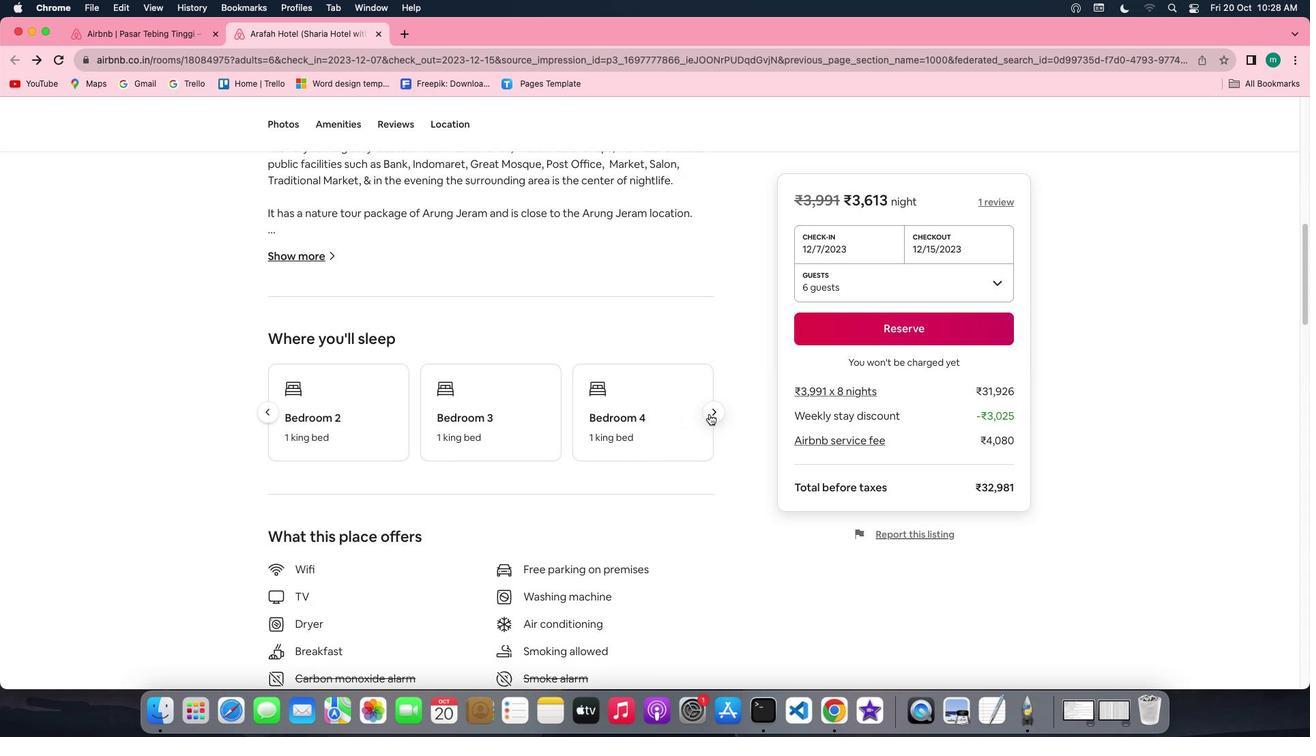 
Action: Mouse scrolled (709, 414) with delta (0, -2)
Screenshot: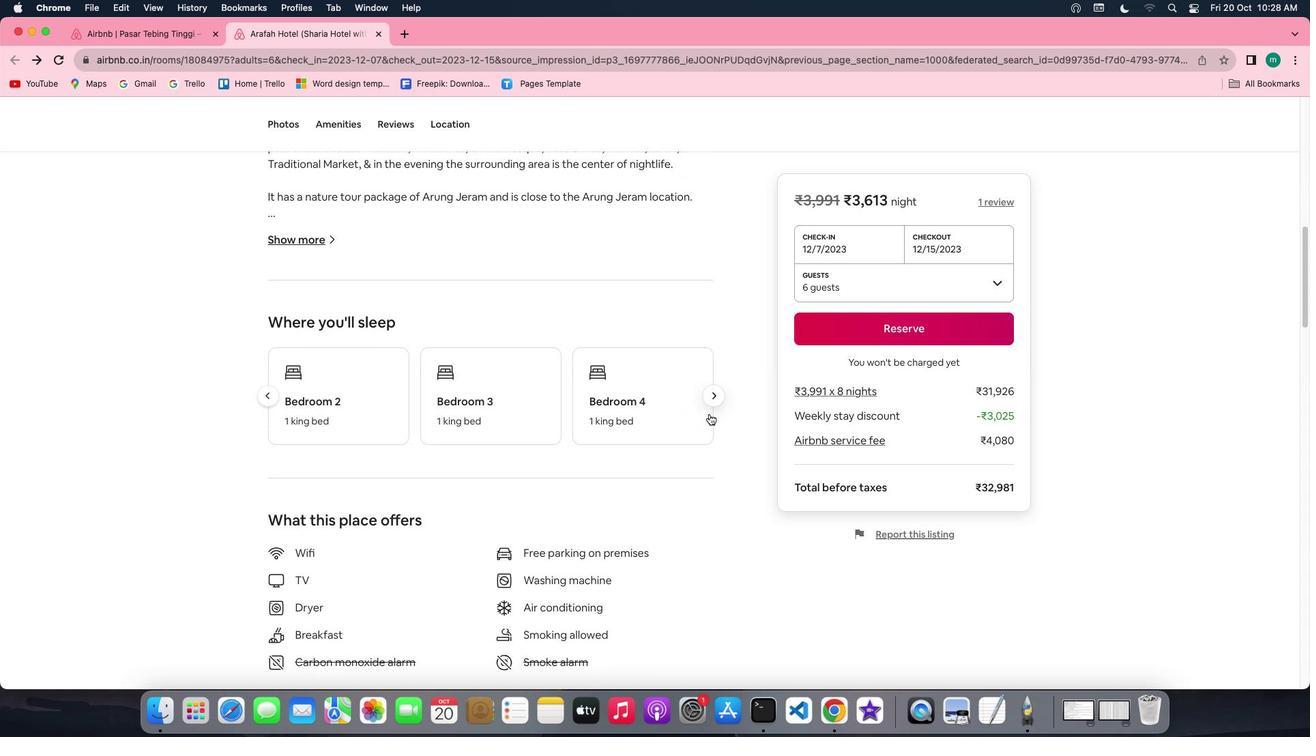 
Action: Mouse scrolled (709, 414) with delta (0, -2)
Screenshot: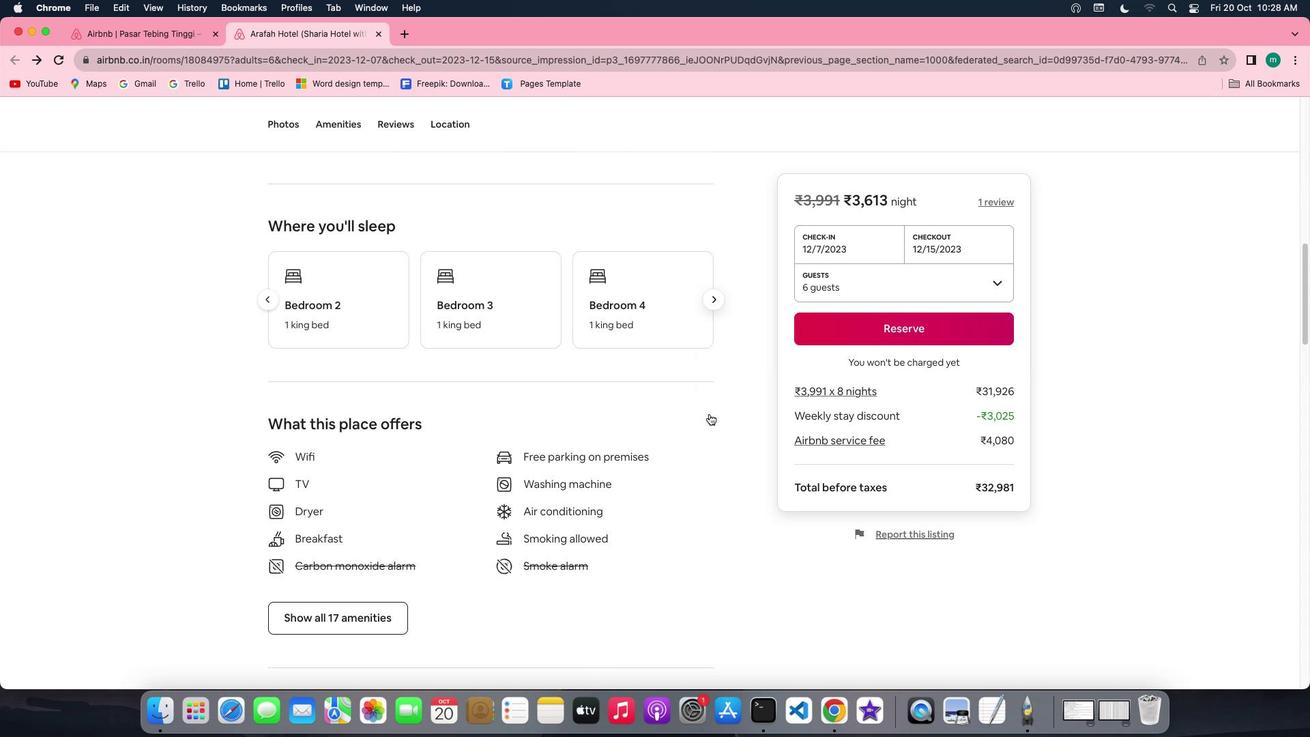 
Action: Mouse scrolled (709, 414) with delta (0, 0)
Screenshot: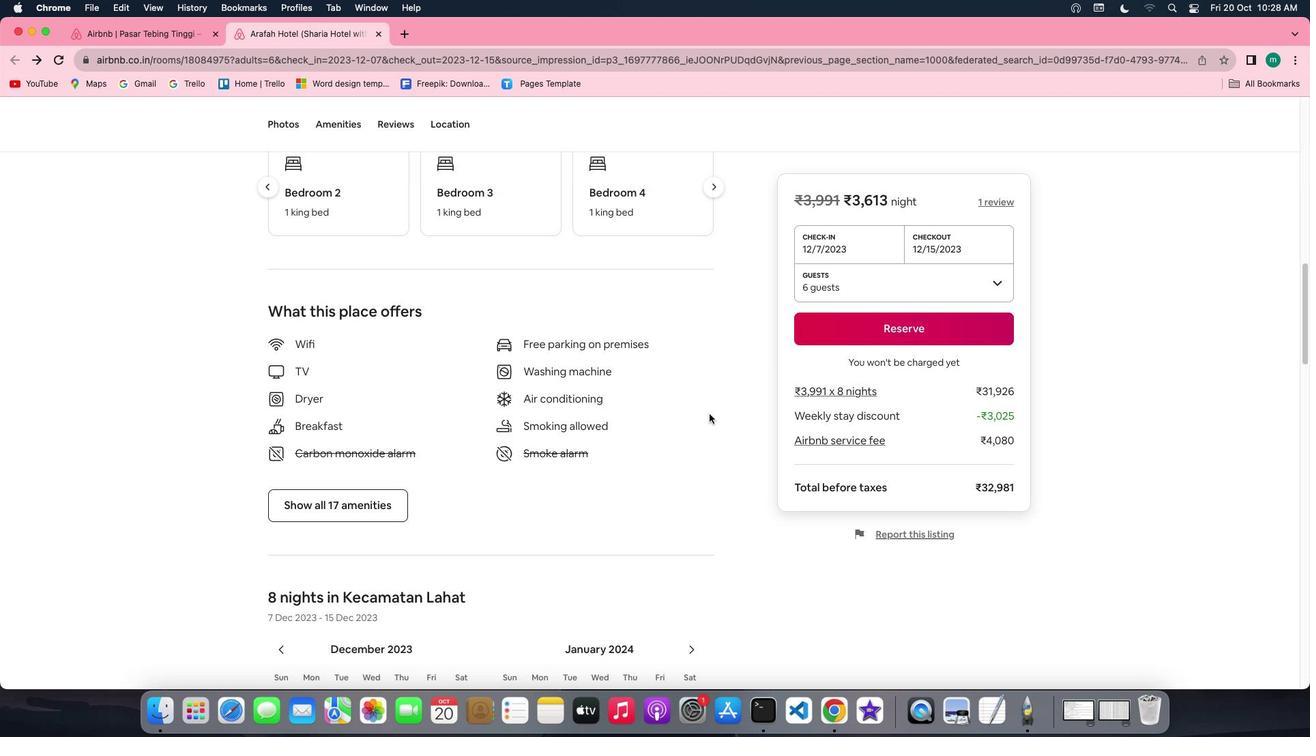 
Action: Mouse scrolled (709, 414) with delta (0, 0)
Screenshot: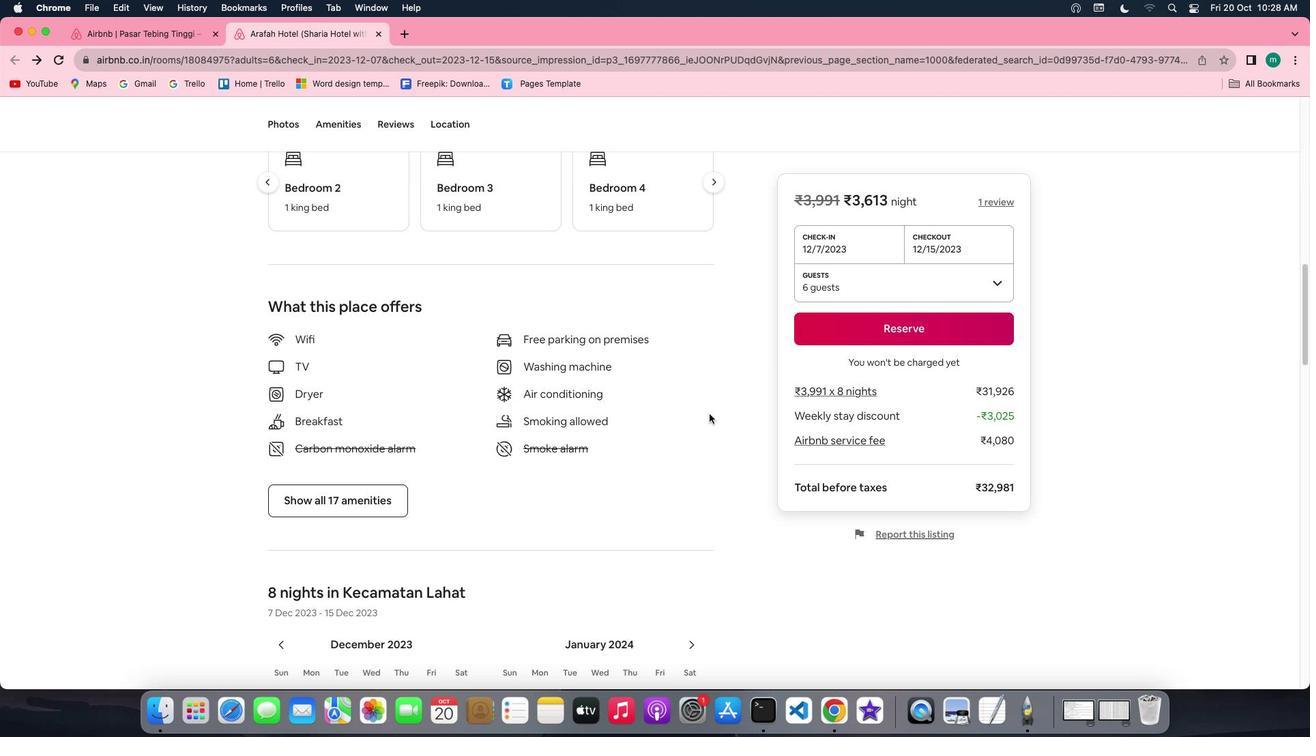 
Action: Mouse scrolled (709, 414) with delta (0, 0)
Screenshot: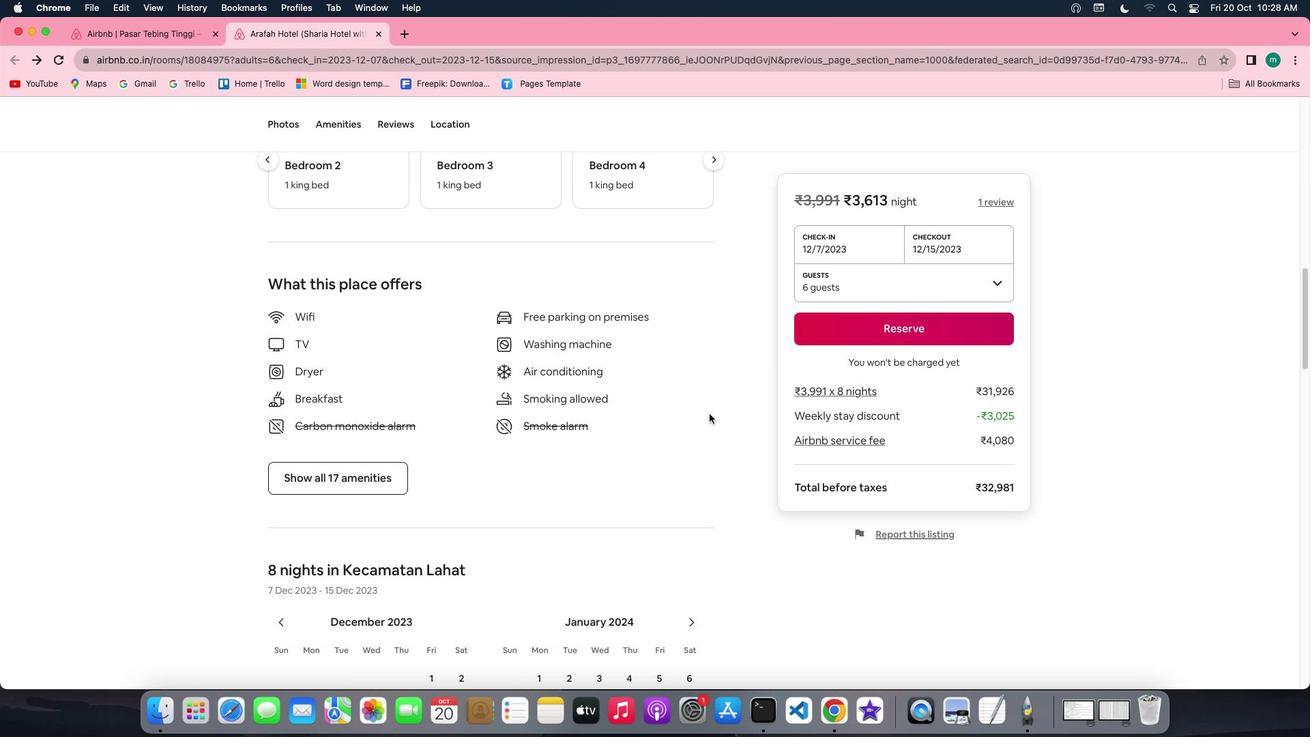 
Action: Mouse moved to (367, 436)
Screenshot: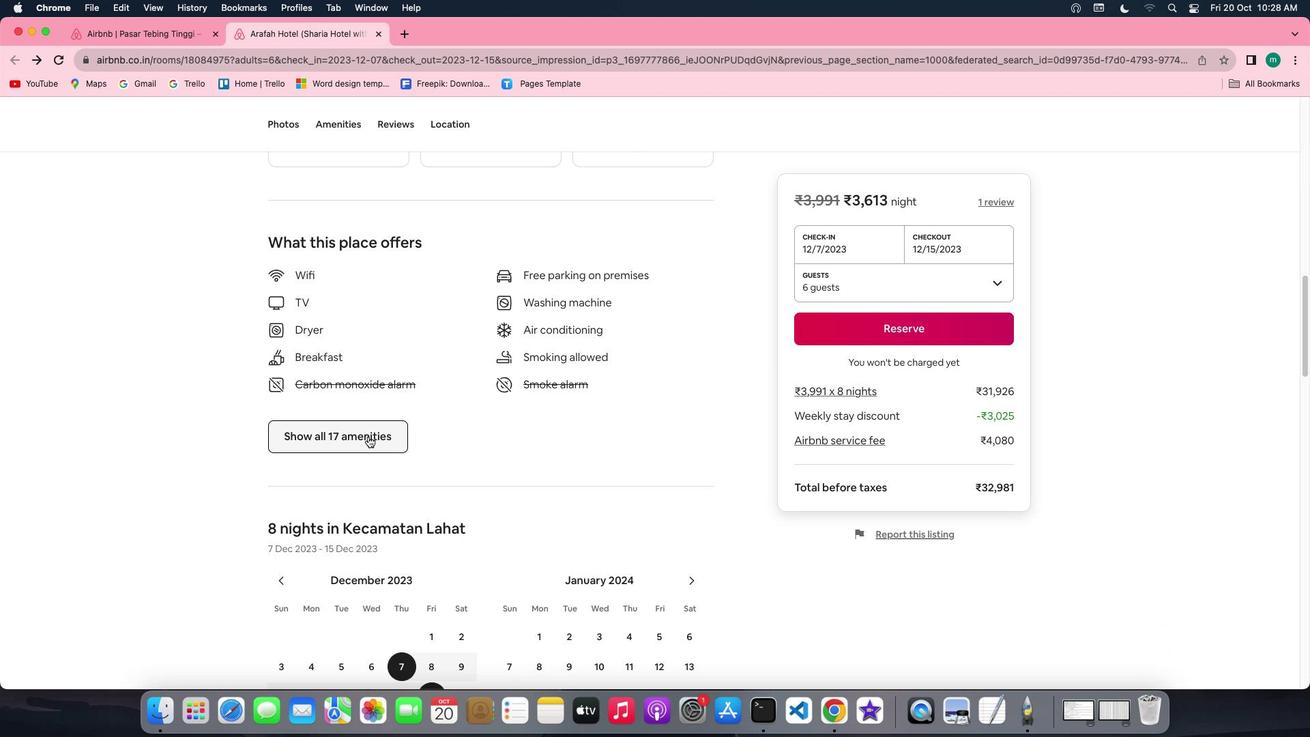 
Action: Mouse pressed left at (367, 436)
Screenshot: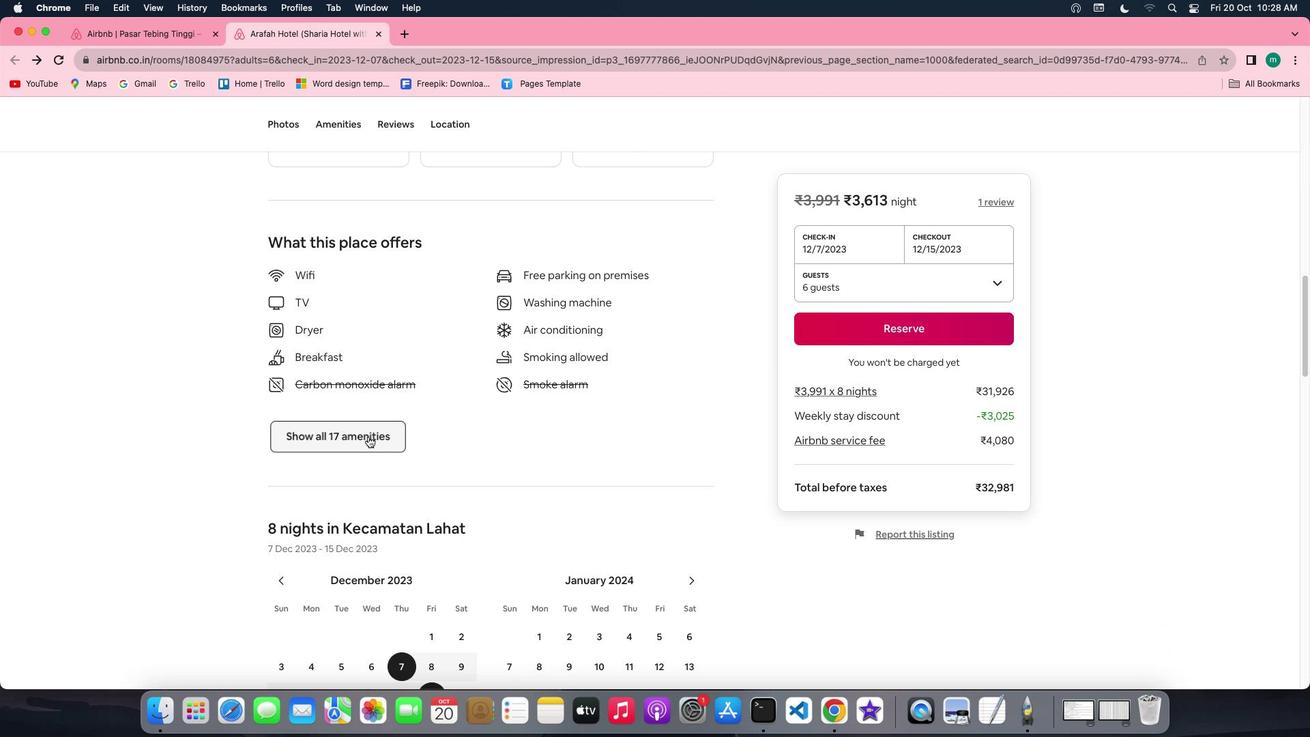 
Action: Mouse moved to (537, 440)
Screenshot: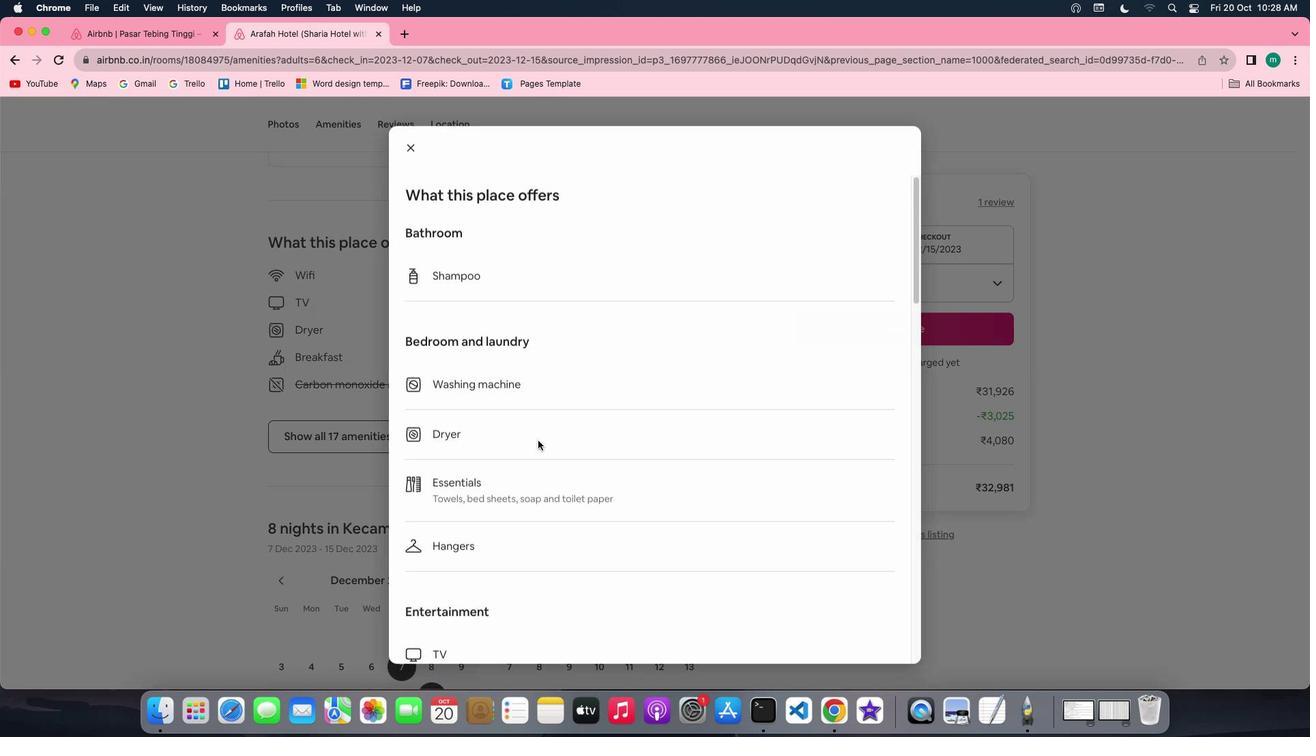 
Action: Mouse scrolled (537, 440) with delta (0, 0)
Screenshot: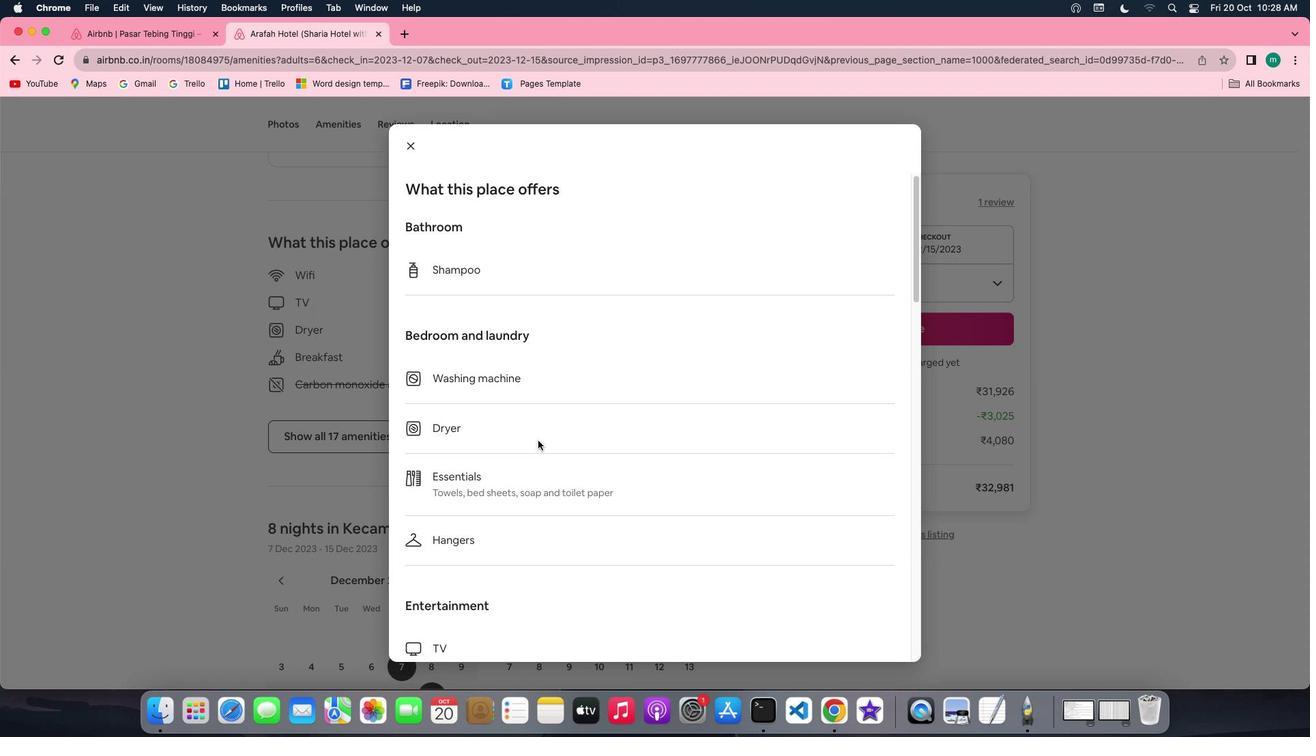 
Action: Mouse scrolled (537, 440) with delta (0, 0)
Screenshot: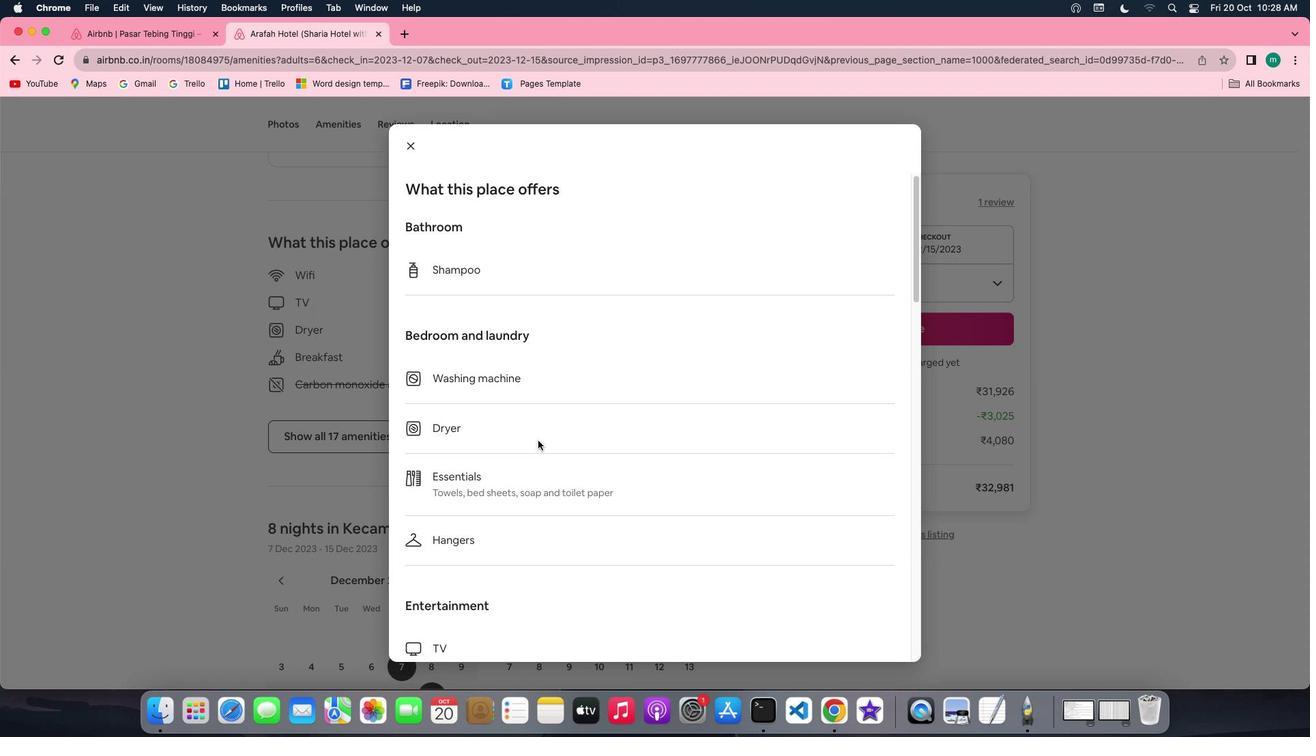 
Action: Mouse scrolled (537, 440) with delta (0, -1)
Screenshot: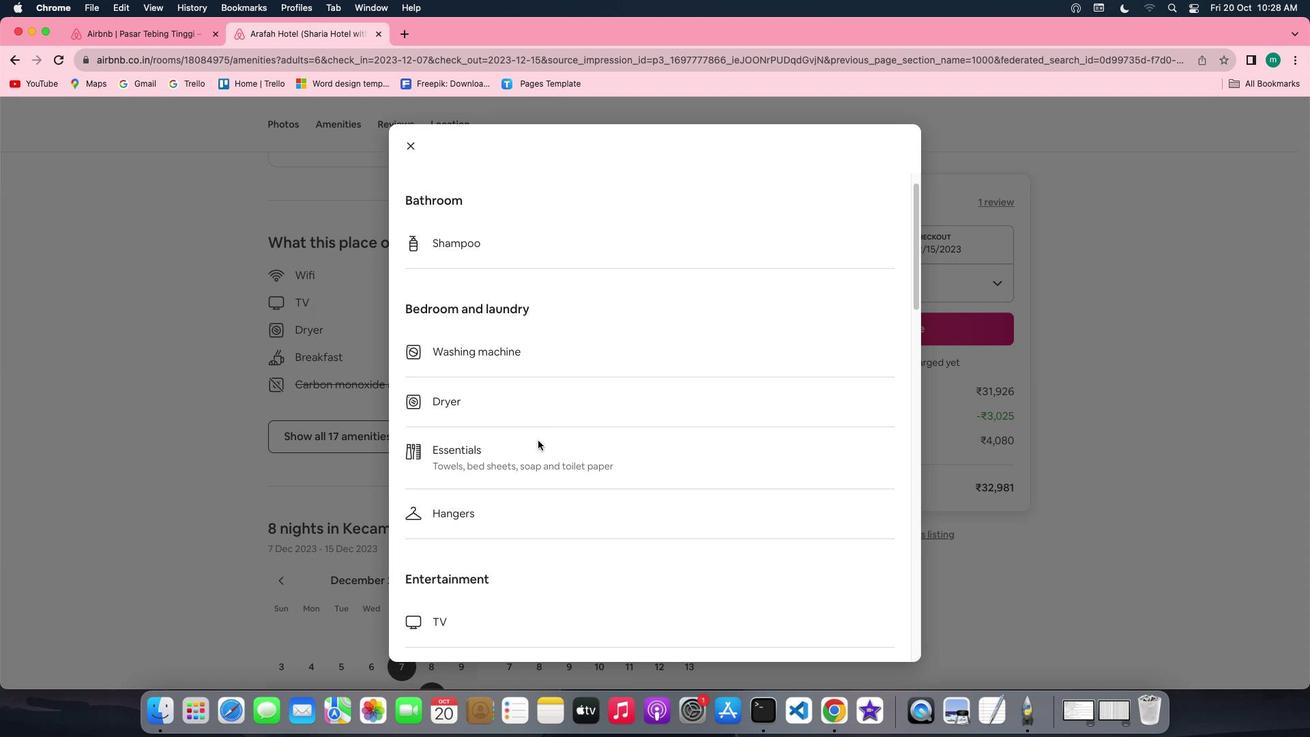 
Action: Mouse scrolled (537, 440) with delta (0, -2)
Screenshot: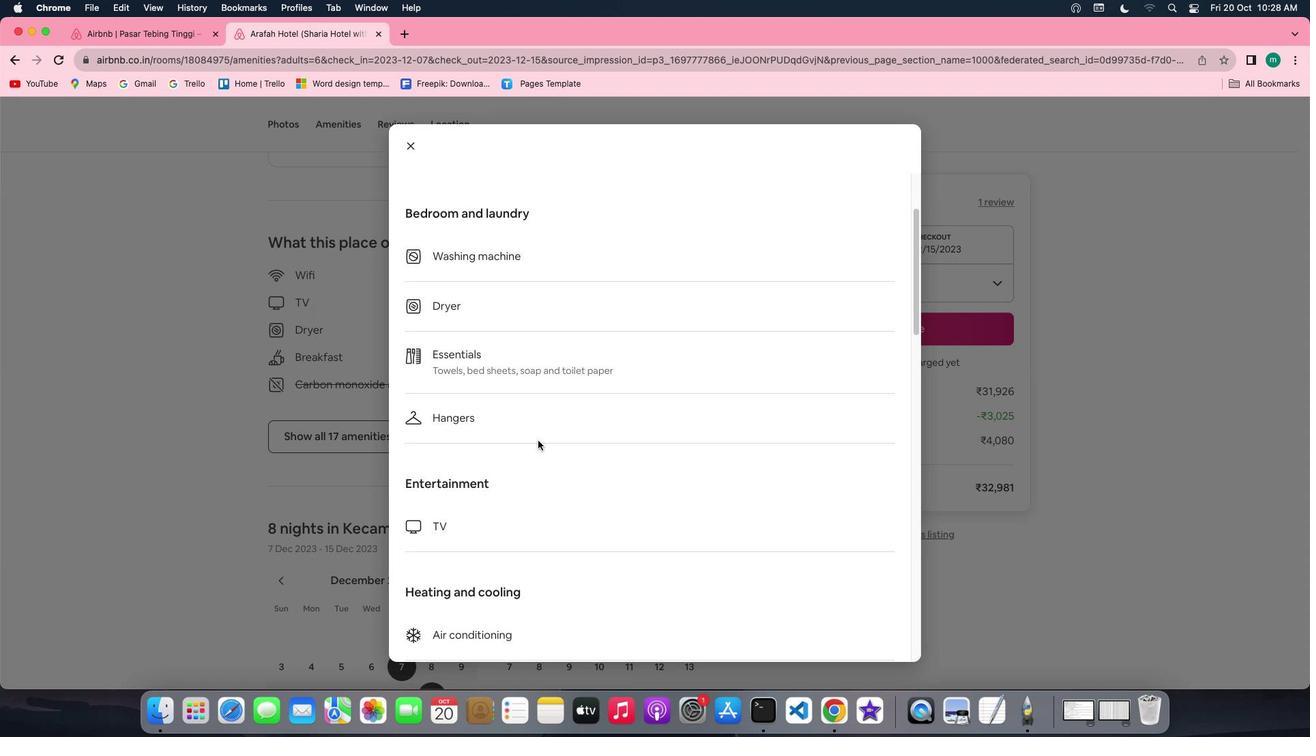 
Action: Mouse scrolled (537, 440) with delta (0, -2)
Screenshot: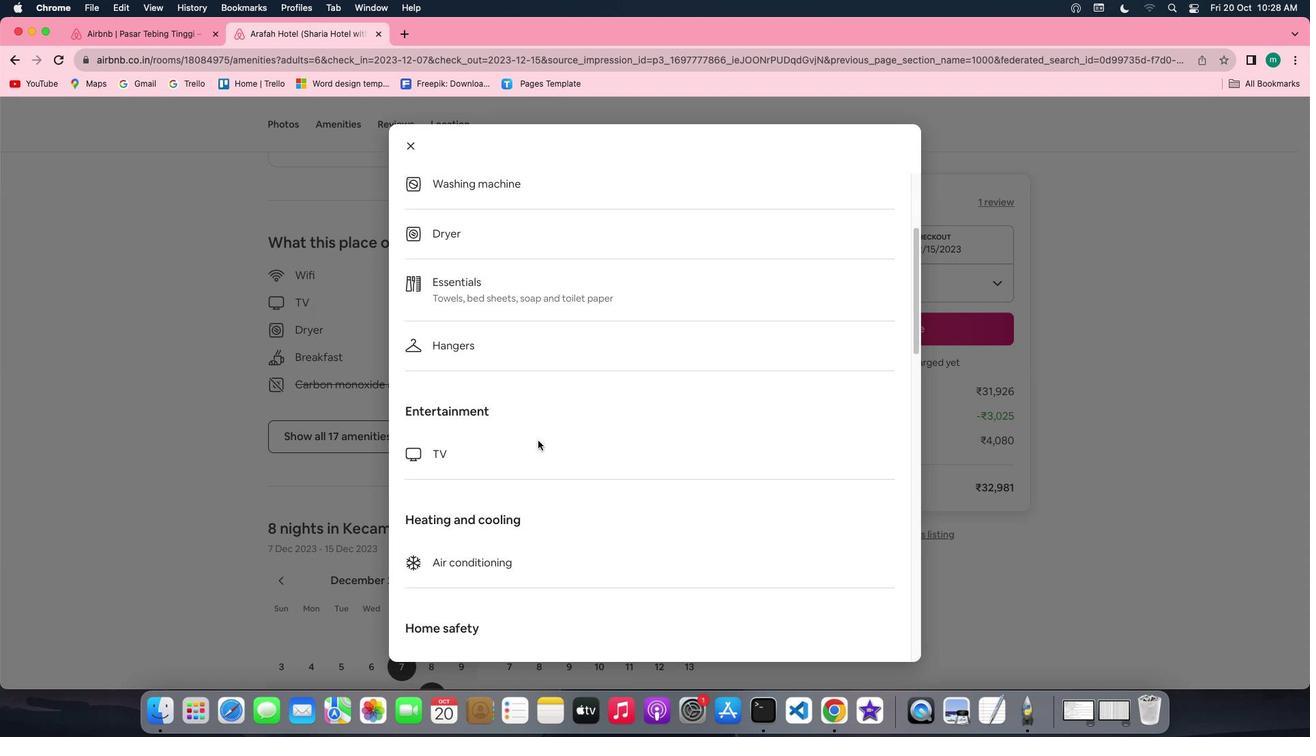 
Action: Mouse scrolled (537, 440) with delta (0, 0)
Screenshot: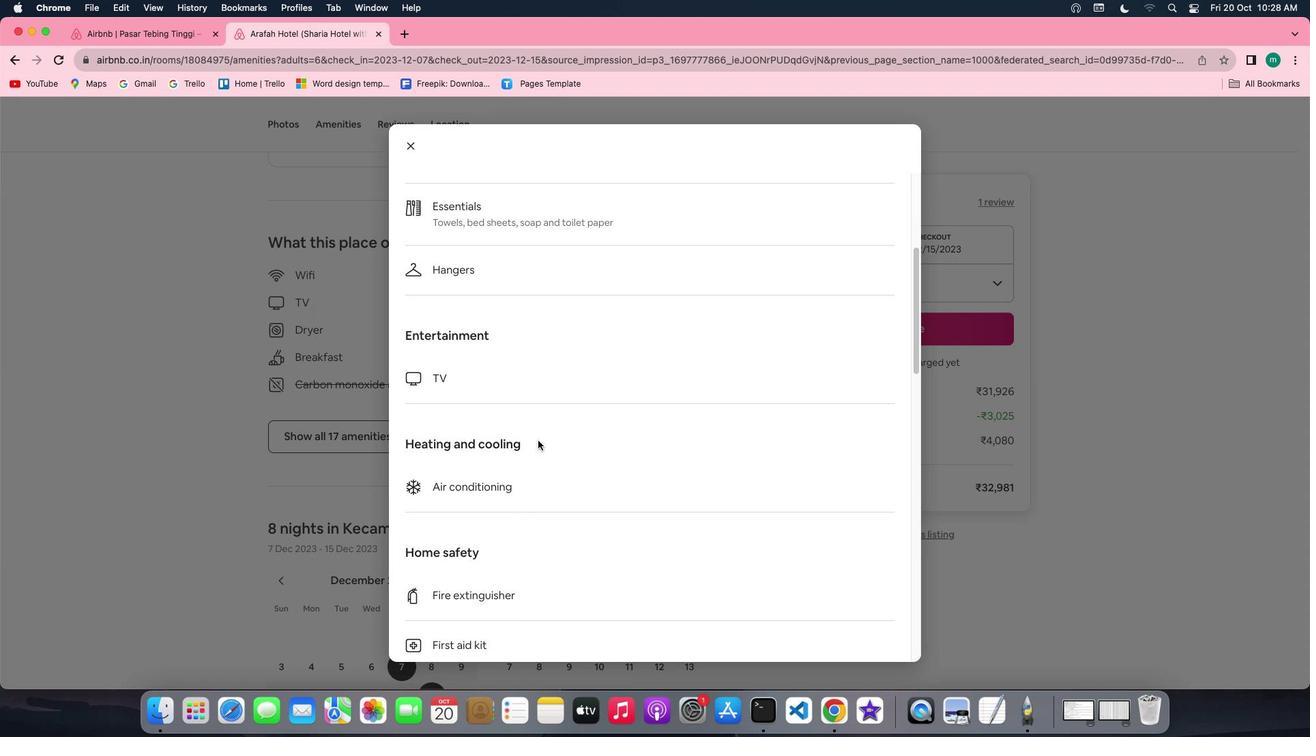 
Action: Mouse scrolled (537, 440) with delta (0, 0)
Screenshot: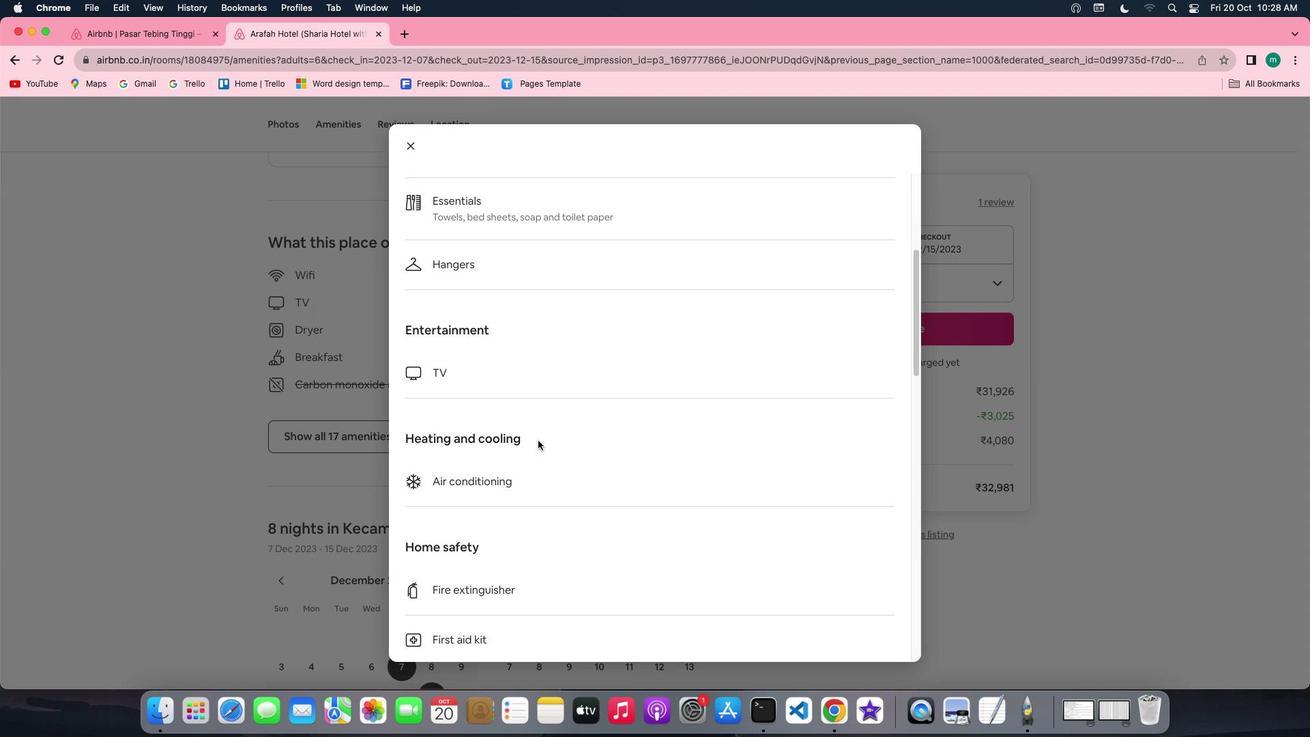 
Action: Mouse scrolled (537, 440) with delta (0, 0)
Screenshot: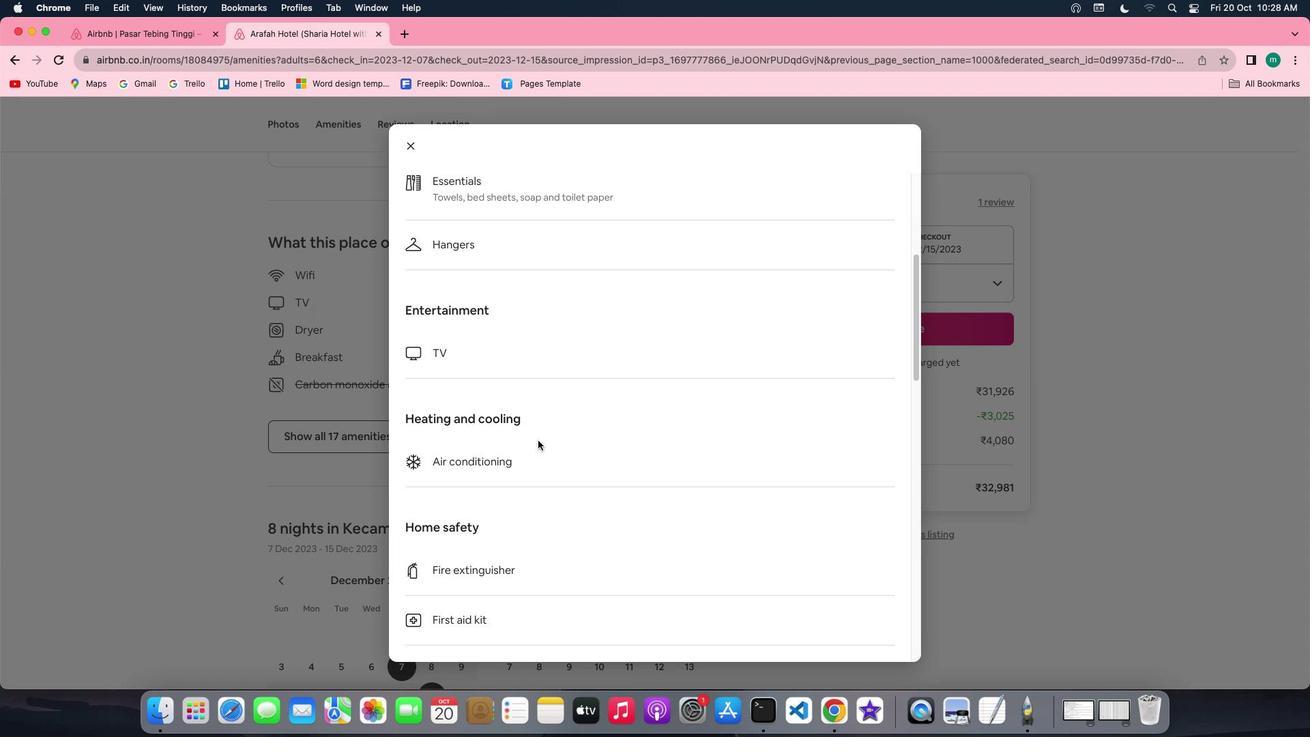 
Action: Mouse scrolled (537, 440) with delta (0, -1)
Screenshot: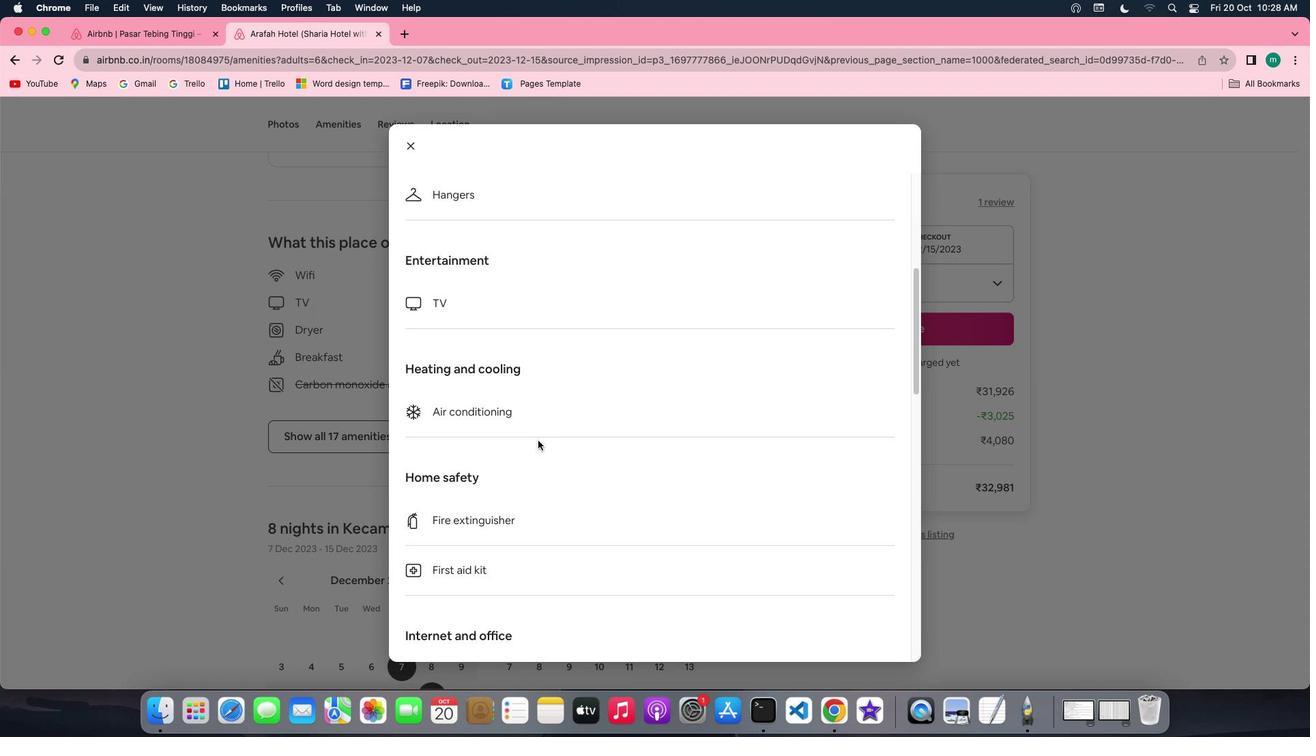 
Action: Mouse scrolled (537, 440) with delta (0, -1)
Screenshot: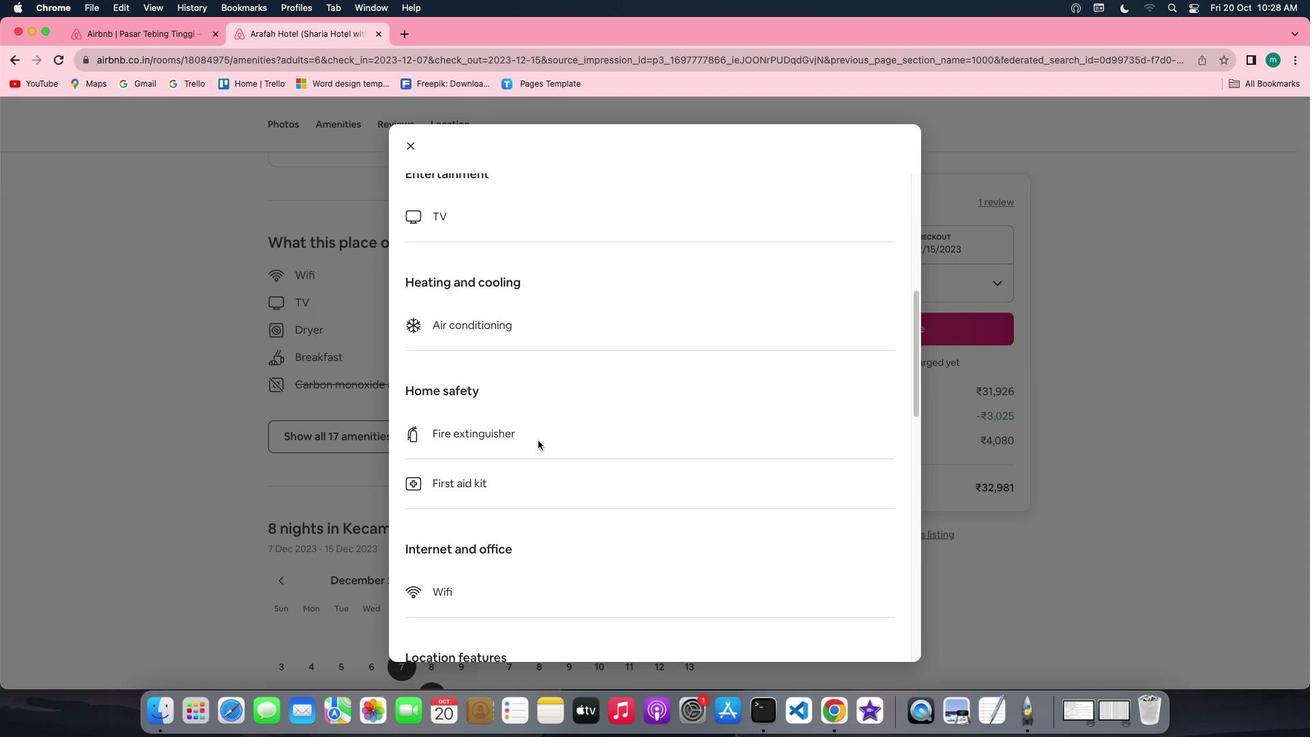 
Action: Mouse moved to (537, 440)
Screenshot: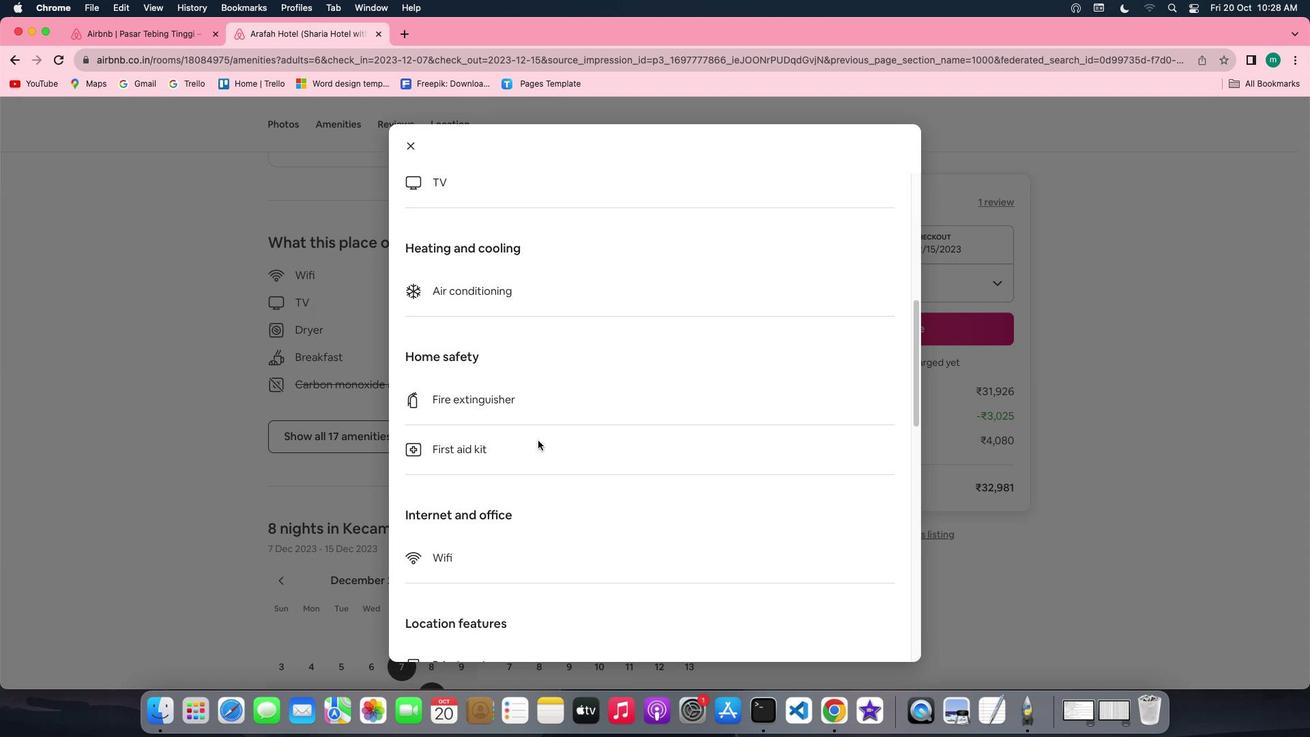 
Action: Mouse scrolled (537, 440) with delta (0, 0)
Screenshot: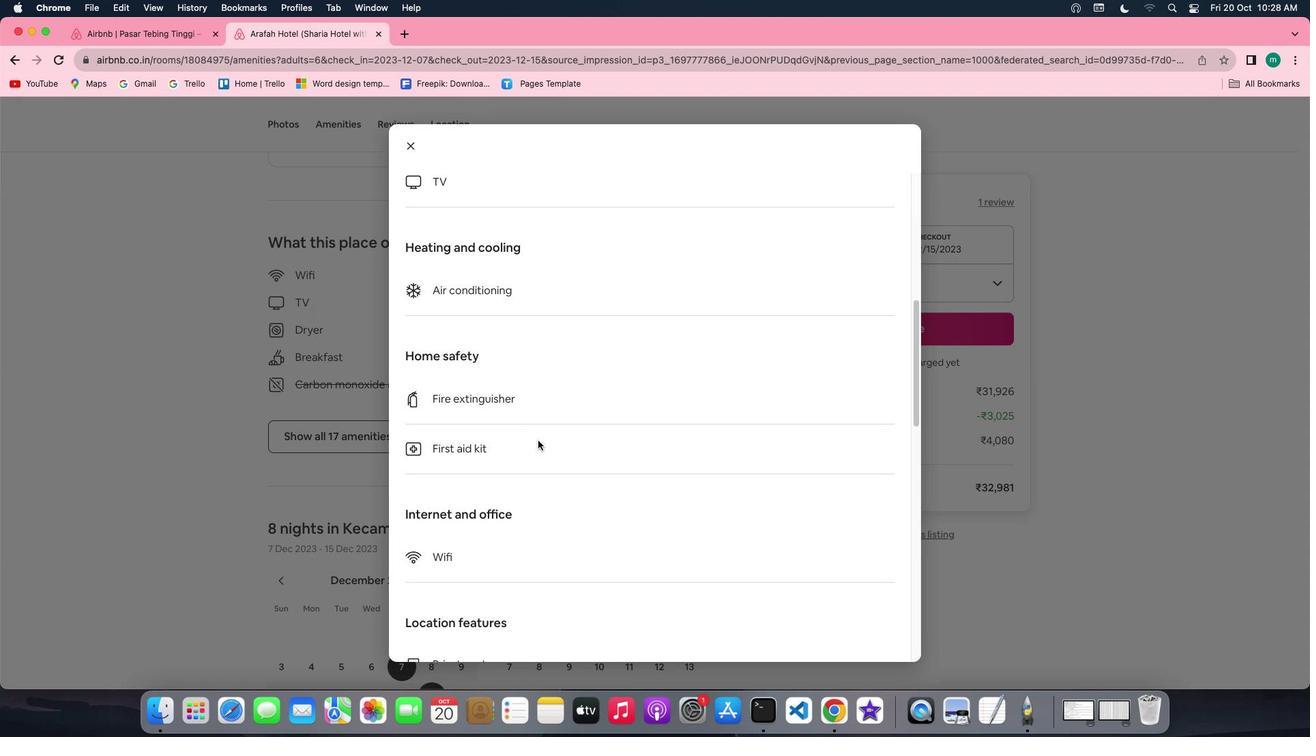 
Action: Mouse scrolled (537, 440) with delta (0, 0)
Screenshot: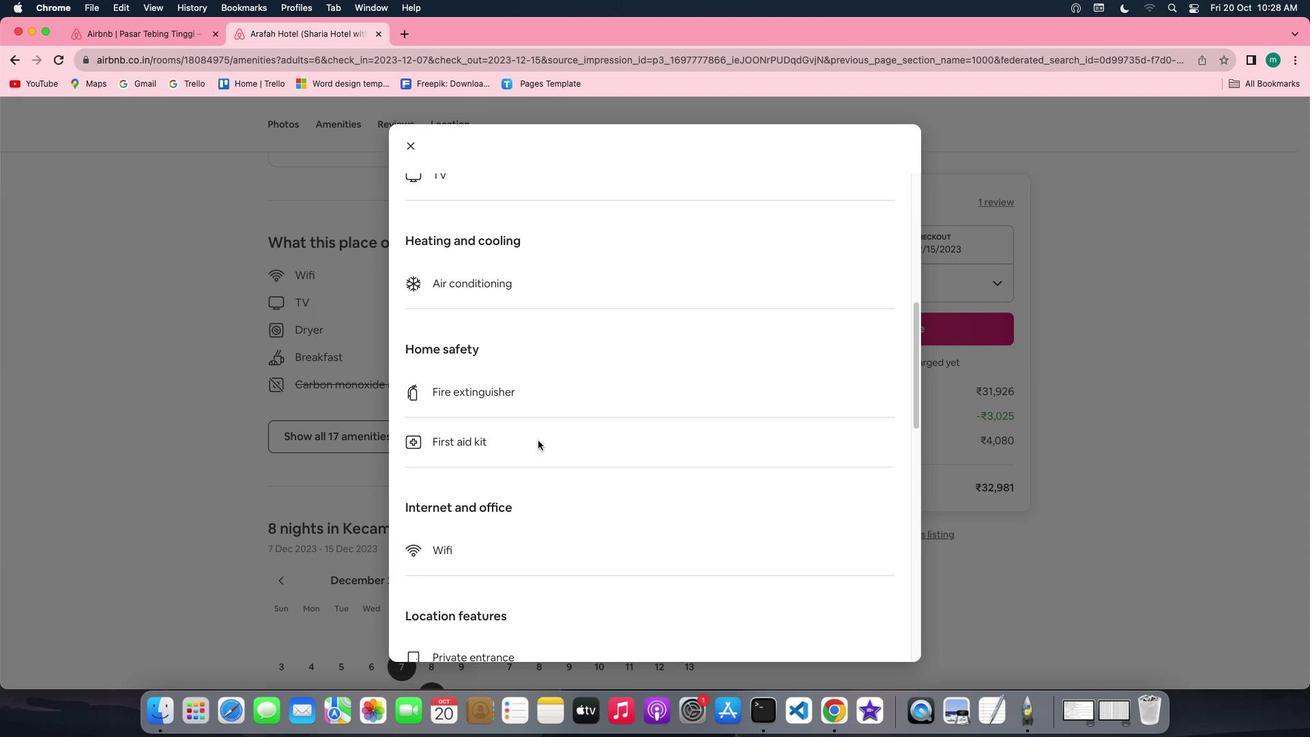 
Action: Mouse scrolled (537, 440) with delta (0, 0)
Screenshot: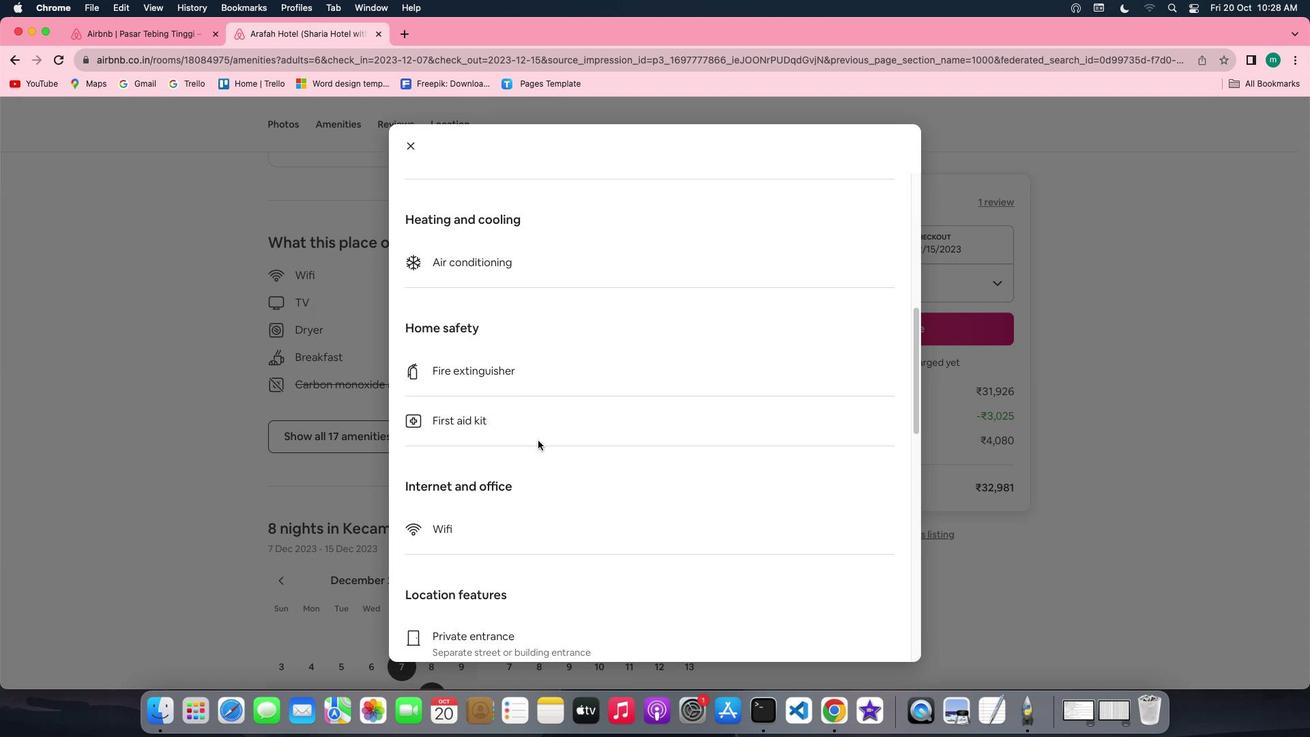 
Action: Mouse scrolled (537, 440) with delta (0, 0)
Screenshot: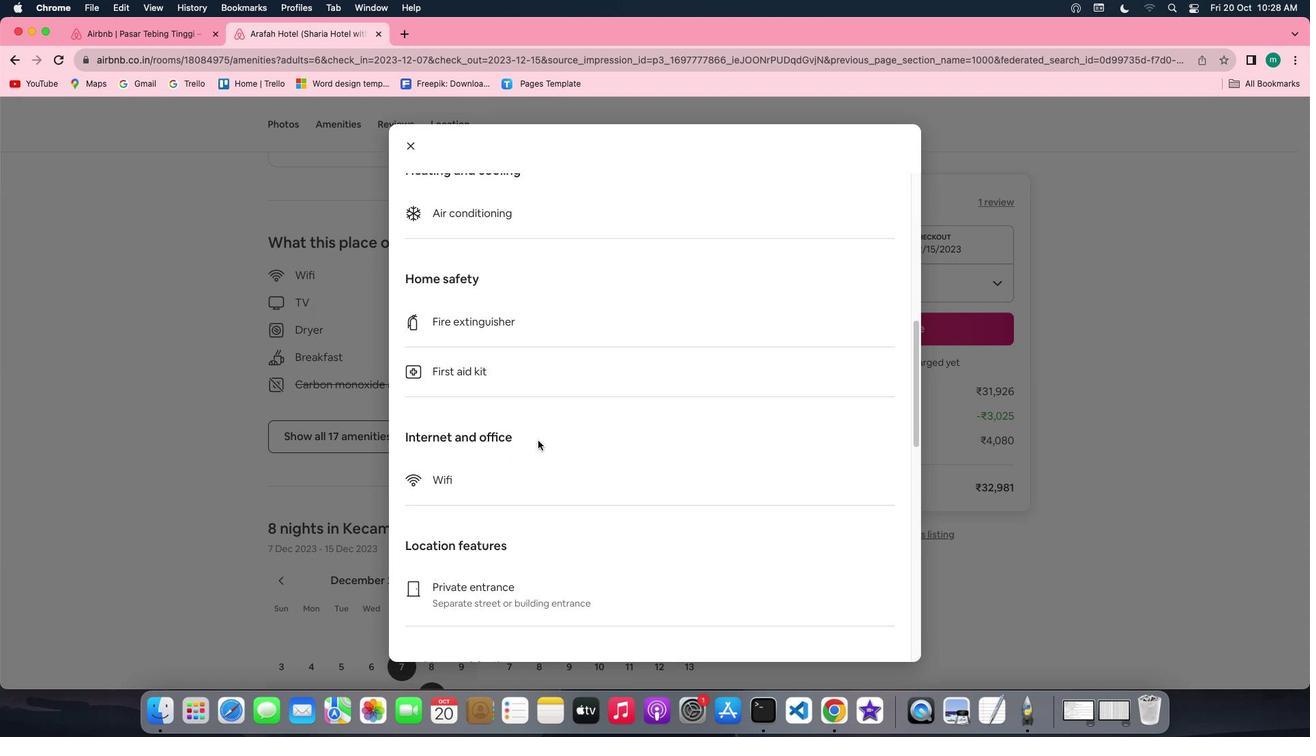 
Action: Mouse scrolled (537, 440) with delta (0, 0)
Screenshot: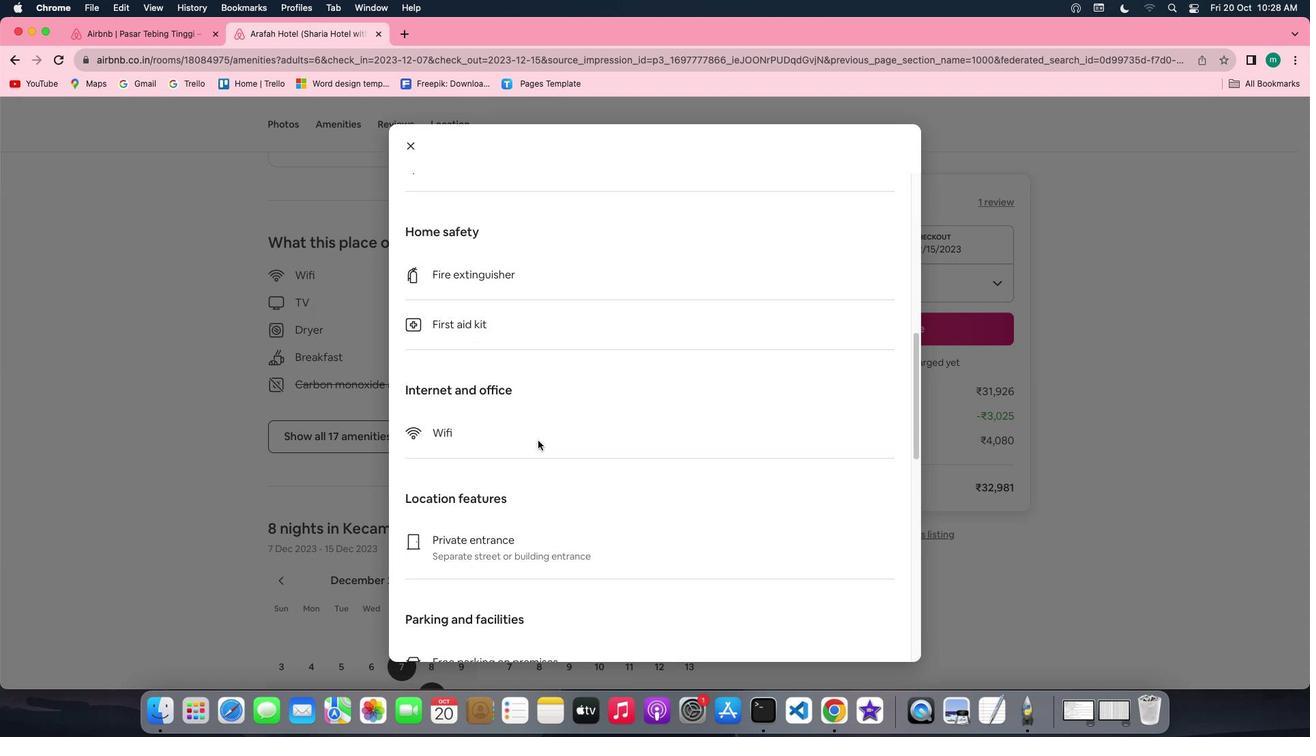 
Action: Mouse scrolled (537, 440) with delta (0, 0)
Screenshot: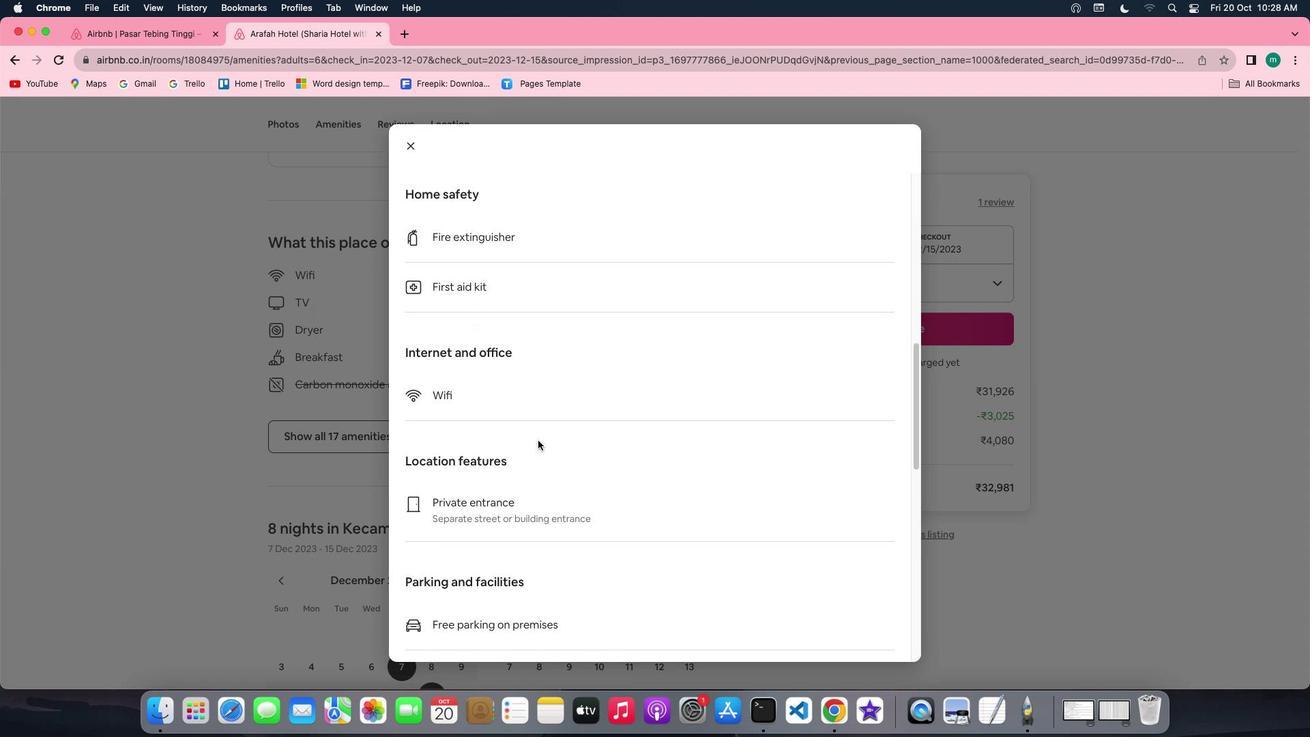 
Action: Mouse scrolled (537, 440) with delta (0, 0)
Screenshot: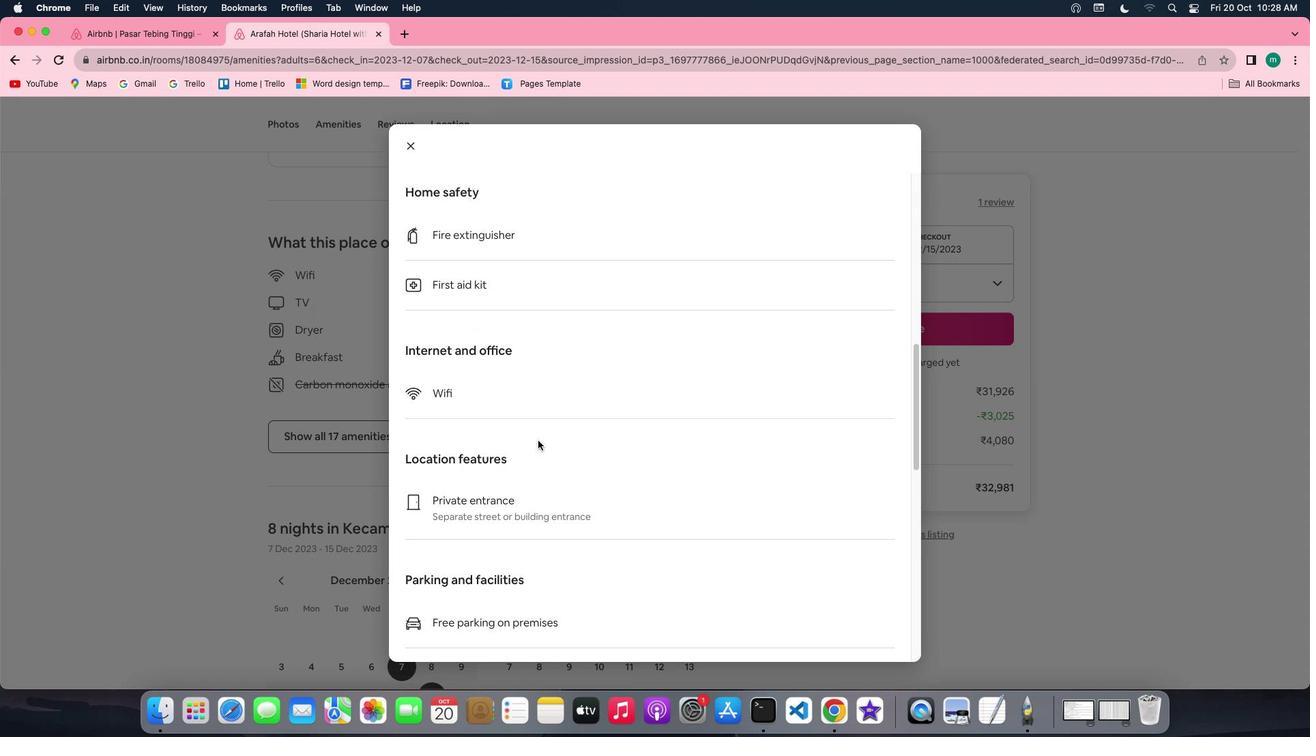 
Action: Mouse scrolled (537, 440) with delta (0, 0)
Screenshot: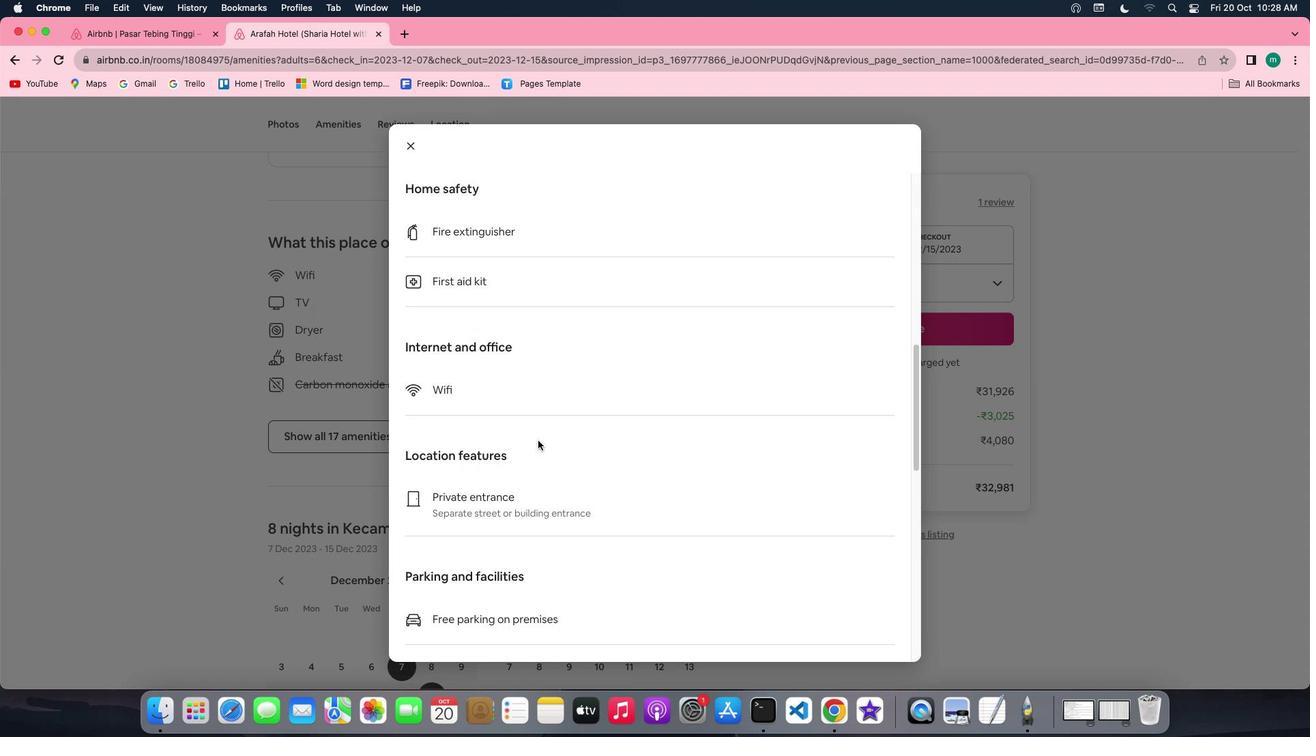 
Action: Mouse scrolled (537, 440) with delta (0, -1)
Screenshot: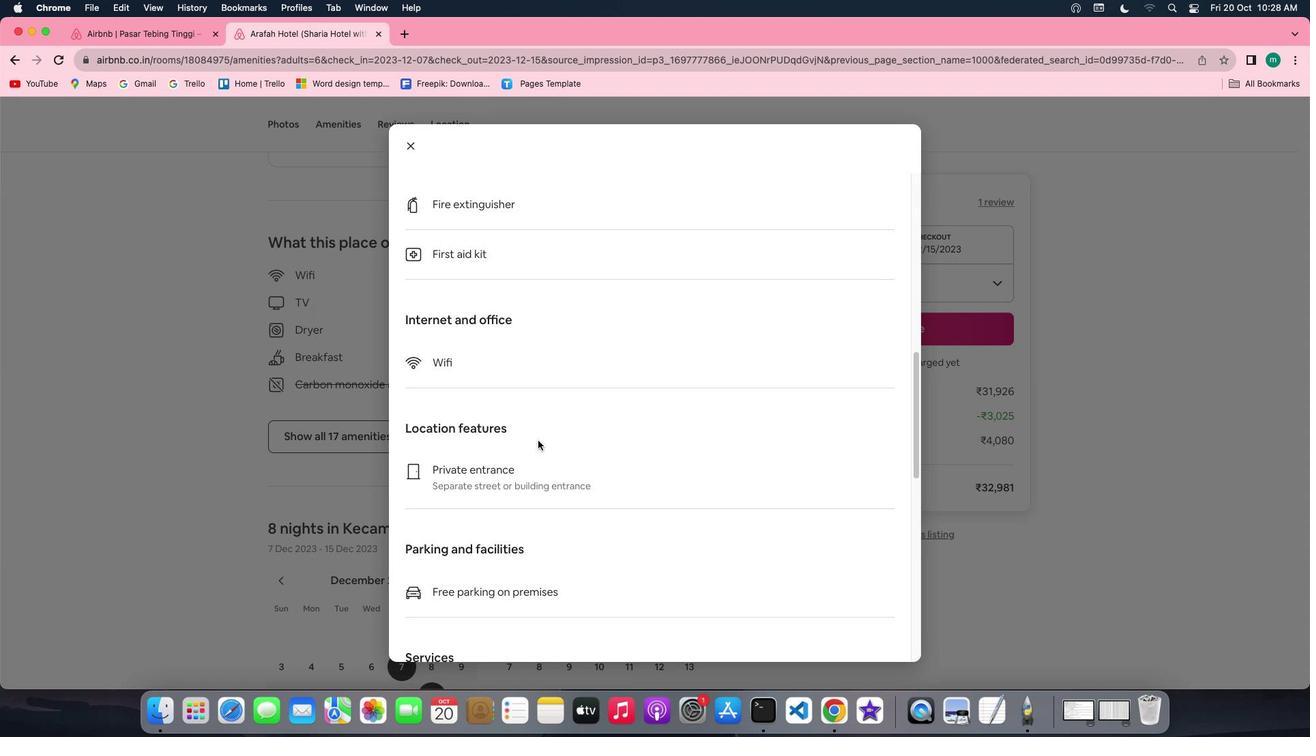 
Action: Mouse scrolled (537, 440) with delta (0, -1)
Screenshot: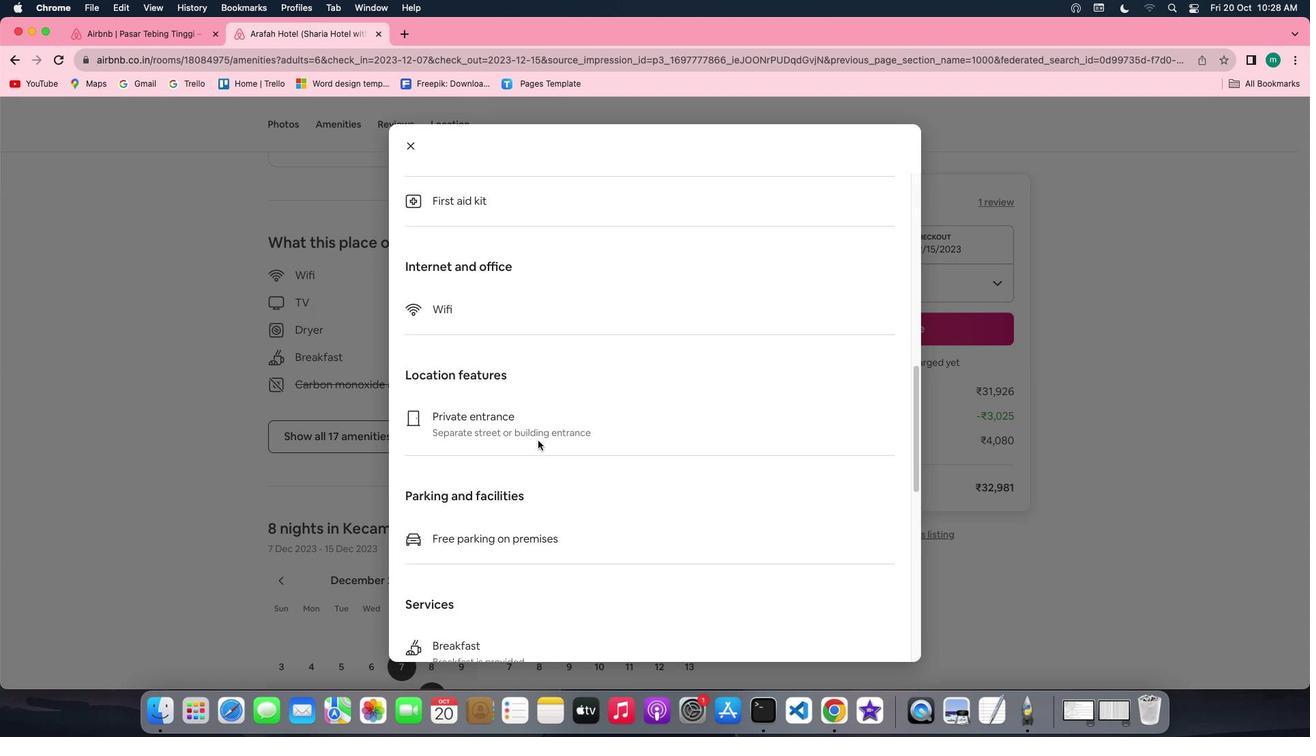 
Action: Mouse scrolled (537, 440) with delta (0, -2)
Screenshot: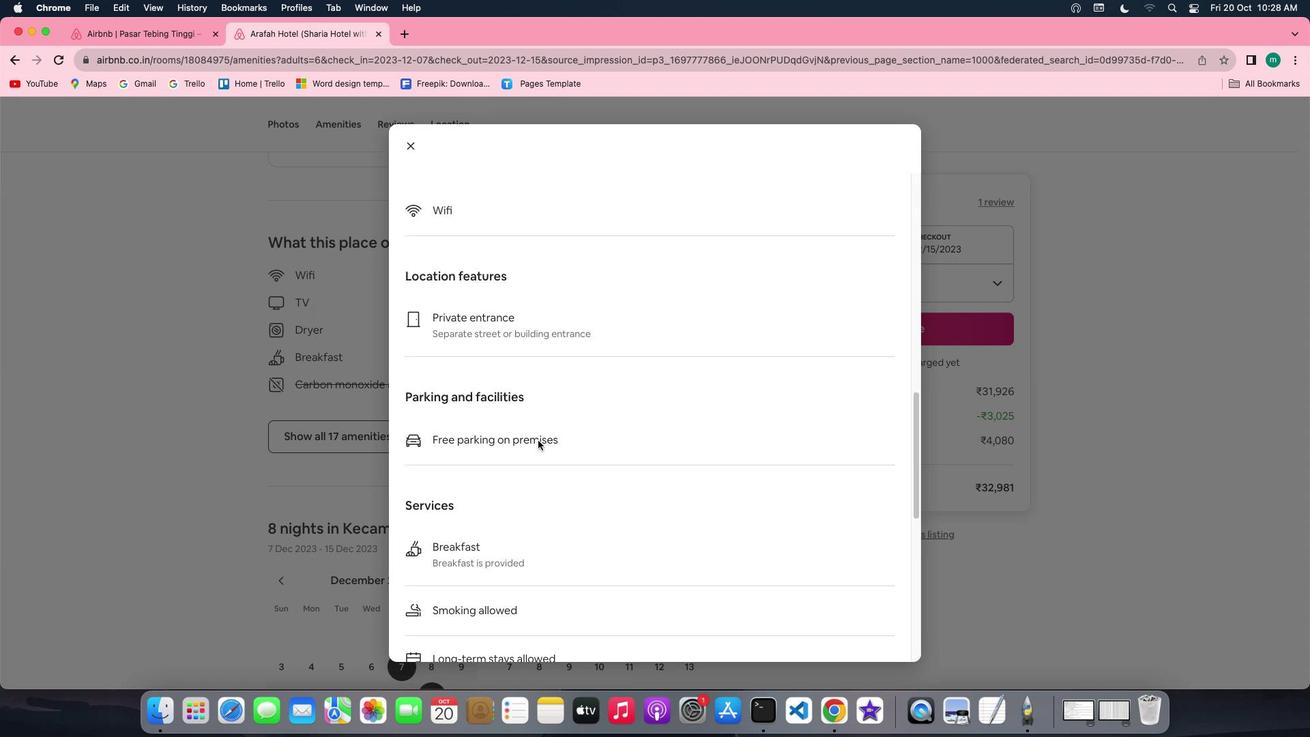 
Action: Mouse scrolled (537, 440) with delta (0, 0)
Screenshot: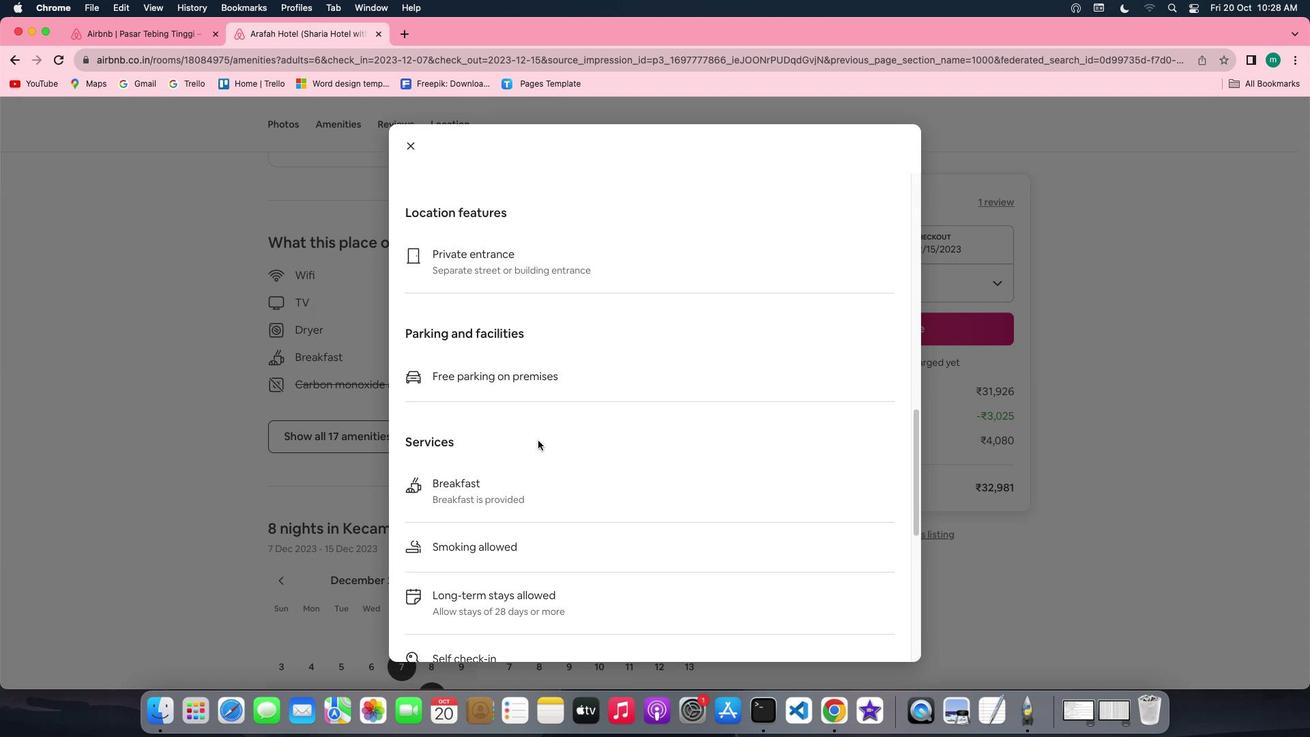 
Action: Mouse scrolled (537, 440) with delta (0, 0)
Screenshot: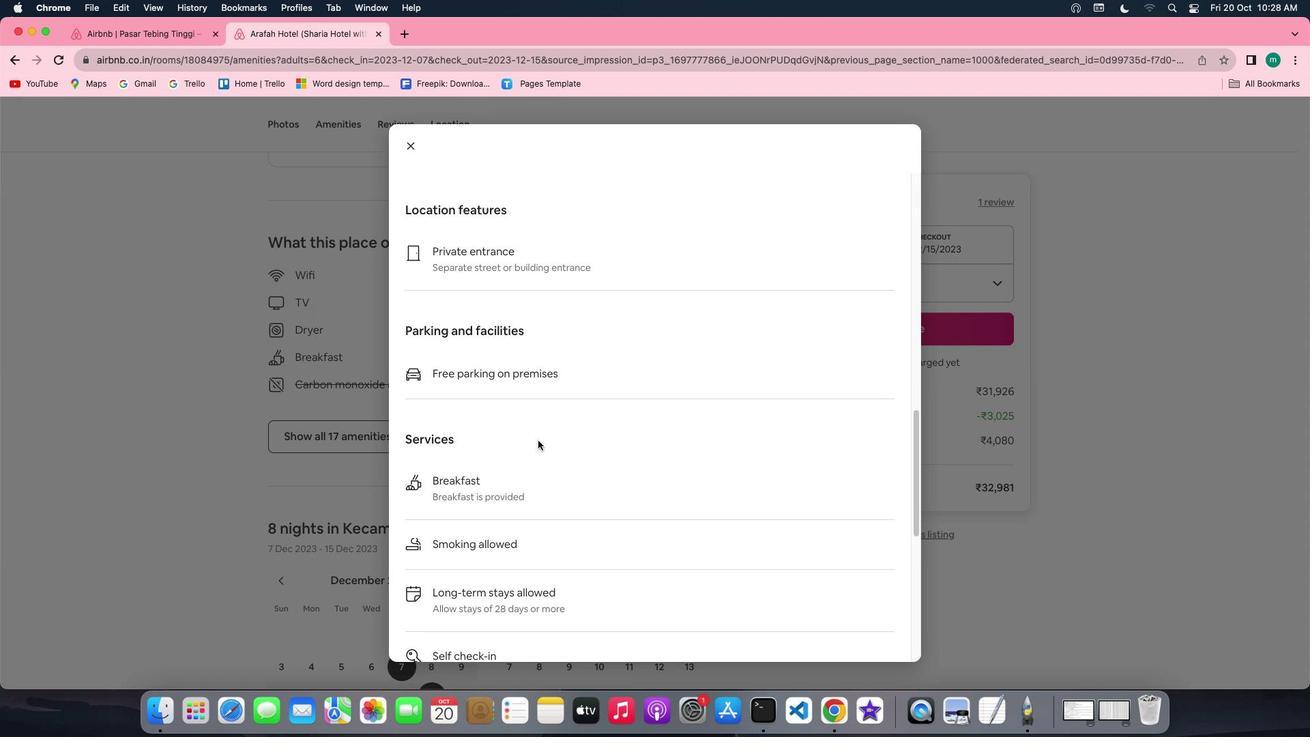 
Action: Mouse scrolled (537, 440) with delta (0, 0)
Screenshot: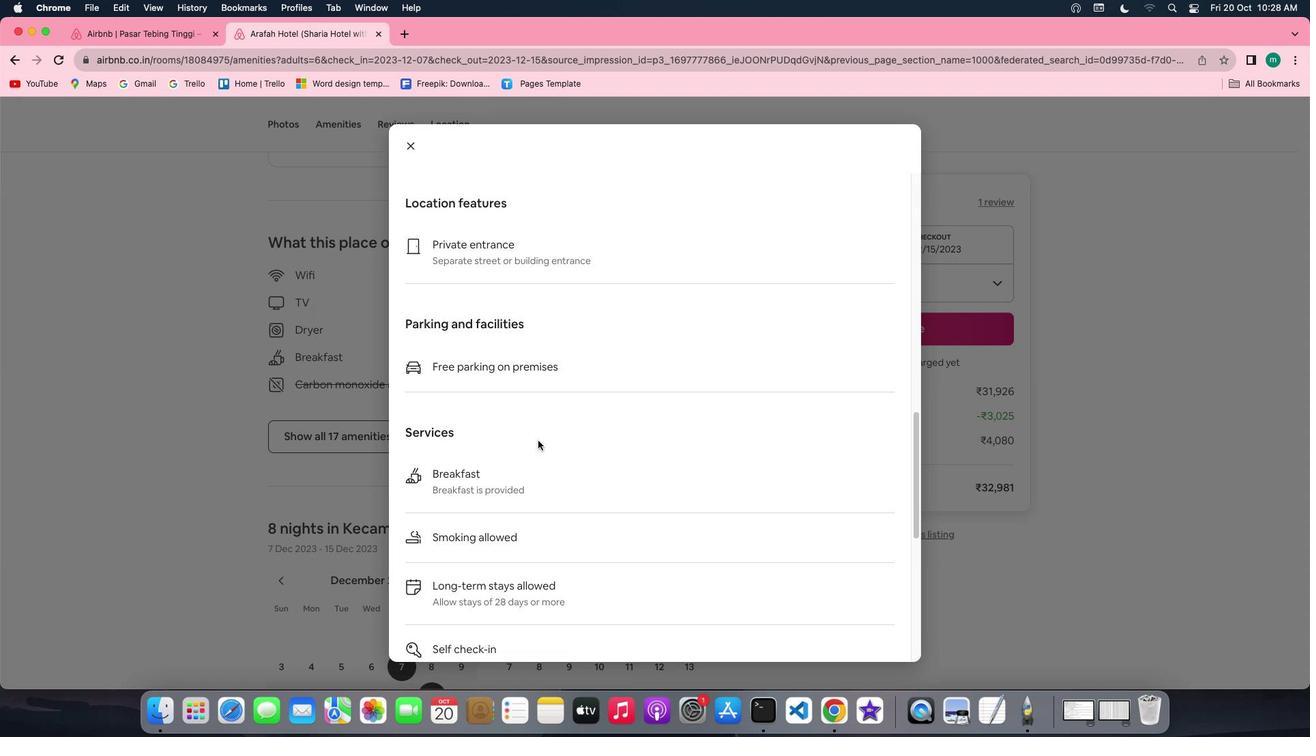 
Action: Mouse scrolled (537, 440) with delta (0, 0)
Screenshot: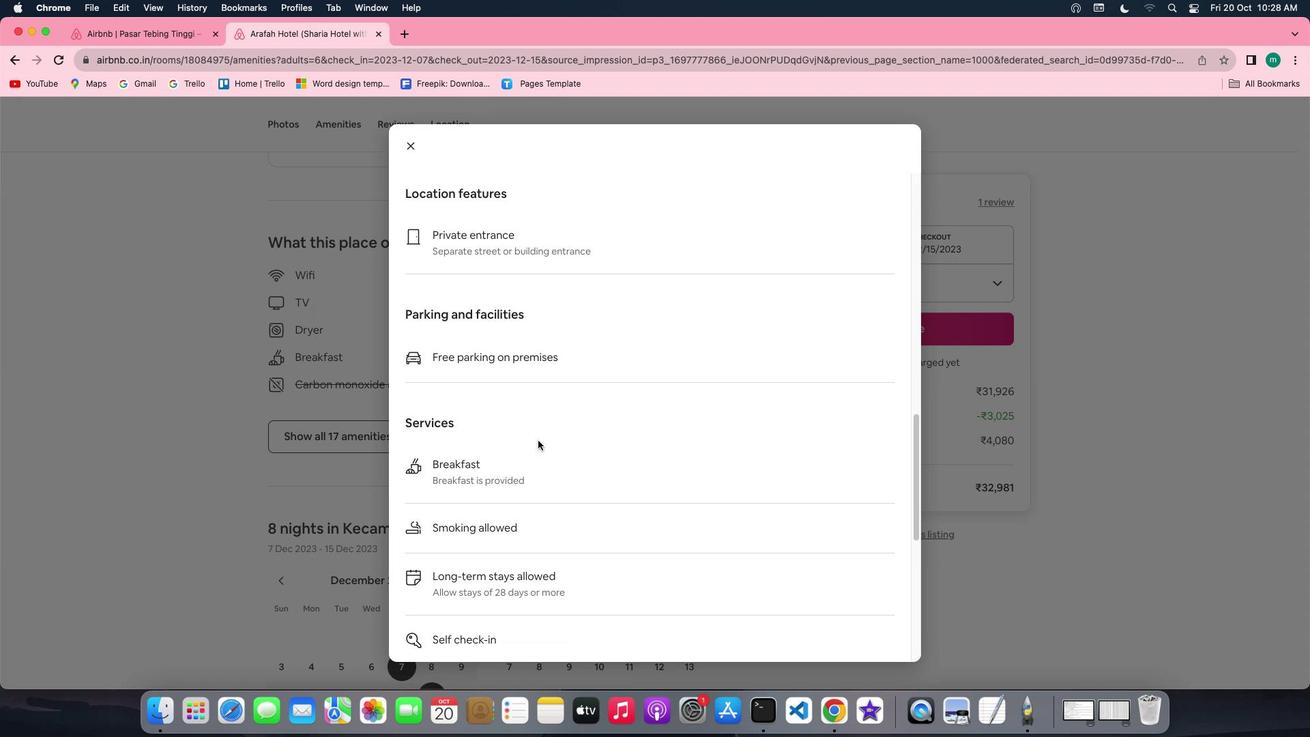 
Action: Mouse scrolled (537, 440) with delta (0, -2)
Screenshot: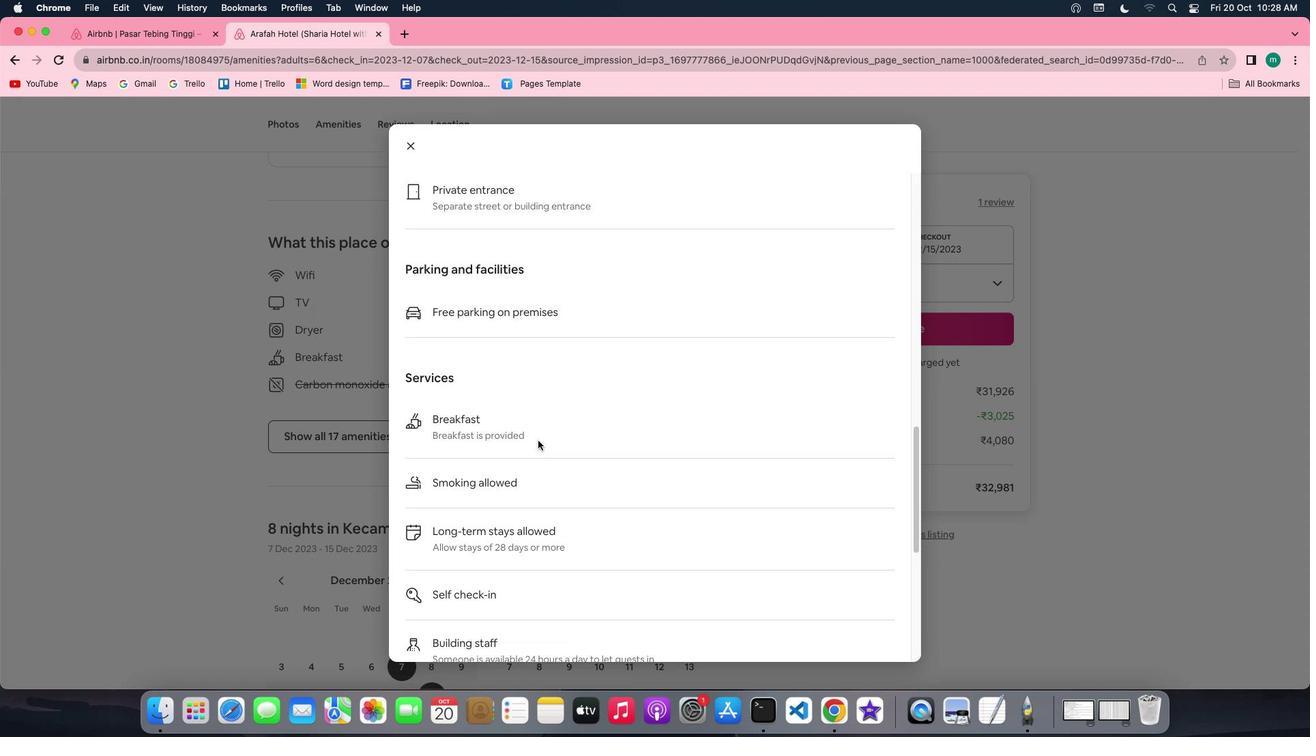 
Action: Mouse scrolled (537, 440) with delta (0, -2)
Screenshot: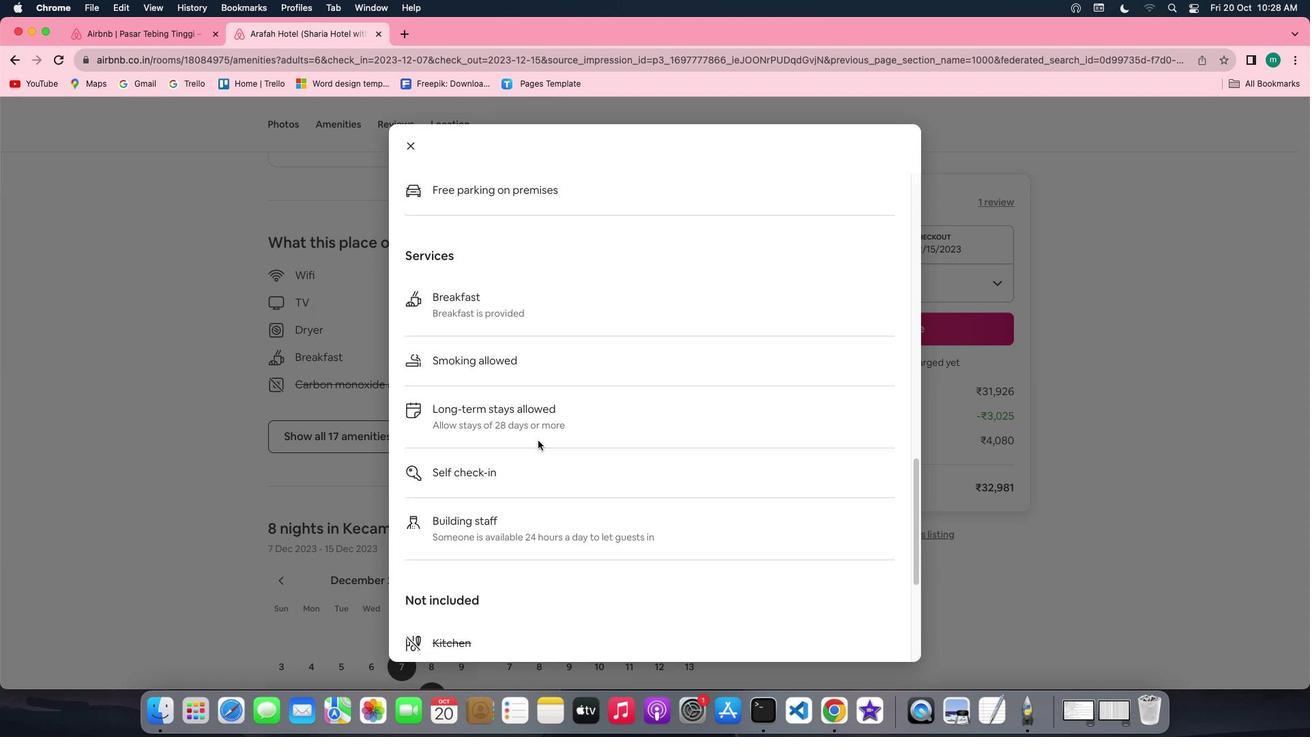 
Action: Mouse scrolled (537, 440) with delta (0, -2)
Screenshot: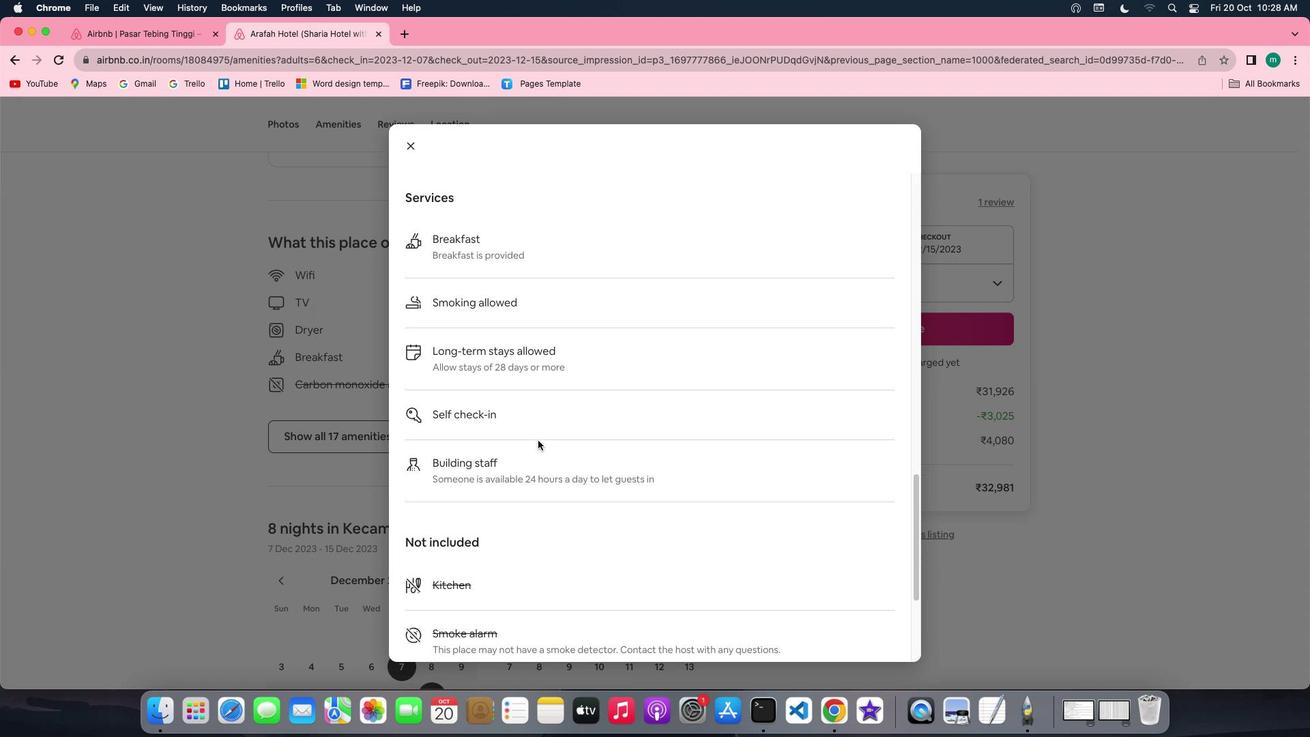 
Action: Mouse scrolled (537, 440) with delta (0, 0)
Screenshot: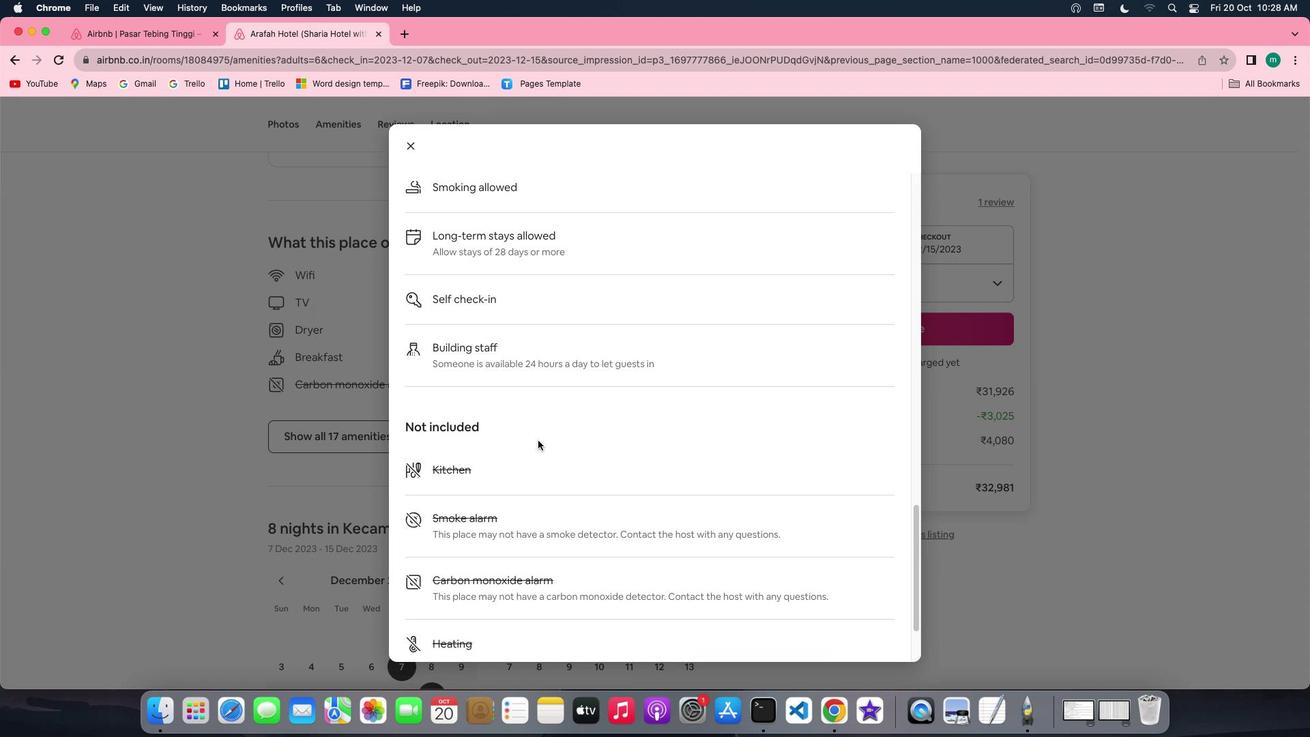 
Action: Mouse scrolled (537, 440) with delta (0, 0)
Screenshot: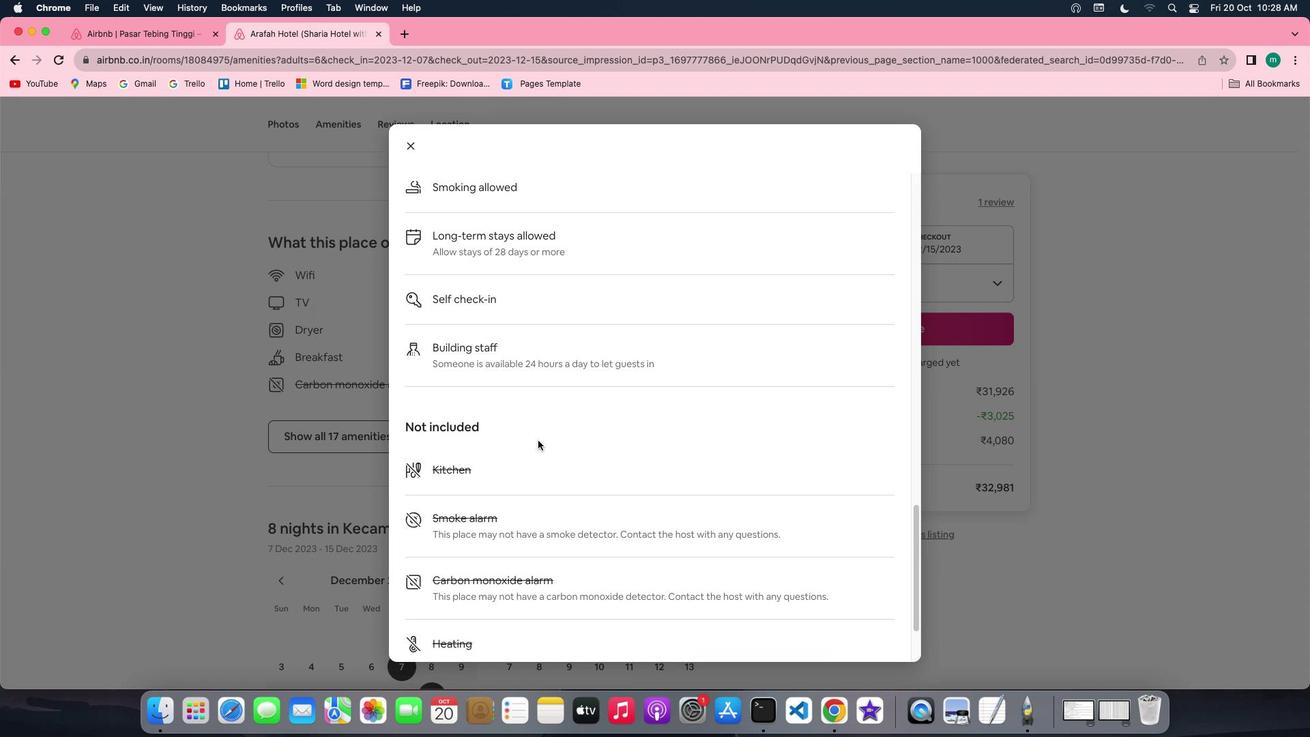 
Action: Mouse scrolled (537, 440) with delta (0, -2)
Screenshot: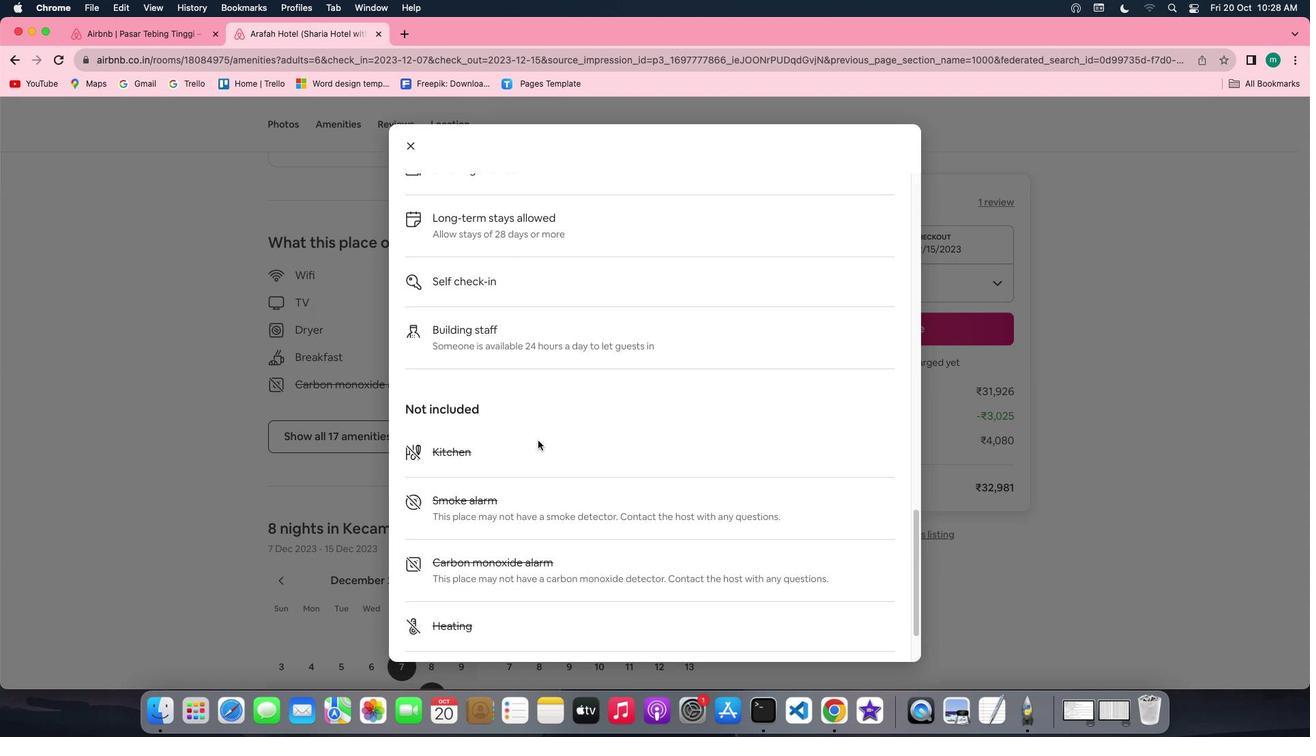 
Action: Mouse scrolled (537, 440) with delta (0, -3)
Screenshot: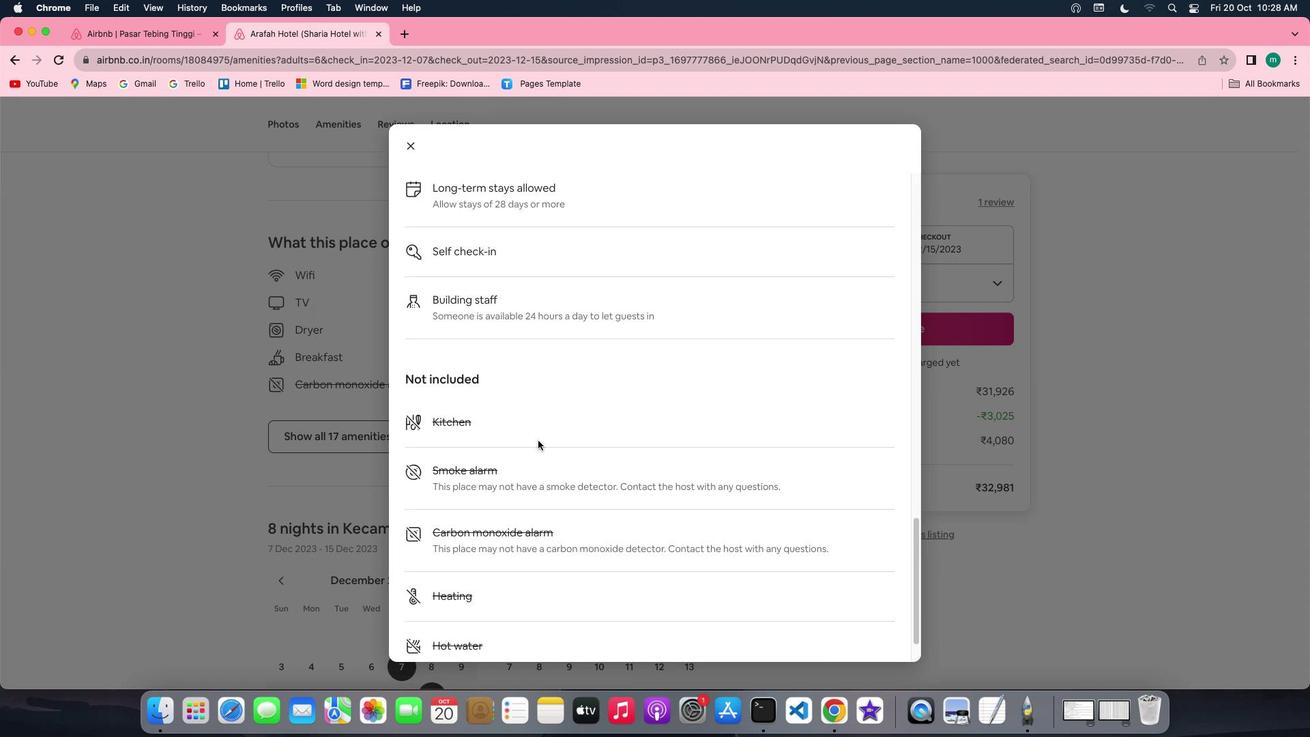 
Action: Mouse scrolled (537, 440) with delta (0, -3)
Screenshot: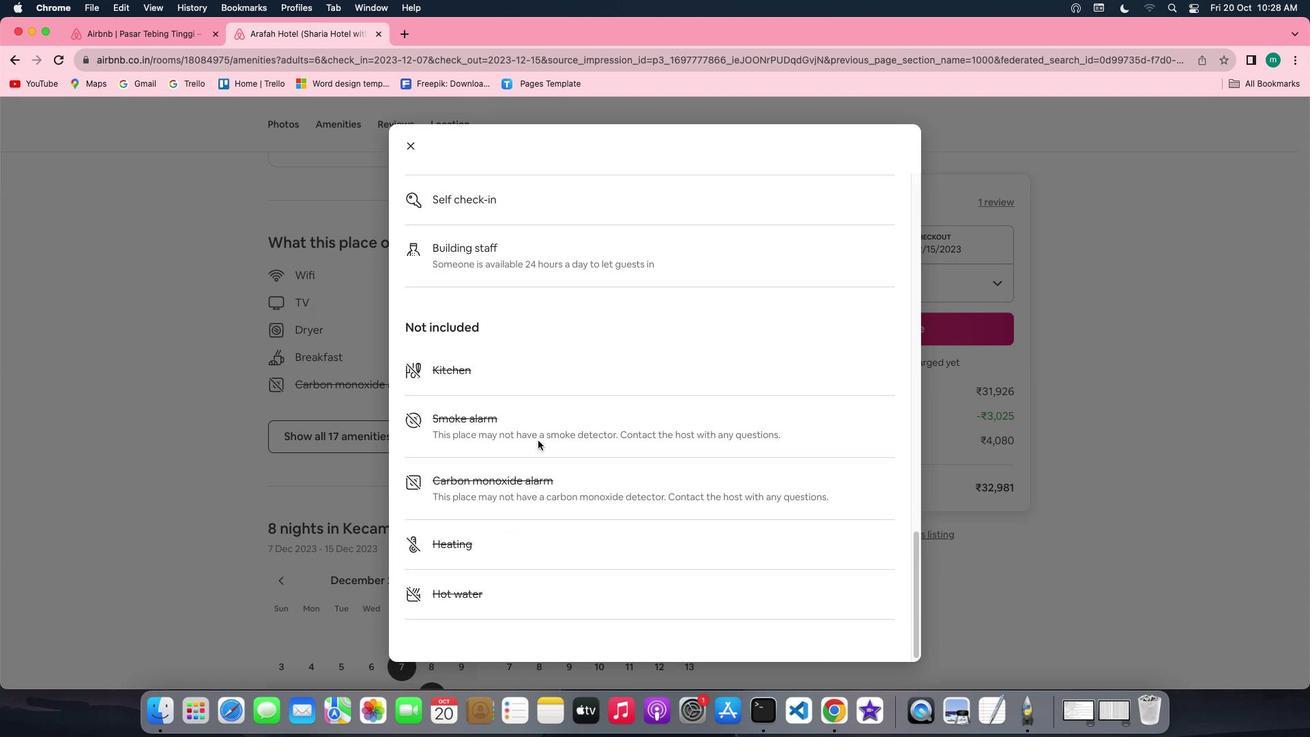 
Action: Mouse scrolled (537, 440) with delta (0, -3)
Screenshot: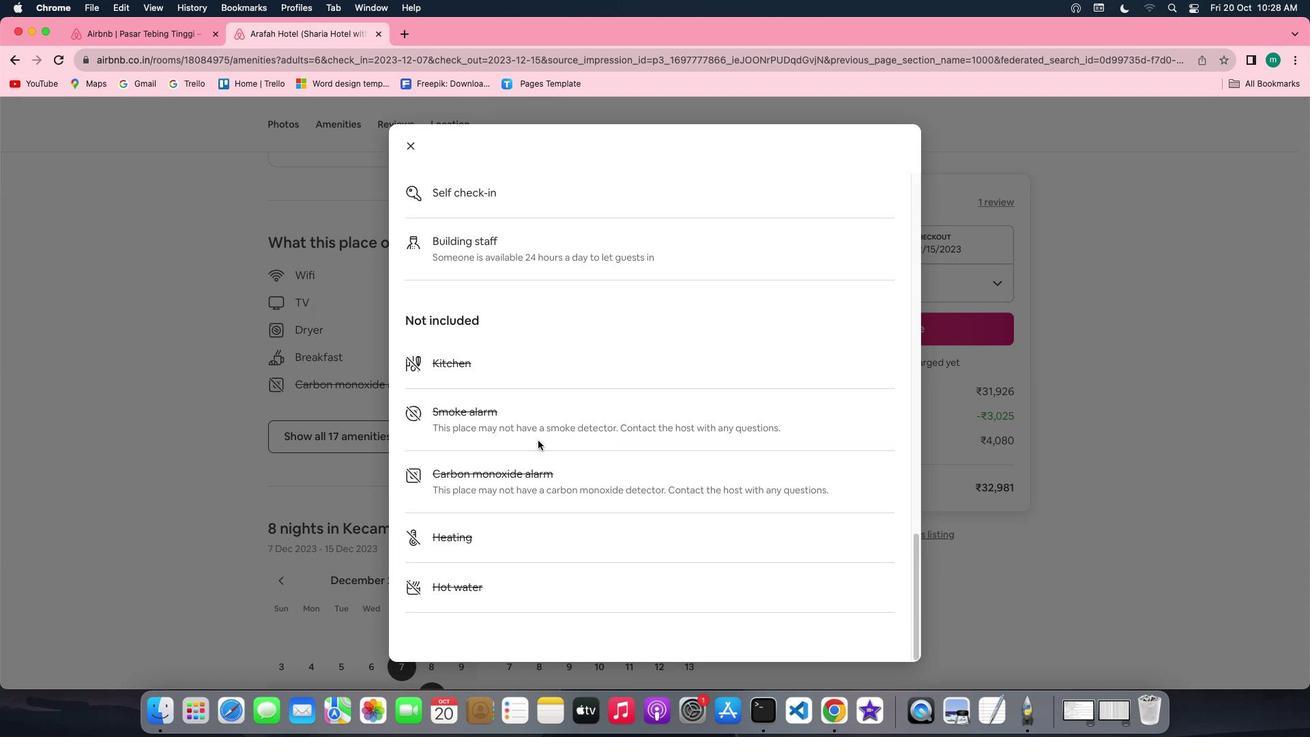 
Action: Mouse moved to (408, 148)
Screenshot: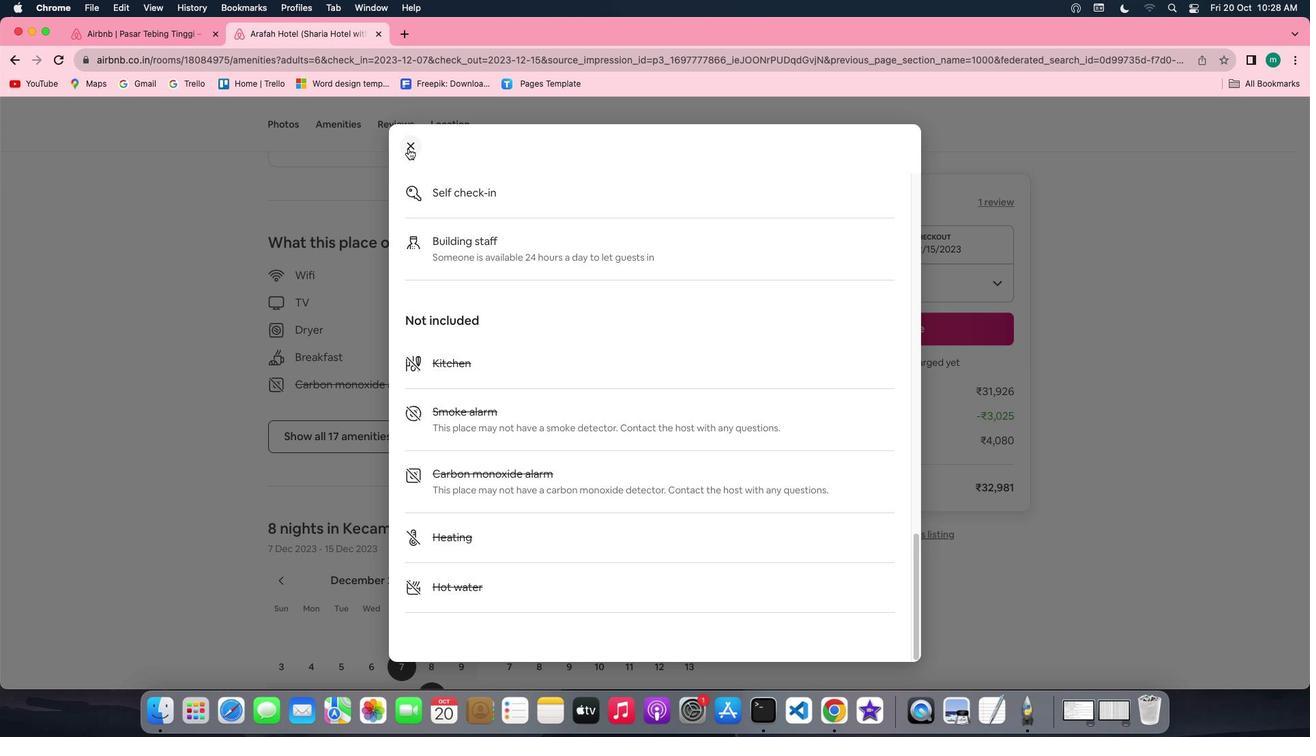 
Action: Mouse pressed left at (408, 148)
Screenshot: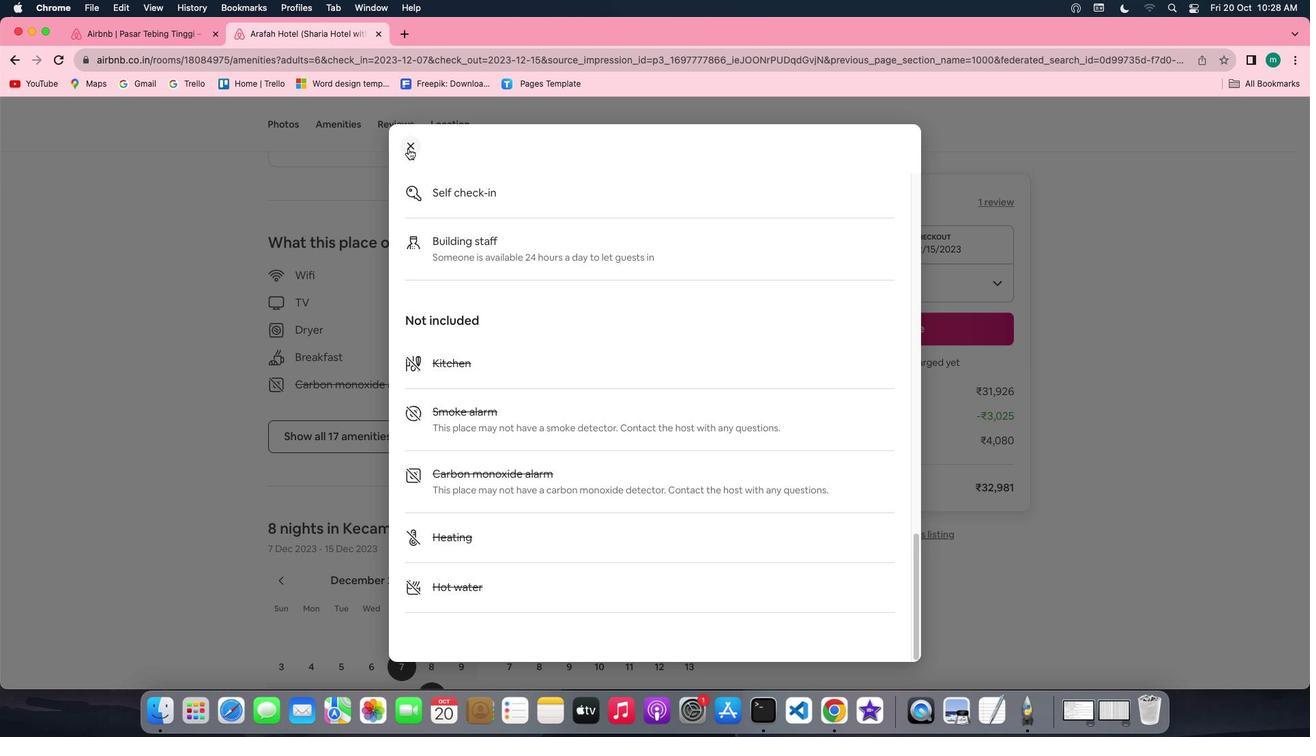 
Action: Mouse moved to (544, 480)
Screenshot: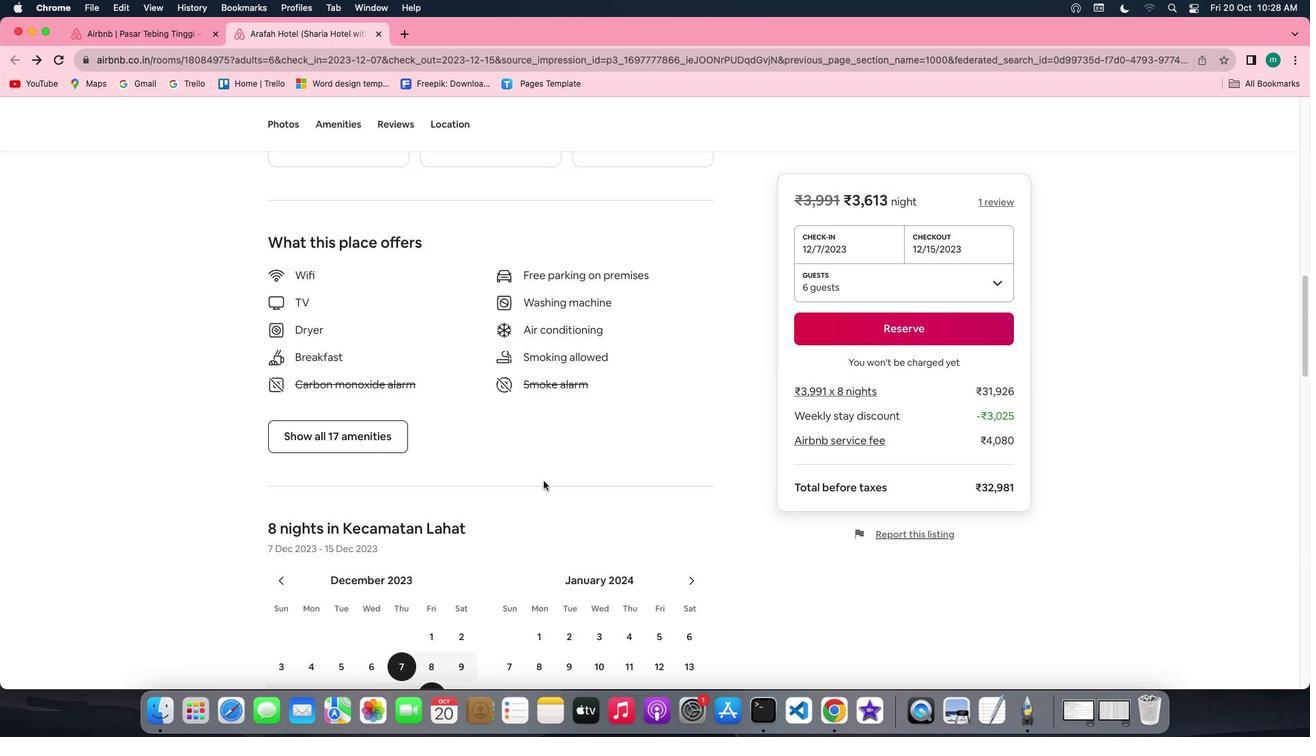 
Action: Mouse scrolled (544, 480) with delta (0, 0)
Screenshot: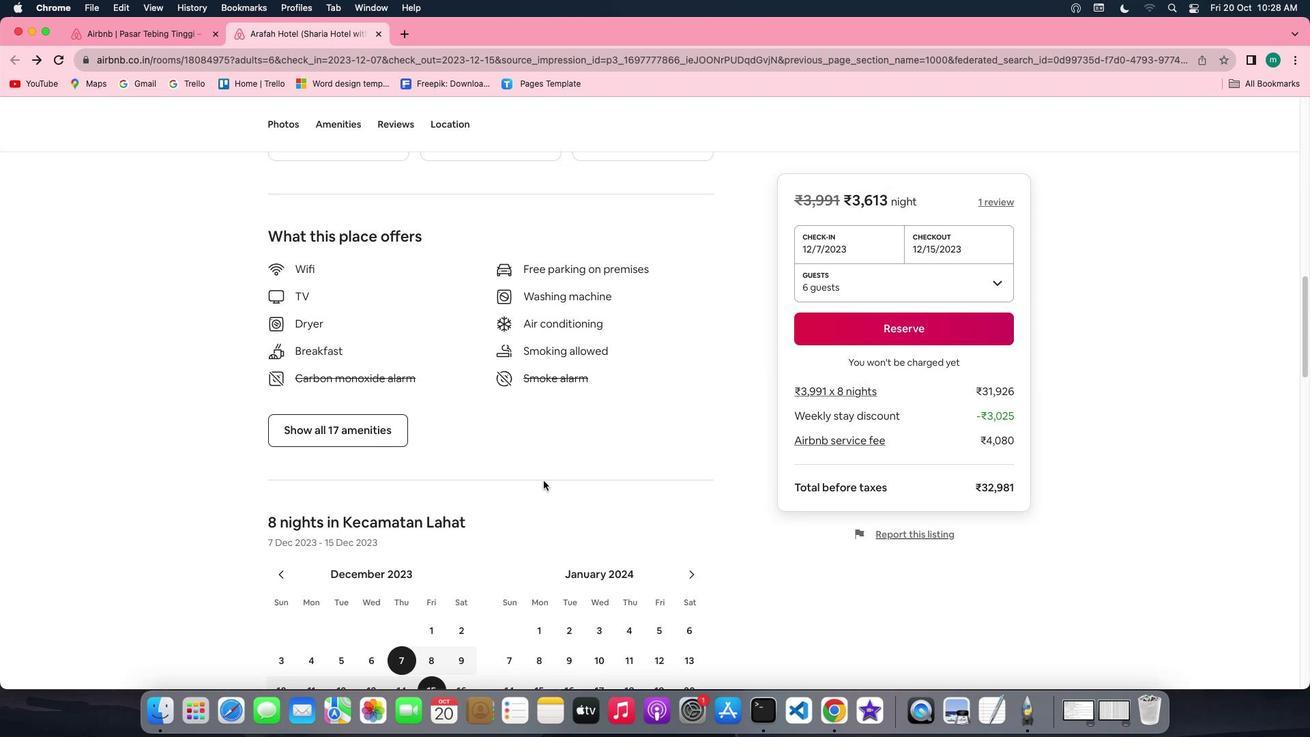 
Action: Mouse scrolled (544, 480) with delta (0, 0)
Screenshot: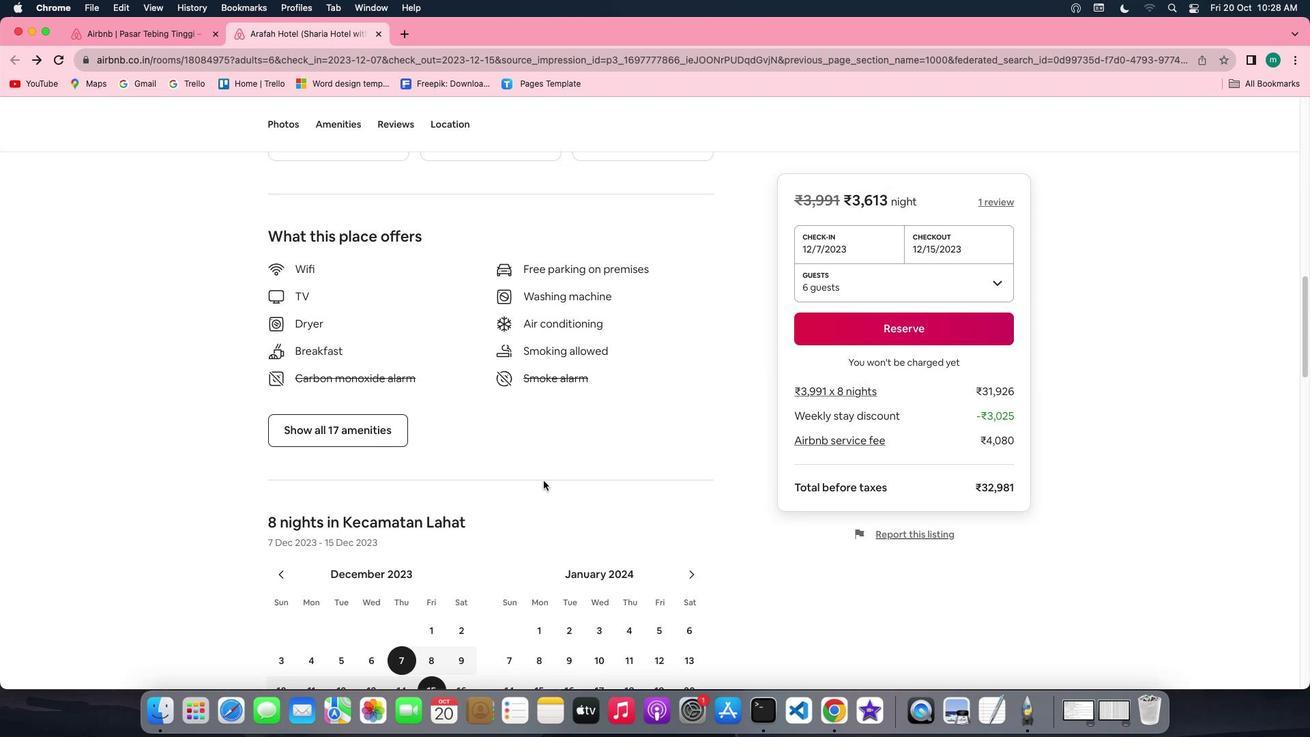 
Action: Mouse scrolled (544, 480) with delta (0, -2)
Screenshot: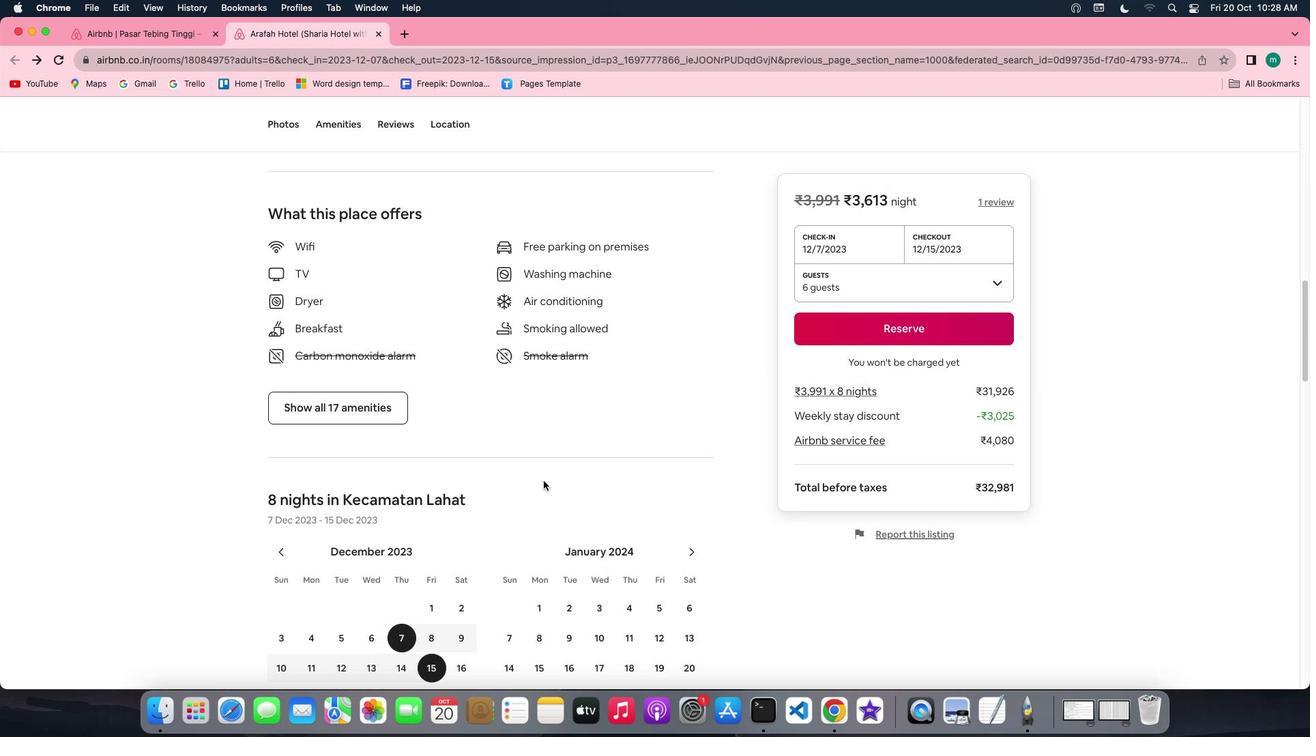 
Action: Mouse scrolled (544, 480) with delta (0, -2)
Screenshot: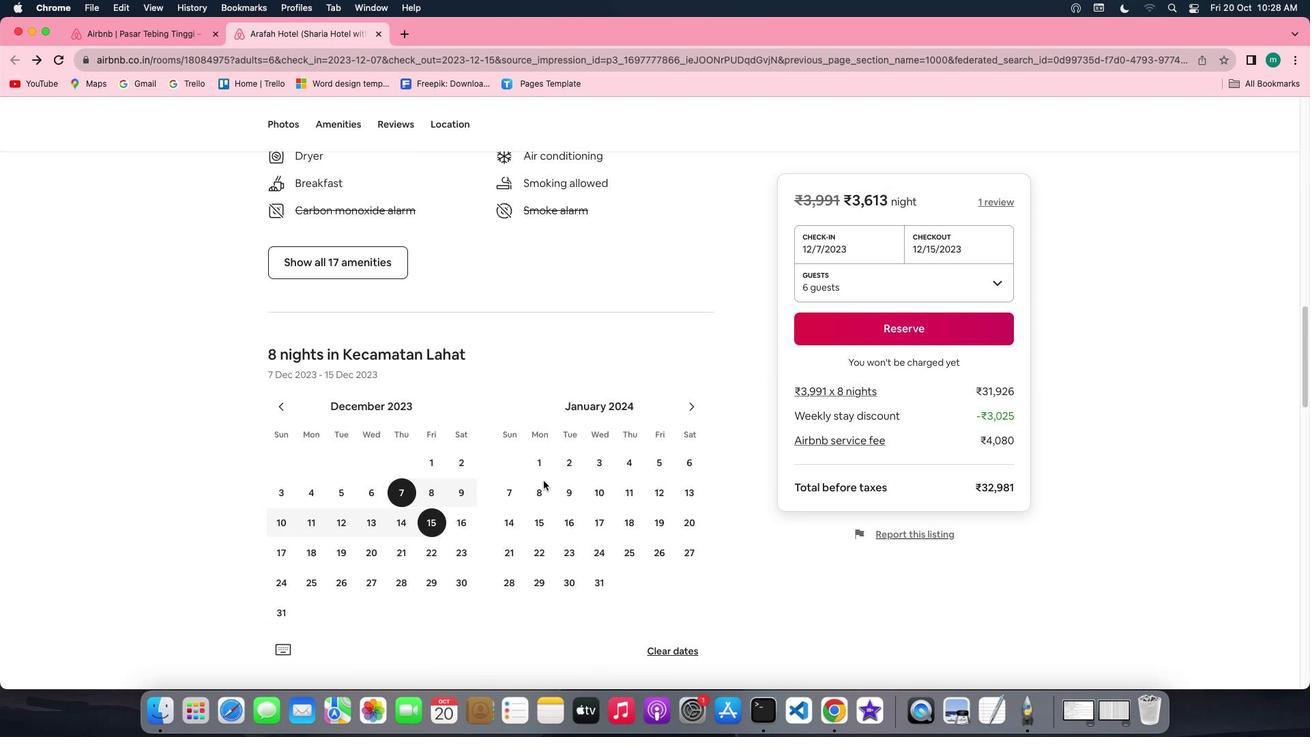 
Action: Mouse scrolled (544, 480) with delta (0, -3)
Screenshot: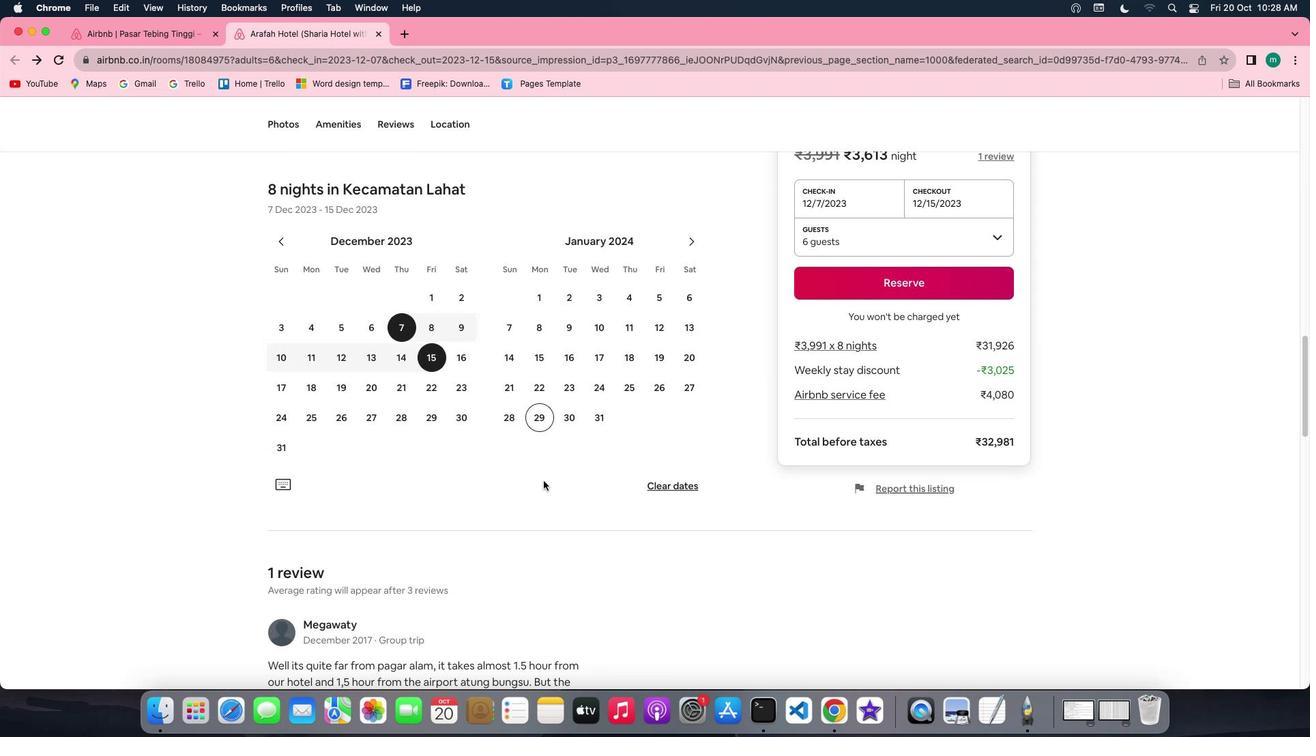 
Action: Mouse scrolled (544, 480) with delta (0, 0)
Screenshot: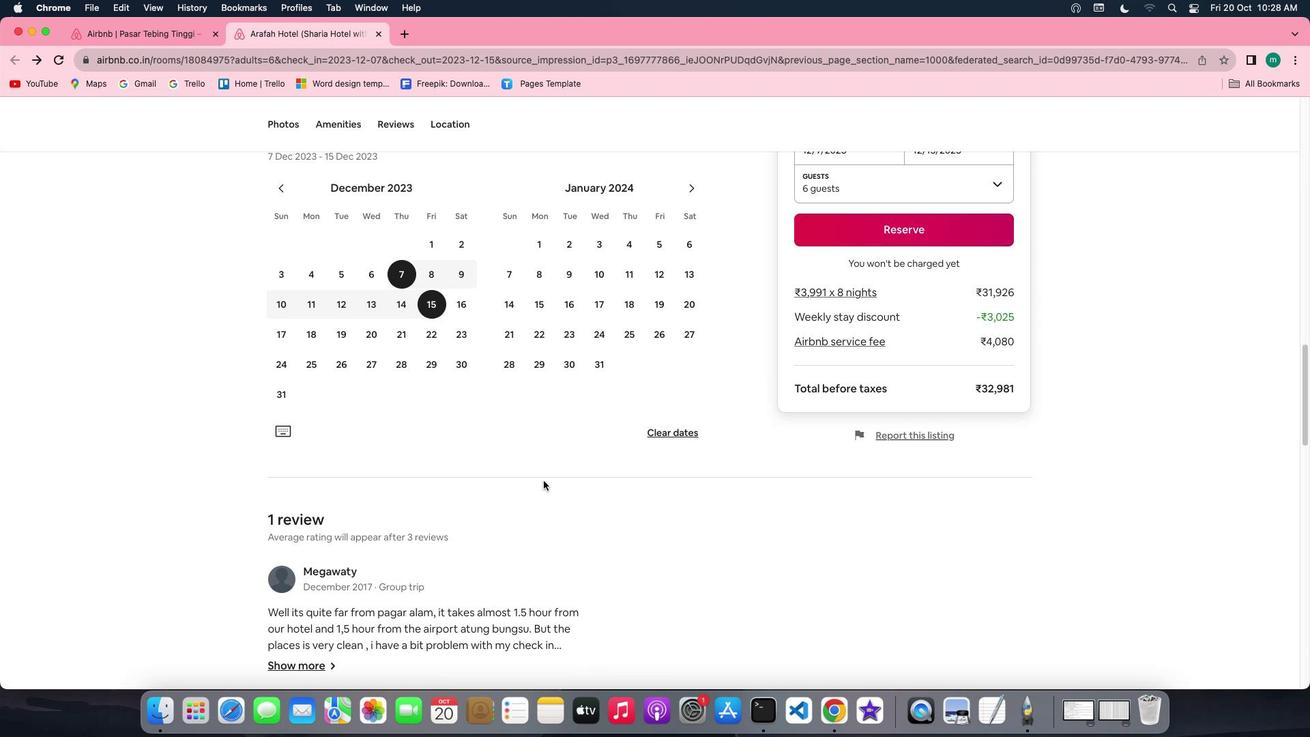 
Action: Mouse scrolled (544, 480) with delta (0, 0)
Screenshot: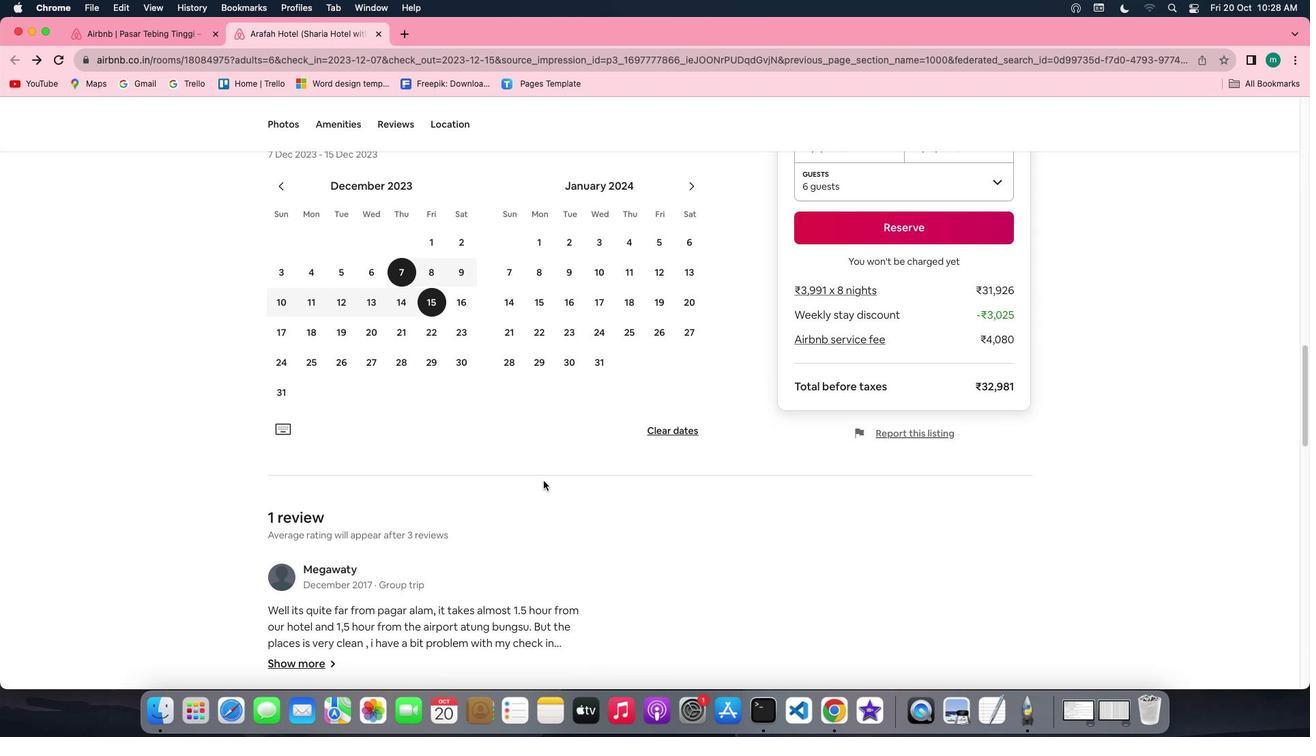 
Action: Mouse scrolled (544, 480) with delta (0, -1)
Screenshot: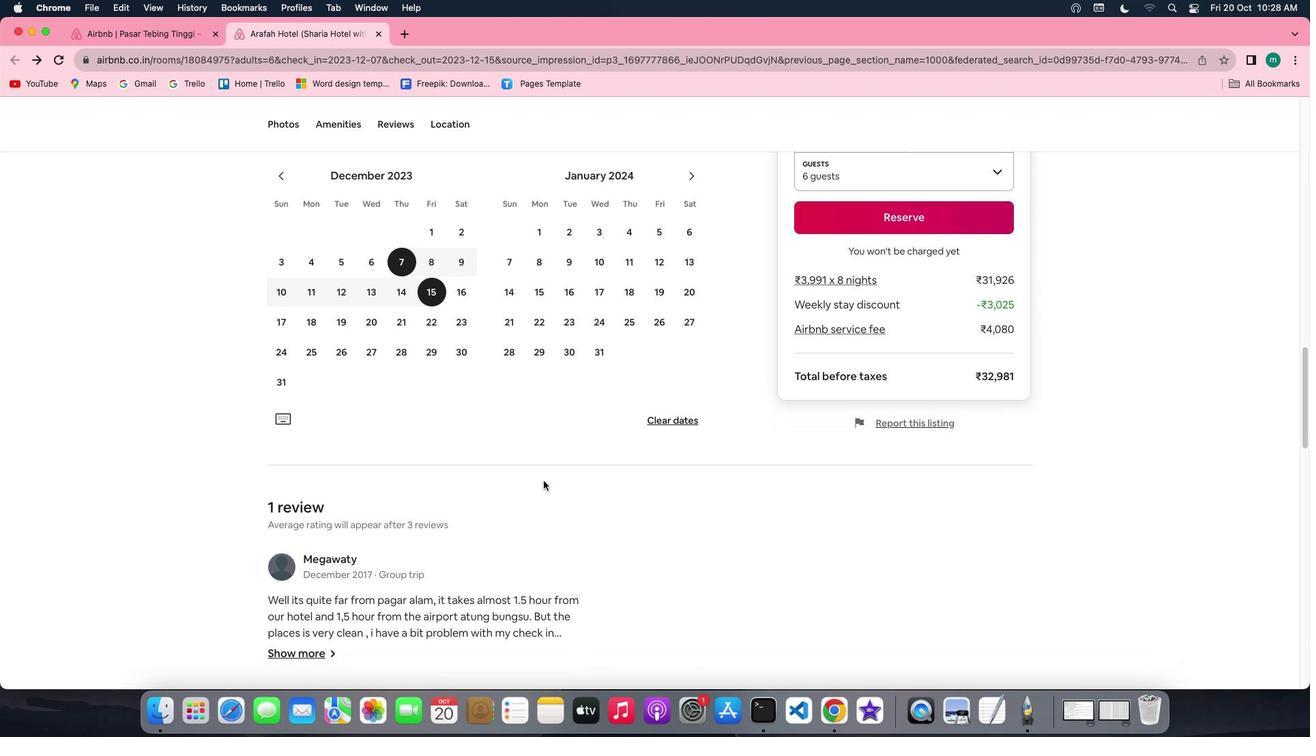 
Action: Mouse scrolled (544, 480) with delta (0, -2)
Screenshot: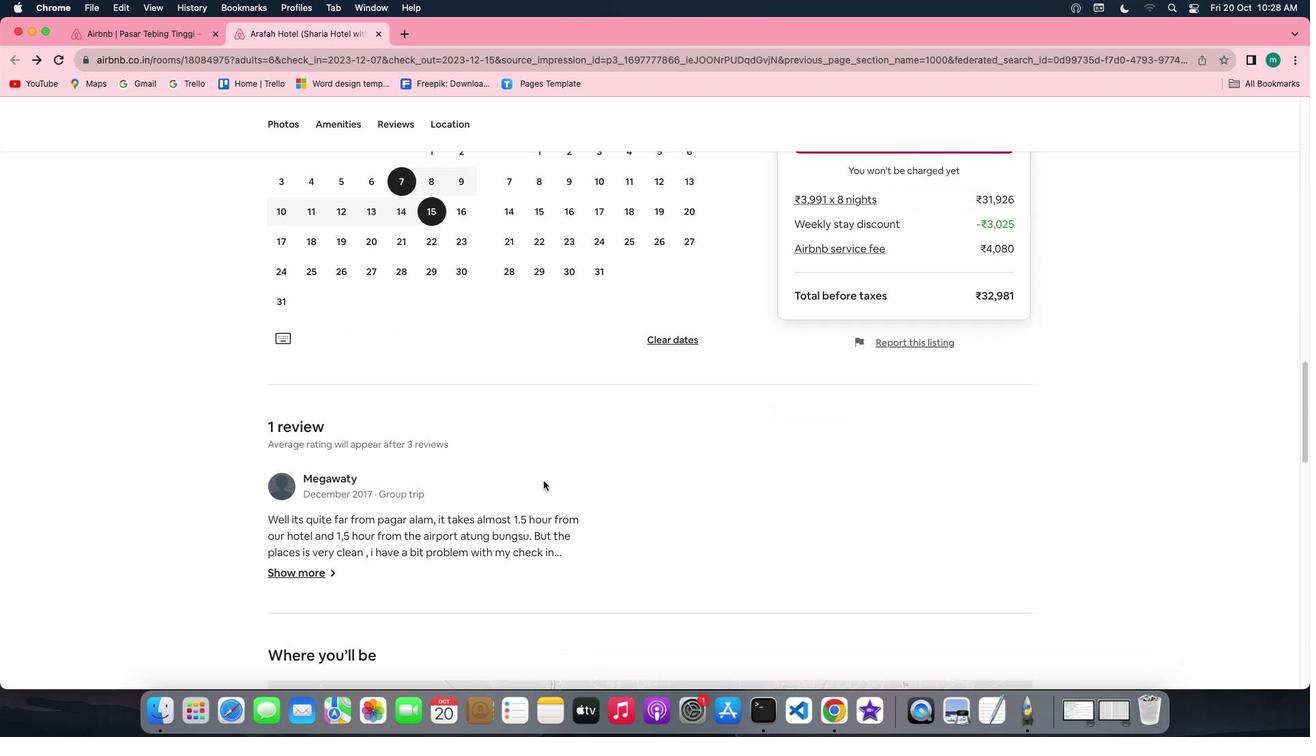 
Action: Mouse scrolled (544, 480) with delta (0, -2)
Screenshot: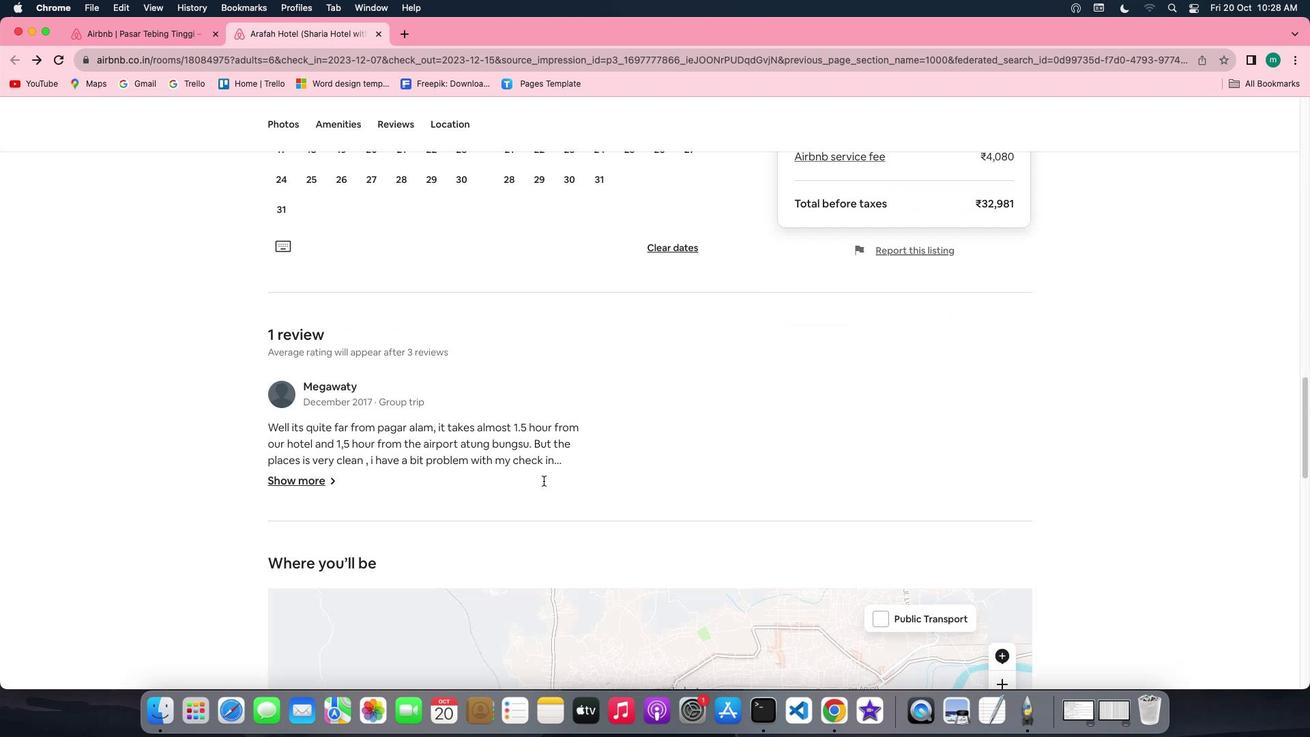 
Action: Mouse scrolled (544, 480) with delta (0, 0)
Screenshot: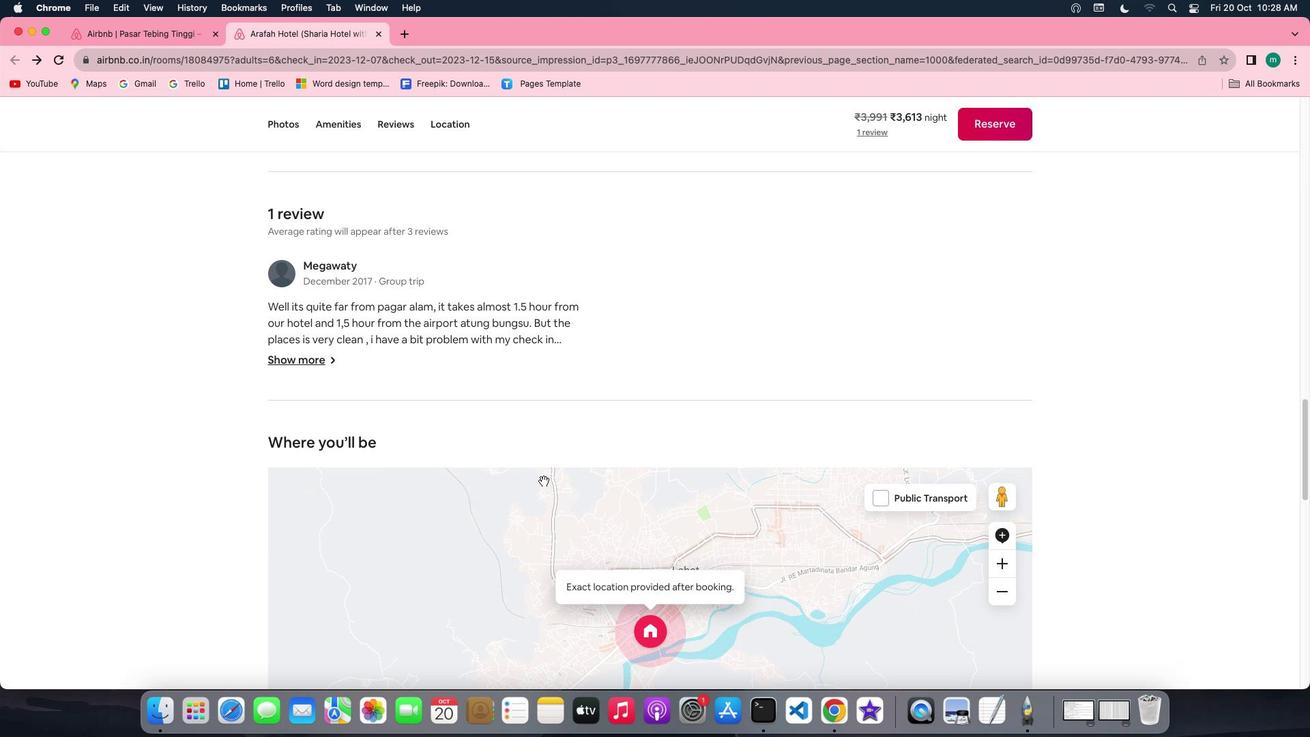 
Action: Mouse scrolled (544, 480) with delta (0, 0)
Screenshot: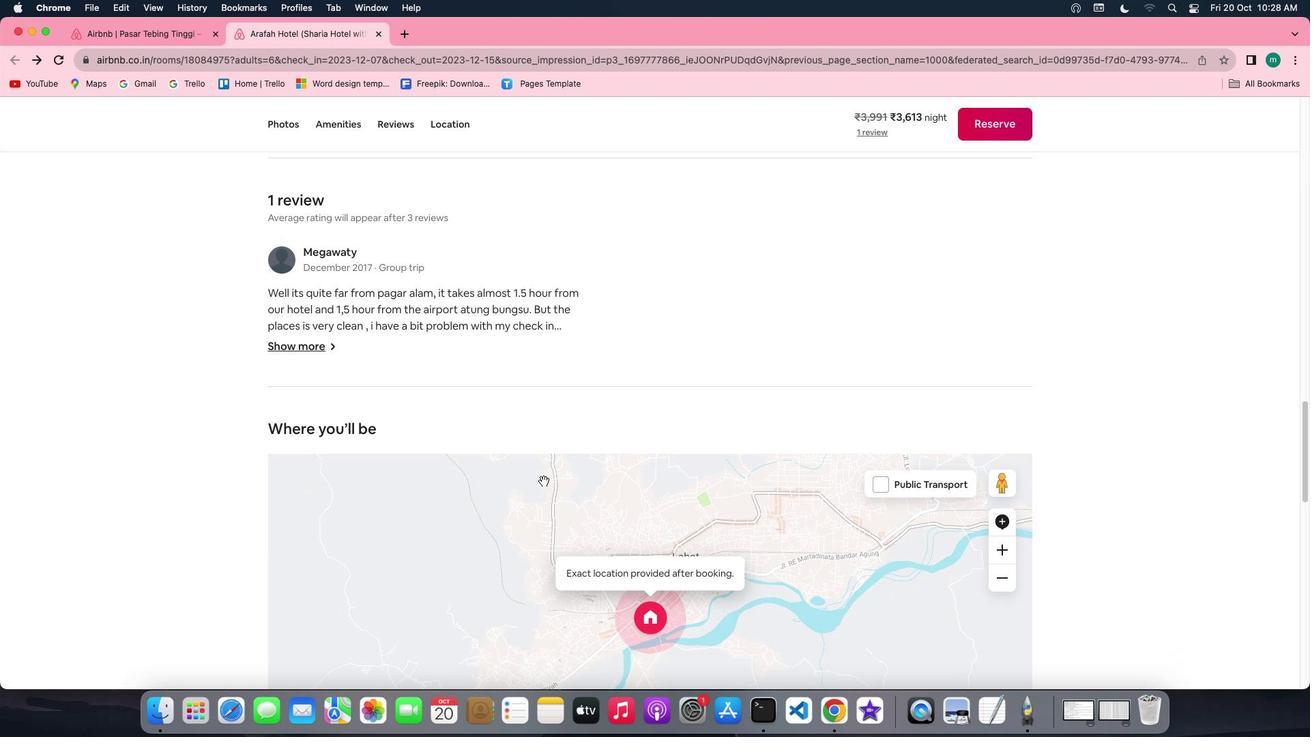 
Action: Mouse scrolled (544, 480) with delta (0, -1)
Screenshot: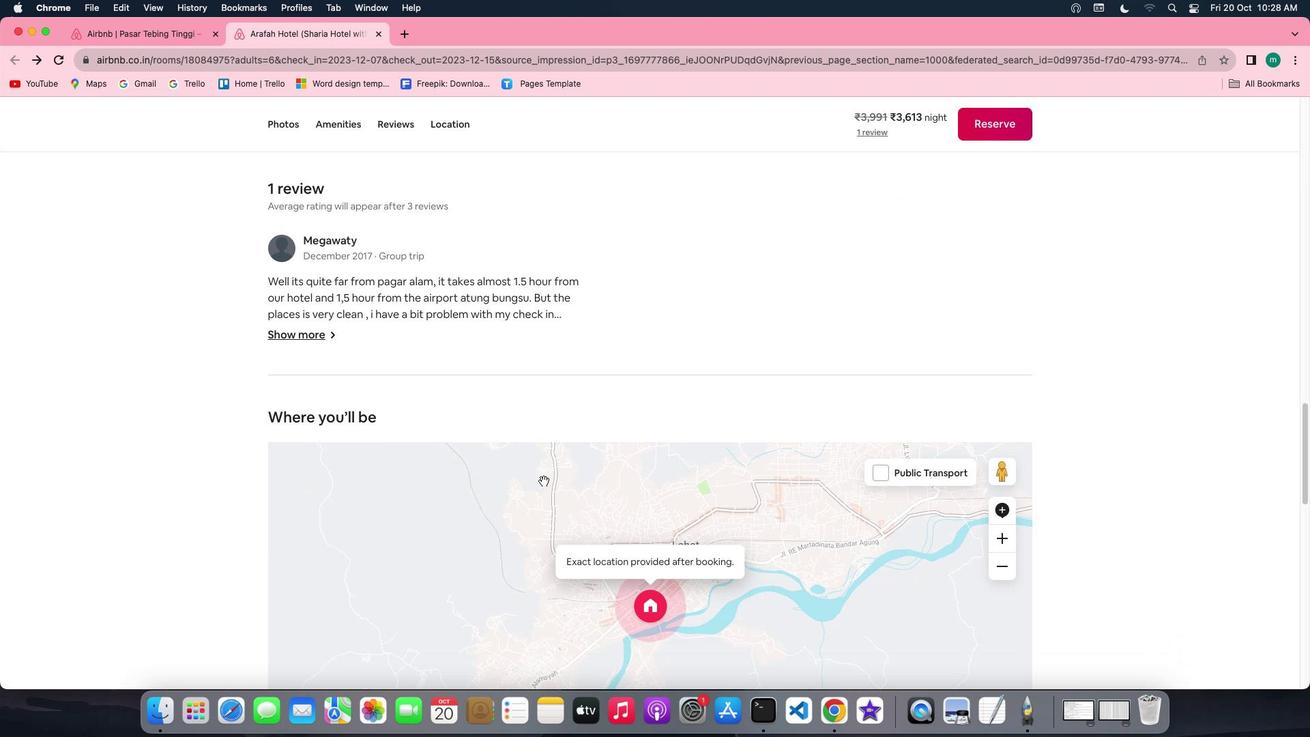 
Action: Mouse moved to (285, 260)
Screenshot: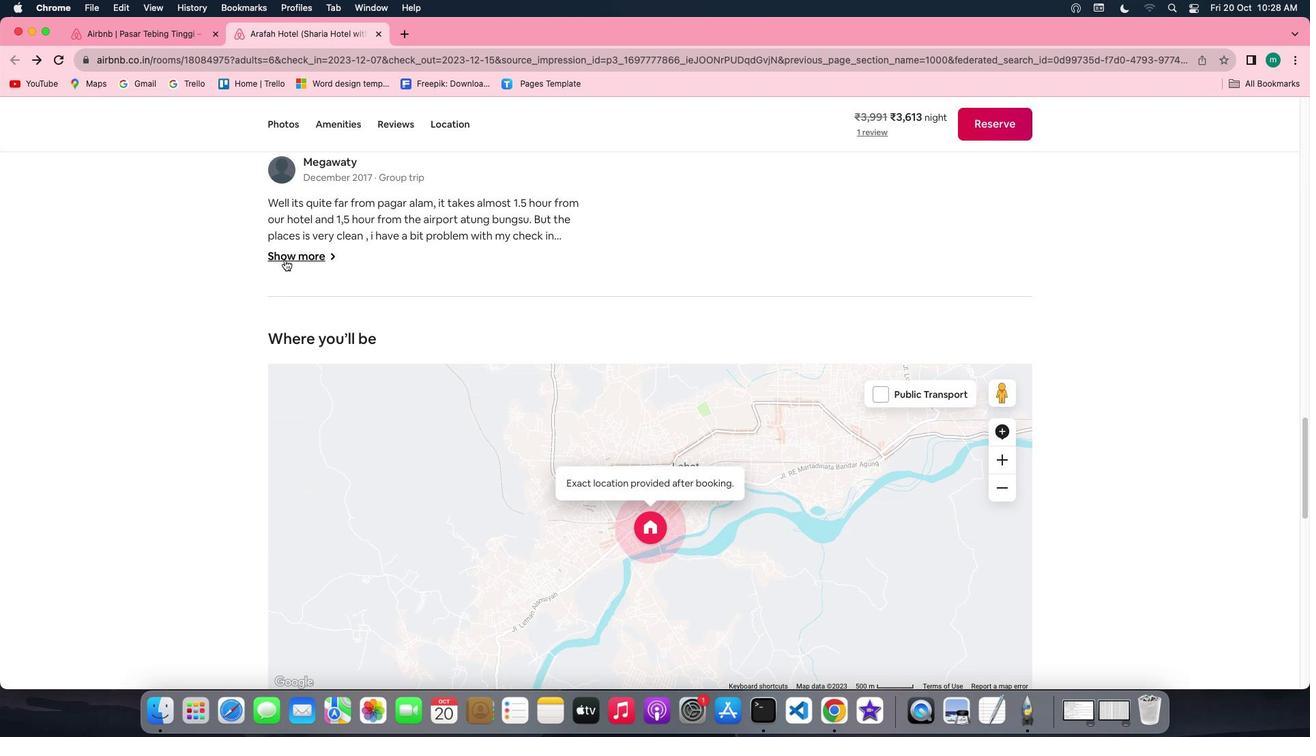 
Action: Mouse pressed left at (285, 260)
Screenshot: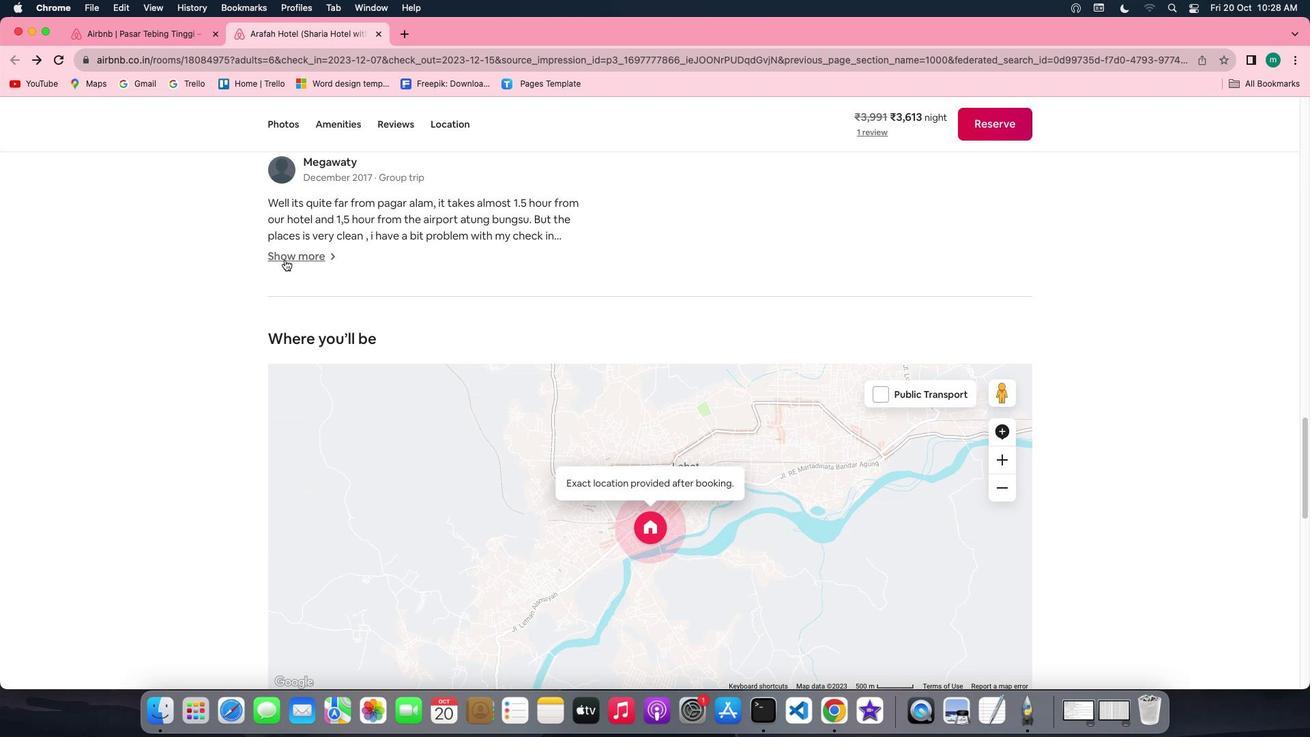 
Action: Mouse moved to (324, 286)
Screenshot: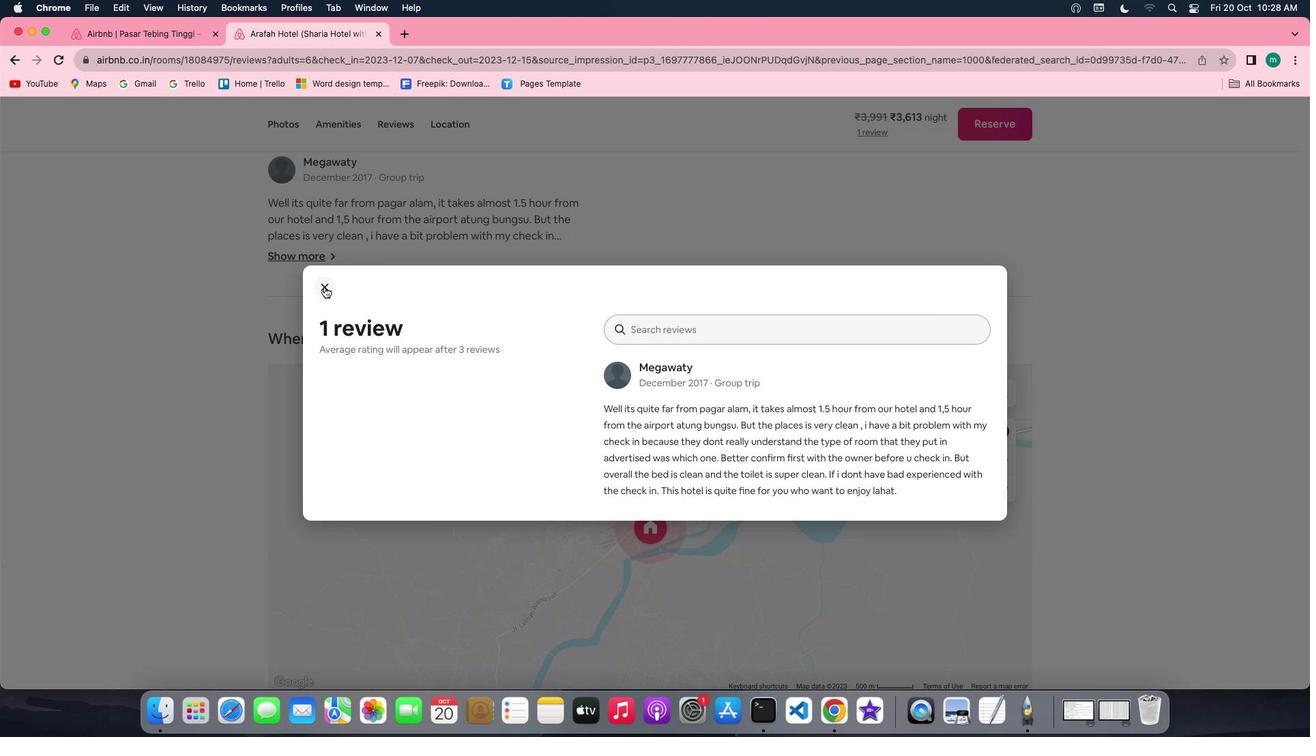 
Action: Mouse pressed left at (324, 286)
Screenshot: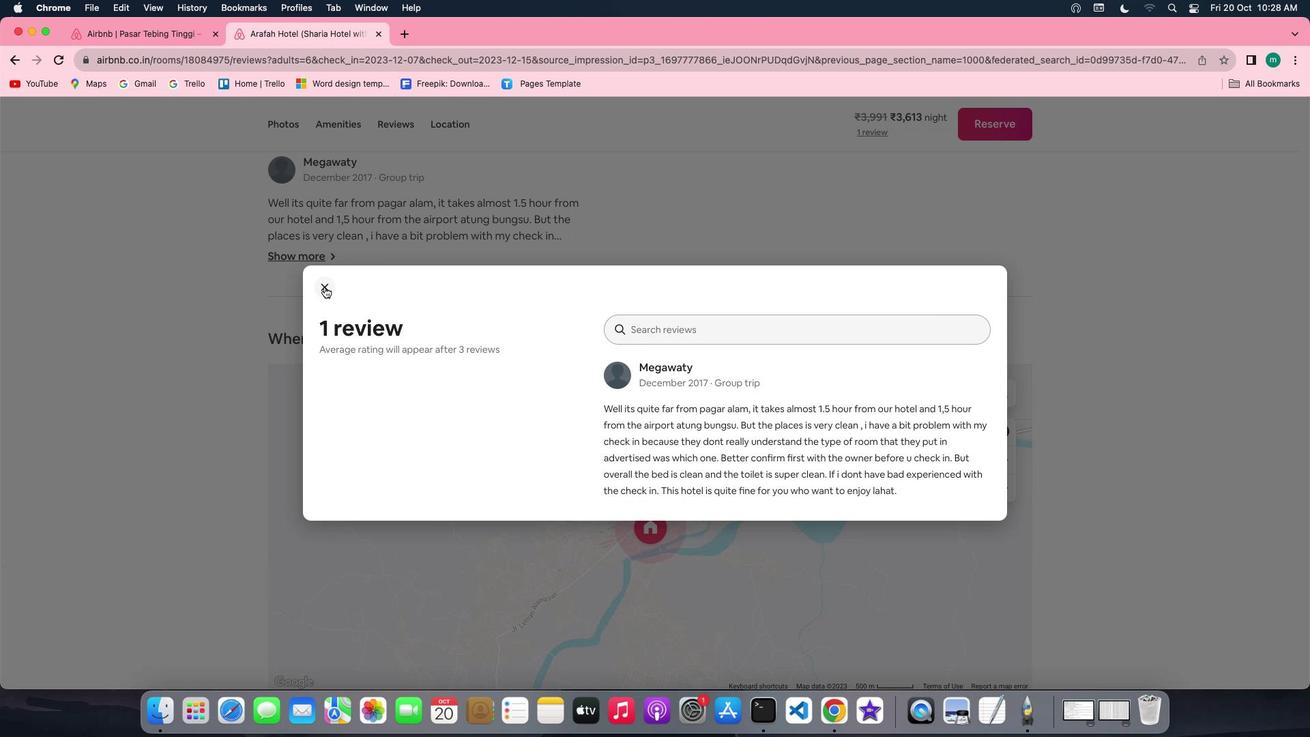 
Action: Mouse moved to (603, 421)
Screenshot: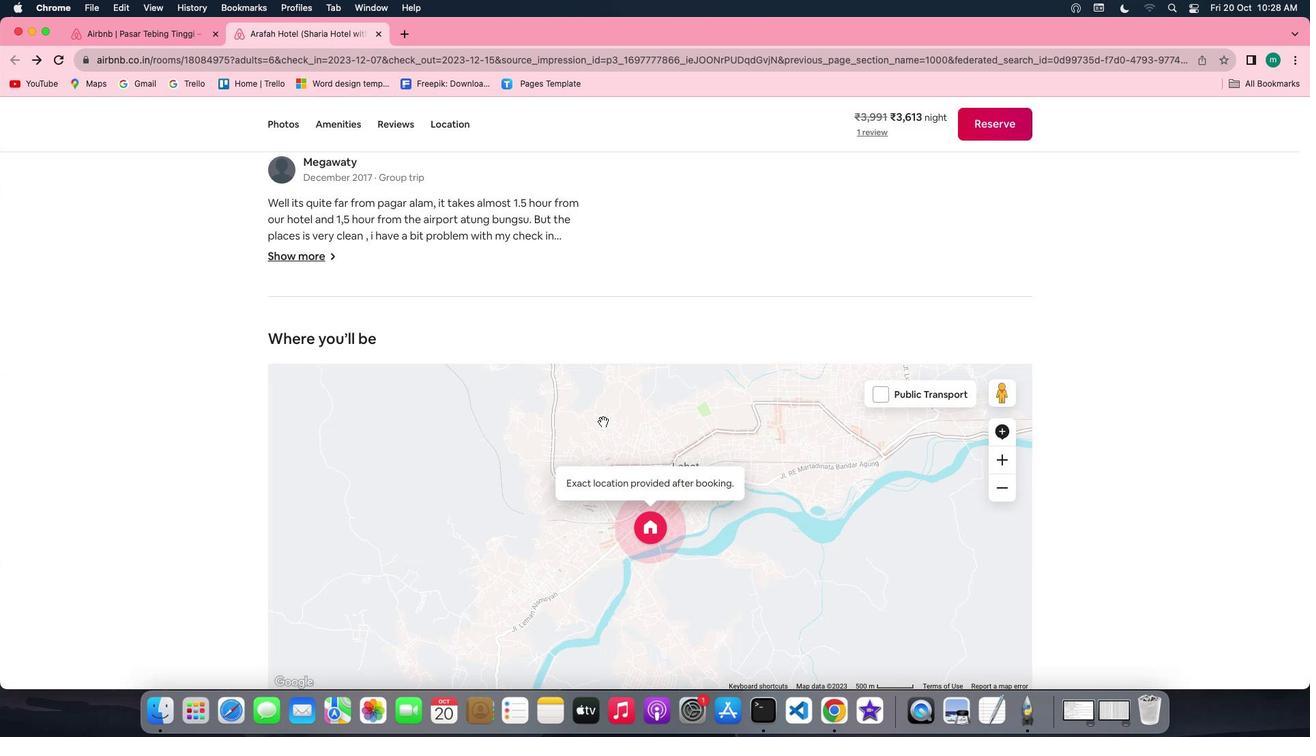 
Action: Mouse scrolled (603, 421) with delta (0, 0)
Screenshot: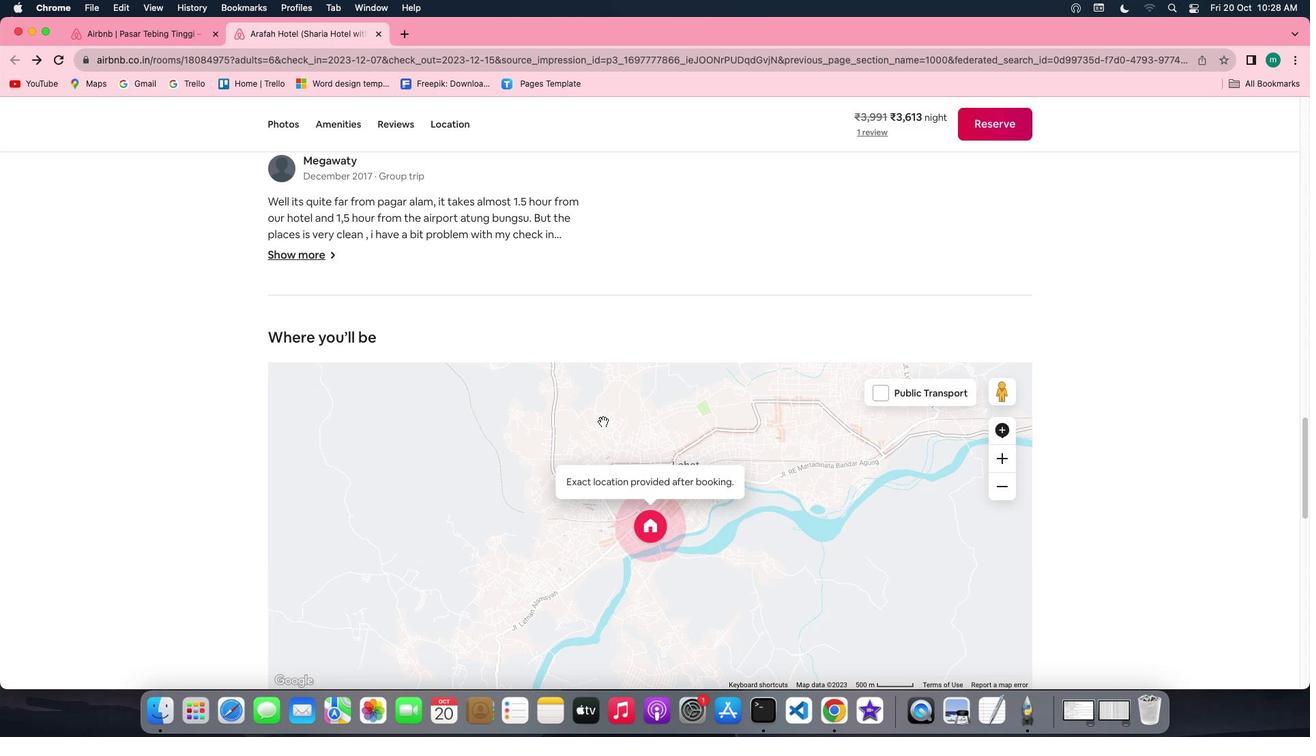 
Action: Mouse scrolled (603, 421) with delta (0, 0)
Screenshot: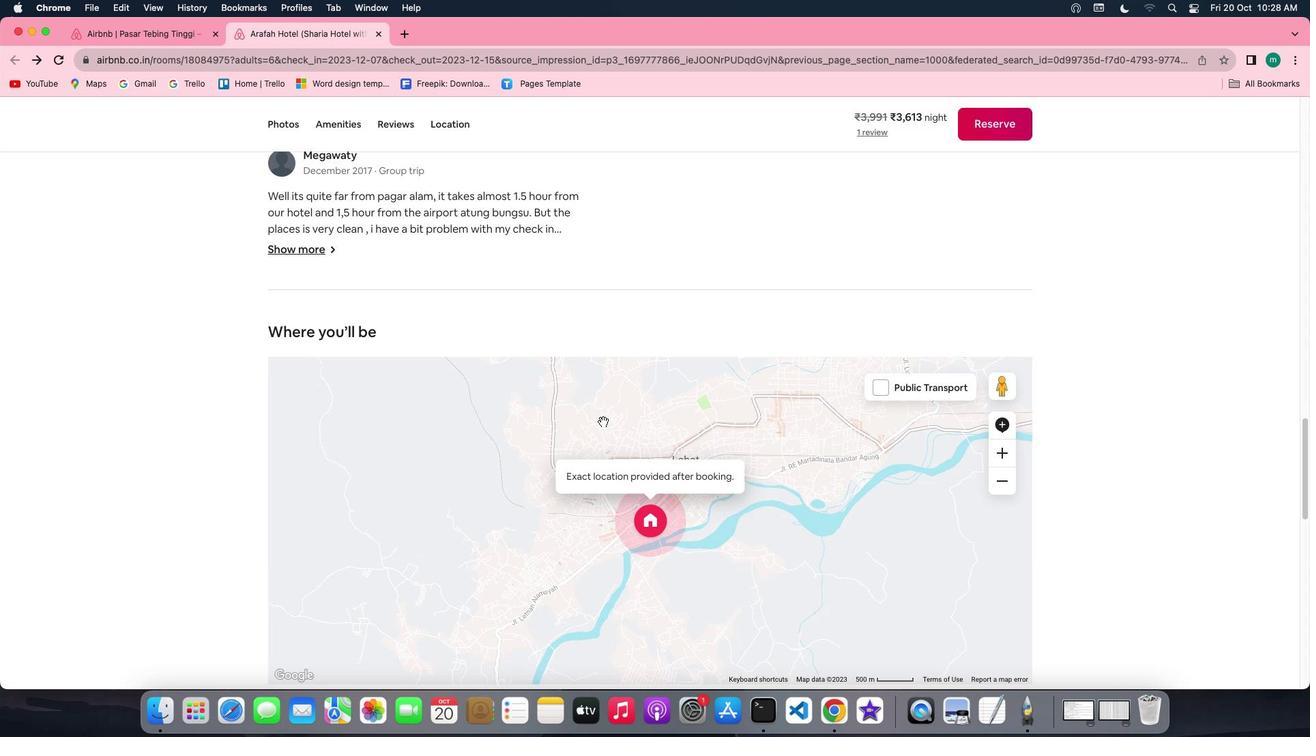 
Action: Mouse scrolled (603, 421) with delta (0, -1)
Screenshot: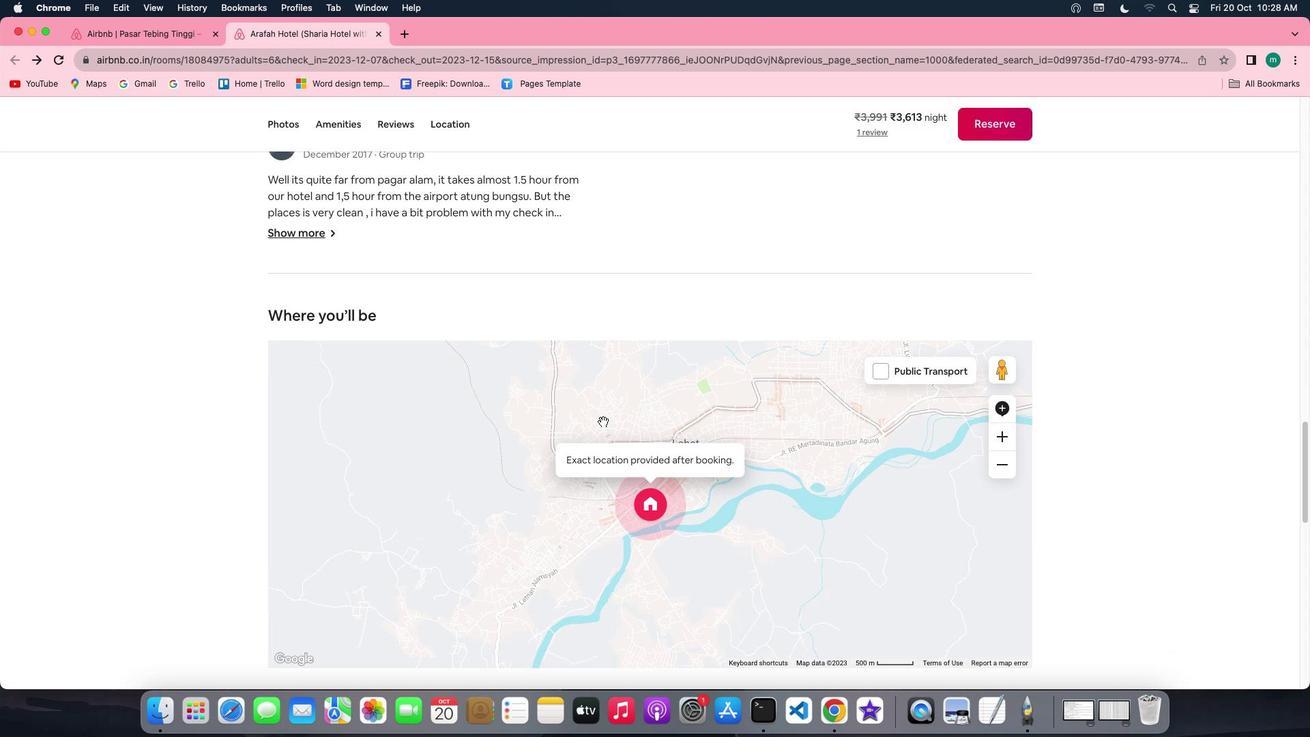 
Action: Mouse scrolled (603, 421) with delta (0, -2)
Screenshot: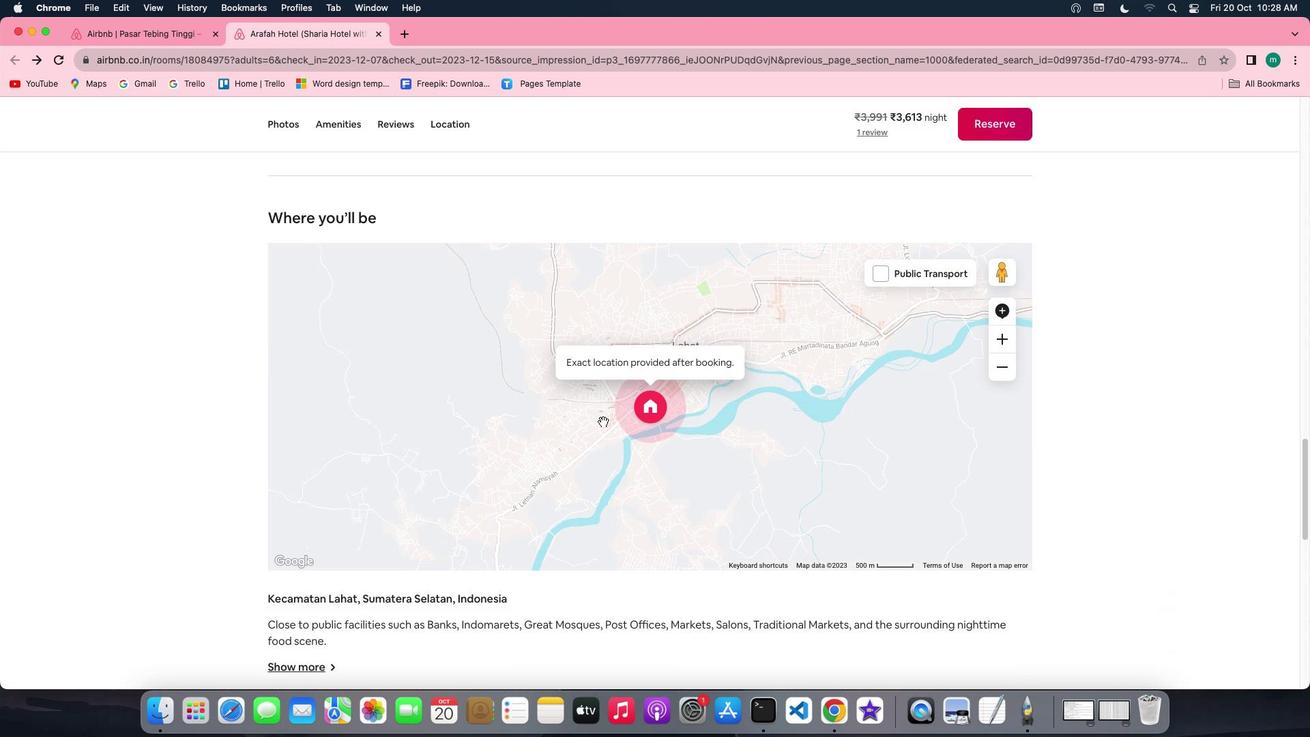 
Action: Mouse scrolled (603, 421) with delta (0, -2)
Screenshot: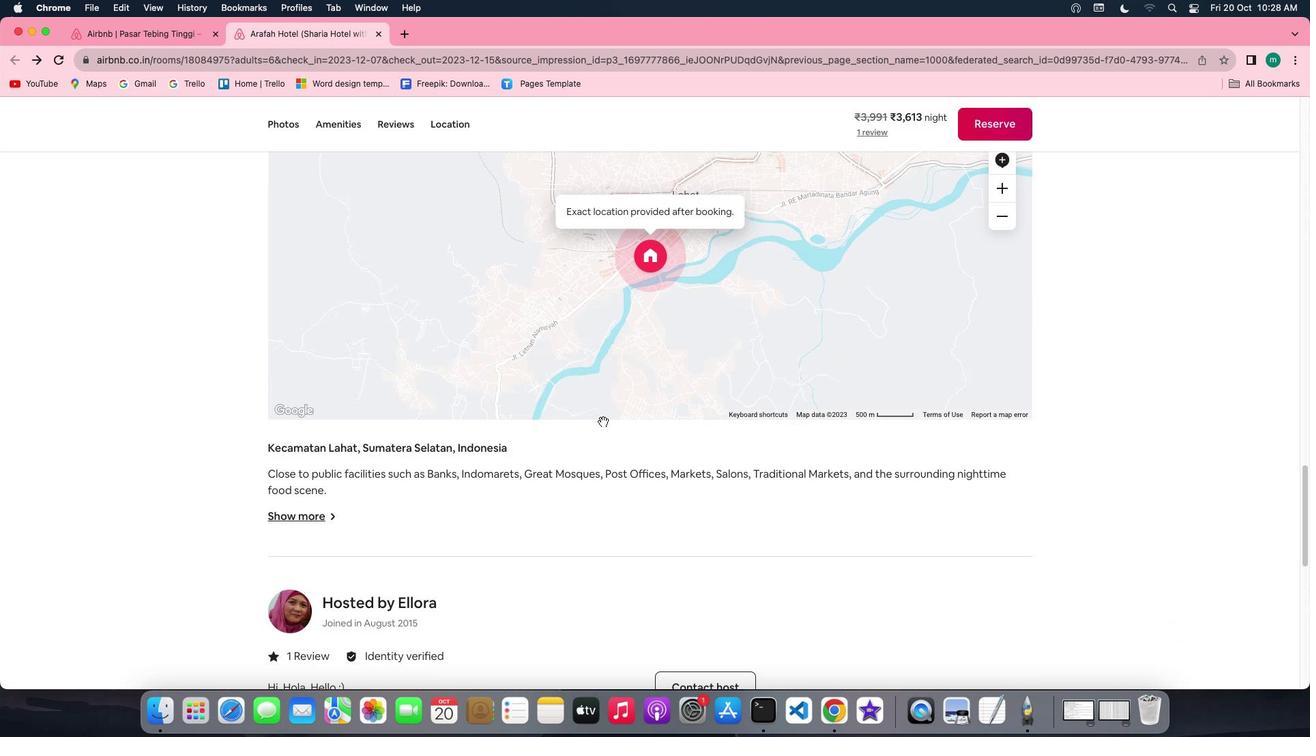 
Action: Mouse scrolled (603, 421) with delta (0, 0)
Screenshot: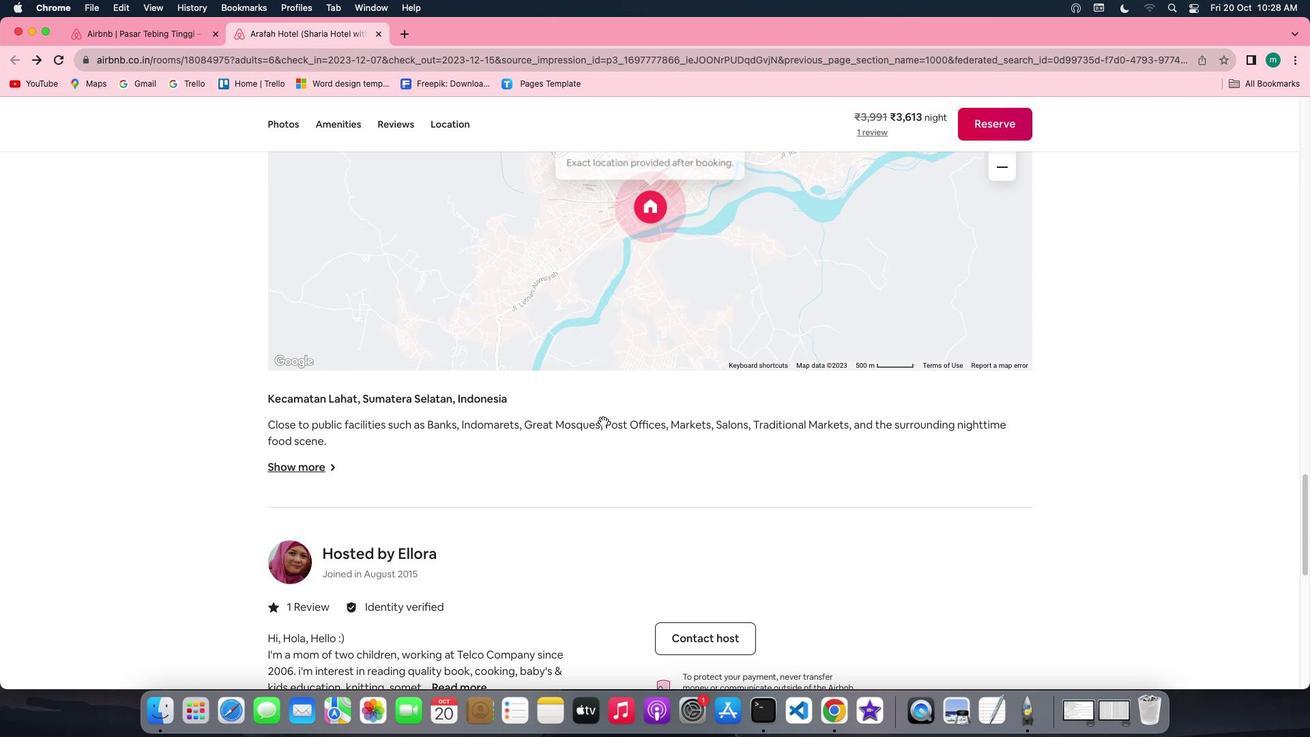 
Action: Mouse scrolled (603, 421) with delta (0, 0)
Screenshot: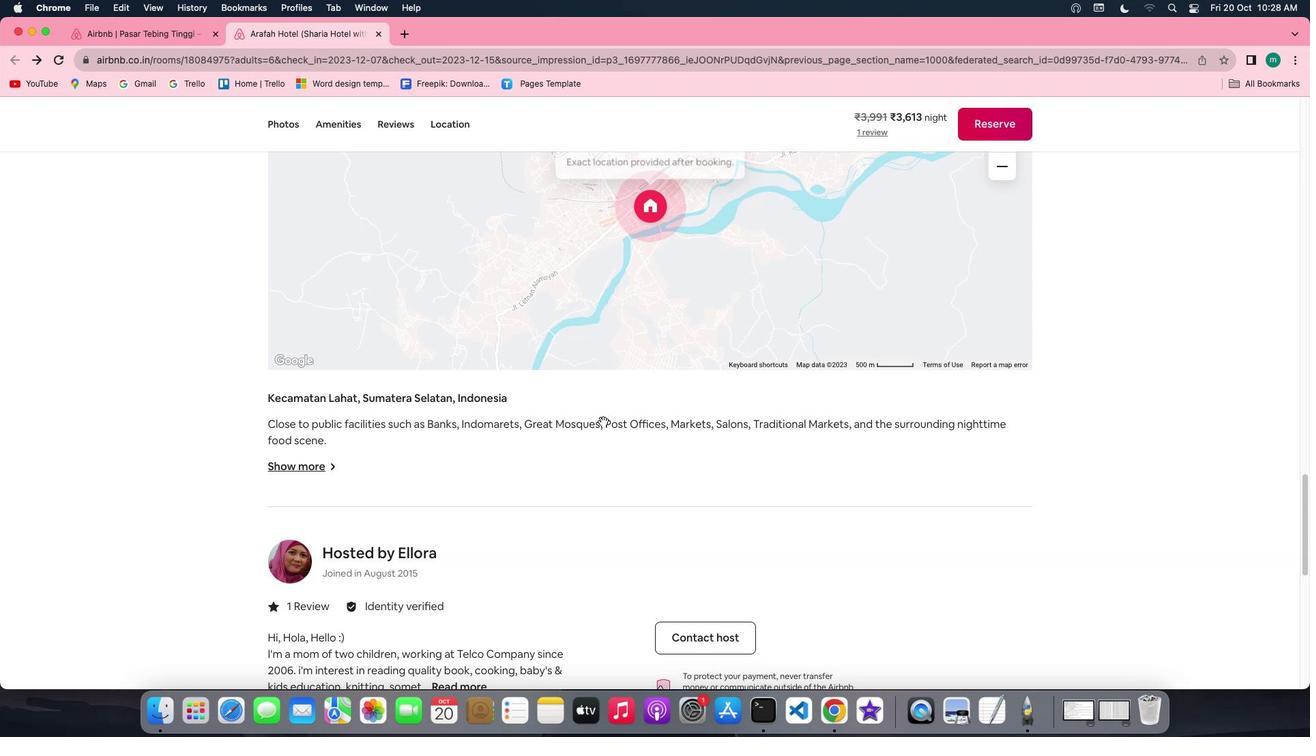 
Action: Mouse scrolled (603, 421) with delta (0, -1)
Screenshot: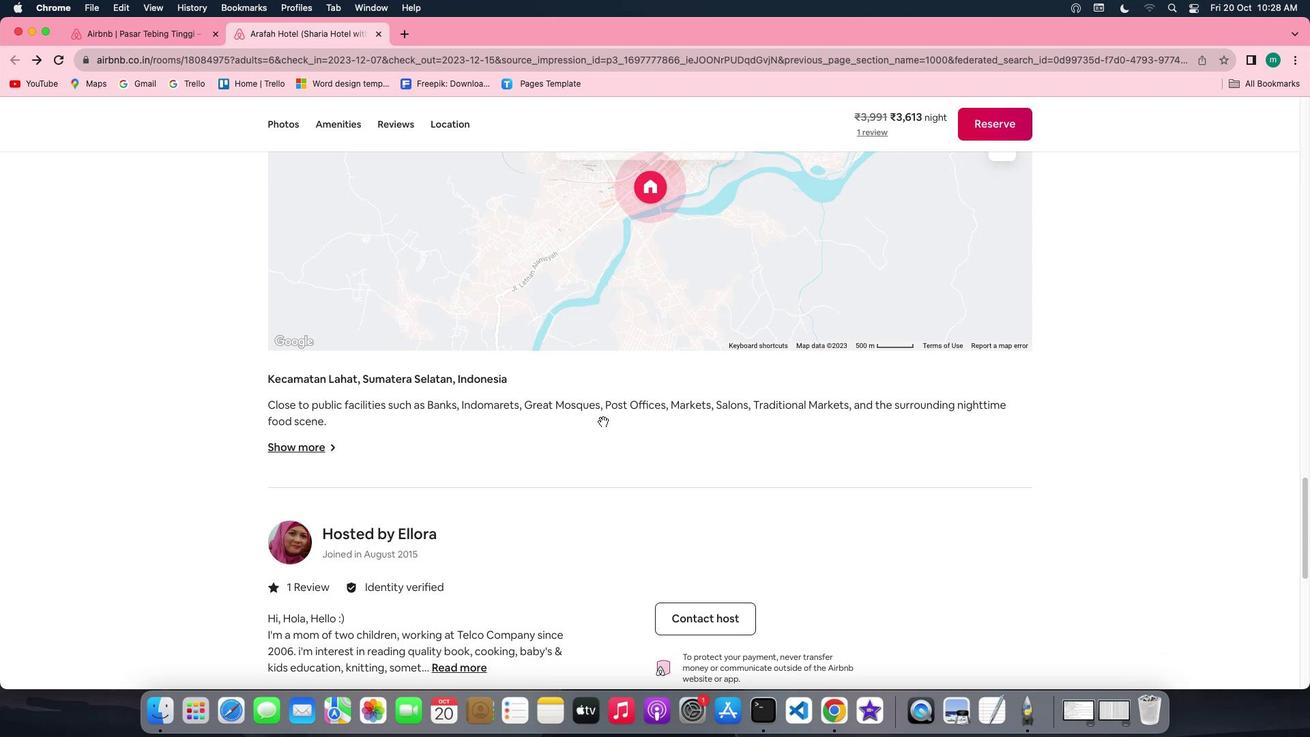 
Action: Mouse scrolled (603, 421) with delta (0, -1)
Screenshot: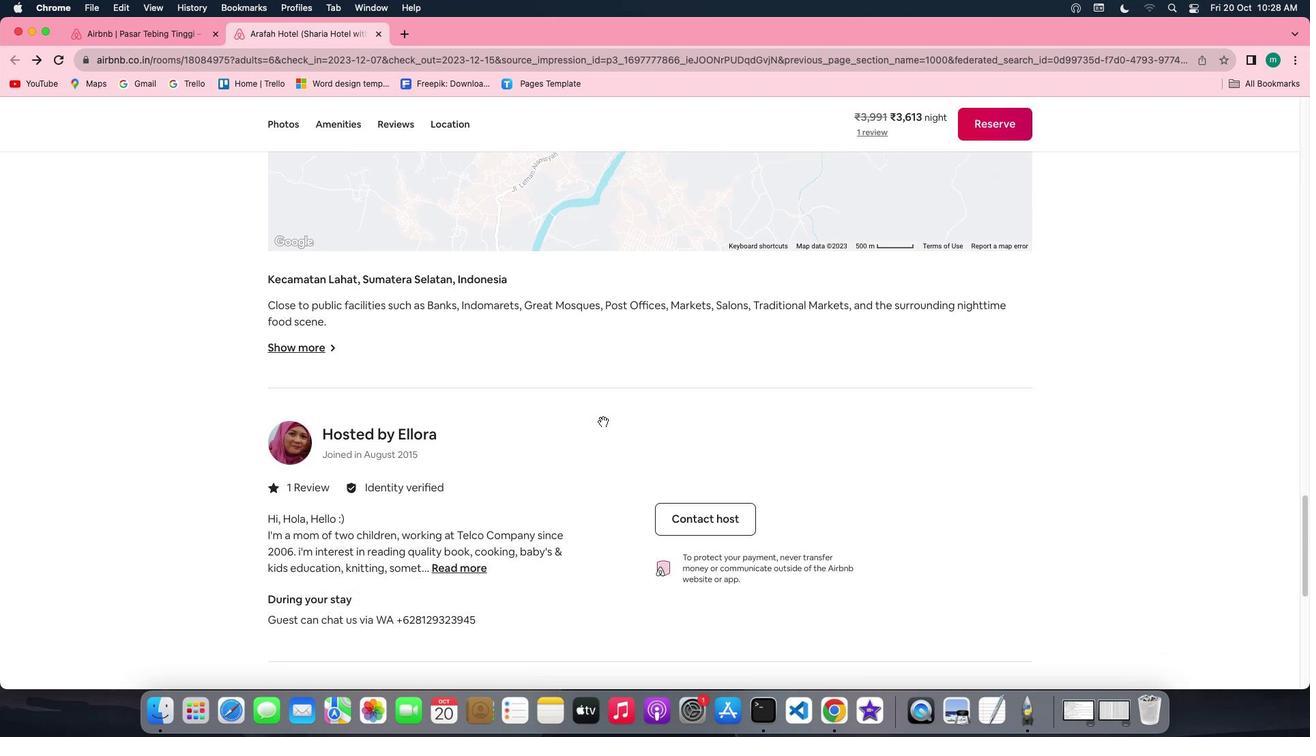 
Action: Mouse moved to (294, 309)
Screenshot: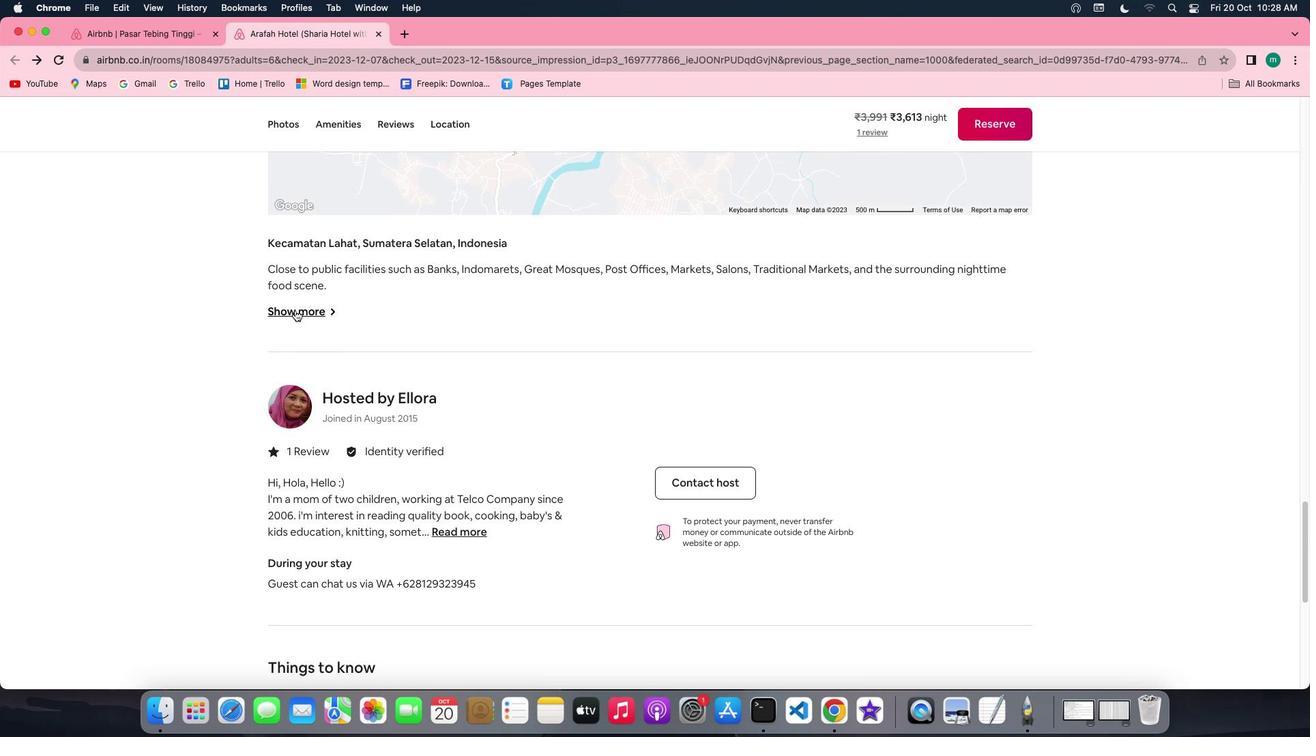 
Action: Mouse pressed left at (294, 309)
Screenshot: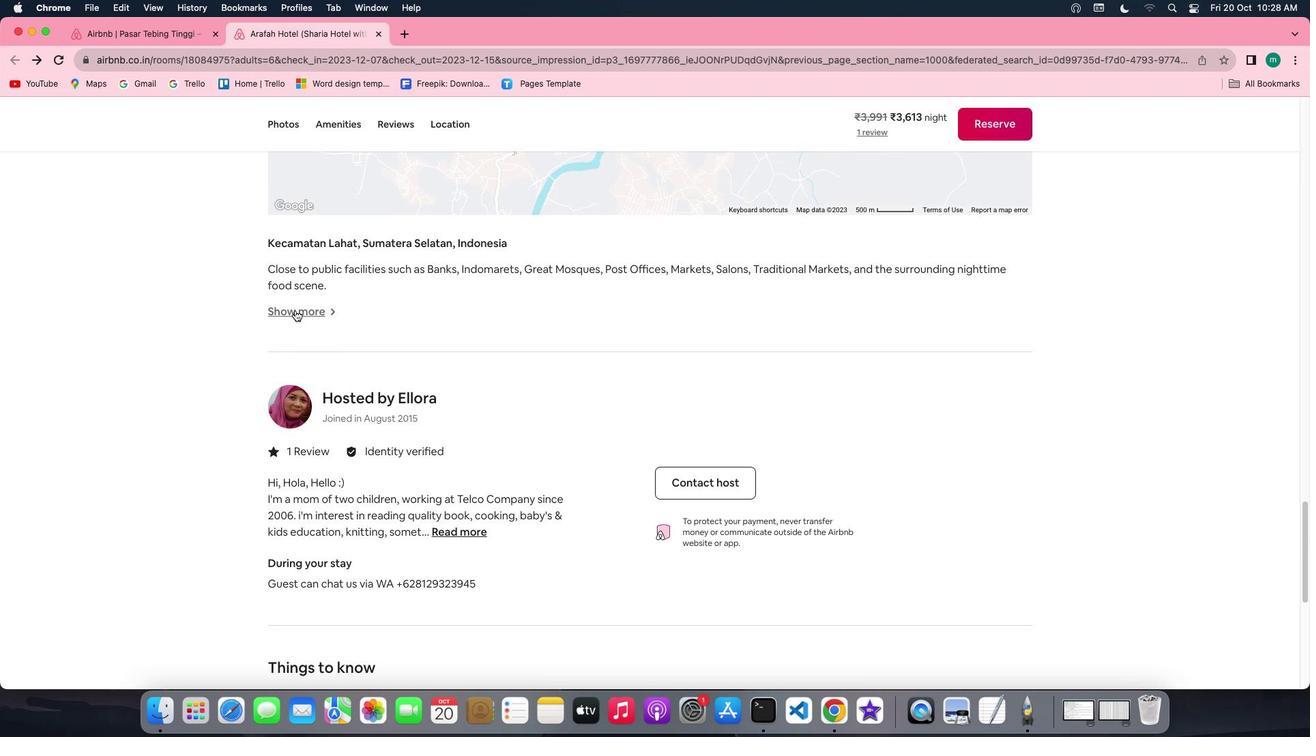 
Action: Mouse moved to (68, 277)
Screenshot: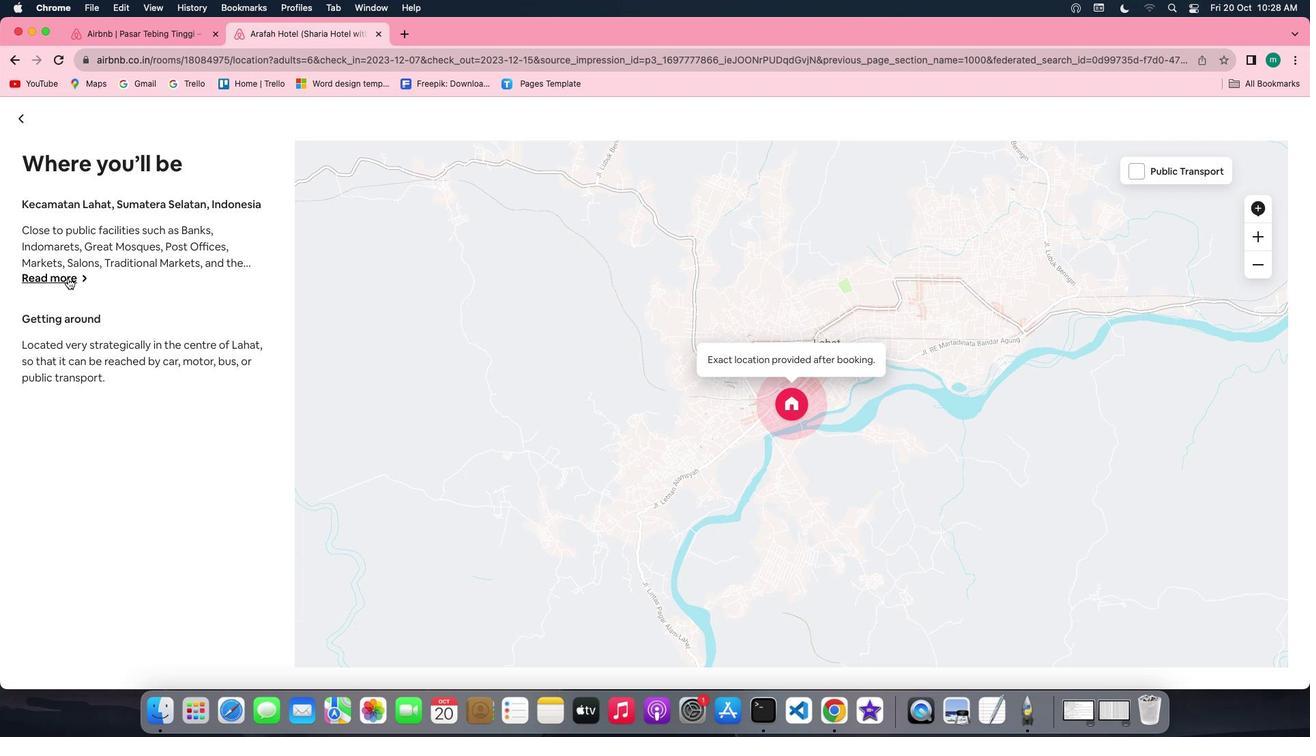 
Action: Mouse pressed left at (68, 277)
Screenshot: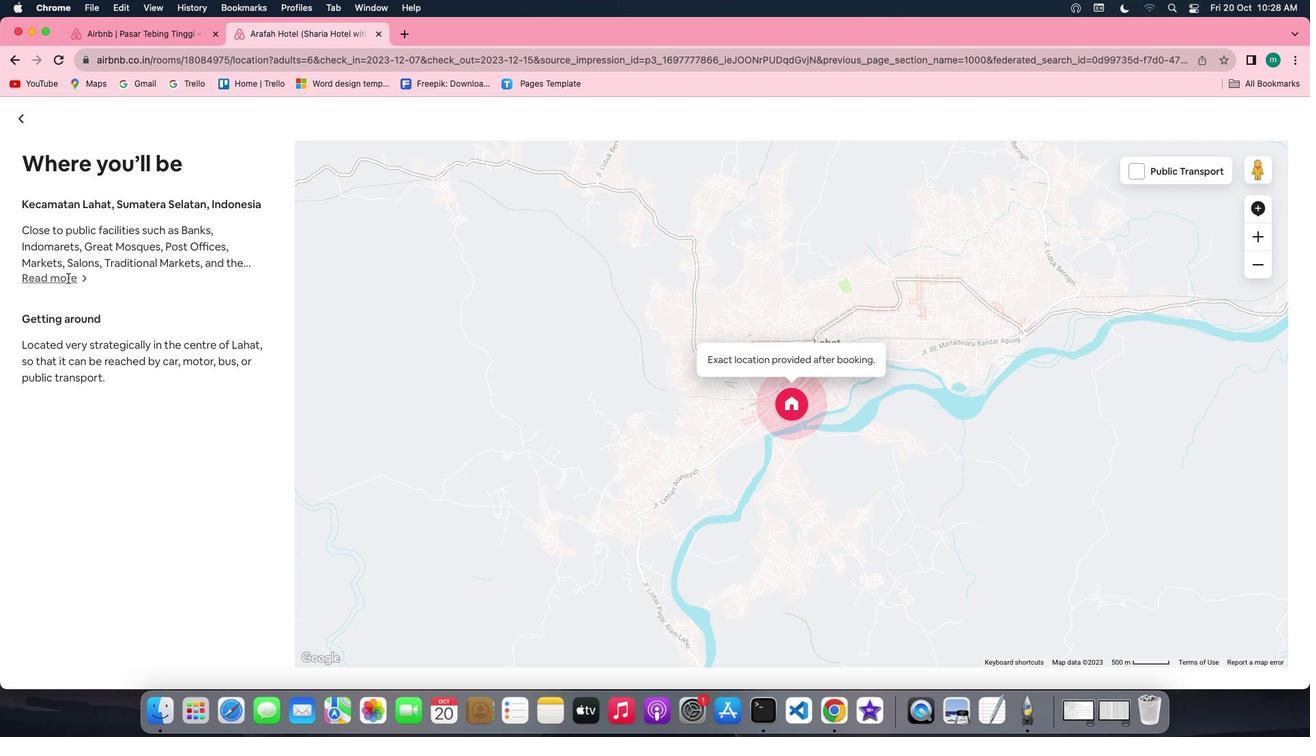 
Action: Mouse moved to (26, 119)
Screenshot: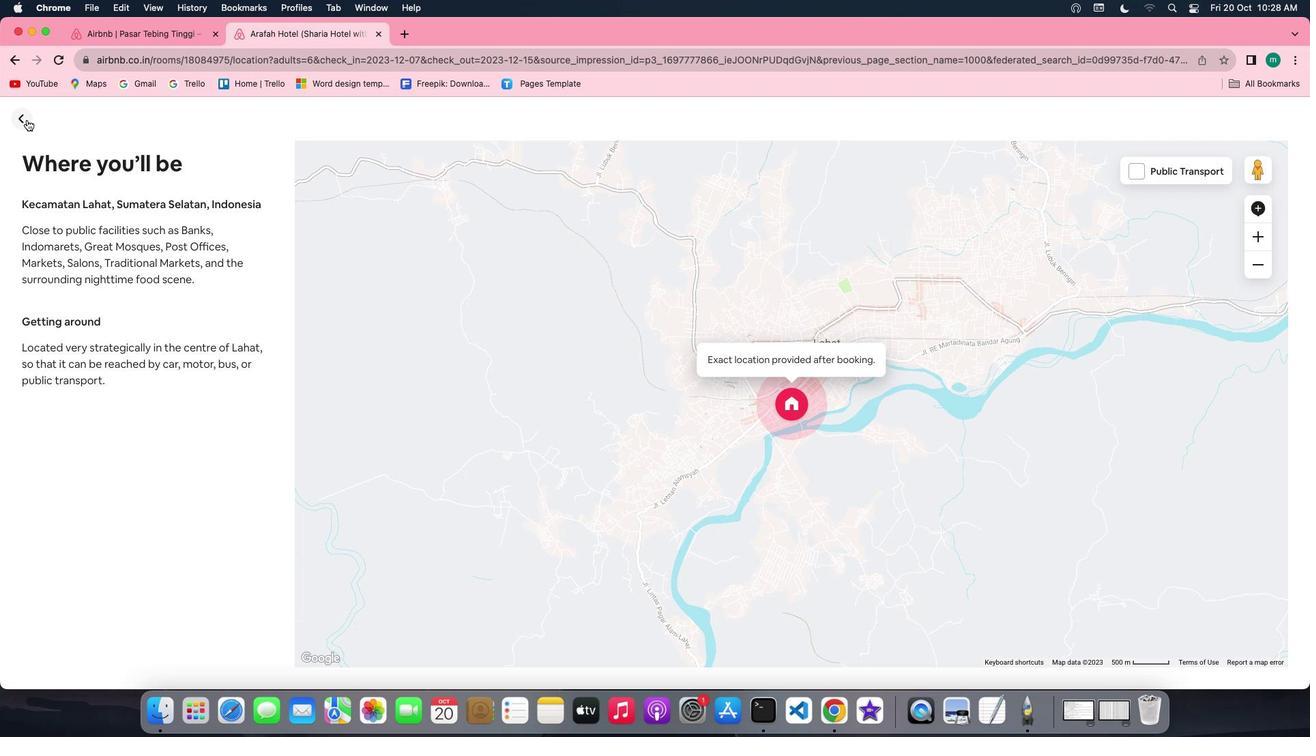
Action: Mouse pressed left at (26, 119)
Screenshot: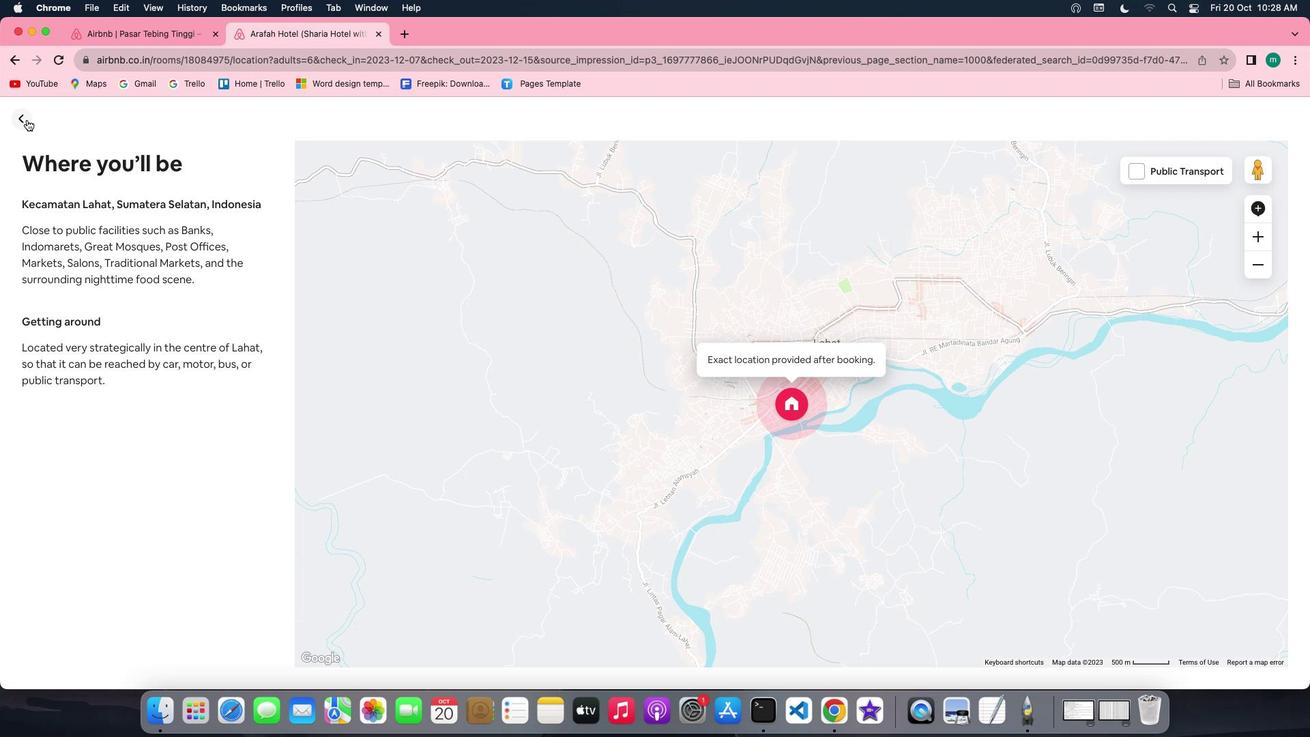 
Action: Mouse moved to (544, 502)
Screenshot: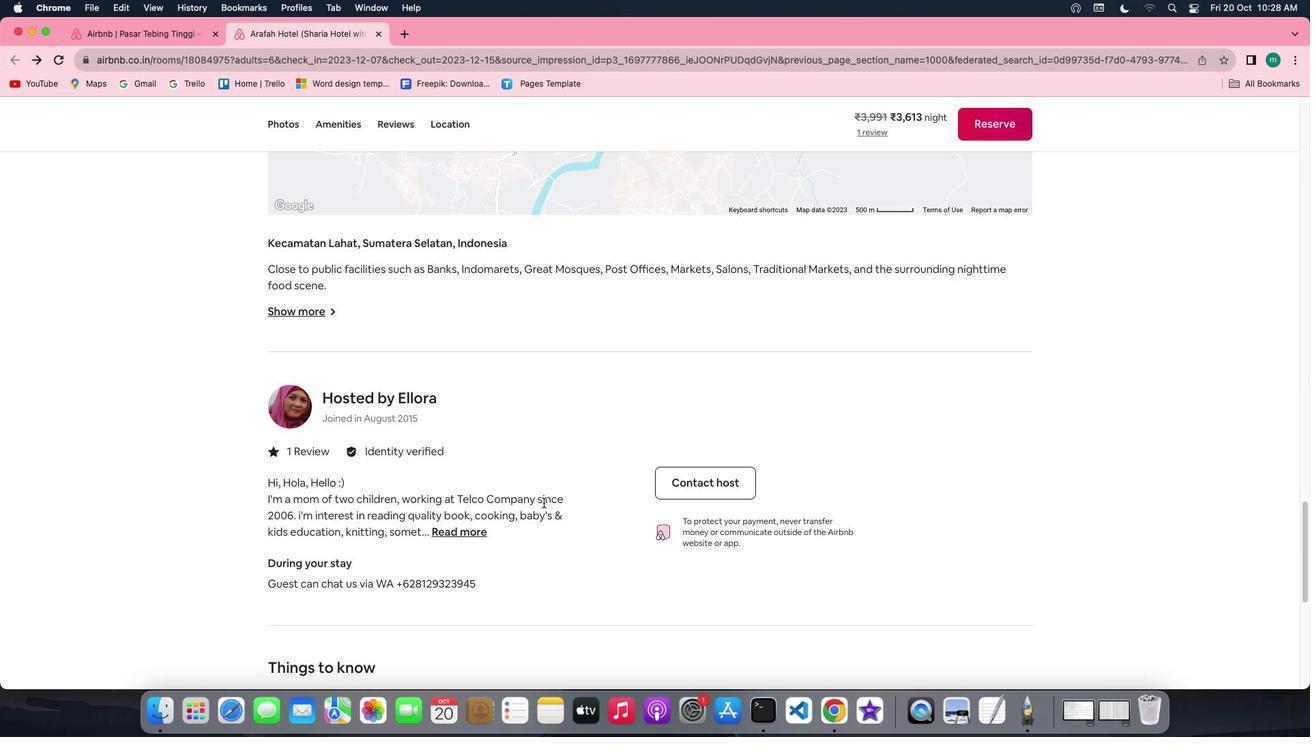 
Action: Mouse scrolled (544, 502) with delta (0, 0)
Screenshot: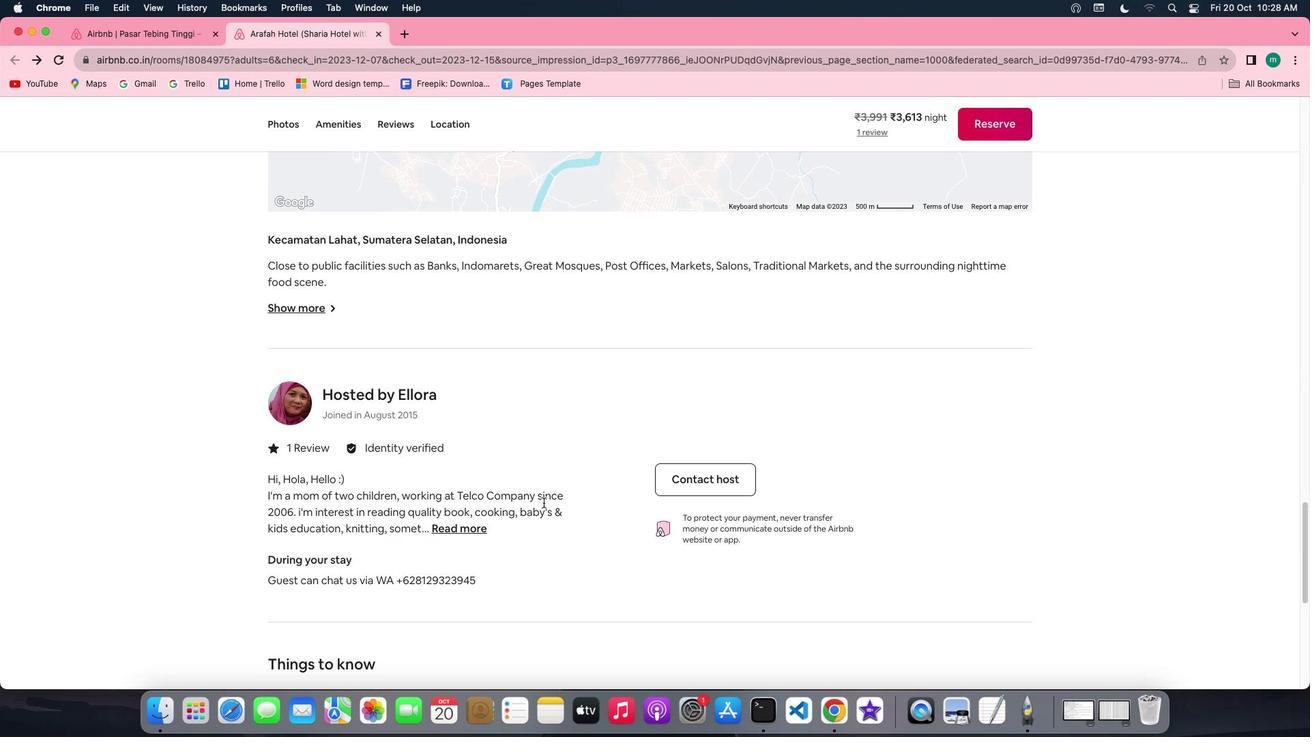 
Action: Mouse scrolled (544, 502) with delta (0, 0)
Screenshot: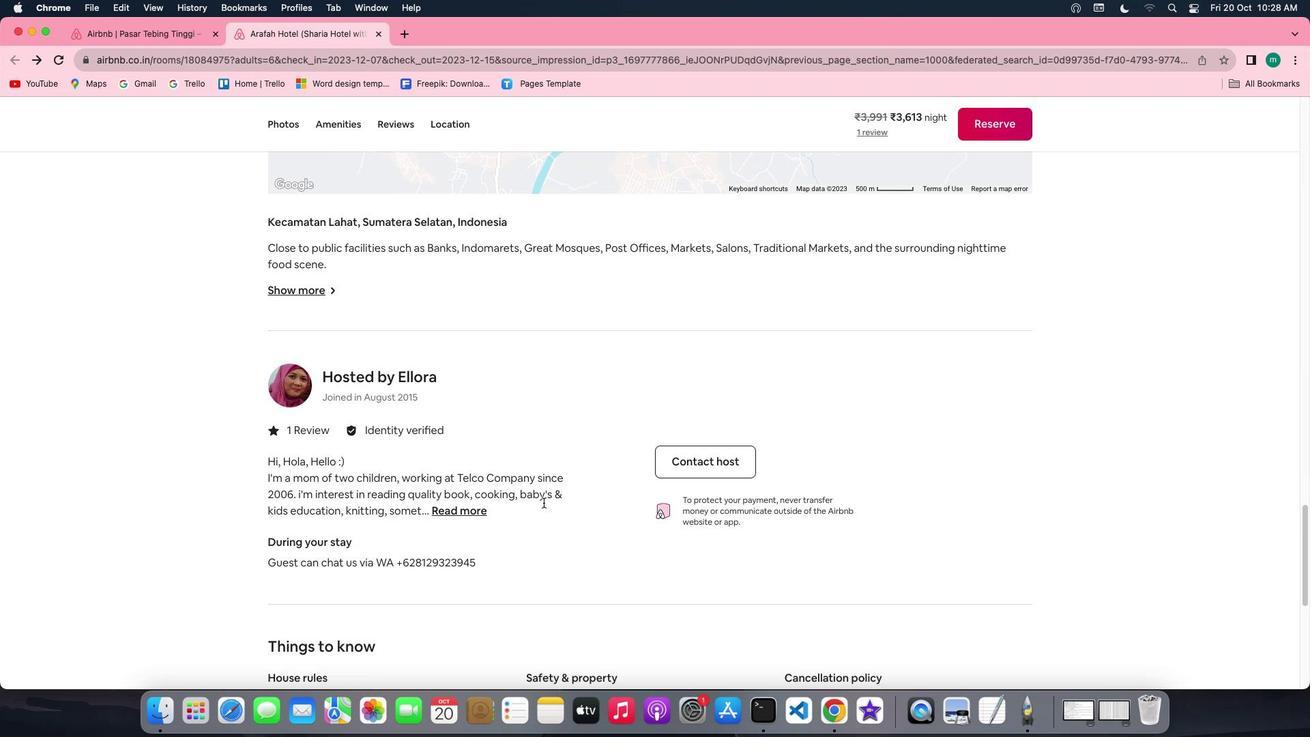 
Action: Mouse scrolled (544, 502) with delta (0, -2)
Screenshot: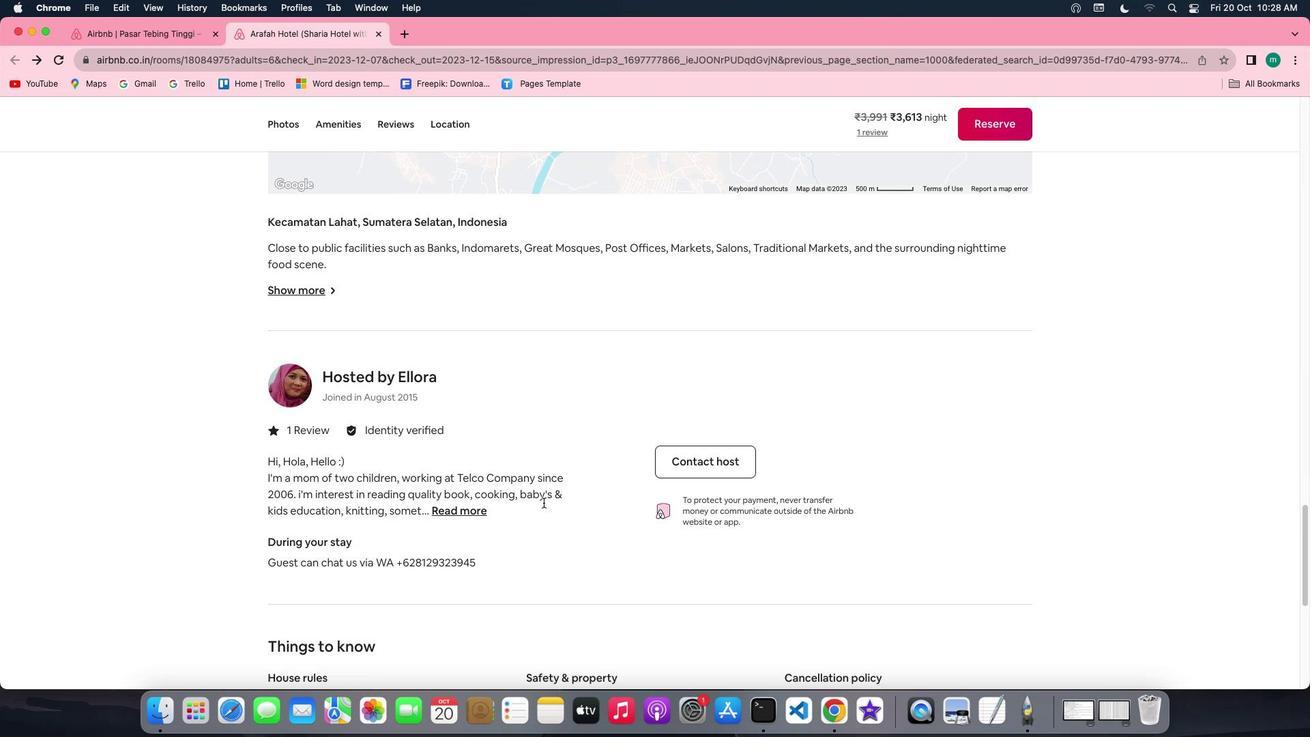 
Action: Mouse scrolled (544, 502) with delta (0, -2)
Screenshot: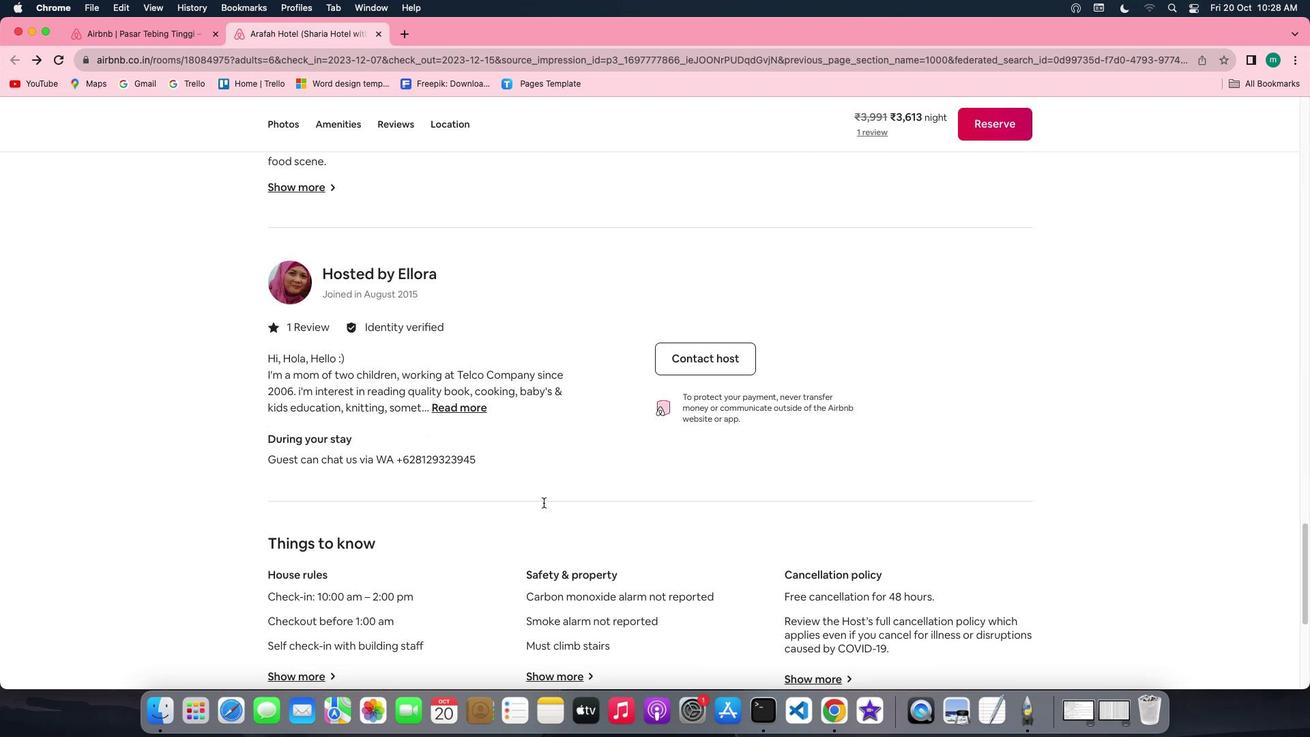 
Action: Mouse scrolled (544, 502) with delta (0, 0)
Screenshot: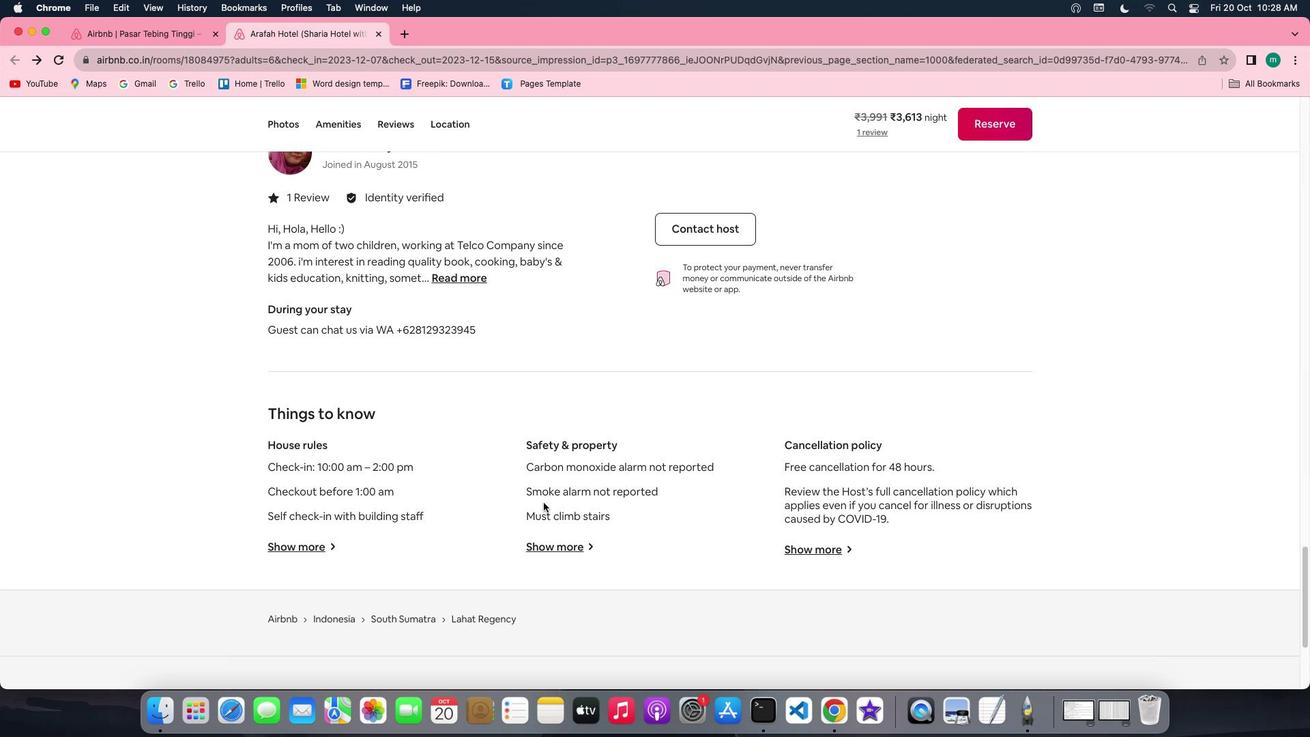 
Action: Mouse scrolled (544, 502) with delta (0, 0)
Screenshot: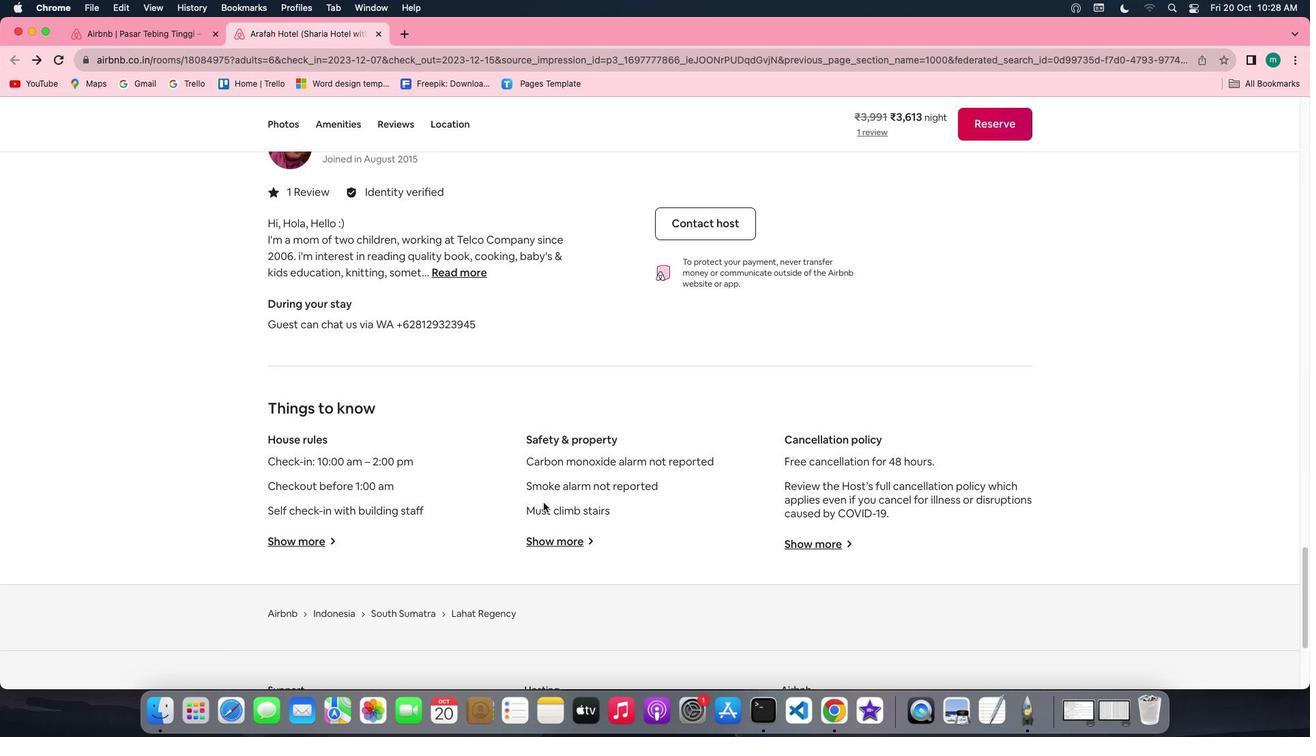 
Action: Mouse scrolled (544, 502) with delta (0, -1)
Screenshot: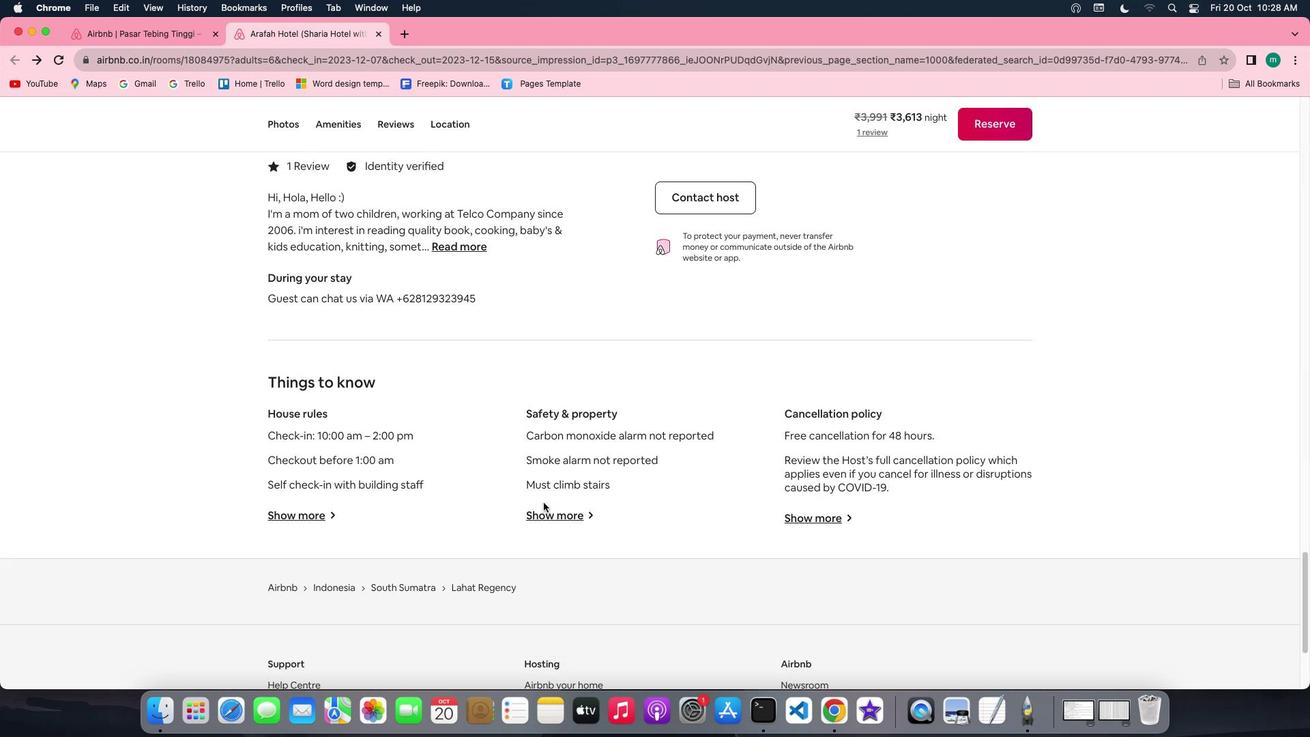 
Action: Mouse moved to (314, 472)
Screenshot: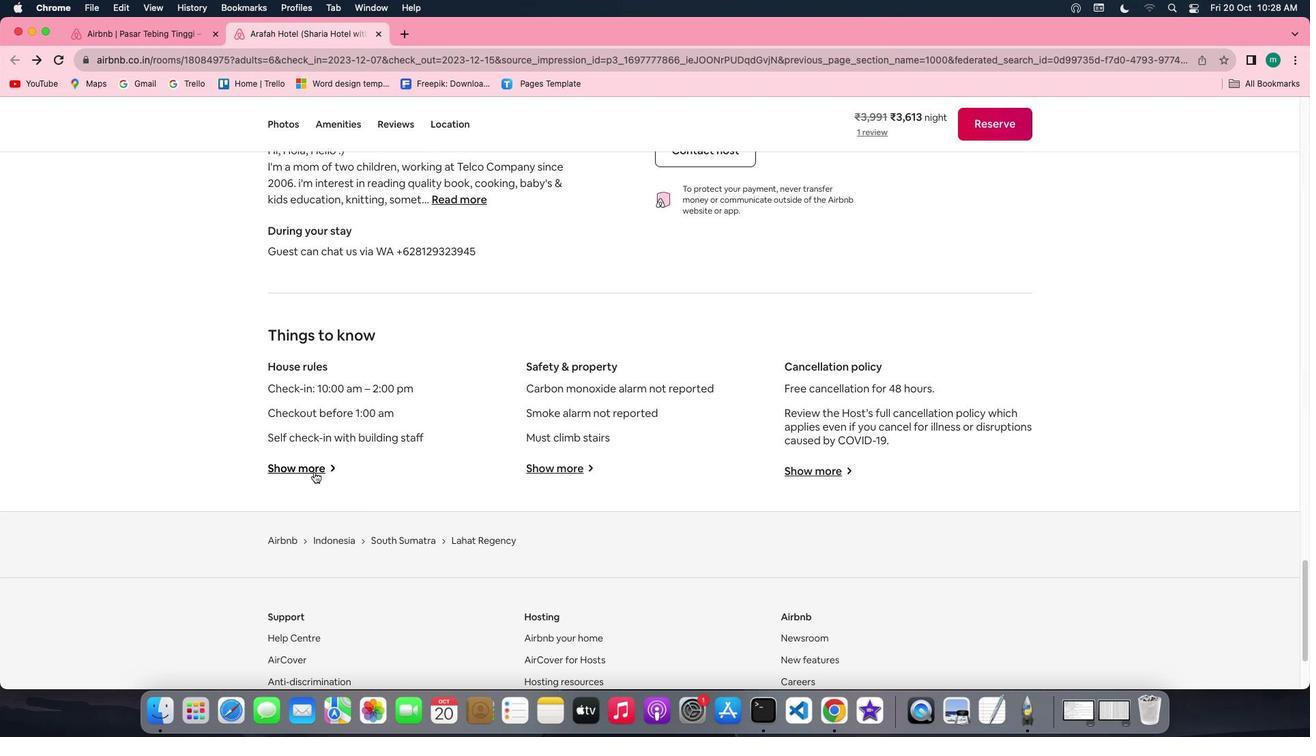 
Action: Mouse pressed left at (314, 472)
Screenshot: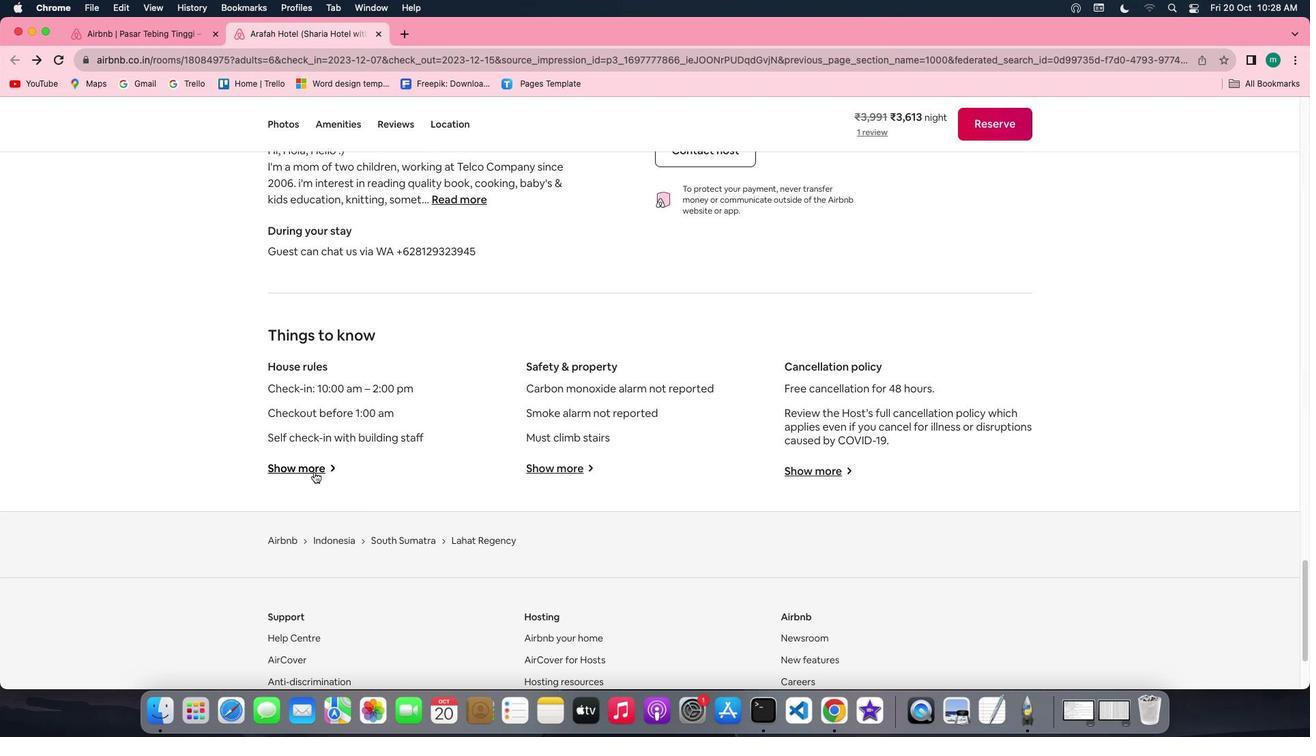 
Action: Mouse moved to (516, 510)
Screenshot: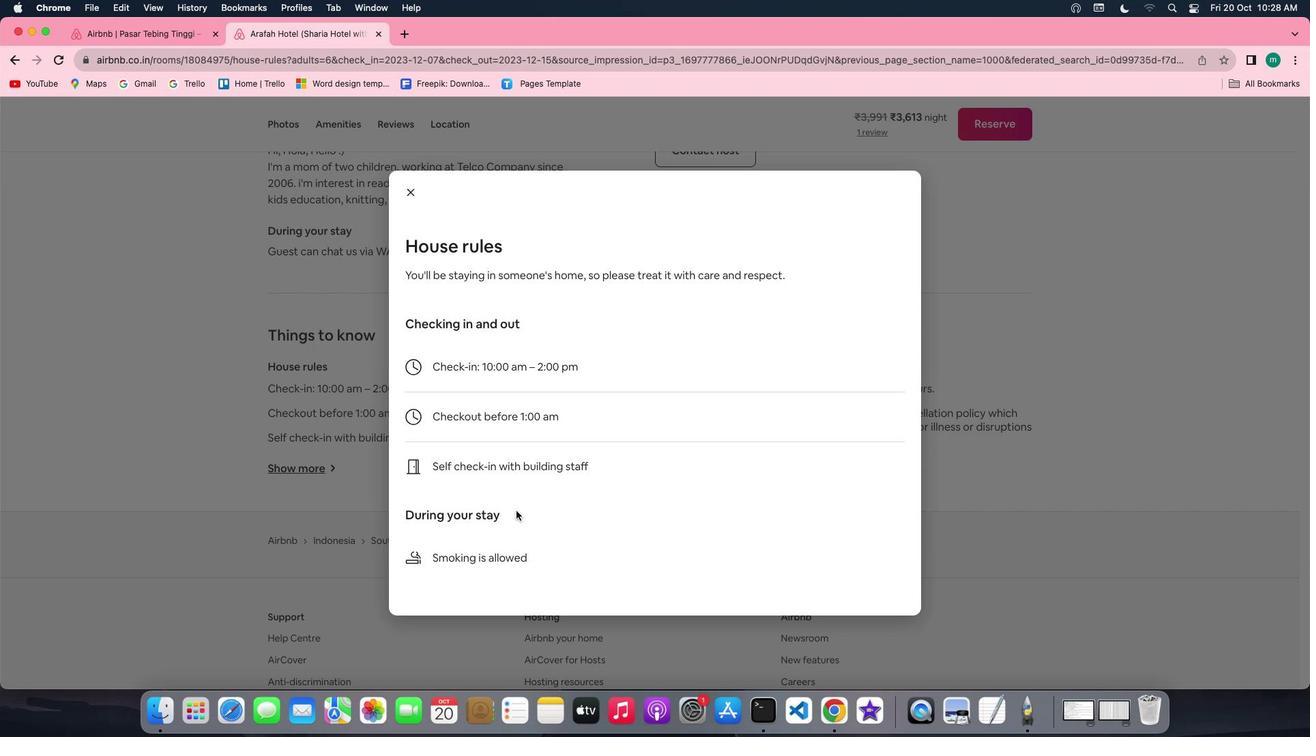 
Action: Mouse scrolled (516, 510) with delta (0, 0)
Screenshot: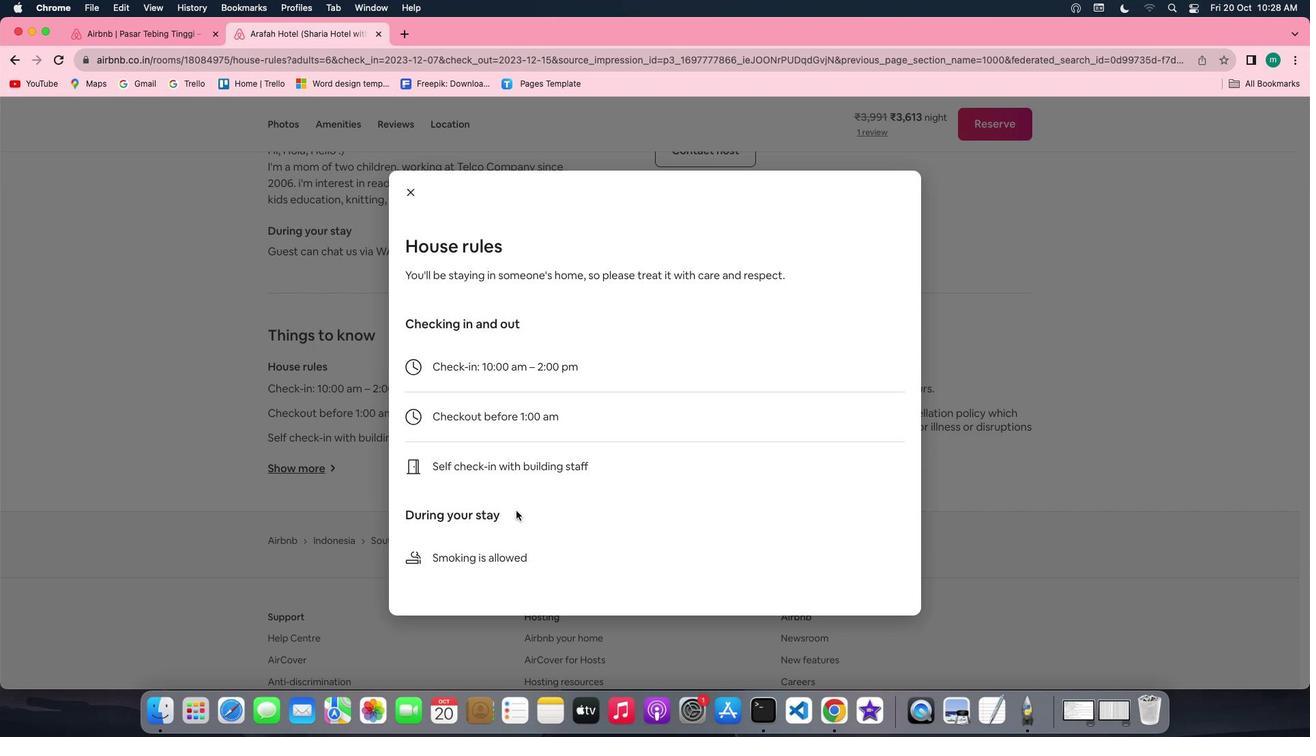 
Action: Mouse scrolled (516, 510) with delta (0, 0)
Screenshot: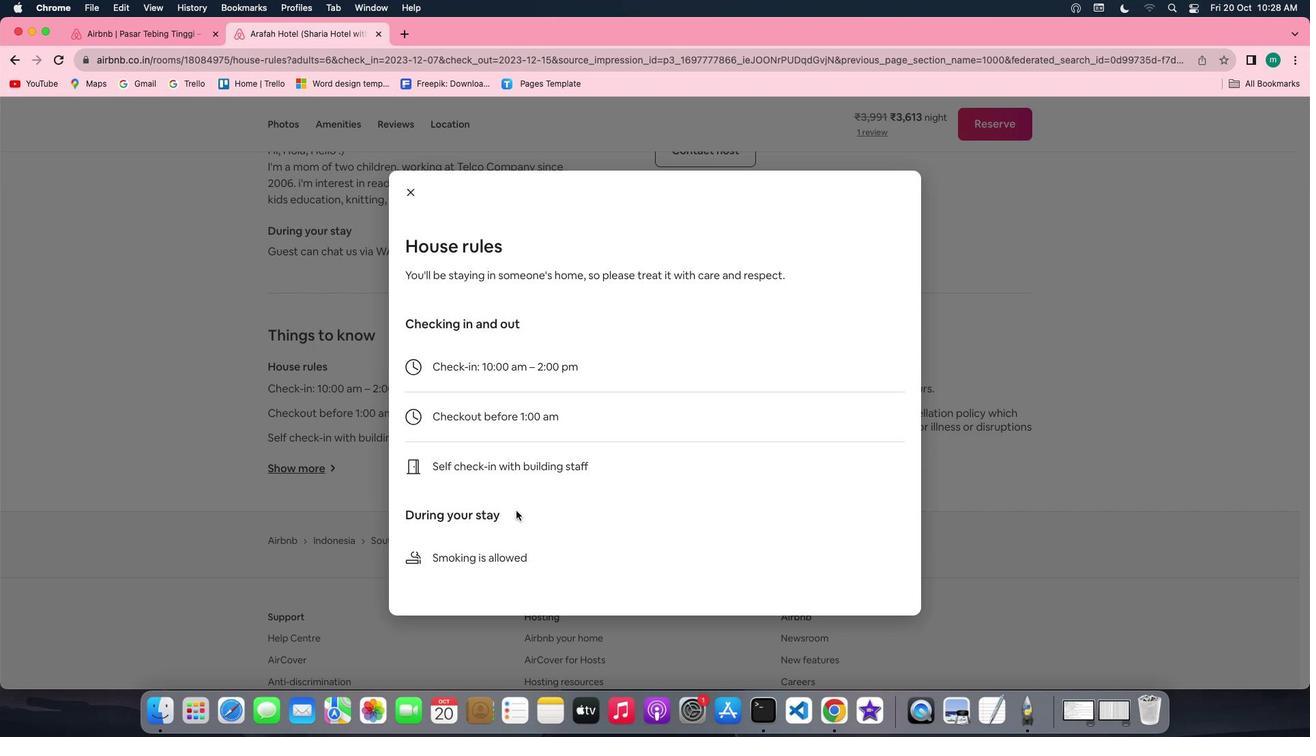 
Action: Mouse scrolled (516, 510) with delta (0, -2)
Screenshot: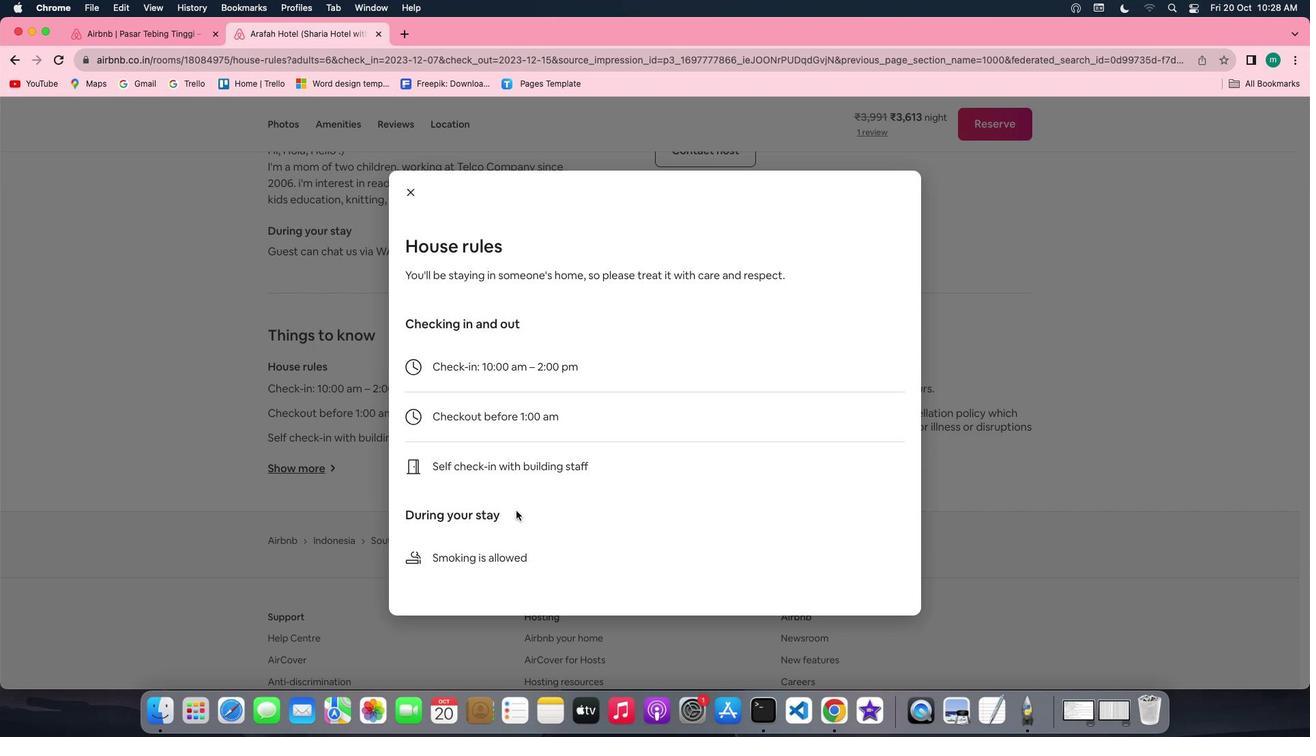 
Action: Mouse scrolled (516, 510) with delta (0, -3)
Screenshot: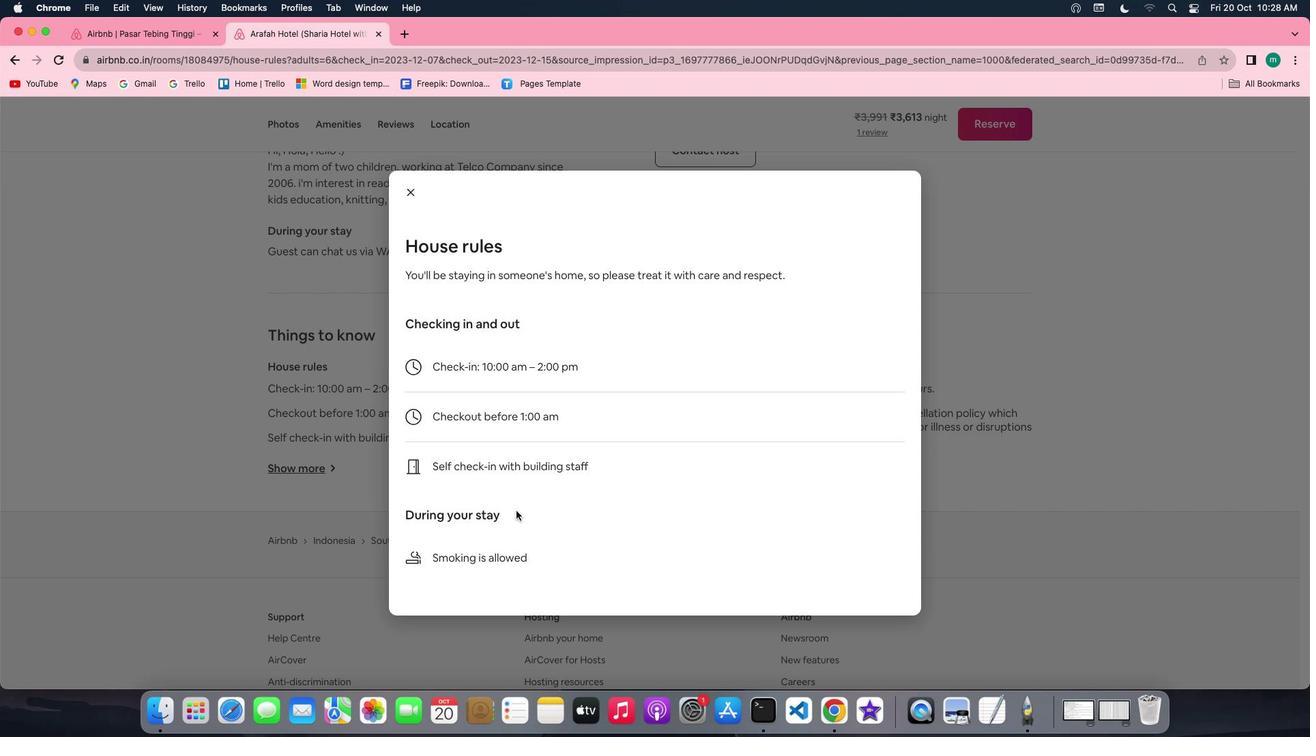
Action: Mouse scrolled (516, 510) with delta (0, -3)
Screenshot: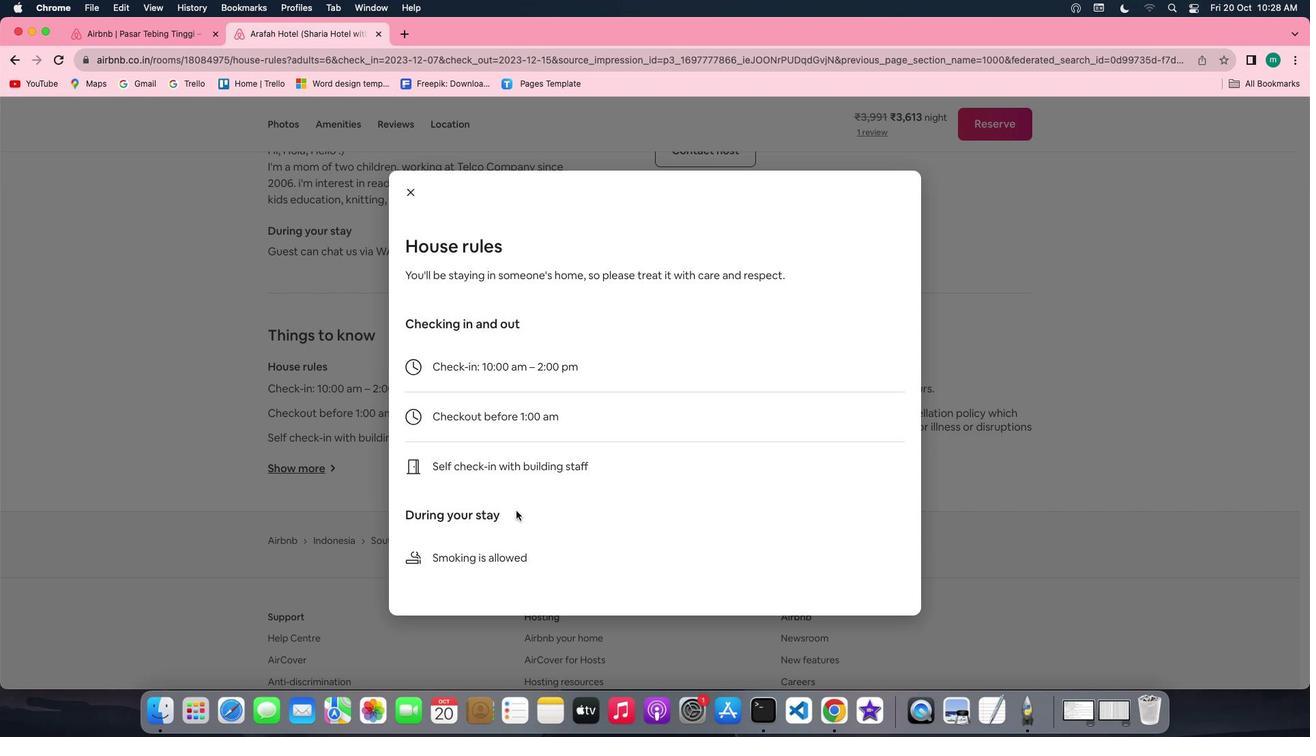 
Action: Mouse moved to (414, 197)
Screenshot: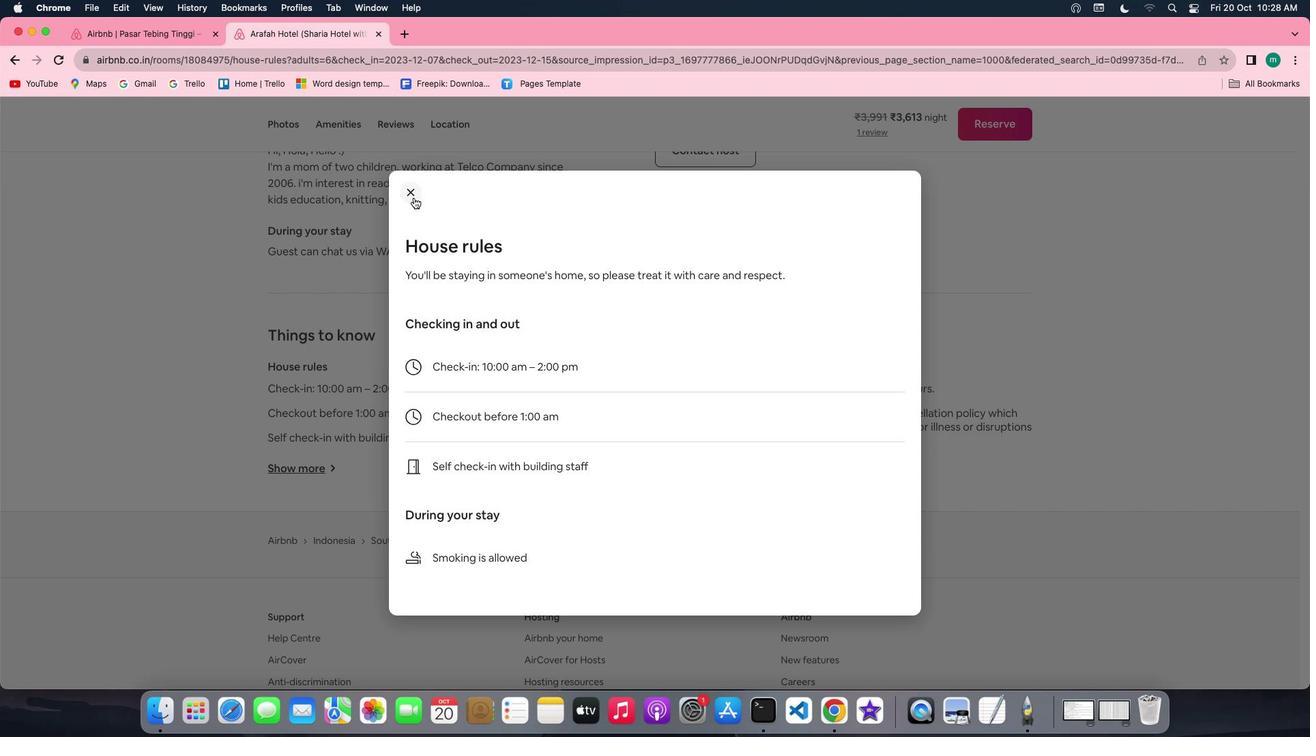 
Action: Mouse pressed left at (414, 197)
